 Task: Buy 2 MAP from Sensors section under best seller category for shipping address: Lindsay Hall, 536 Junior Avenue, Duluth, Georgia 30097, Cell Number 4046170247. Pay from credit card ending with 7965, CVV 549
Action: Mouse moved to (18, 83)
Screenshot: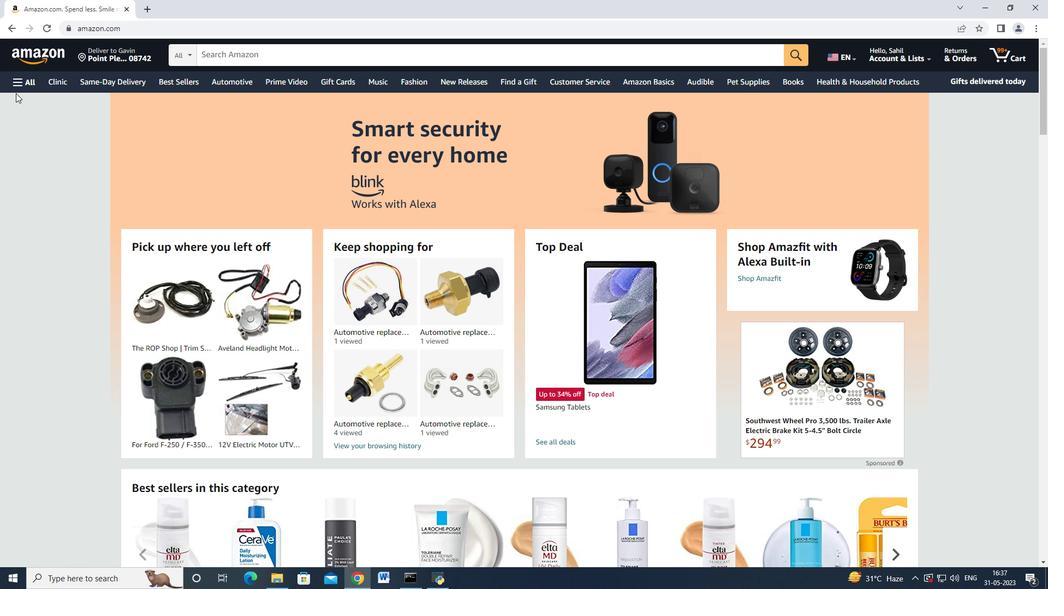 
Action: Mouse pressed left at (18, 83)
Screenshot: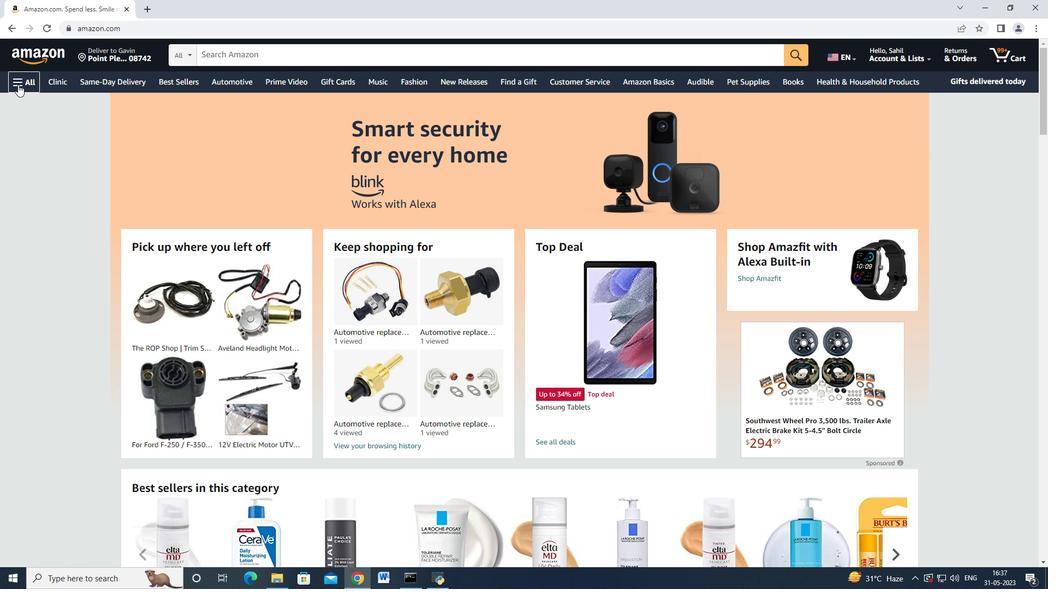 
Action: Mouse moved to (62, 218)
Screenshot: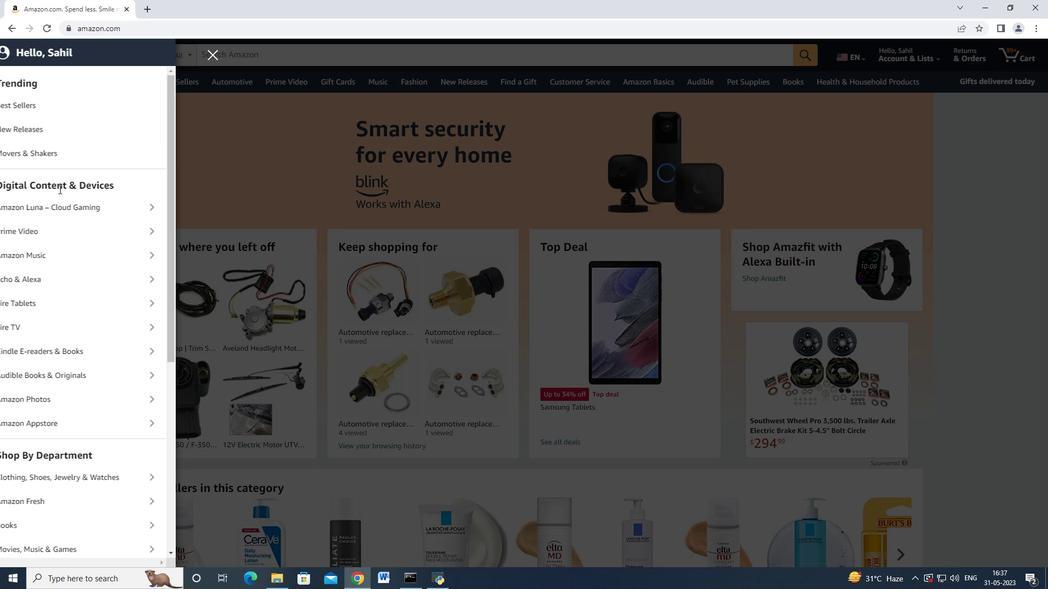 
Action: Mouse scrolled (62, 217) with delta (0, 0)
Screenshot: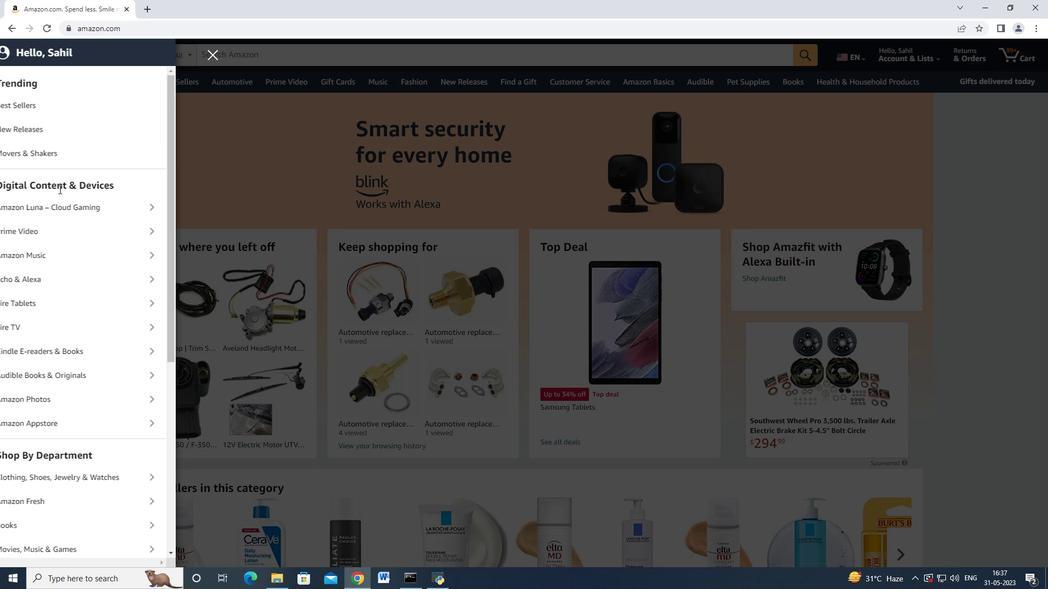 
Action: Mouse moved to (64, 222)
Screenshot: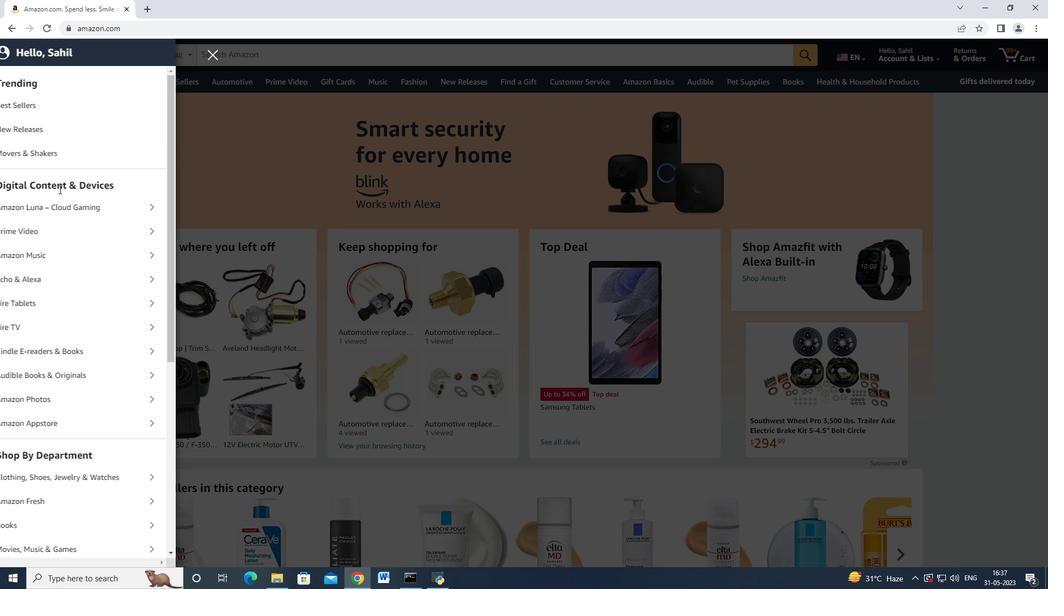 
Action: Mouse scrolled (64, 221) with delta (0, 0)
Screenshot: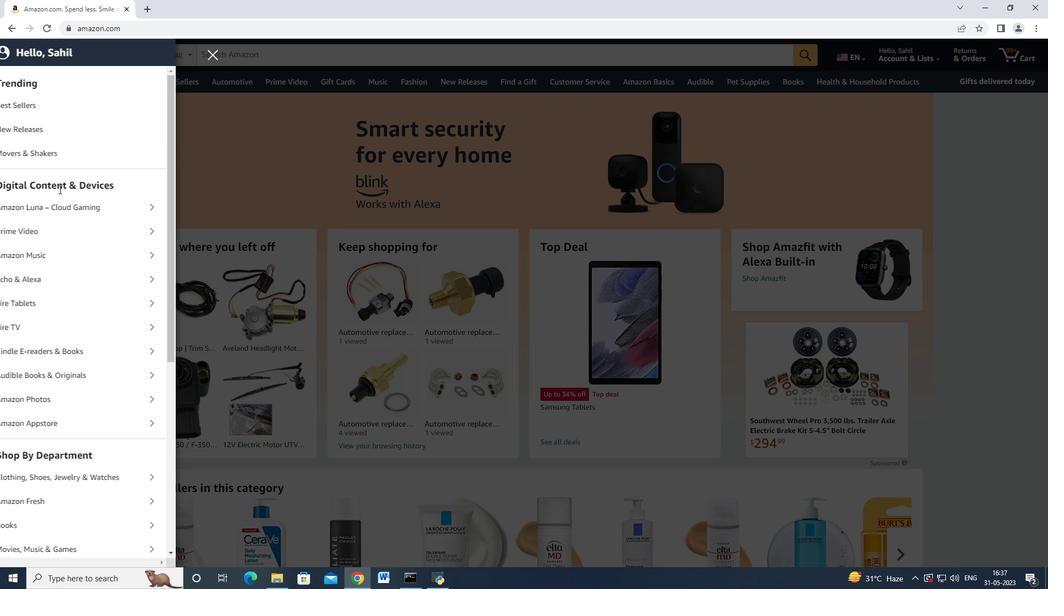 
Action: Mouse moved to (66, 225)
Screenshot: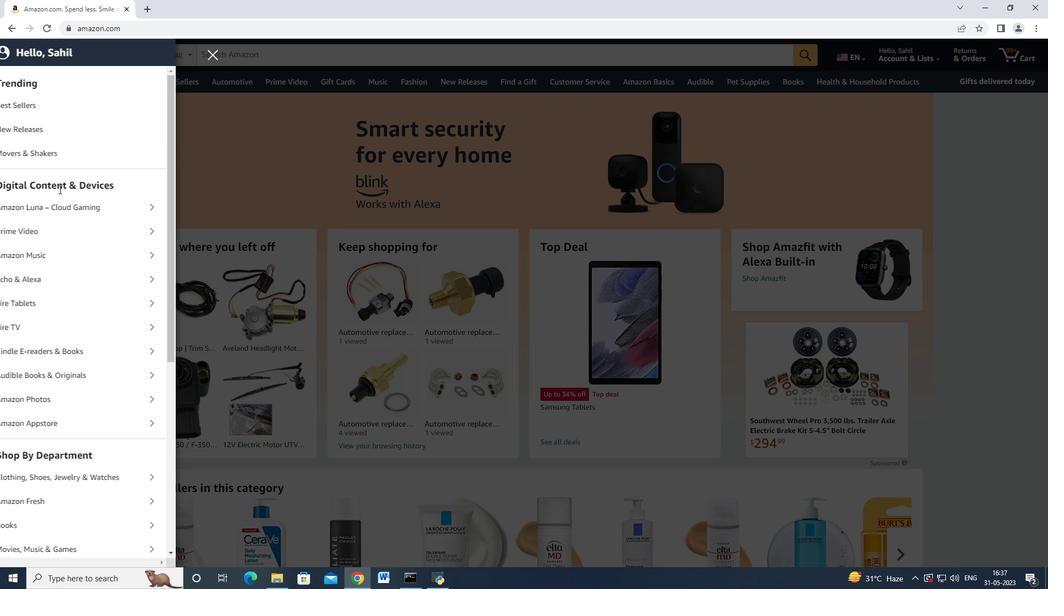 
Action: Mouse scrolled (66, 225) with delta (0, 0)
Screenshot: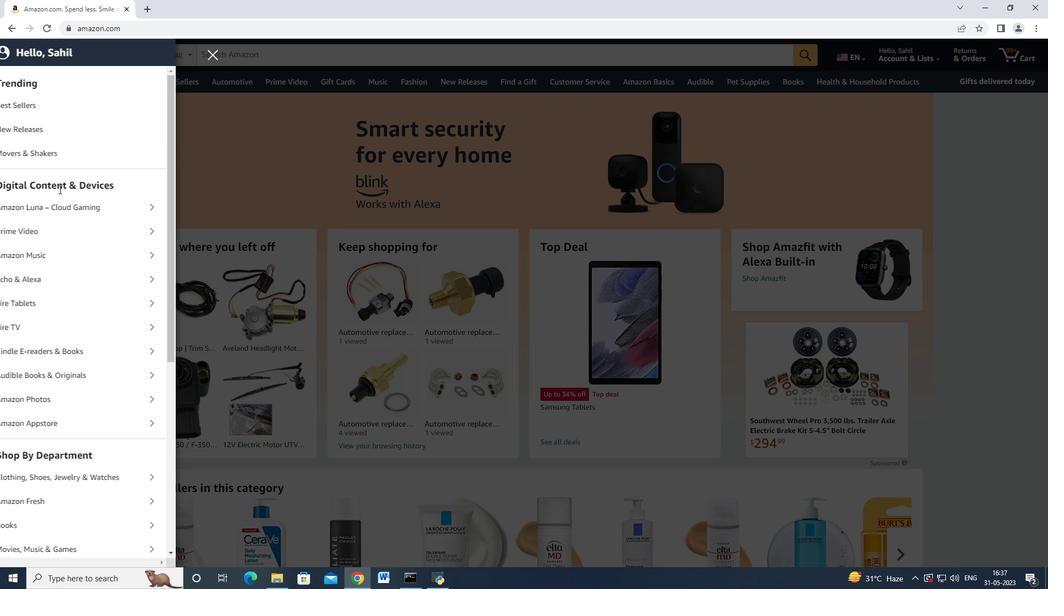 
Action: Mouse scrolled (66, 225) with delta (0, 0)
Screenshot: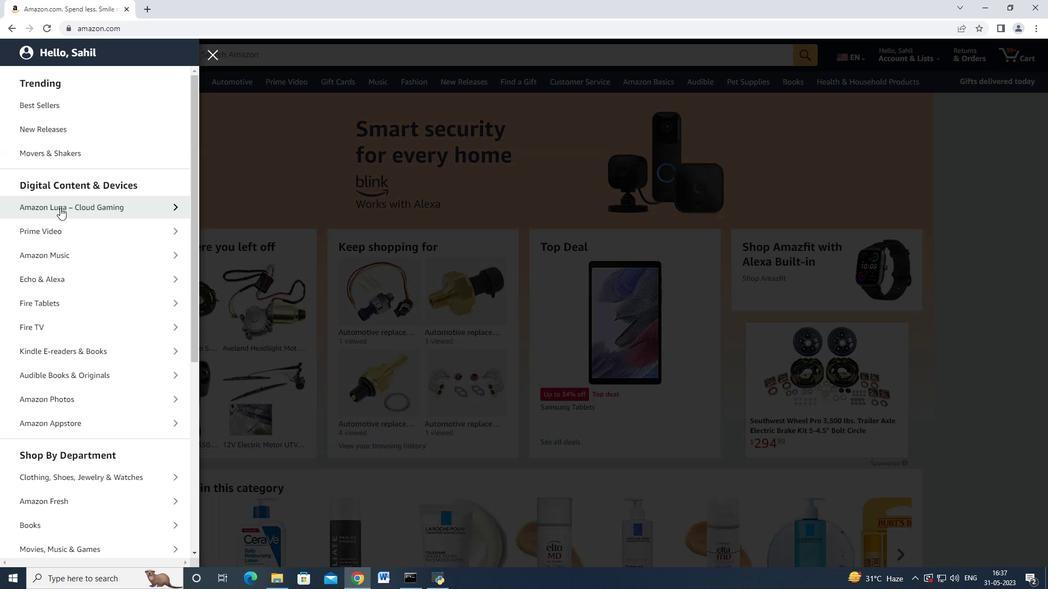 
Action: Mouse moved to (74, 349)
Screenshot: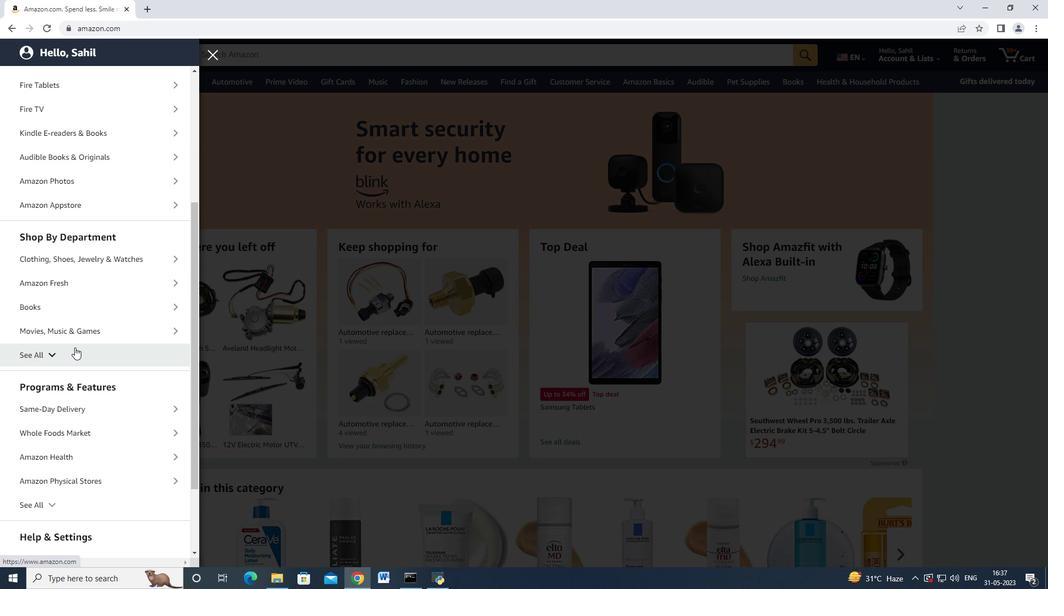 
Action: Mouse pressed left at (74, 349)
Screenshot: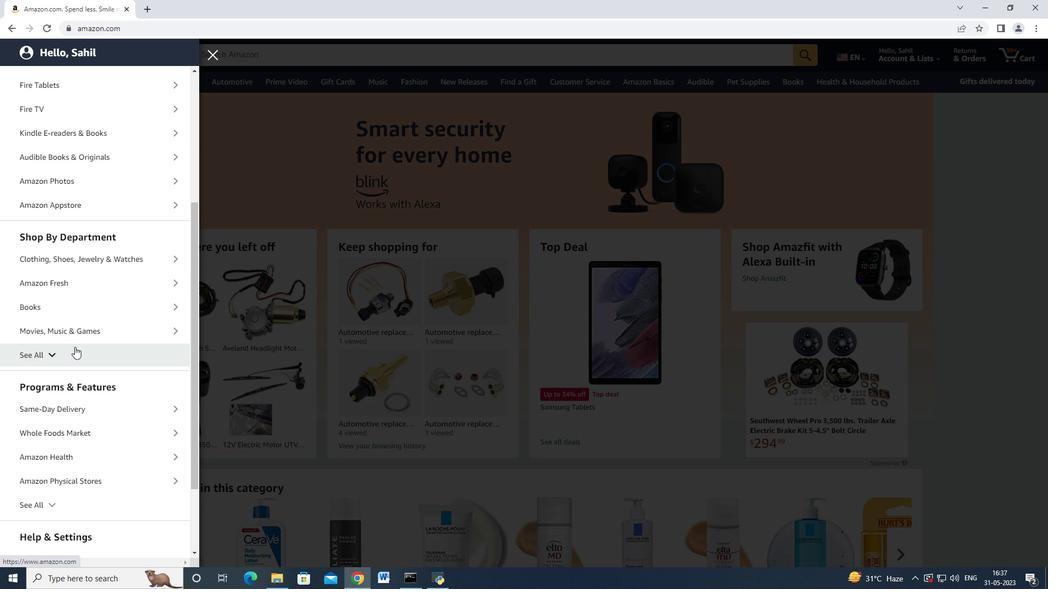 
Action: Mouse moved to (75, 347)
Screenshot: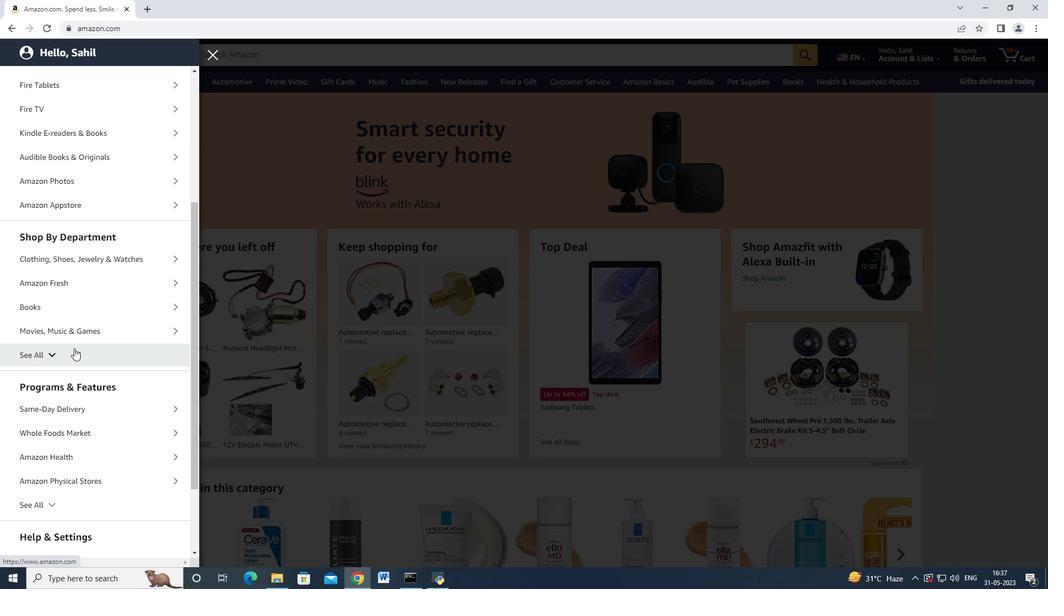 
Action: Mouse scrolled (75, 346) with delta (0, 0)
Screenshot: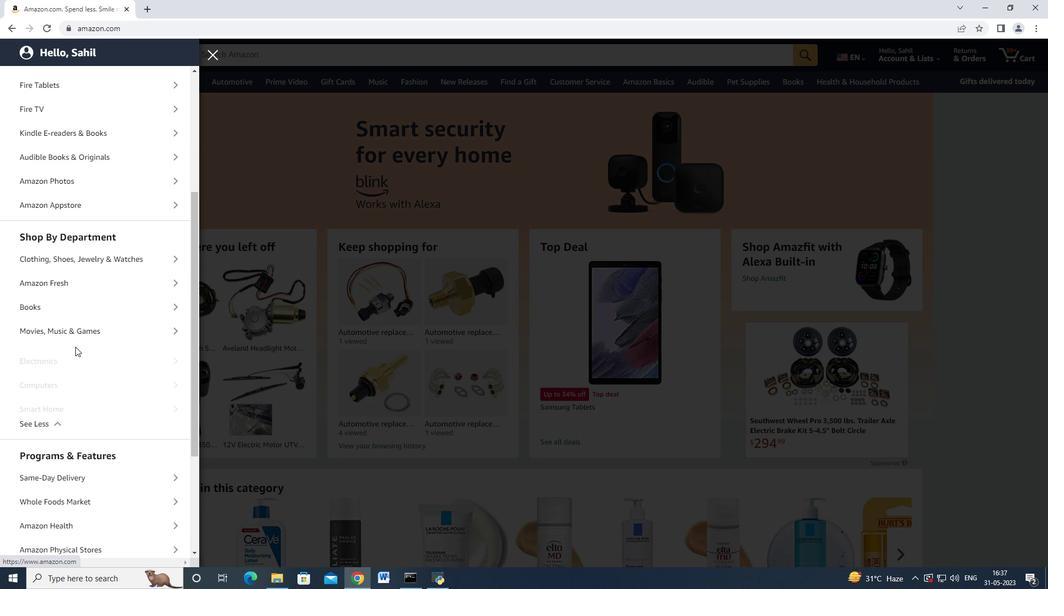 
Action: Mouse scrolled (75, 346) with delta (0, 0)
Screenshot: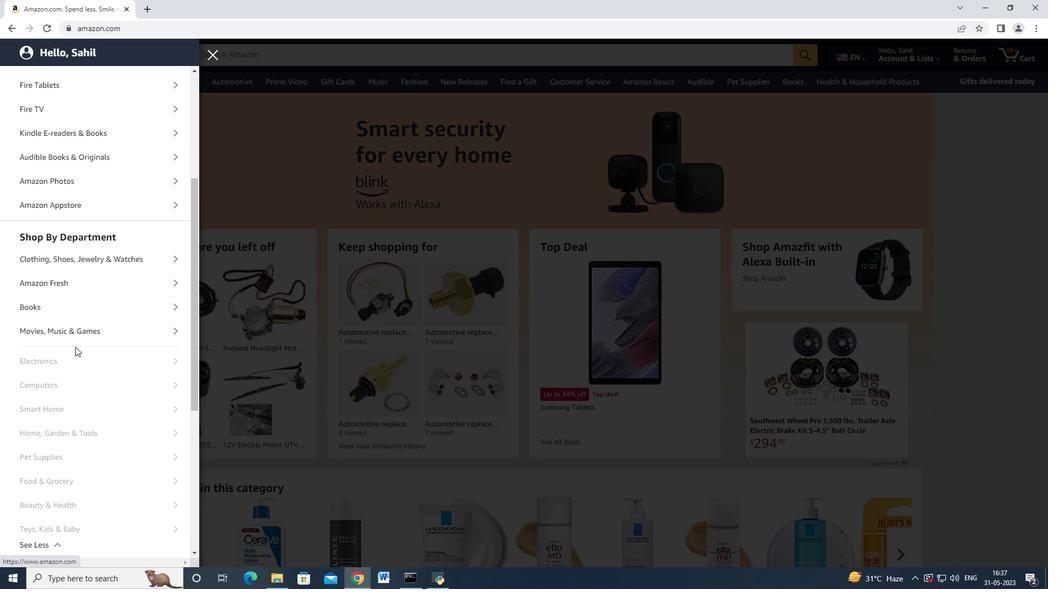 
Action: Mouse scrolled (75, 346) with delta (0, 0)
Screenshot: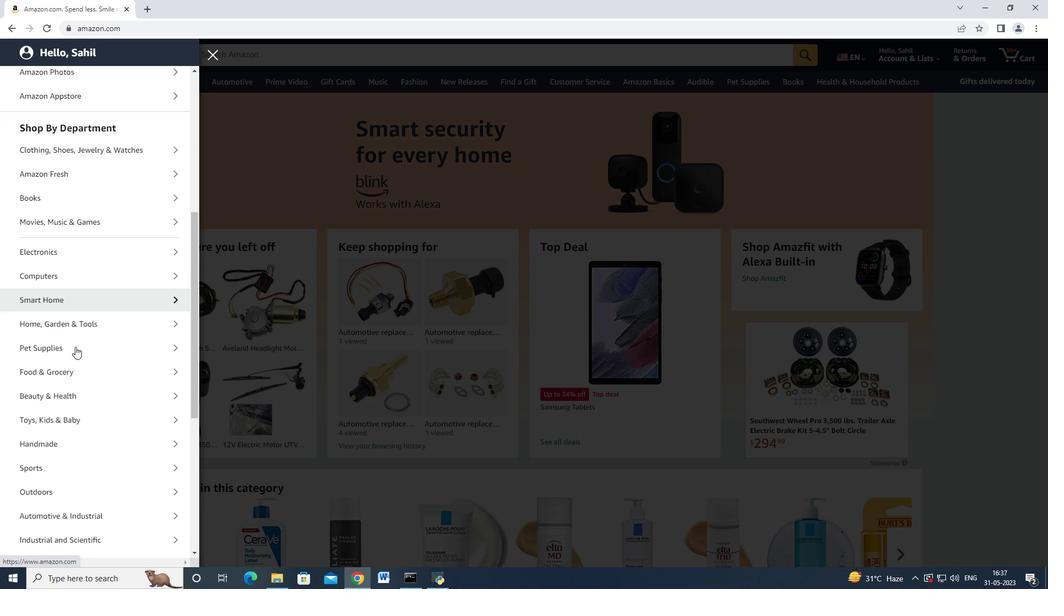 
Action: Mouse moved to (75, 347)
Screenshot: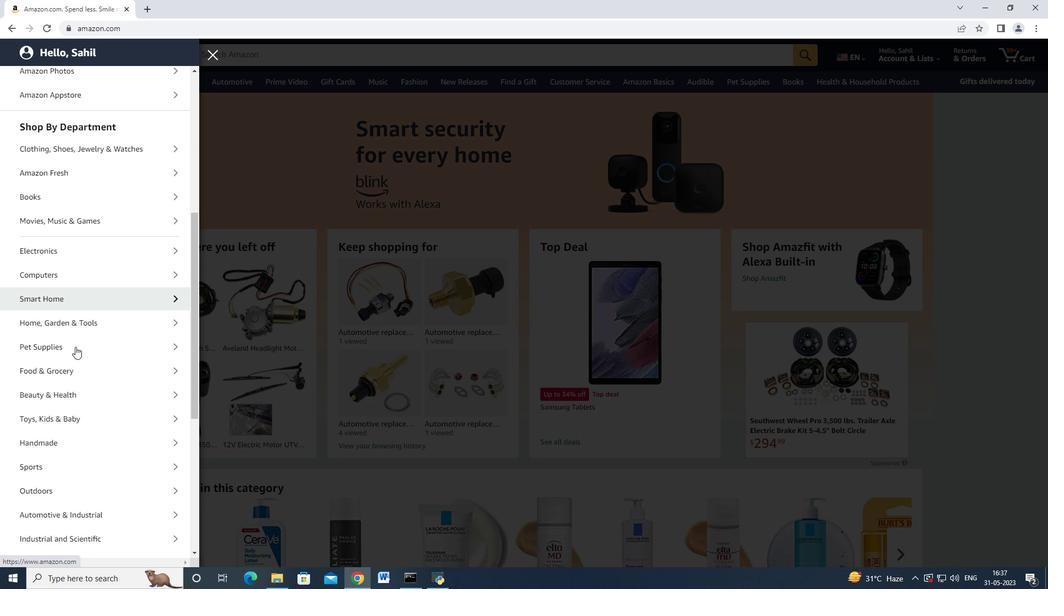 
Action: Mouse scrolled (75, 346) with delta (0, 0)
Screenshot: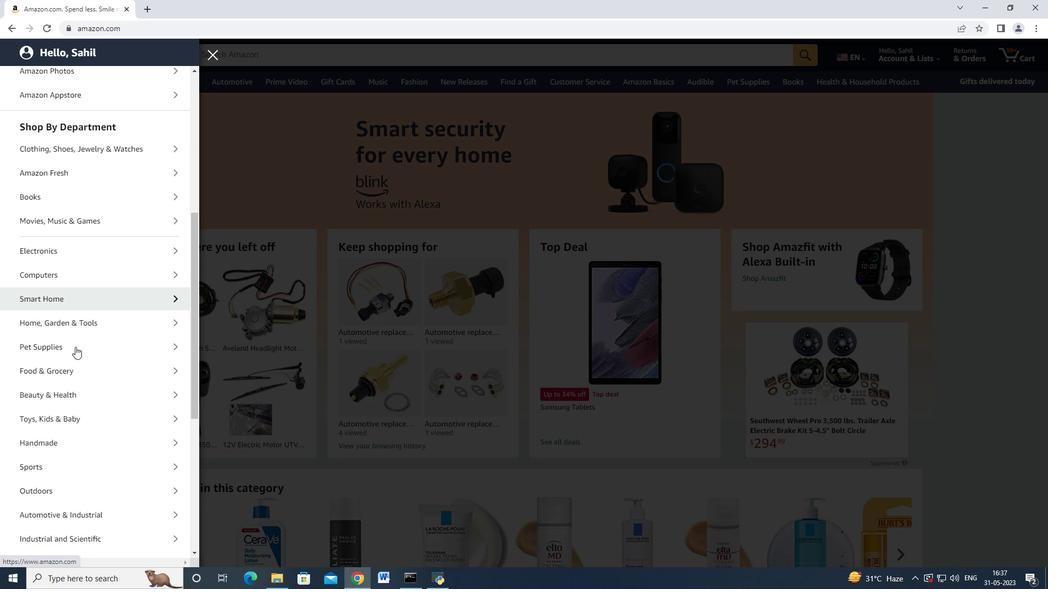 
Action: Mouse scrolled (75, 346) with delta (0, 0)
Screenshot: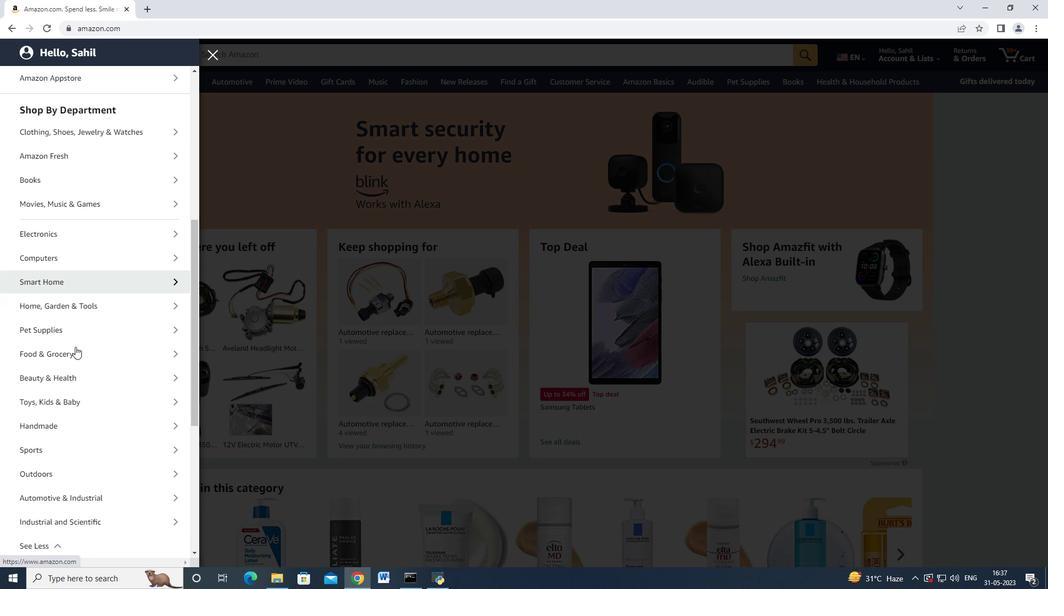 
Action: Mouse moved to (89, 348)
Screenshot: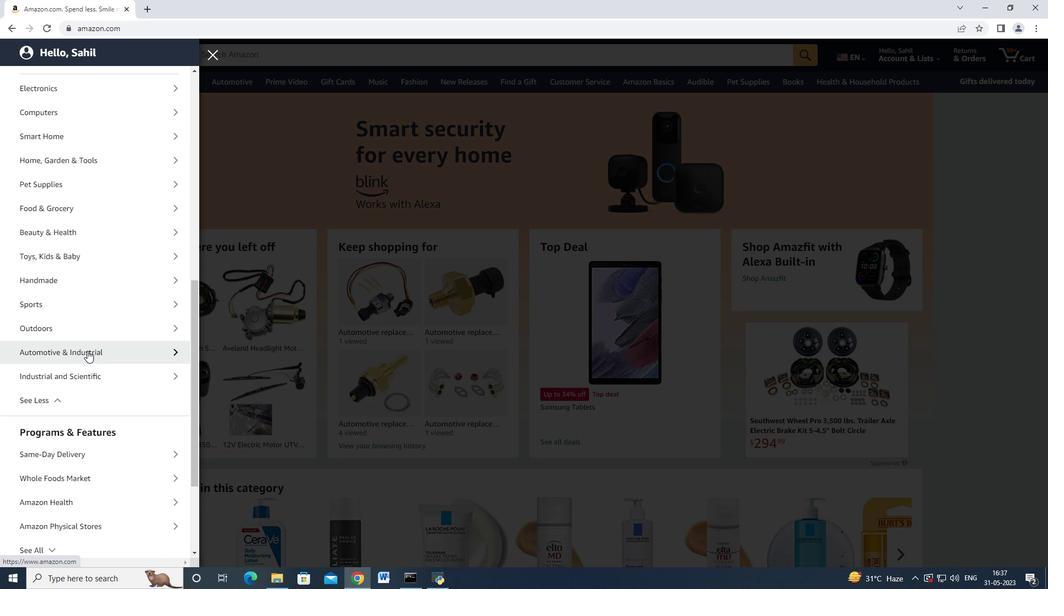 
Action: Mouse pressed left at (89, 348)
Screenshot: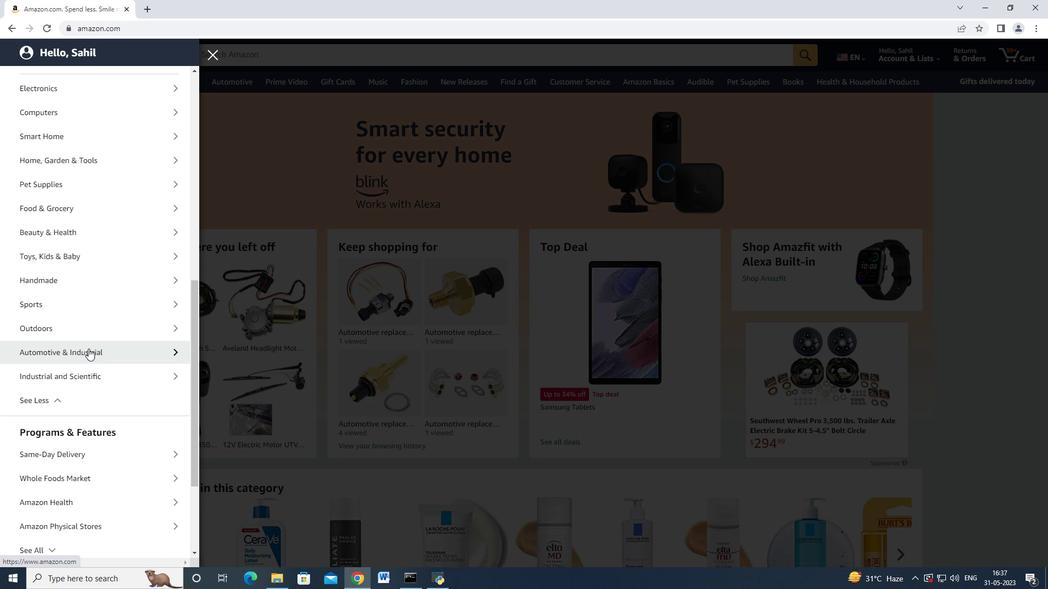 
Action: Mouse moved to (80, 123)
Screenshot: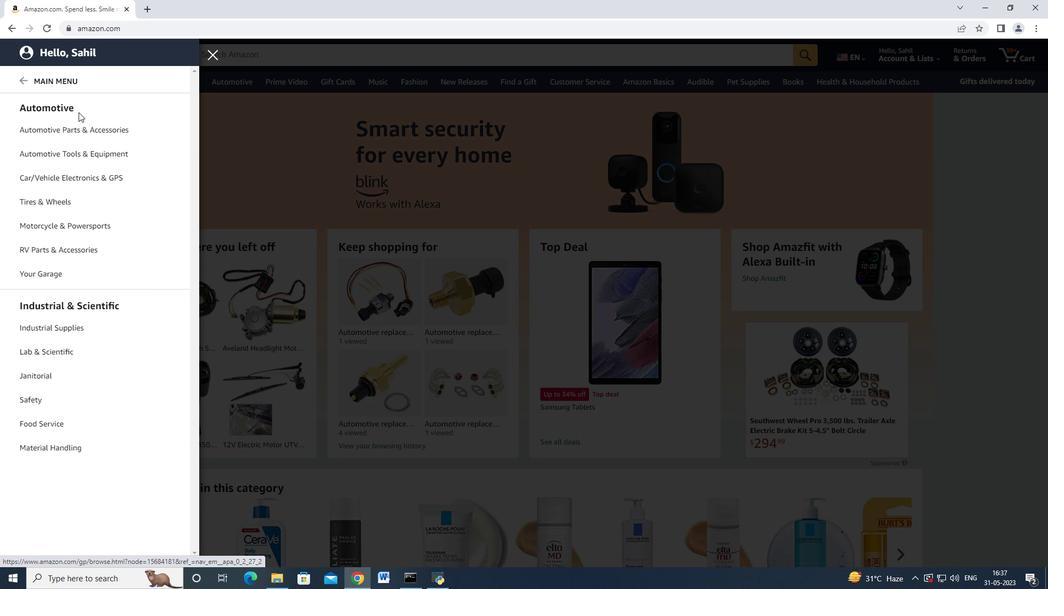 
Action: Mouse pressed left at (80, 123)
Screenshot: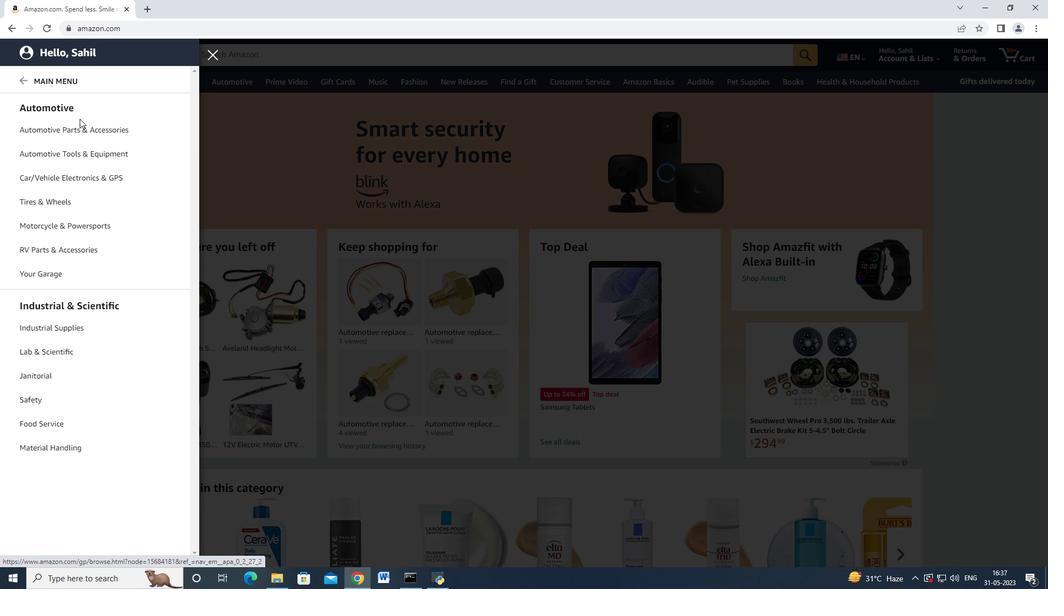 
Action: Mouse moved to (170, 103)
Screenshot: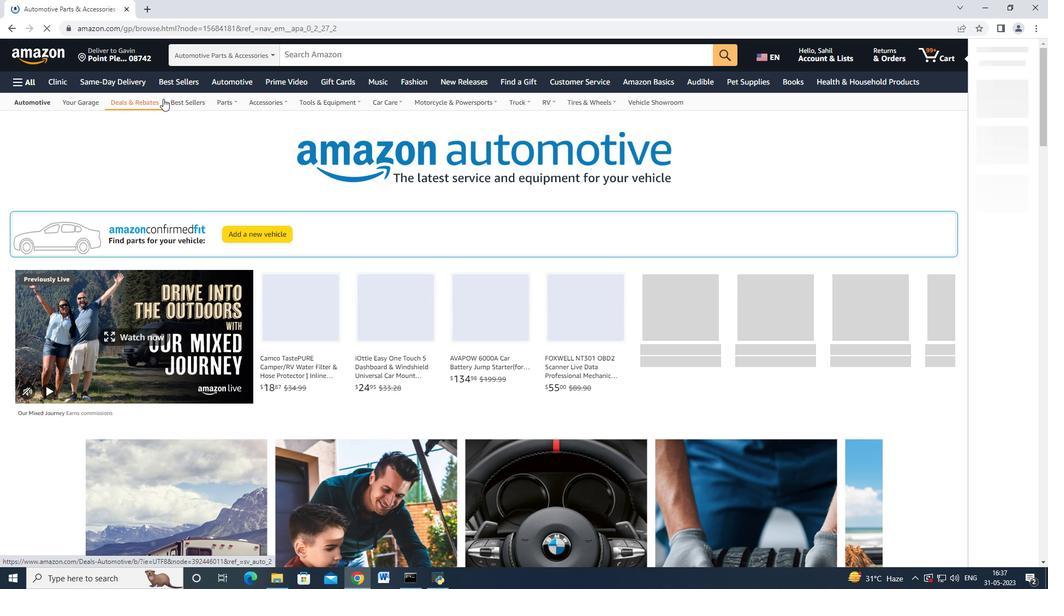 
Action: Mouse pressed left at (170, 103)
Screenshot: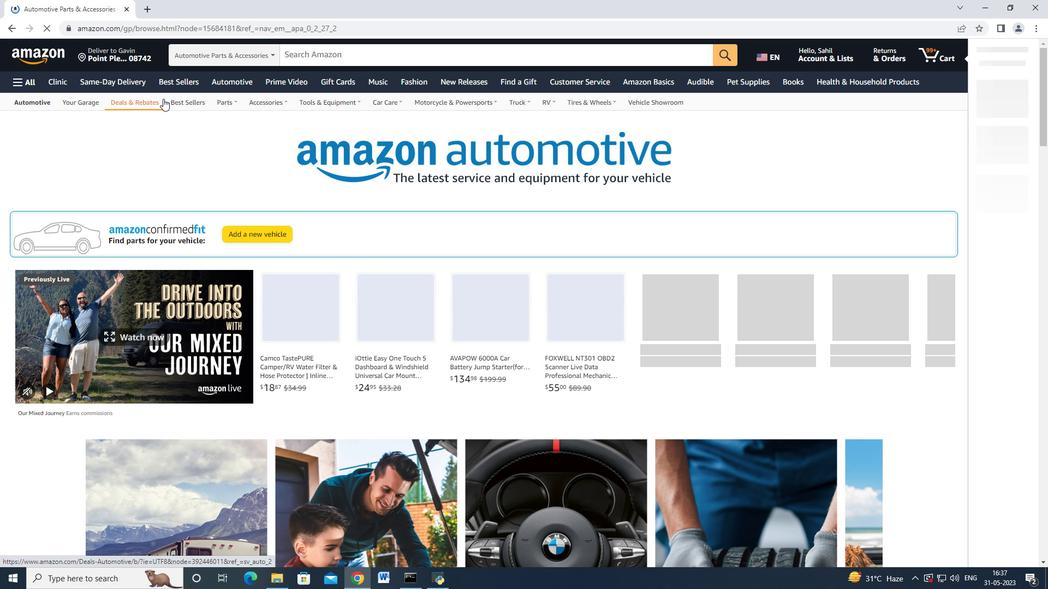 
Action: Mouse moved to (157, 148)
Screenshot: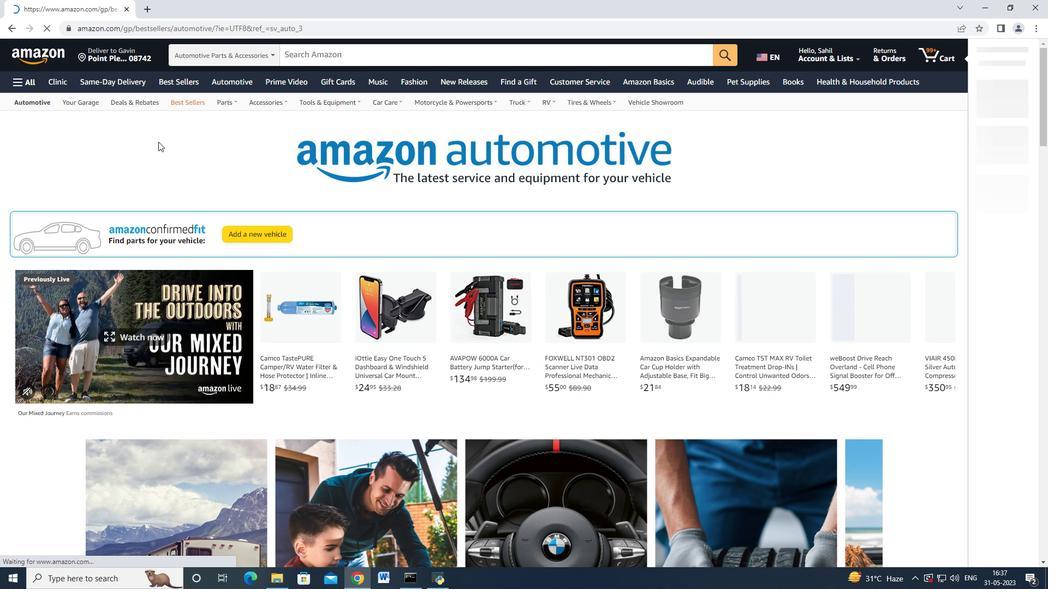 
Action: Mouse scrolled (157, 148) with delta (0, 0)
Screenshot: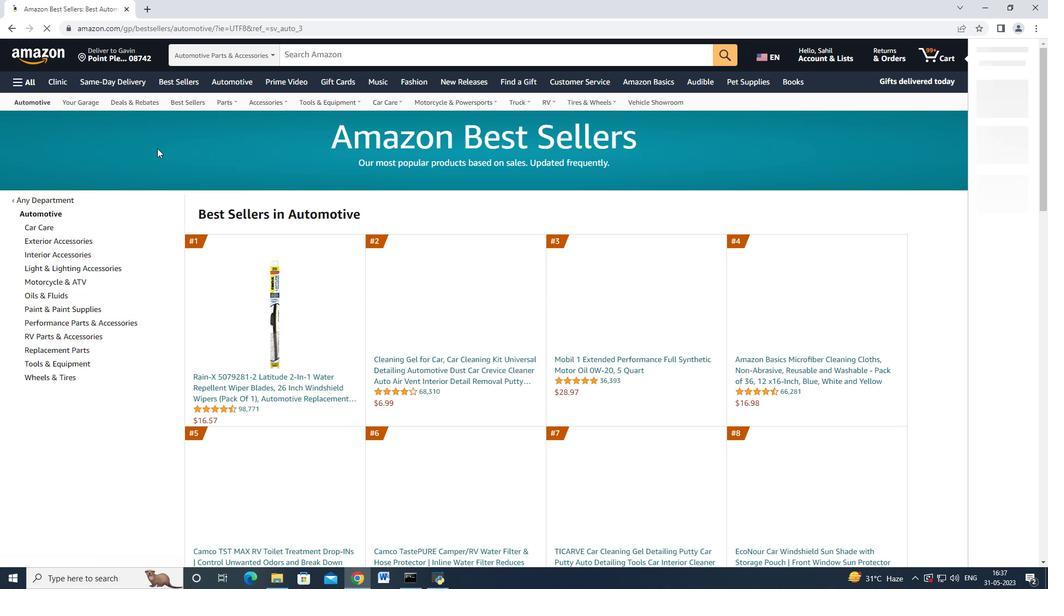 
Action: Mouse scrolled (157, 148) with delta (0, 0)
Screenshot: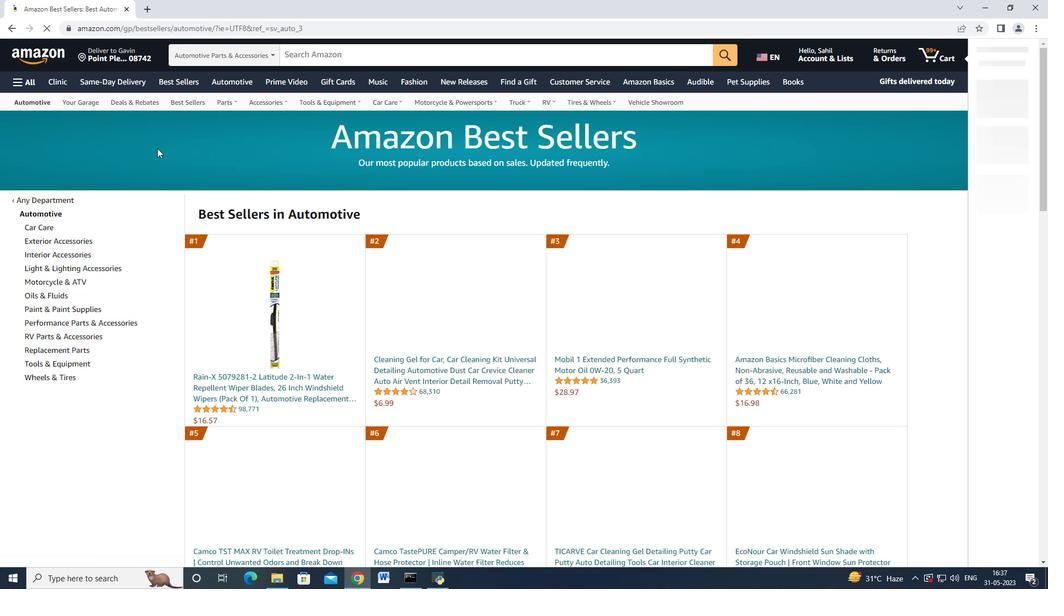
Action: Mouse scrolled (157, 148) with delta (0, 0)
Screenshot: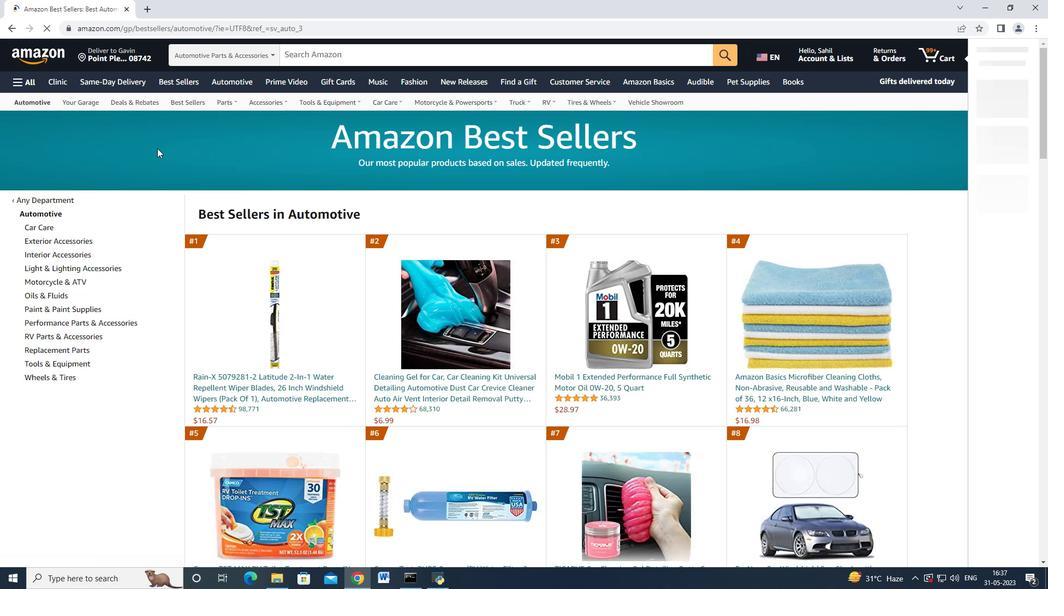 
Action: Mouse moved to (69, 184)
Screenshot: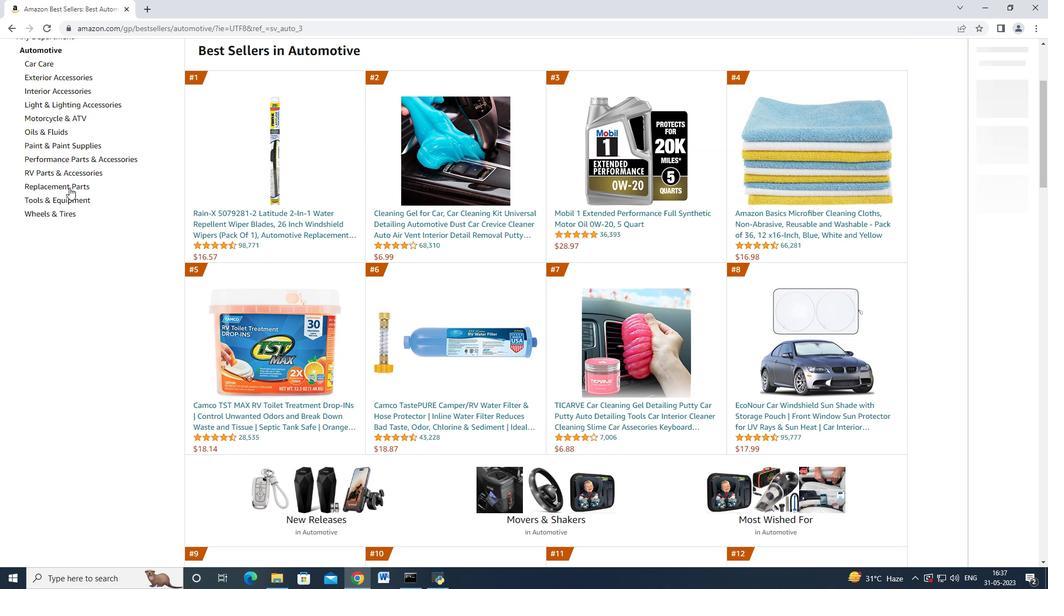 
Action: Mouse pressed left at (69, 184)
Screenshot: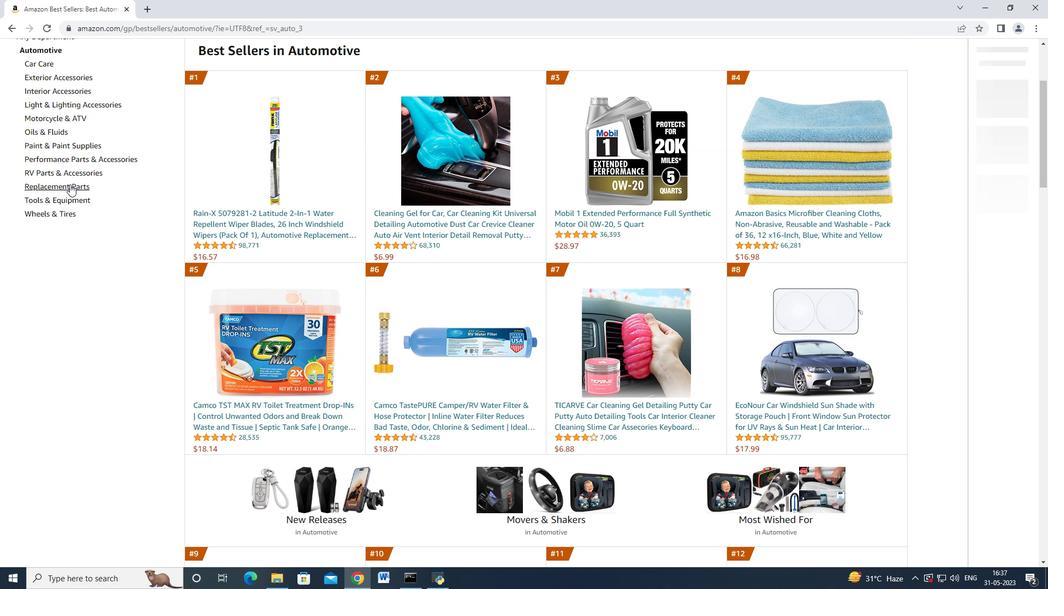
Action: Mouse moved to (96, 209)
Screenshot: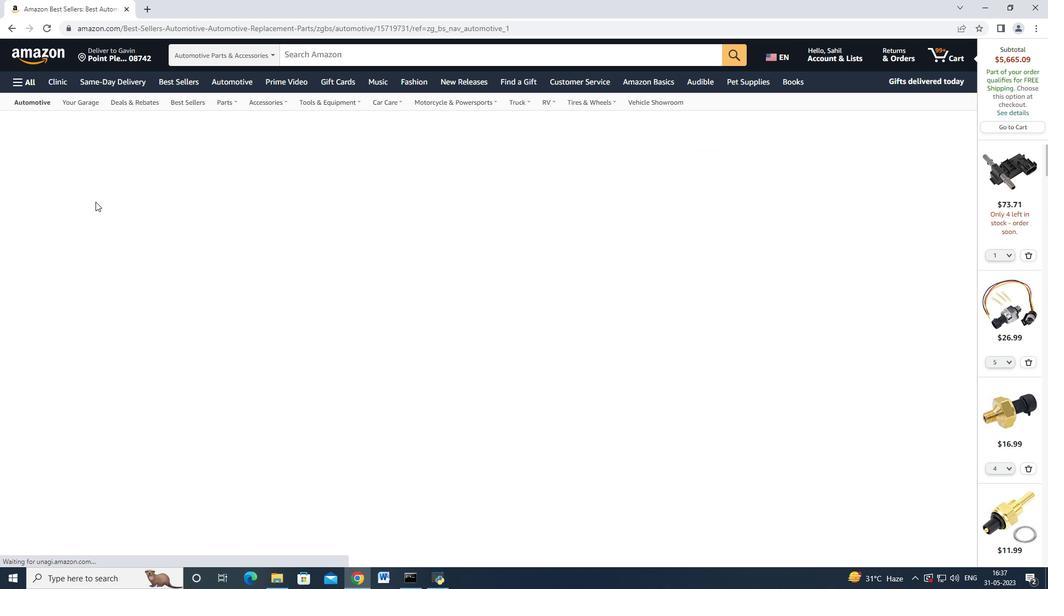 
Action: Mouse scrolled (96, 209) with delta (0, 0)
Screenshot: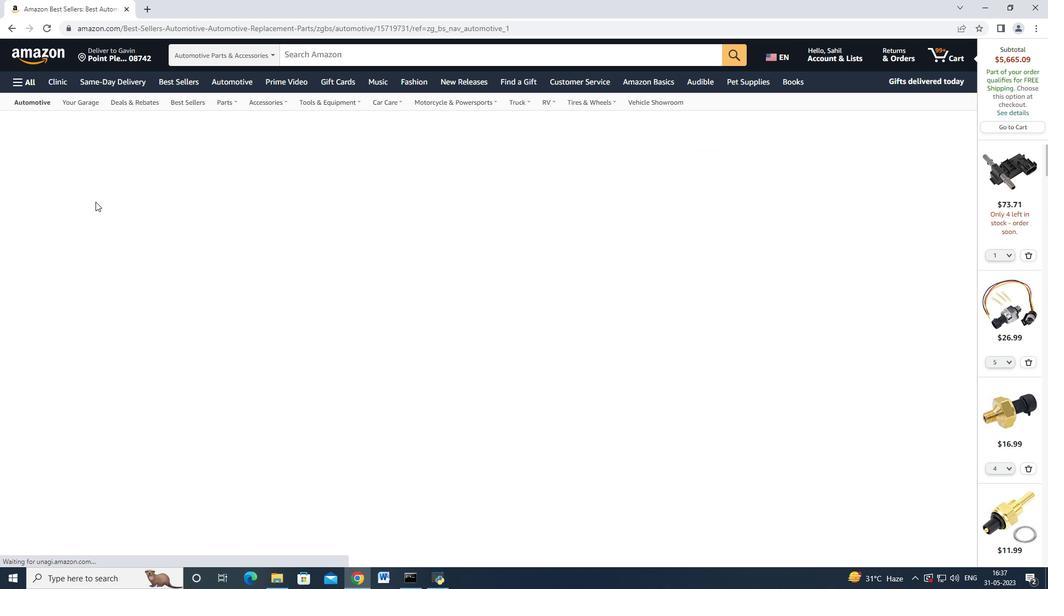 
Action: Mouse moved to (96, 211)
Screenshot: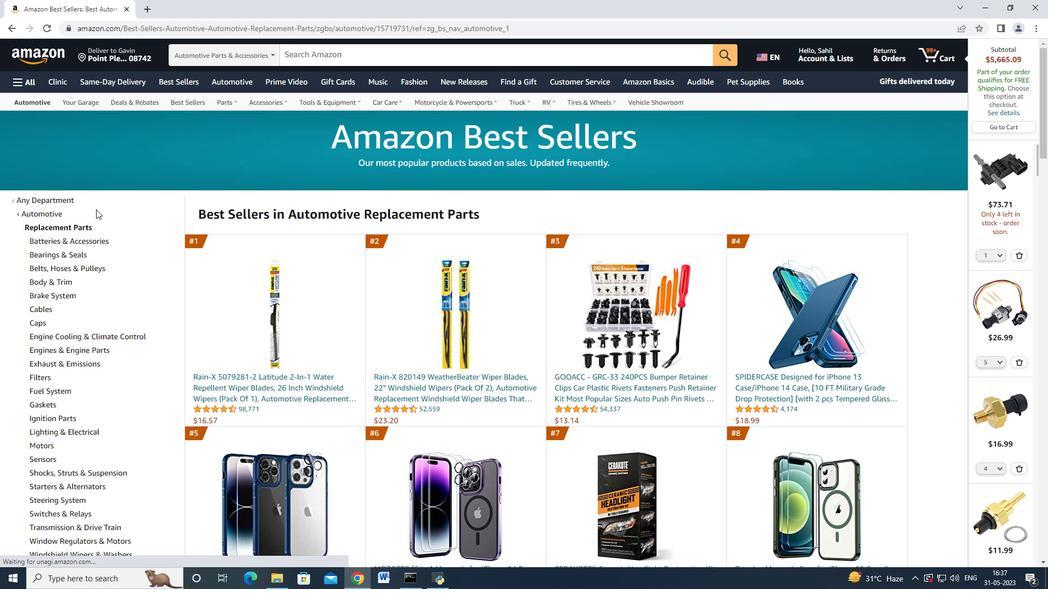 
Action: Mouse scrolled (96, 210) with delta (0, 0)
Screenshot: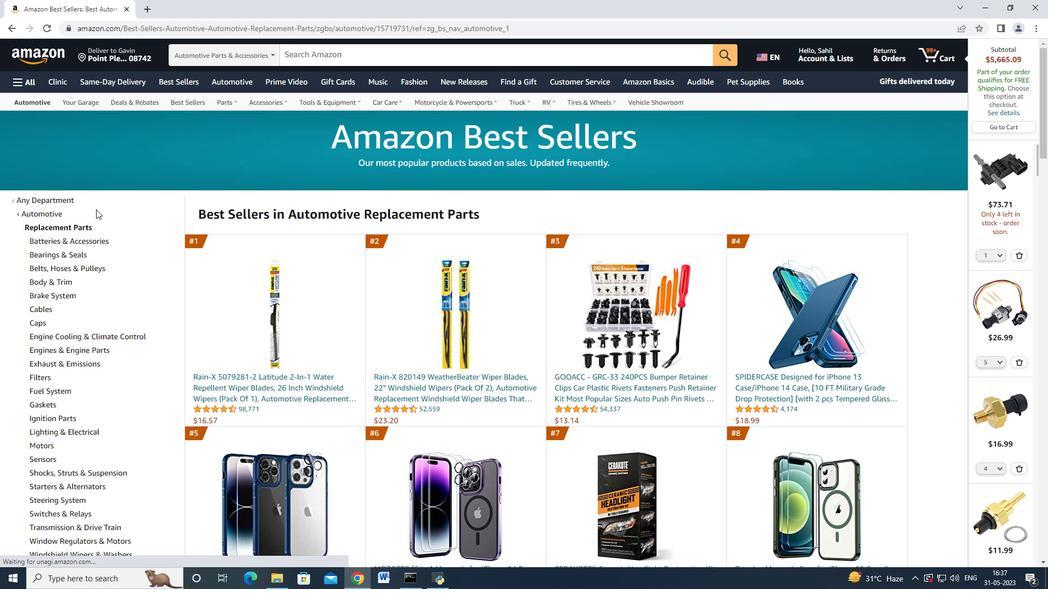 
Action: Mouse moved to (96, 212)
Screenshot: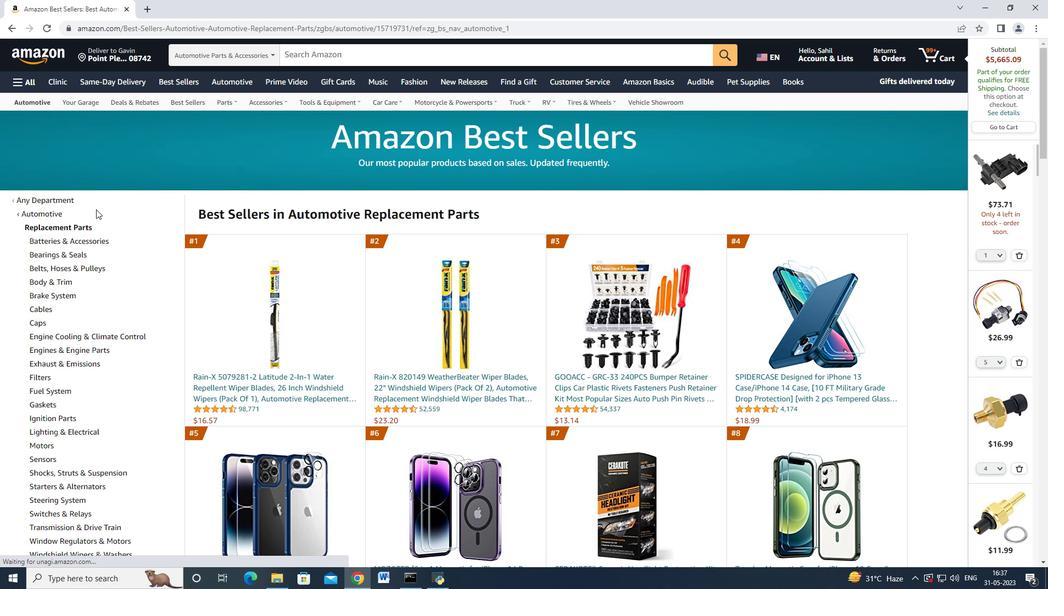 
Action: Mouse scrolled (96, 211) with delta (0, 0)
Screenshot: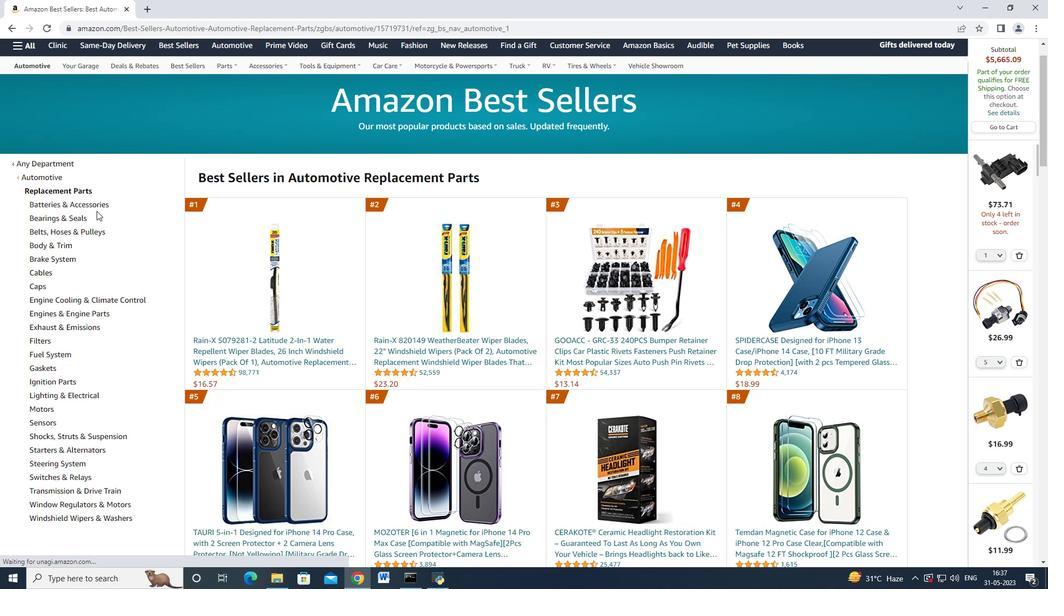 
Action: Mouse scrolled (96, 211) with delta (0, 0)
Screenshot: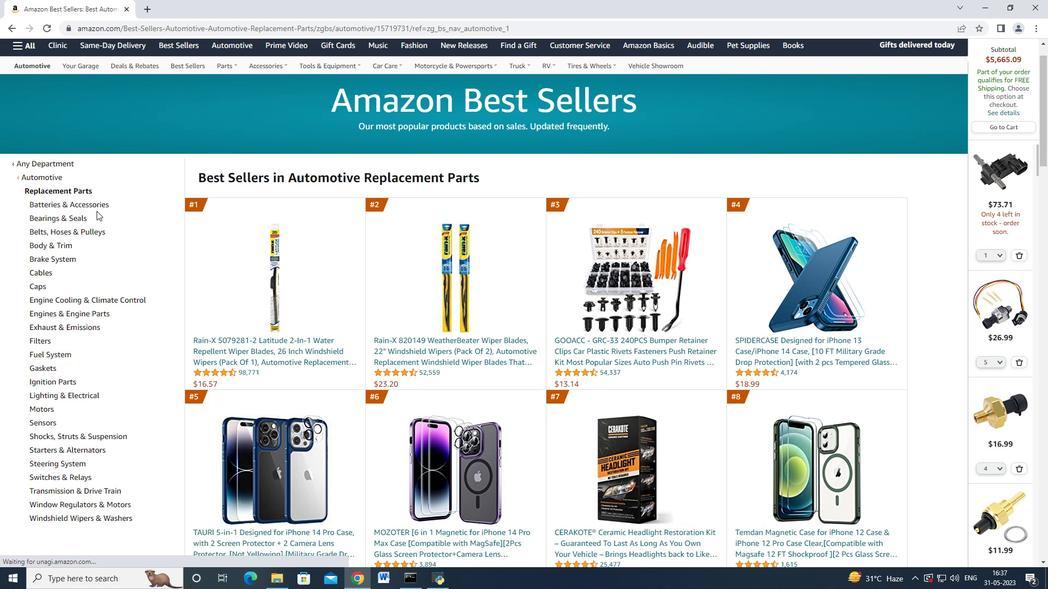 
Action: Mouse scrolled (96, 211) with delta (0, 0)
Screenshot: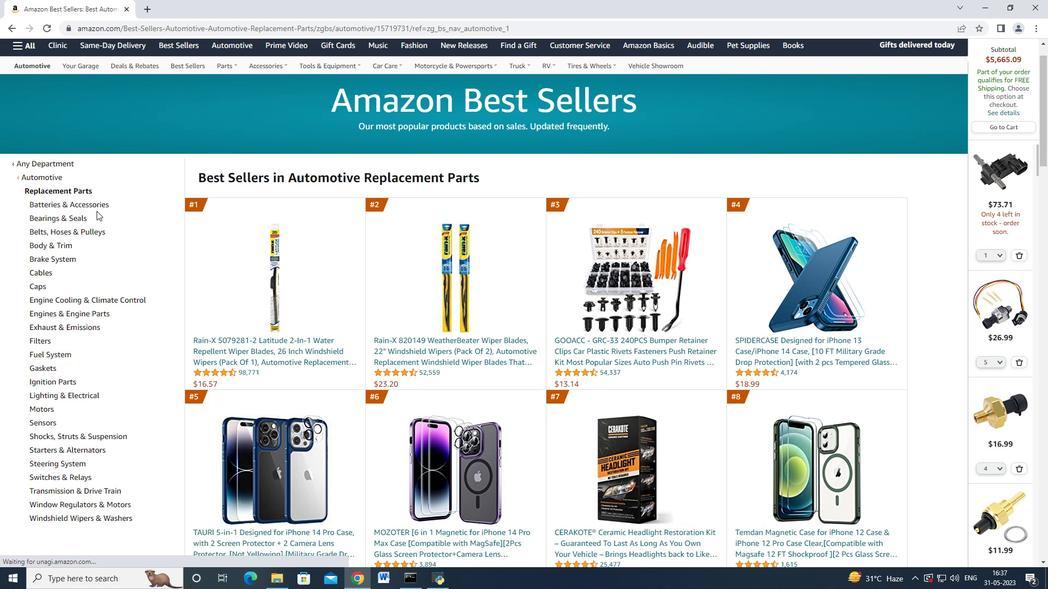 
Action: Mouse moved to (83, 255)
Screenshot: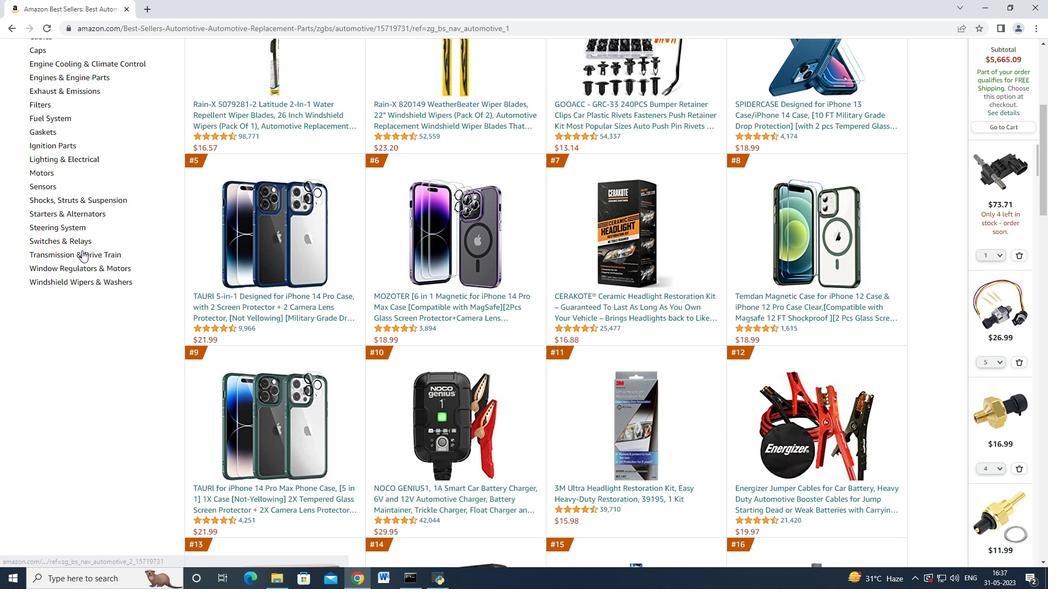
Action: Mouse scrolled (83, 256) with delta (0, 0)
Screenshot: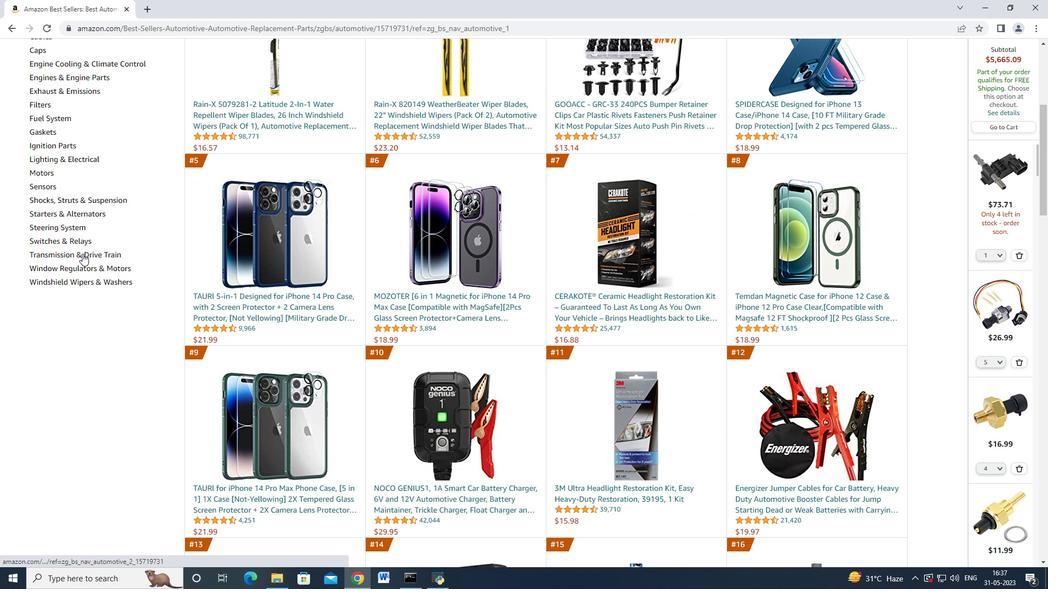 
Action: Mouse scrolled (83, 256) with delta (0, 0)
Screenshot: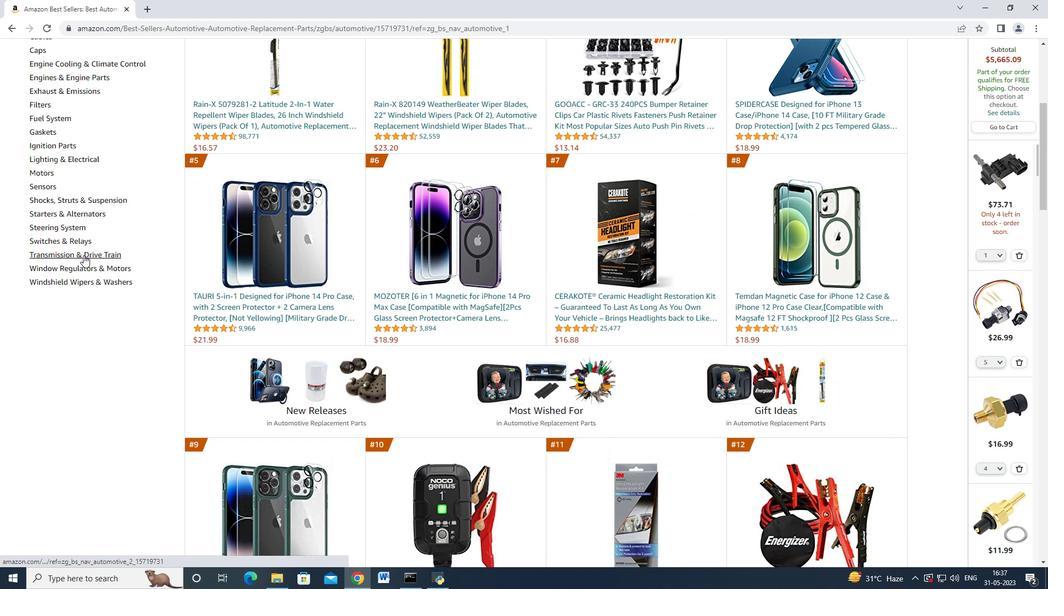 
Action: Mouse moved to (46, 298)
Screenshot: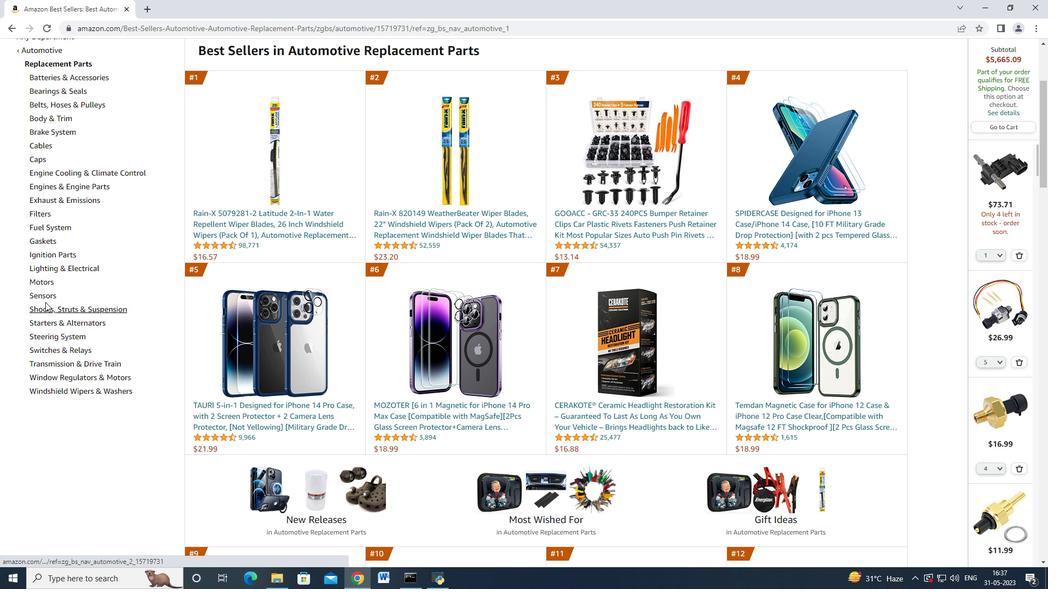 
Action: Mouse pressed left at (46, 298)
Screenshot: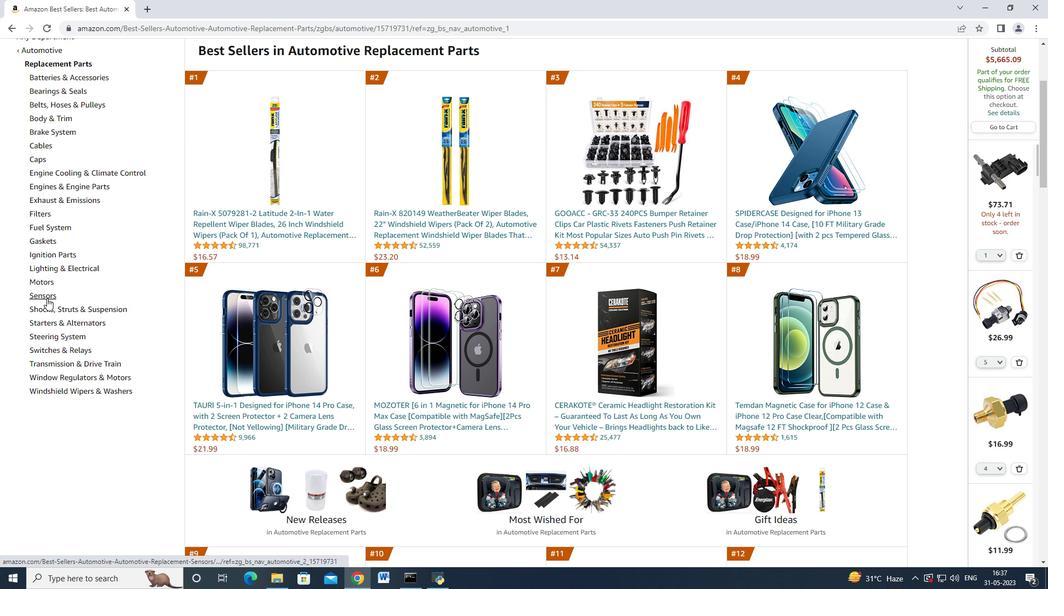 
Action: Mouse moved to (92, 265)
Screenshot: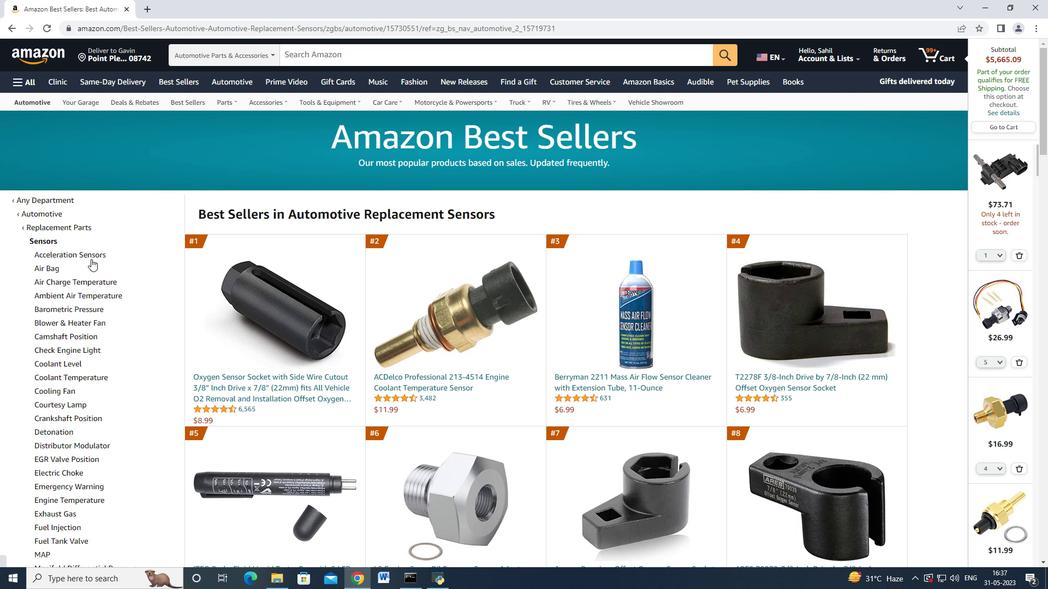 
Action: Mouse scrolled (92, 265) with delta (0, 0)
Screenshot: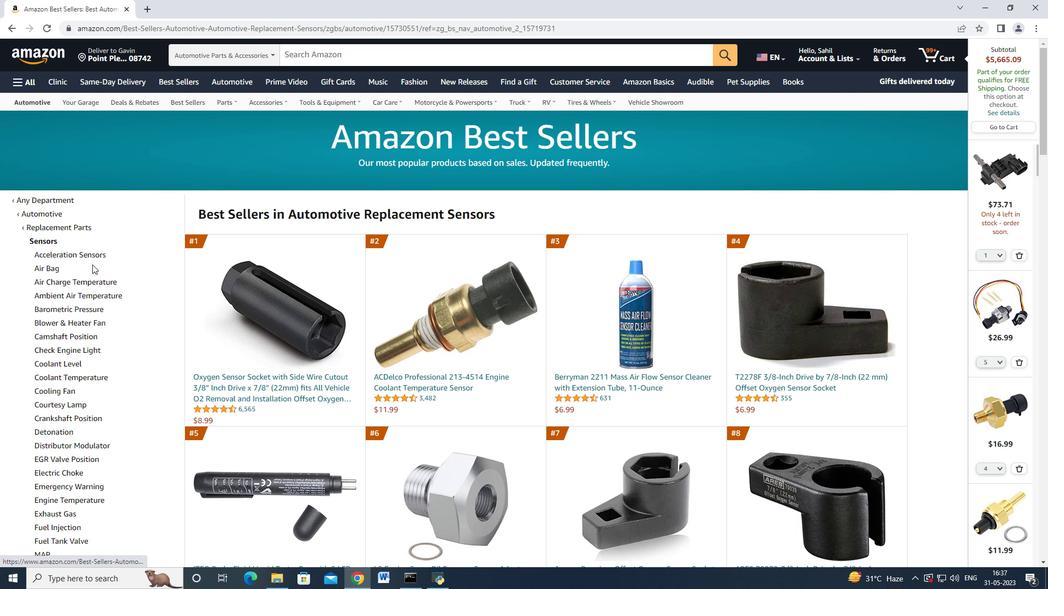 
Action: Mouse scrolled (92, 265) with delta (0, 0)
Screenshot: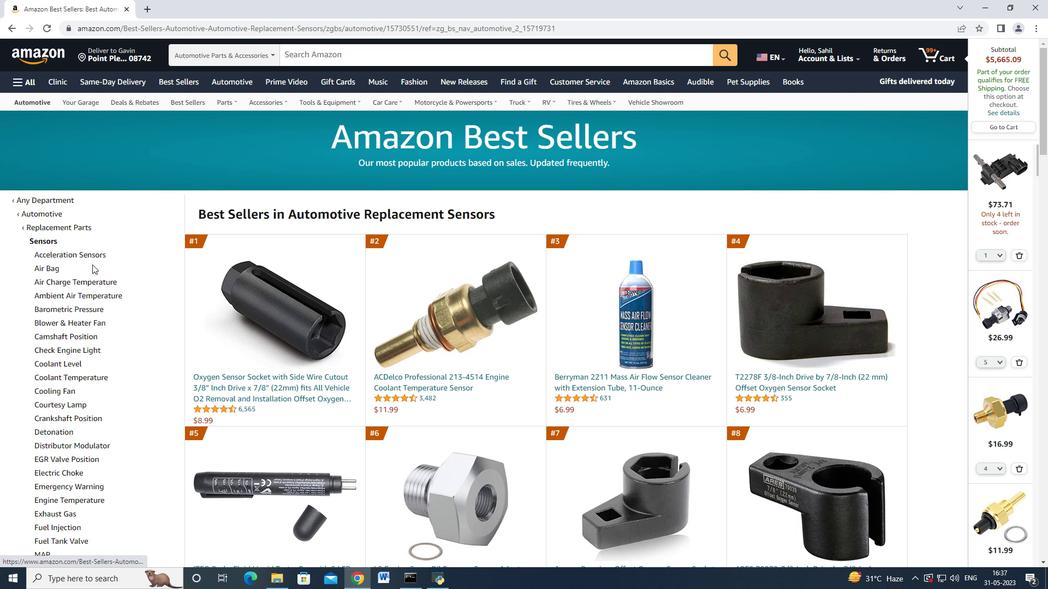 
Action: Mouse scrolled (92, 265) with delta (0, 0)
Screenshot: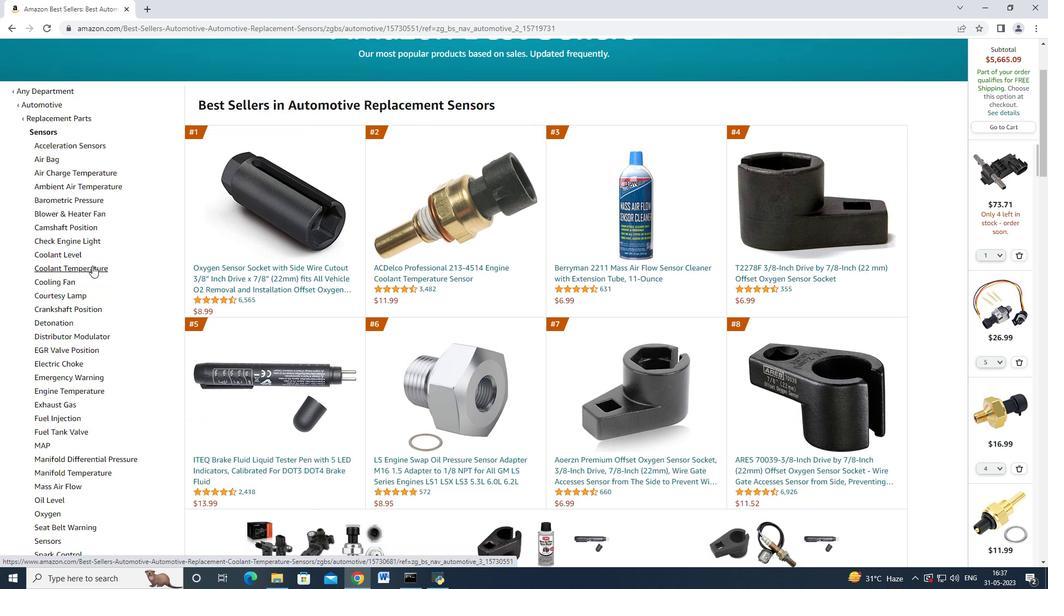 
Action: Mouse moved to (91, 273)
Screenshot: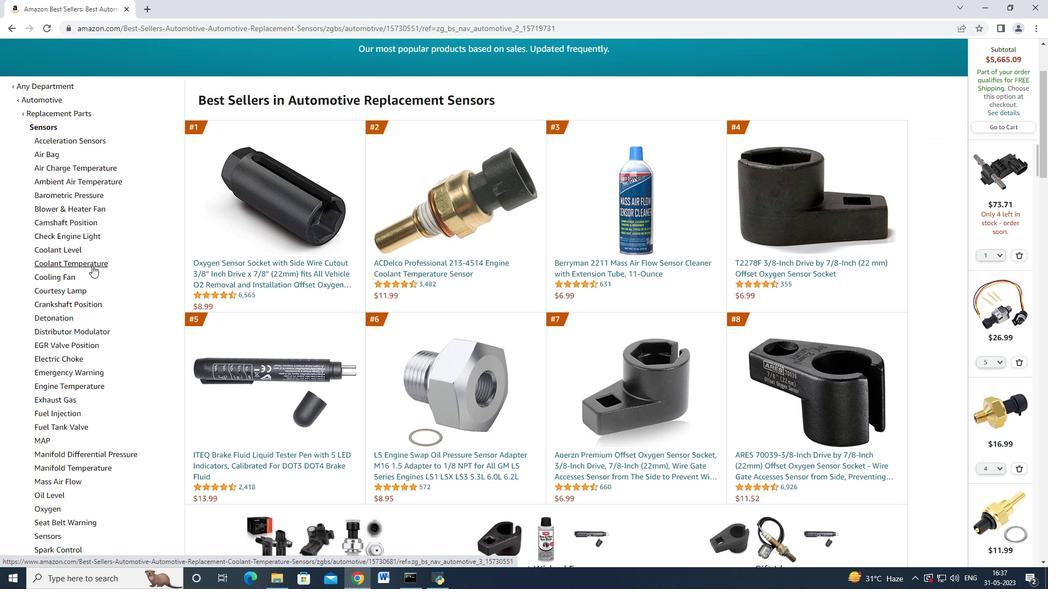 
Action: Mouse scrolled (91, 270) with delta (0, 0)
Screenshot: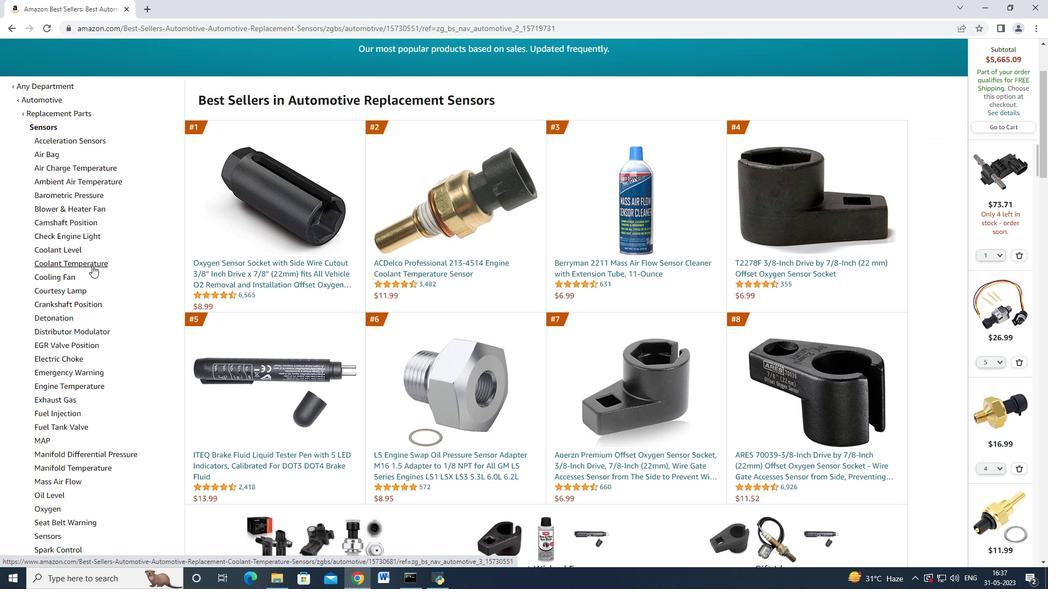 
Action: Mouse moved to (44, 338)
Screenshot: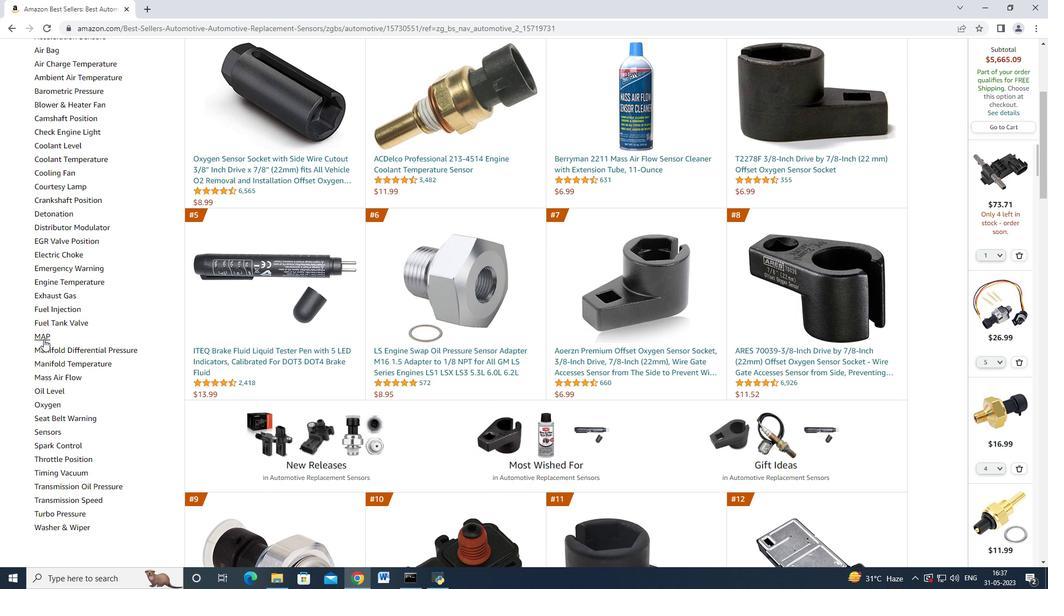 
Action: Mouse pressed left at (44, 338)
Screenshot: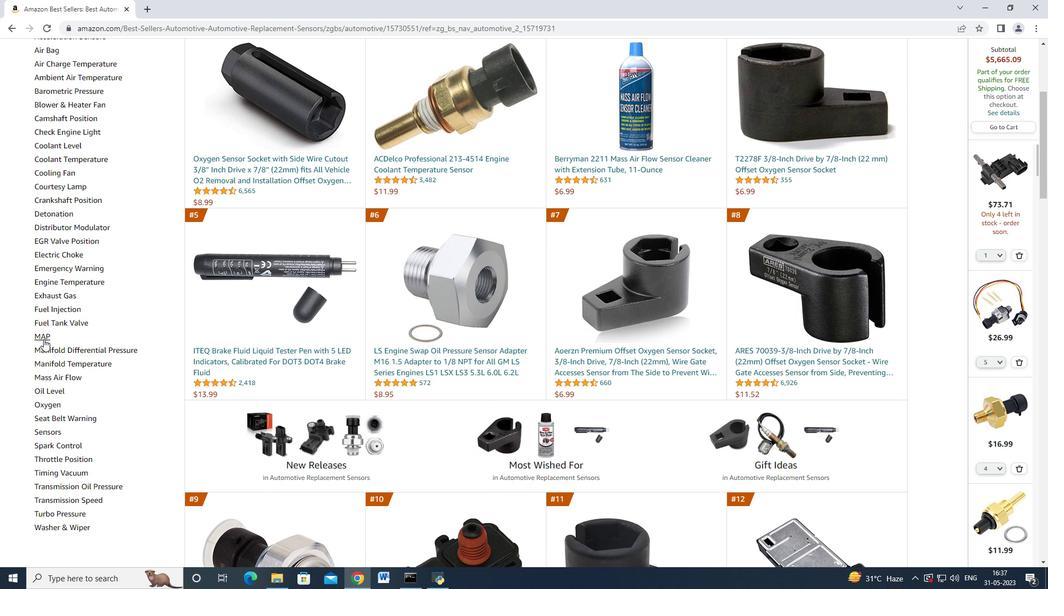 
Action: Mouse moved to (174, 335)
Screenshot: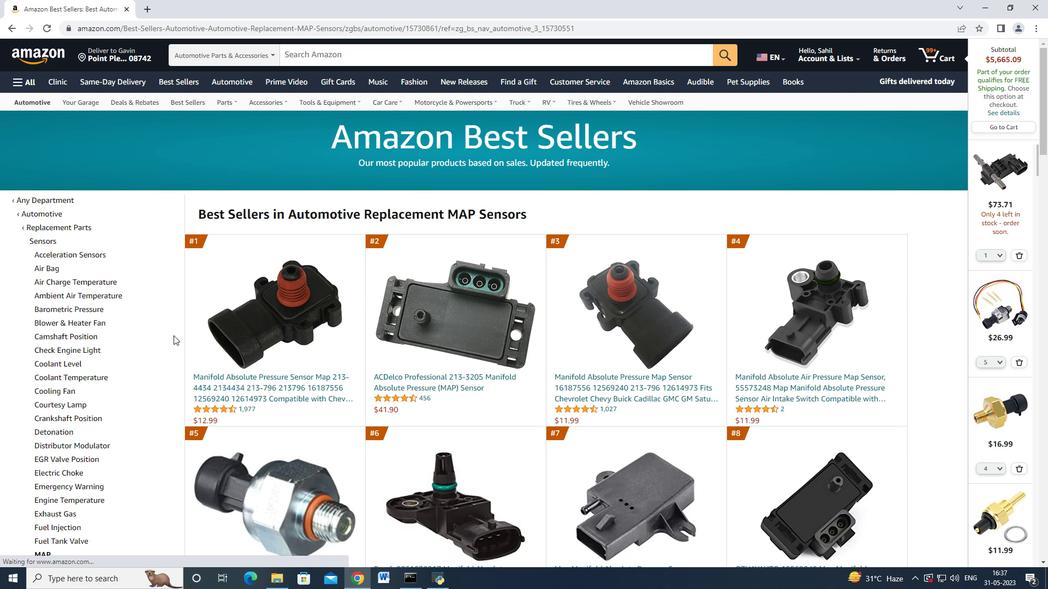 
Action: Mouse scrolled (174, 335) with delta (0, 0)
Screenshot: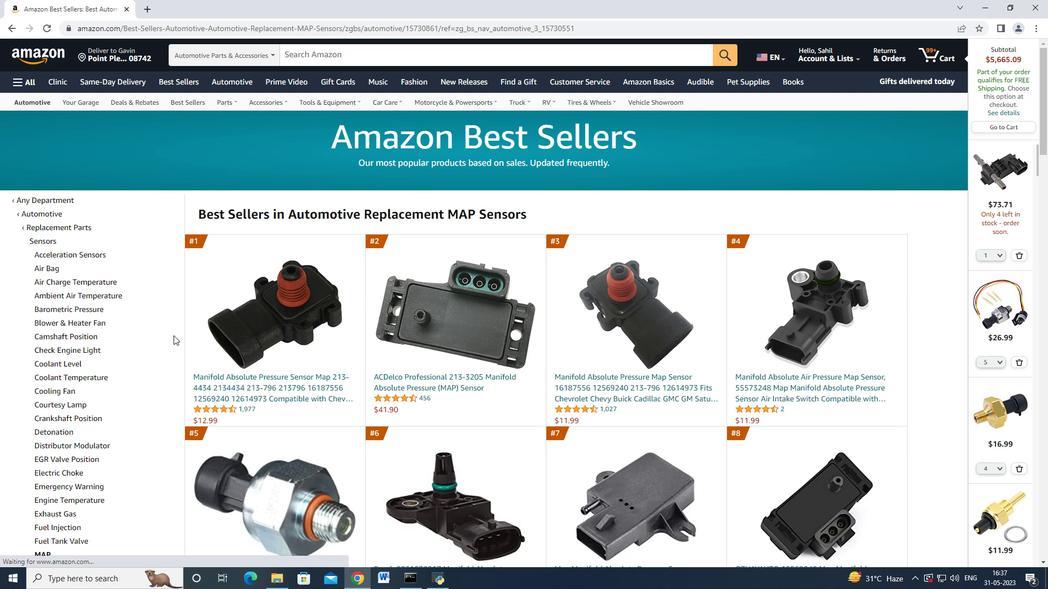 
Action: Mouse moved to (264, 332)
Screenshot: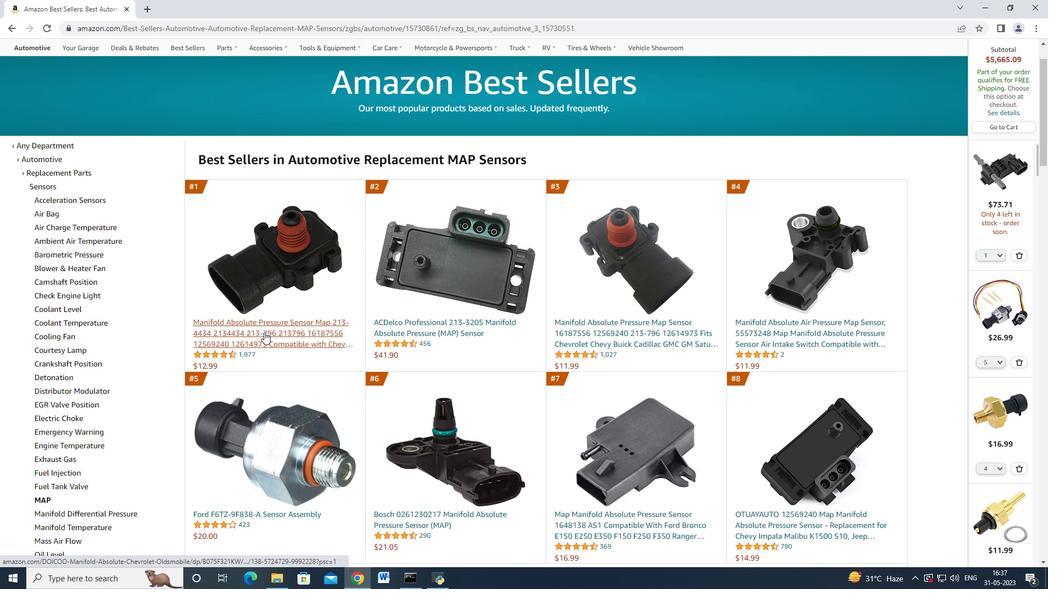 
Action: Mouse pressed left at (264, 332)
Screenshot: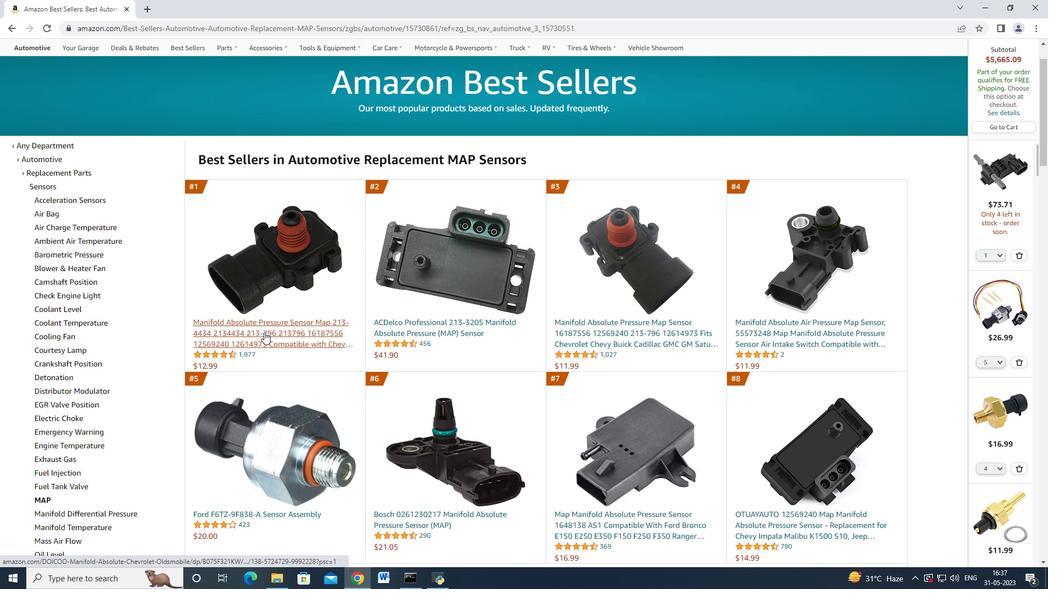 
Action: Mouse moved to (785, 402)
Screenshot: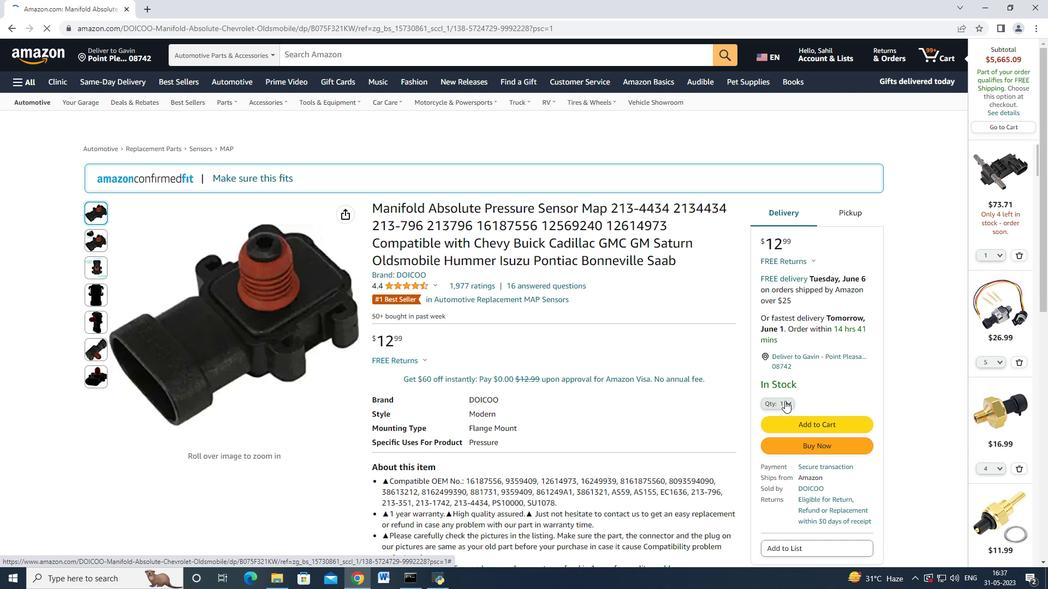 
Action: Mouse pressed left at (785, 402)
Screenshot: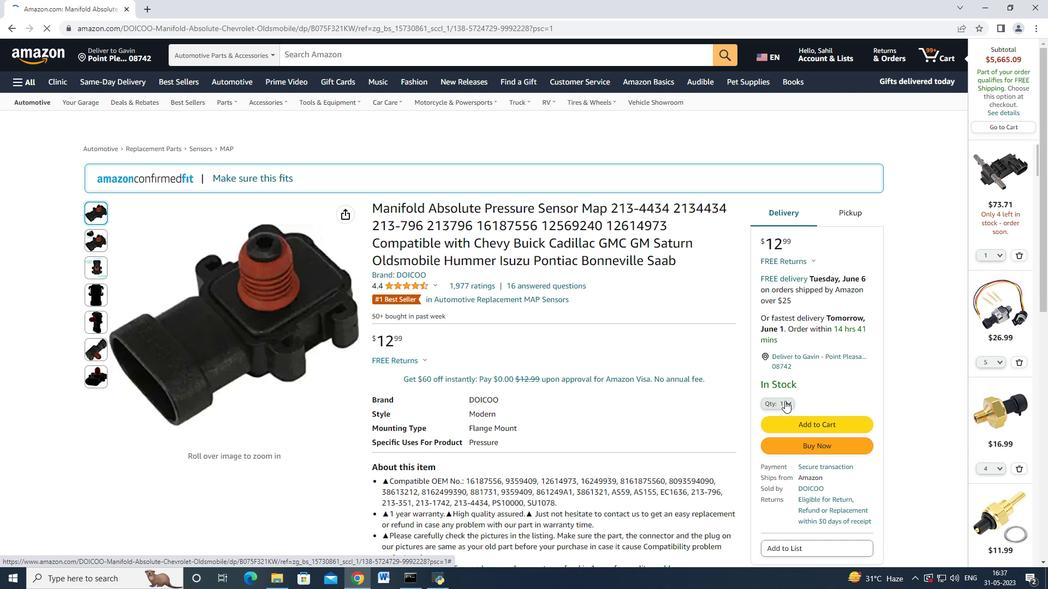 
Action: Mouse moved to (787, 76)
Screenshot: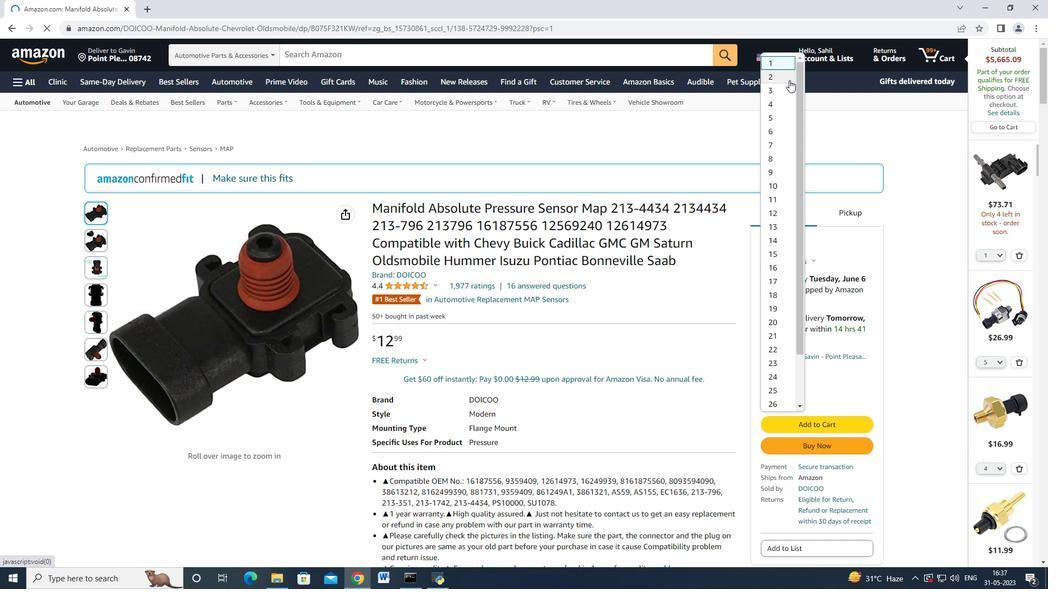 
Action: Mouse pressed left at (787, 76)
Screenshot: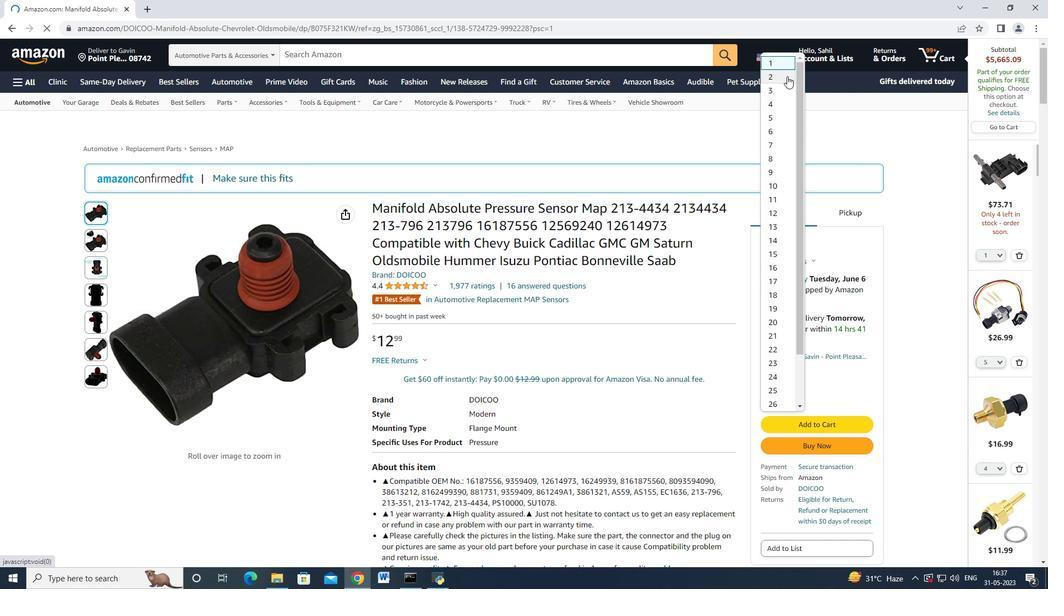 
Action: Mouse moved to (808, 427)
Screenshot: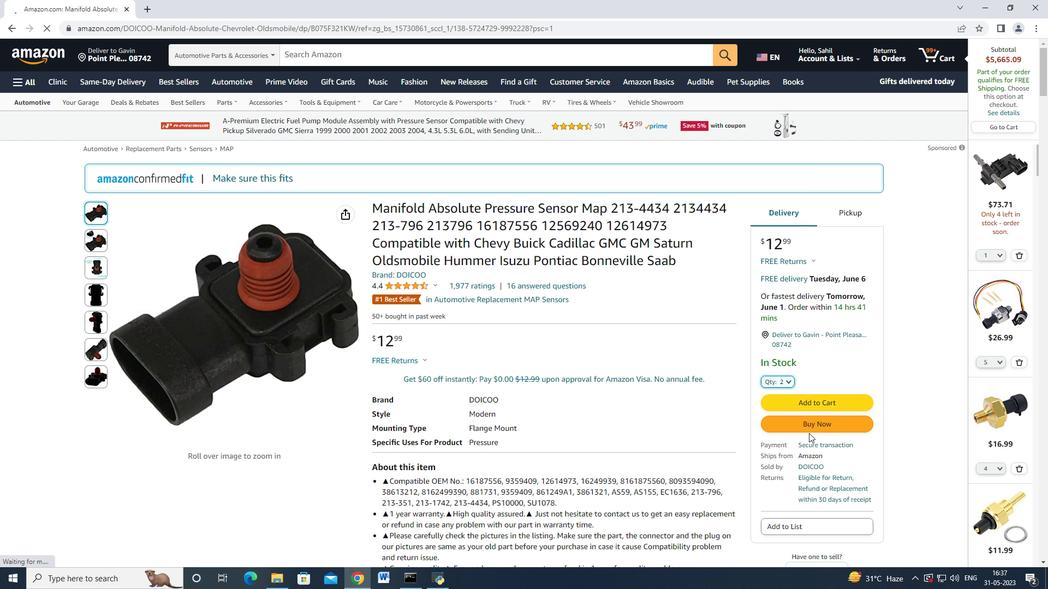 
Action: Mouse pressed left at (808, 427)
Screenshot: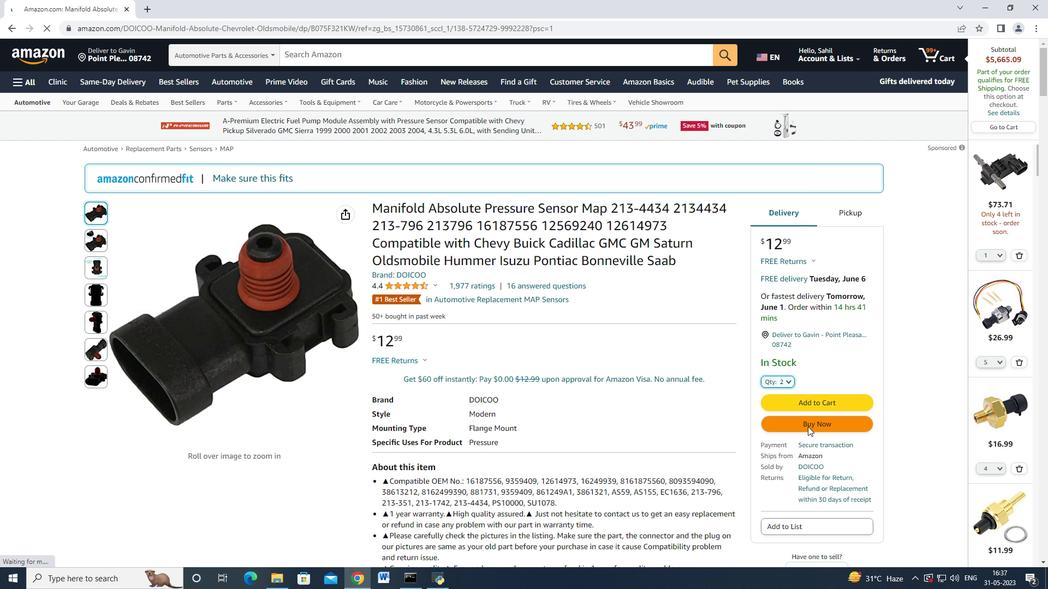 
Action: Mouse moved to (622, 90)
Screenshot: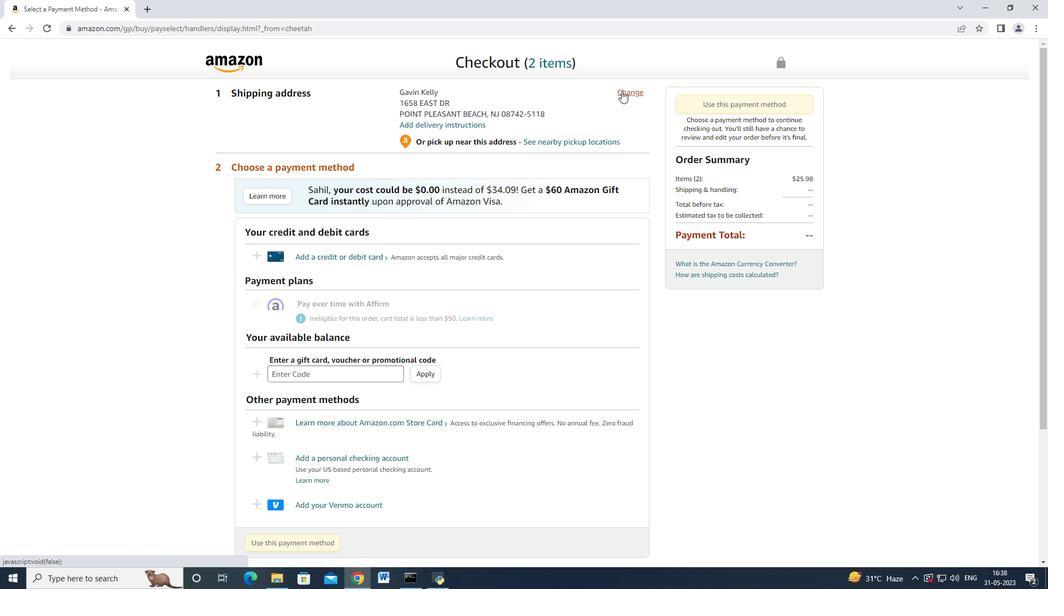 
Action: Mouse pressed left at (622, 90)
Screenshot: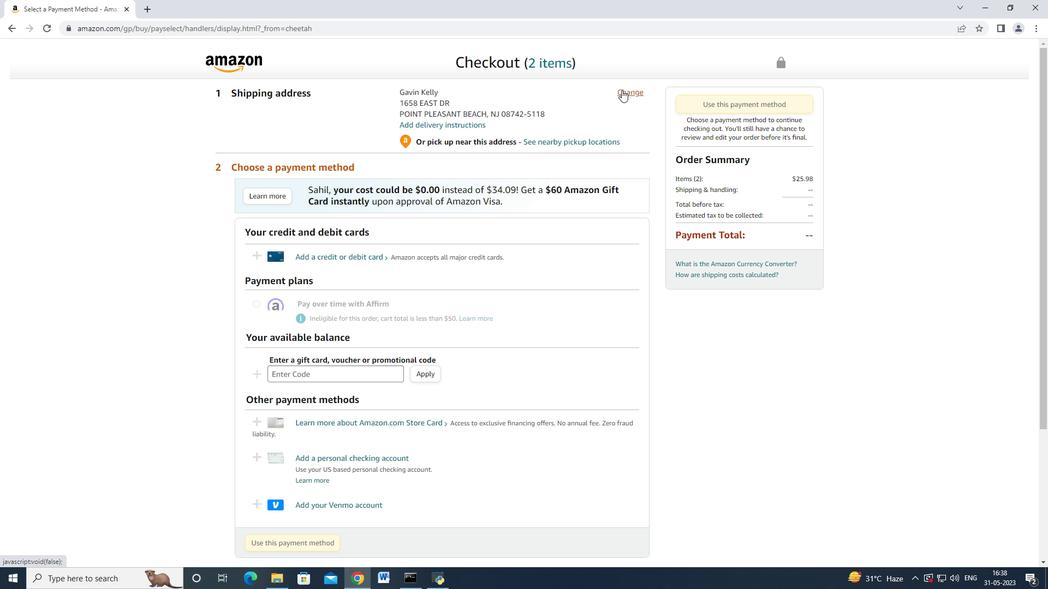 
Action: Mouse moved to (433, 180)
Screenshot: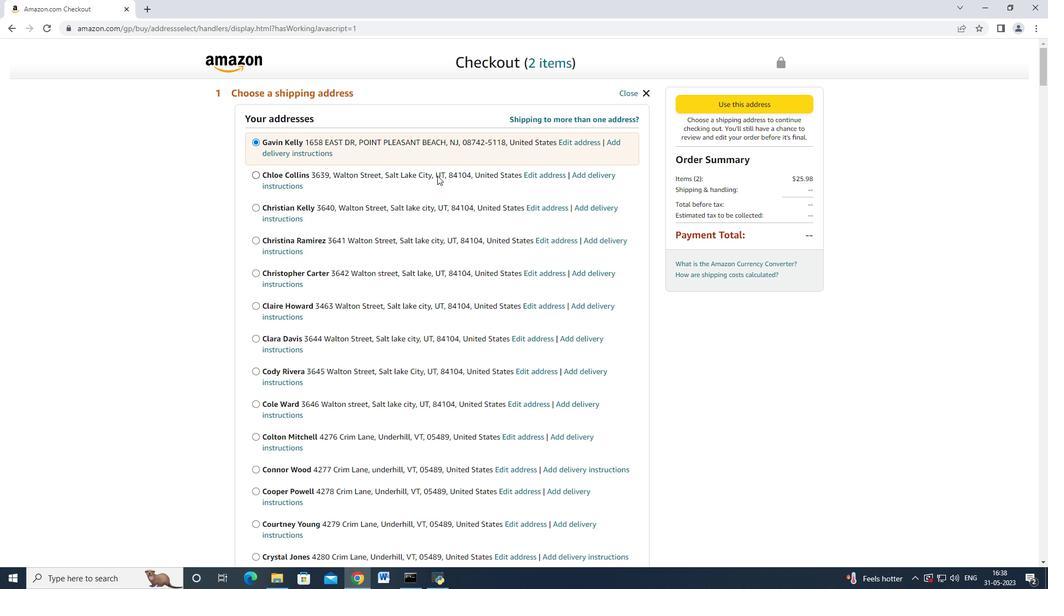 
Action: Mouse scrolled (433, 179) with delta (0, 0)
Screenshot: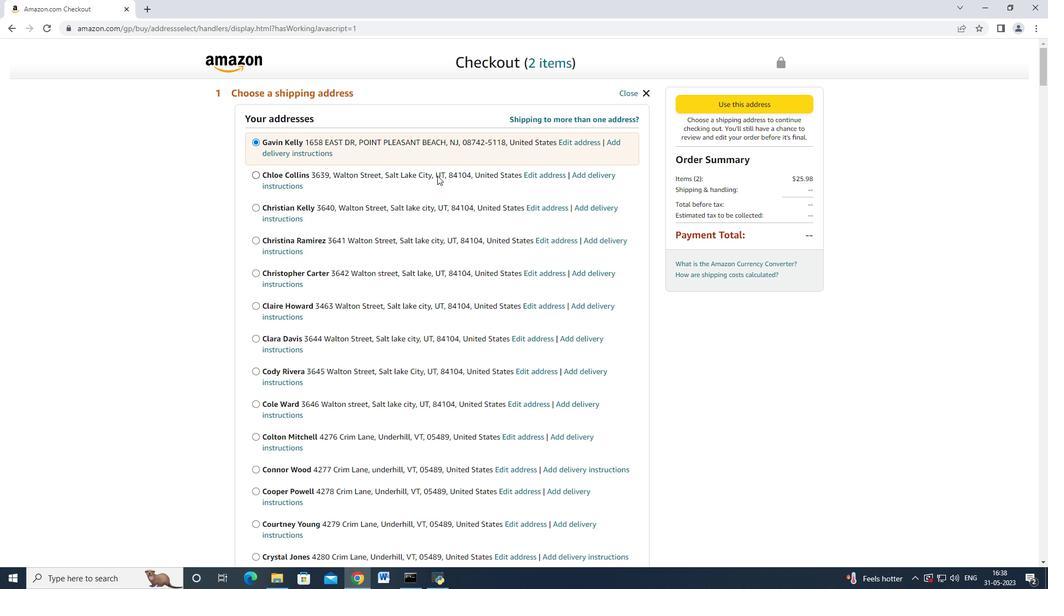 
Action: Mouse moved to (433, 180)
Screenshot: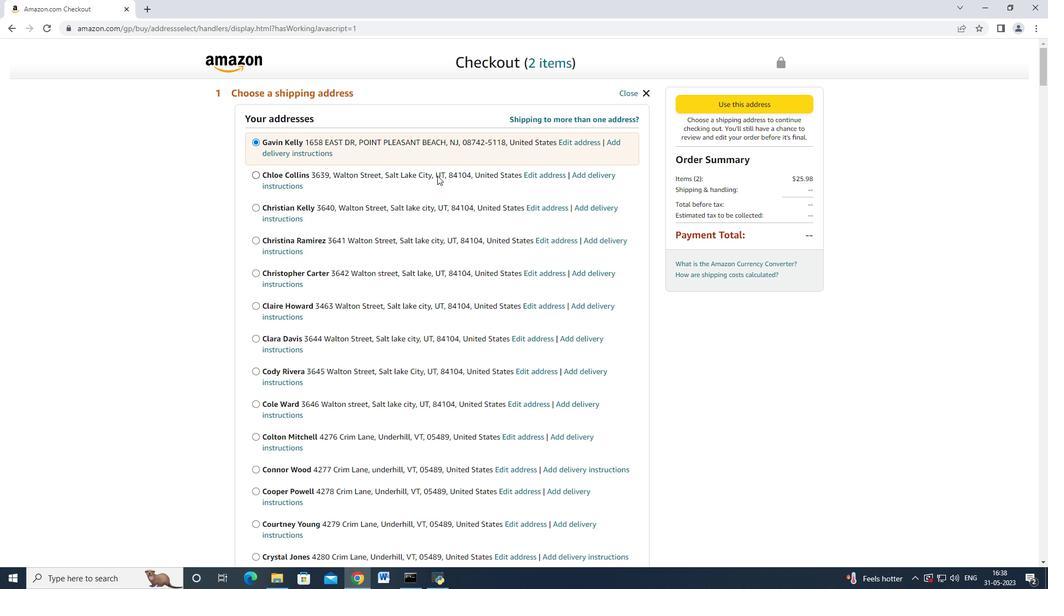 
Action: Mouse scrolled (433, 179) with delta (0, 0)
Screenshot: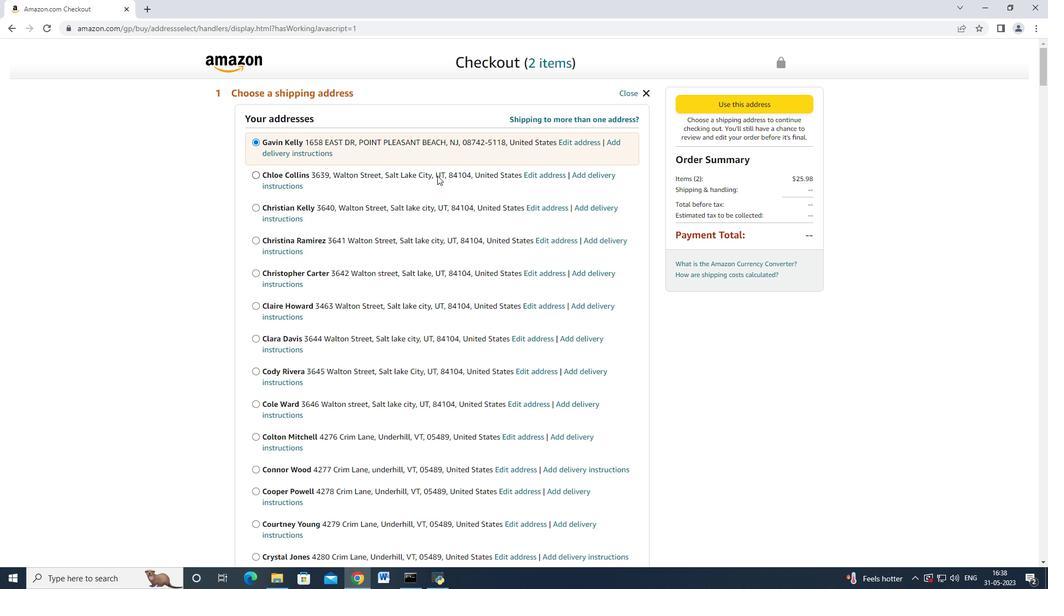 
Action: Mouse moved to (433, 180)
Screenshot: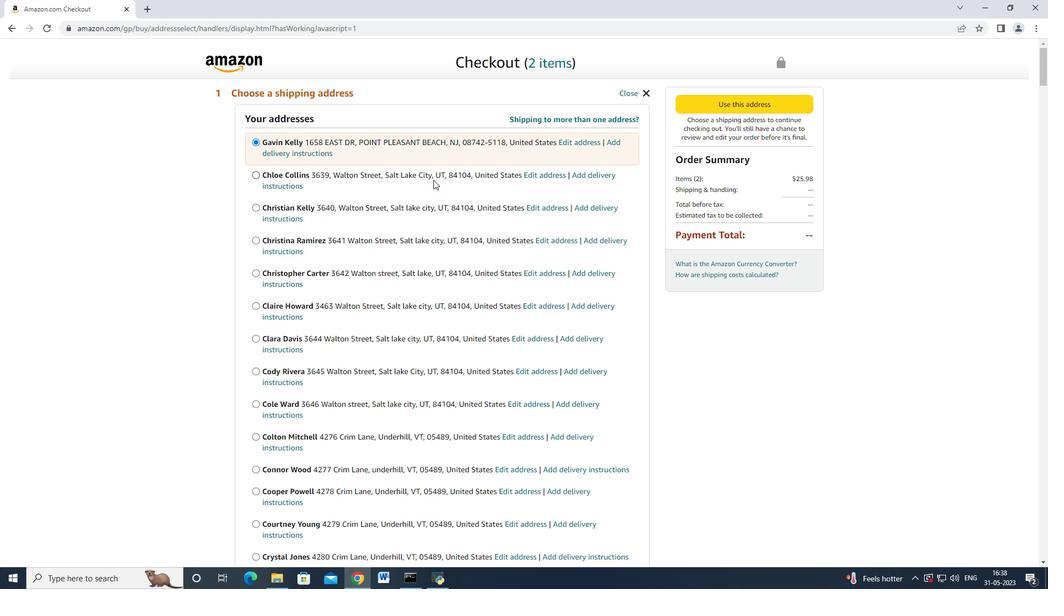 
Action: Mouse scrolled (433, 180) with delta (0, 0)
Screenshot: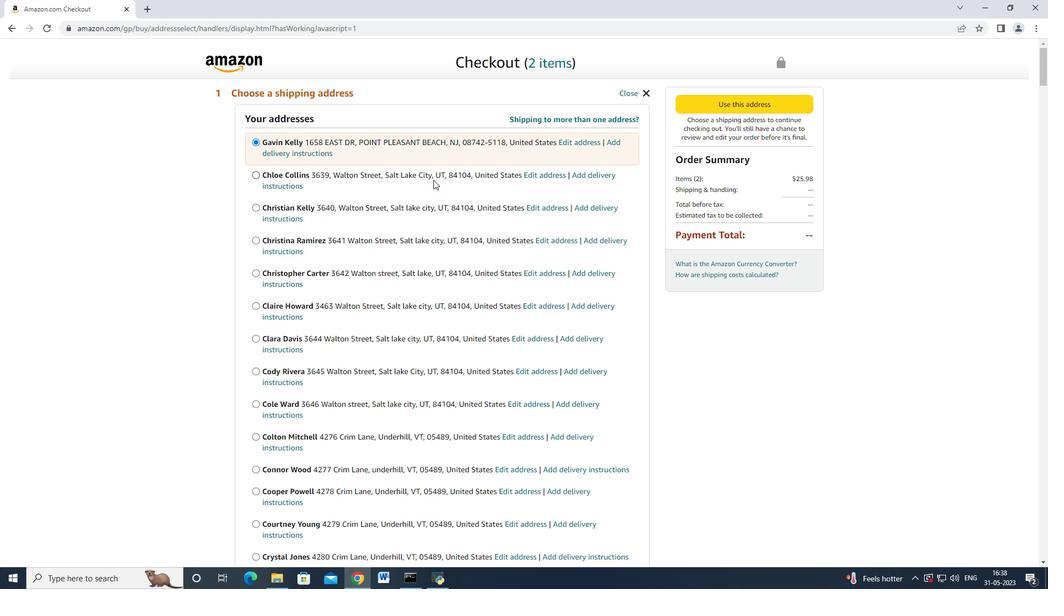 
Action: Mouse moved to (433, 180)
Screenshot: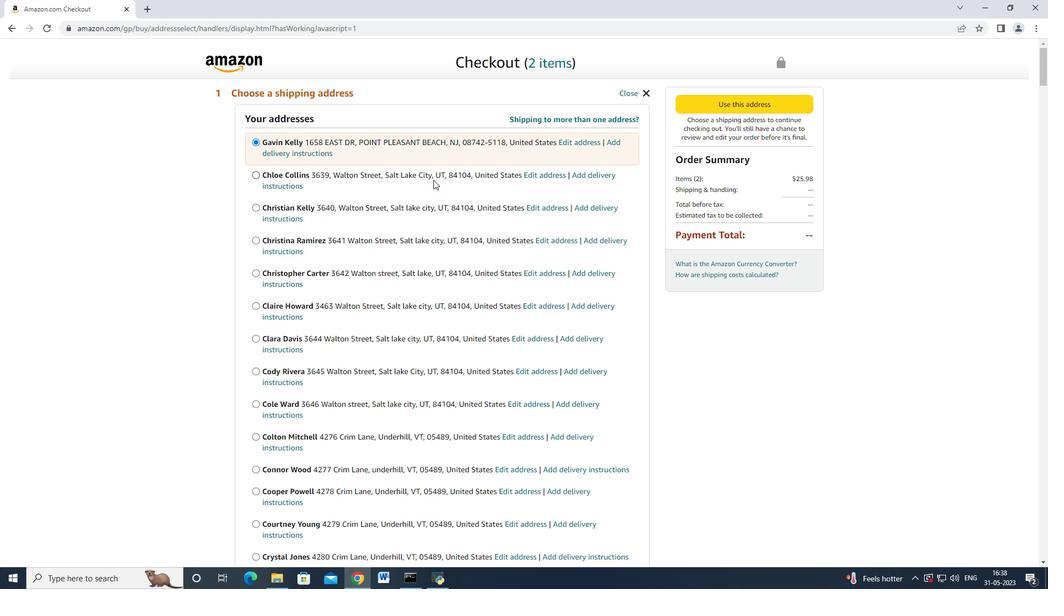 
Action: Mouse scrolled (433, 180) with delta (0, 0)
Screenshot: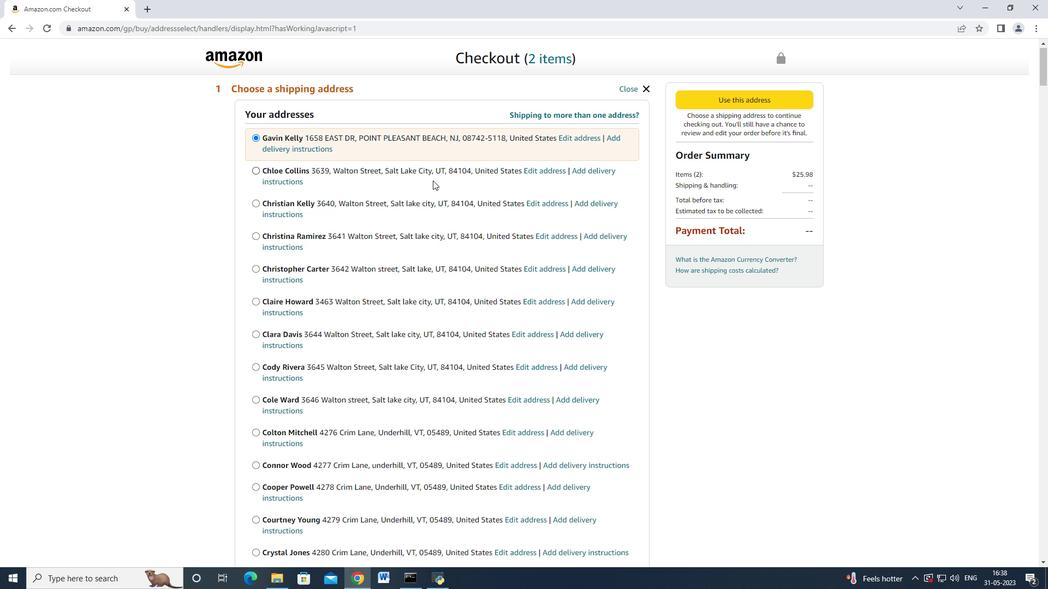 
Action: Mouse scrolled (433, 180) with delta (0, 0)
Screenshot: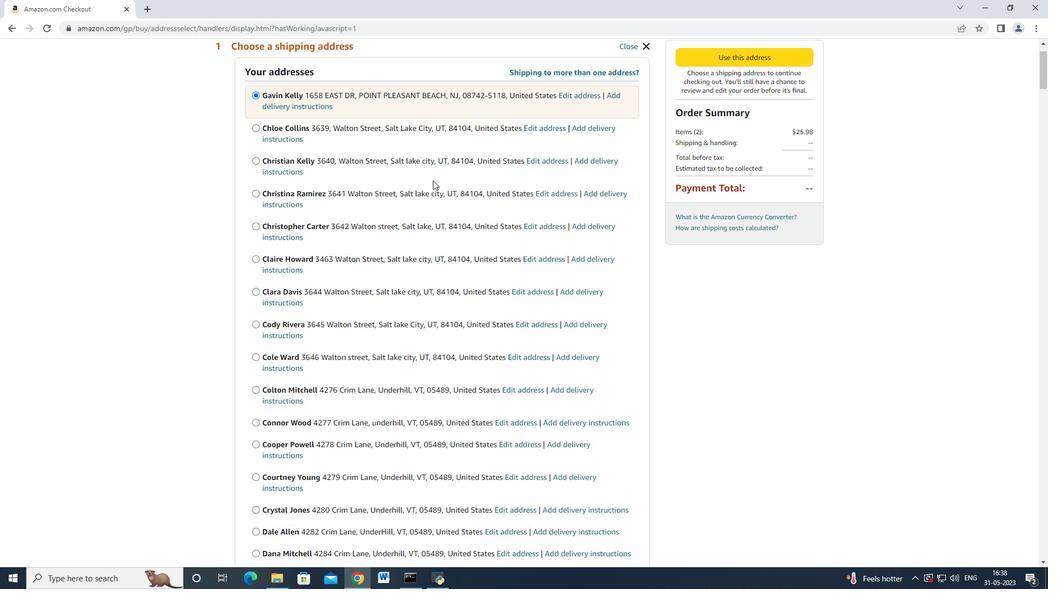 
Action: Mouse moved to (429, 185)
Screenshot: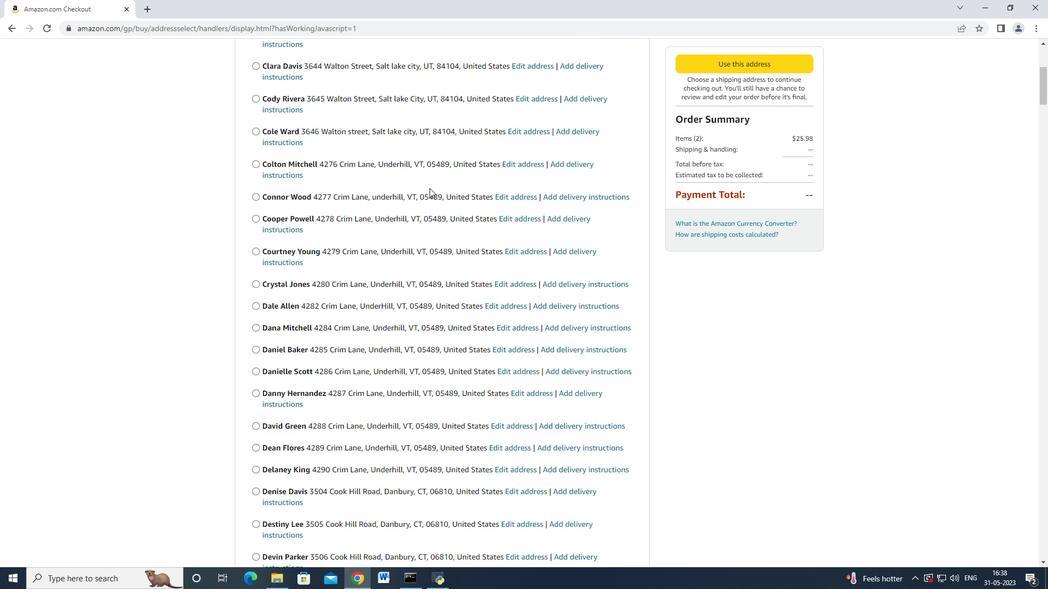 
Action: Mouse scrolled (429, 184) with delta (0, 0)
Screenshot: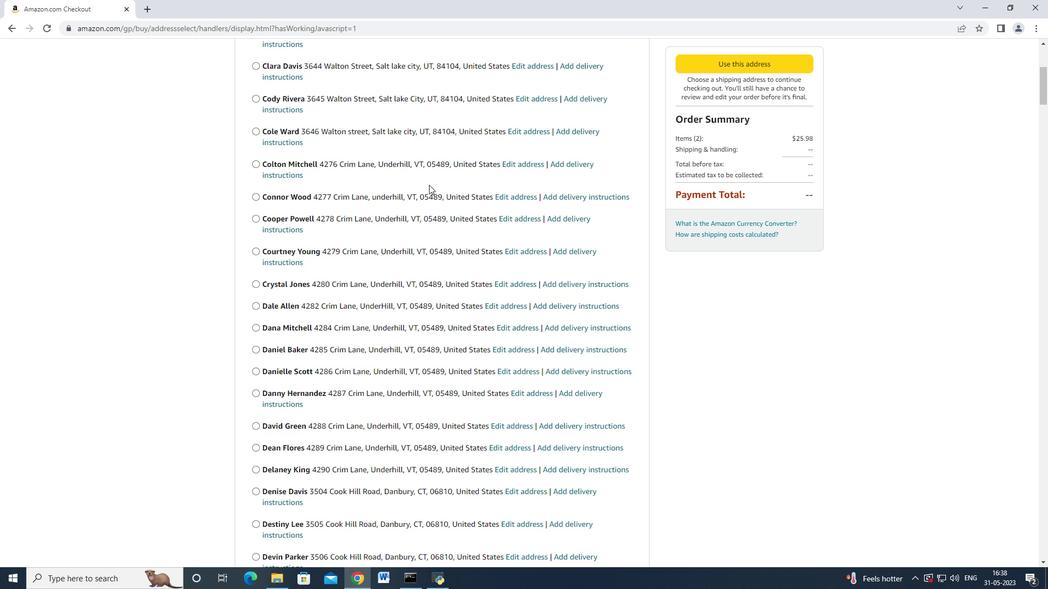 
Action: Mouse moved to (429, 185)
Screenshot: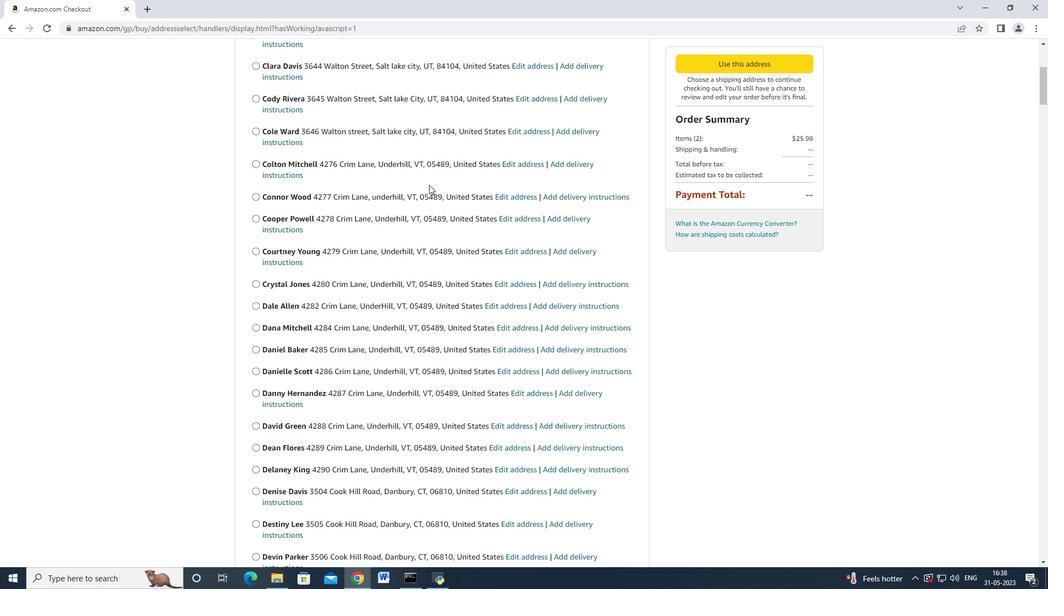 
Action: Mouse scrolled (429, 185) with delta (0, 0)
Screenshot: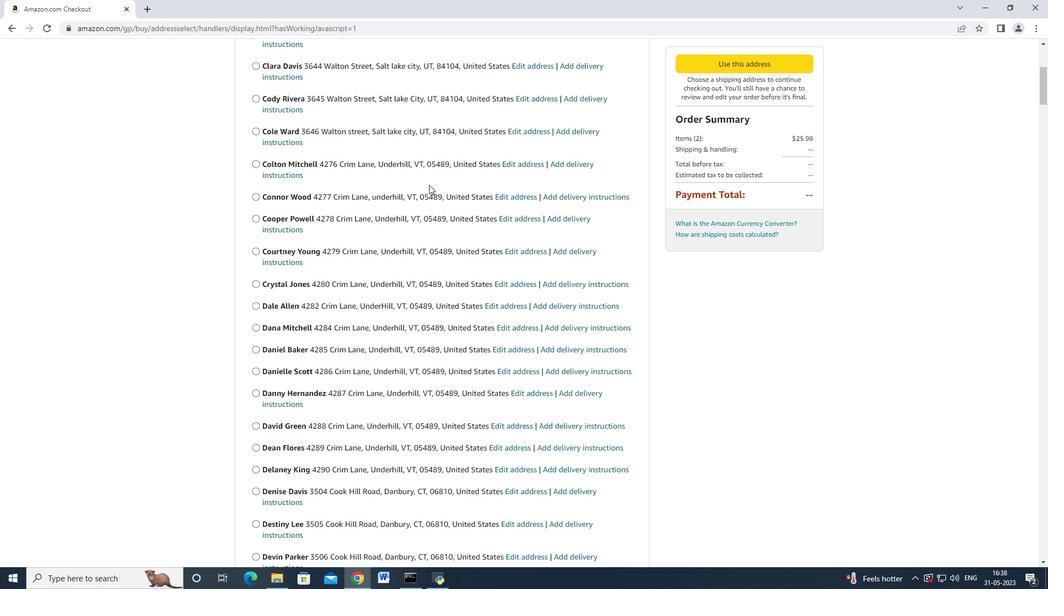 
Action: Mouse scrolled (429, 185) with delta (0, 0)
Screenshot: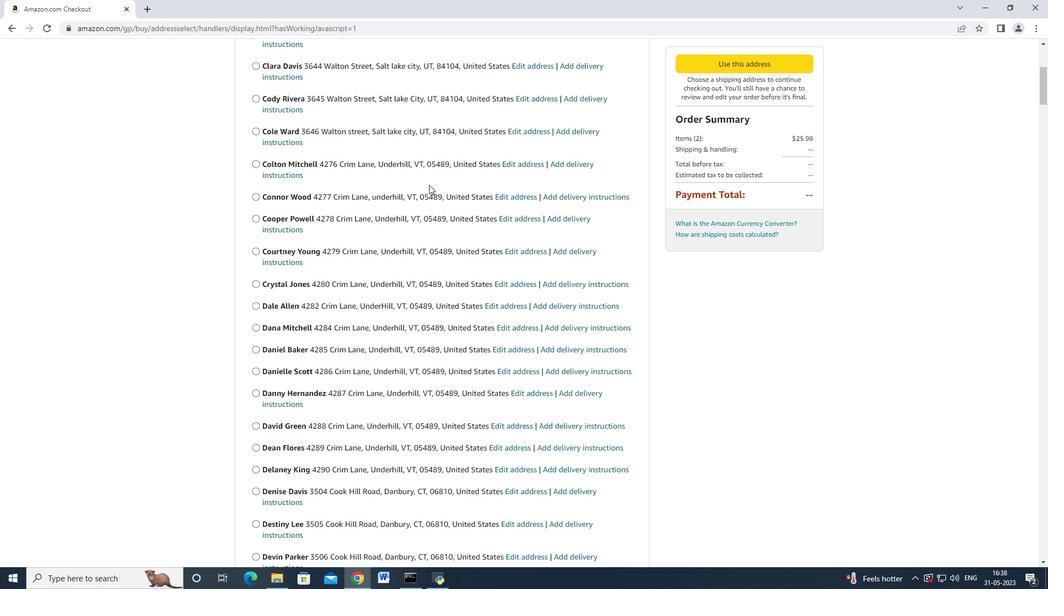 
Action: Mouse scrolled (429, 185) with delta (0, 0)
Screenshot: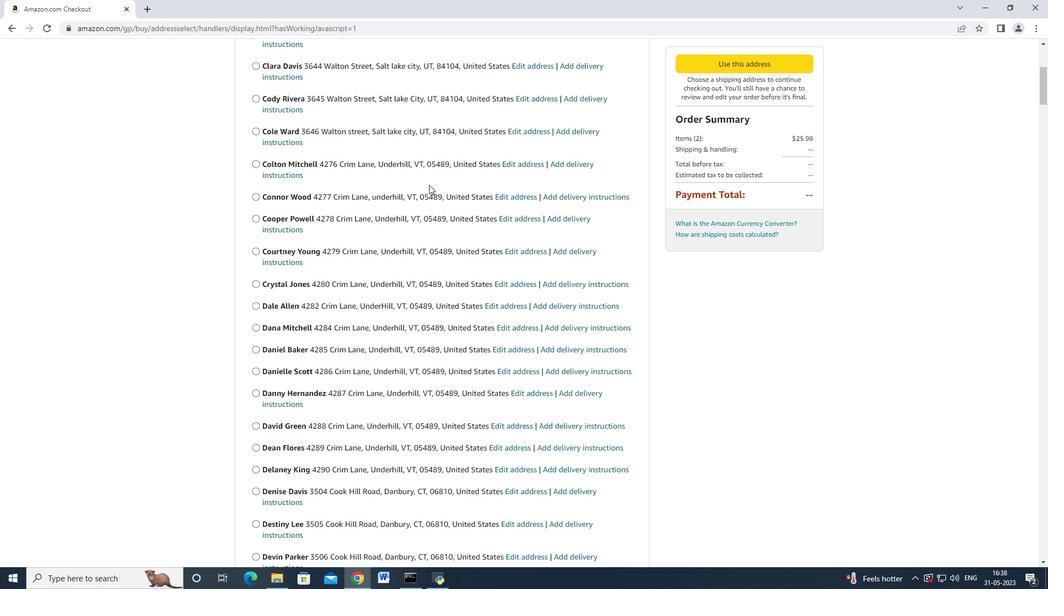 
Action: Mouse moved to (405, 154)
Screenshot: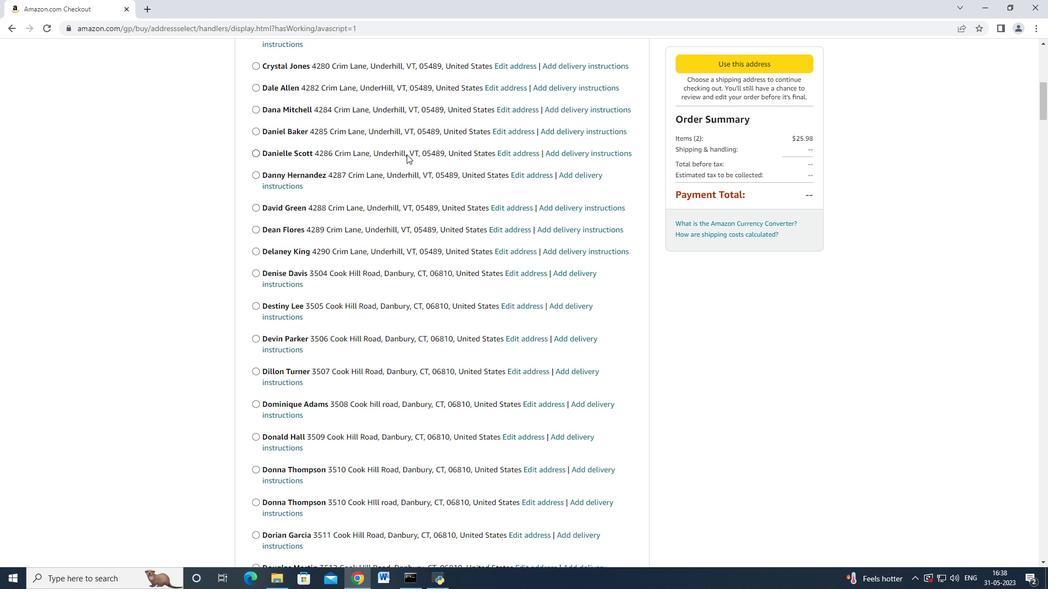 
Action: Mouse scrolled (405, 154) with delta (0, 0)
Screenshot: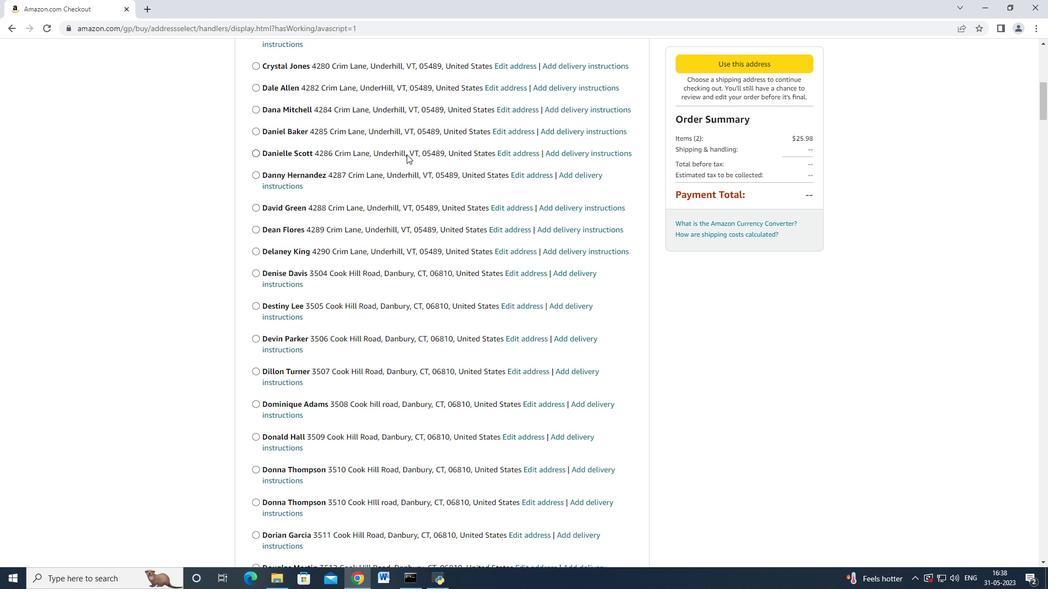 
Action: Mouse moved to (386, 198)
Screenshot: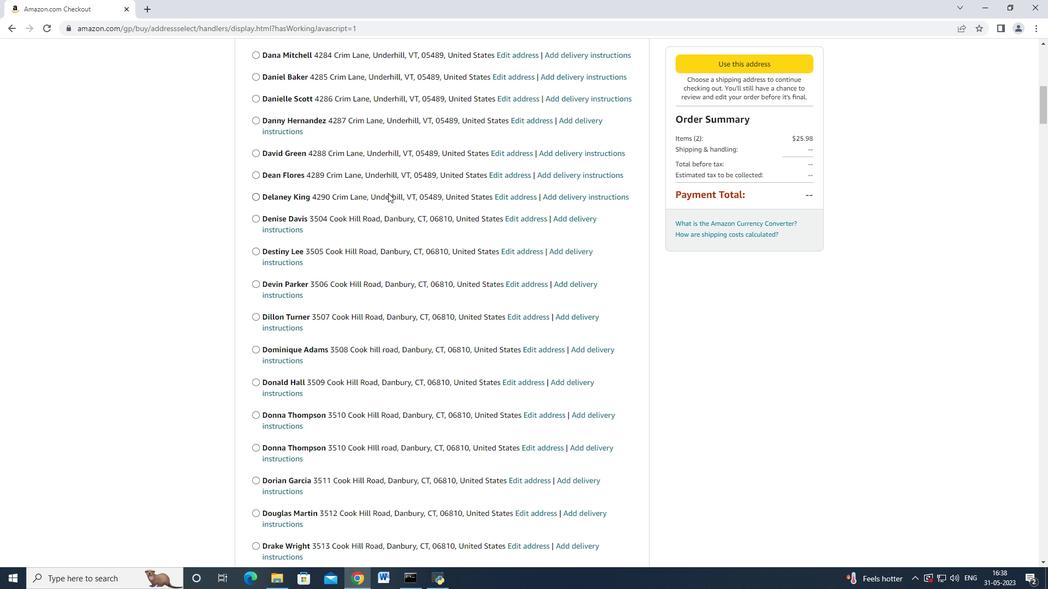 
Action: Mouse scrolled (386, 197) with delta (0, 0)
Screenshot: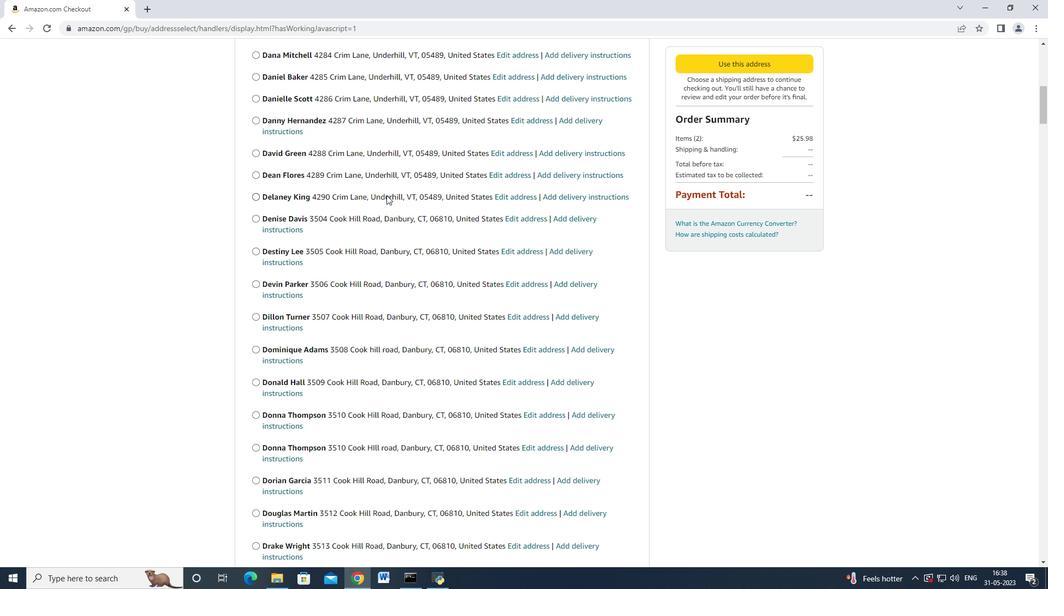 
Action: Mouse moved to (386, 206)
Screenshot: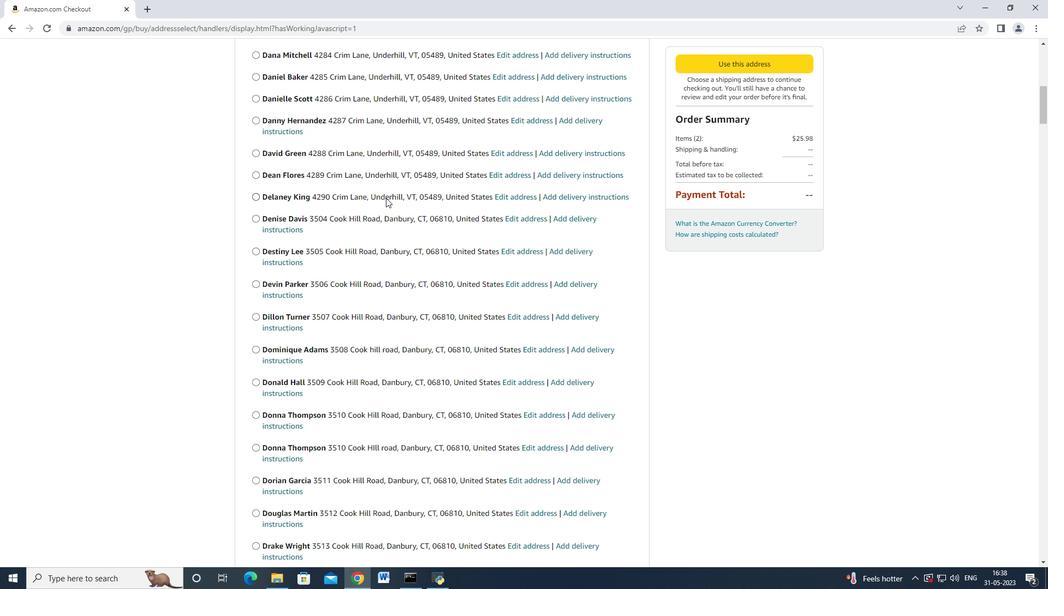 
Action: Mouse scrolled (386, 205) with delta (0, 0)
Screenshot: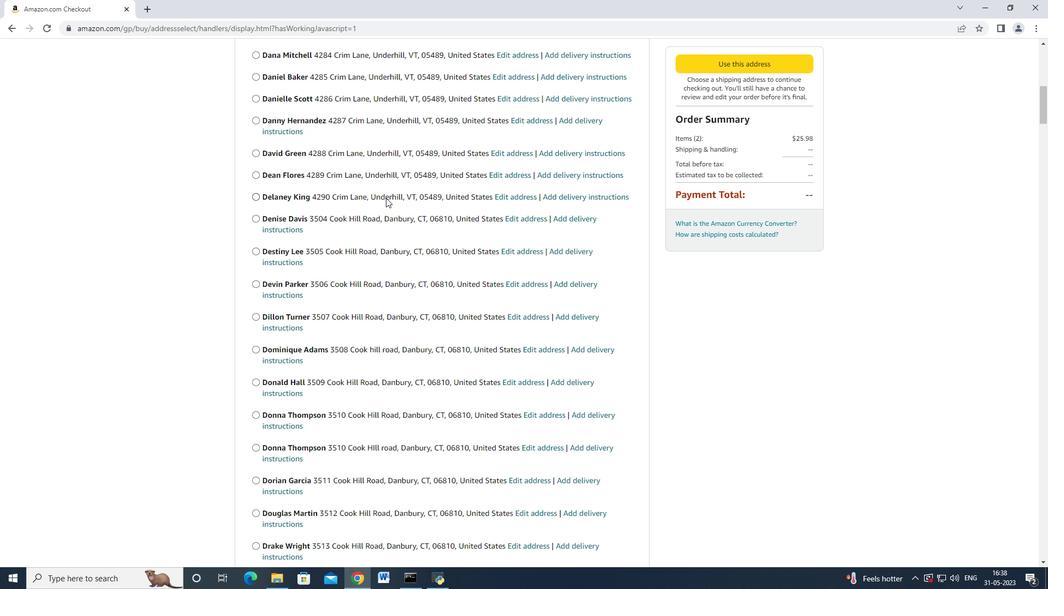 
Action: Mouse moved to (387, 215)
Screenshot: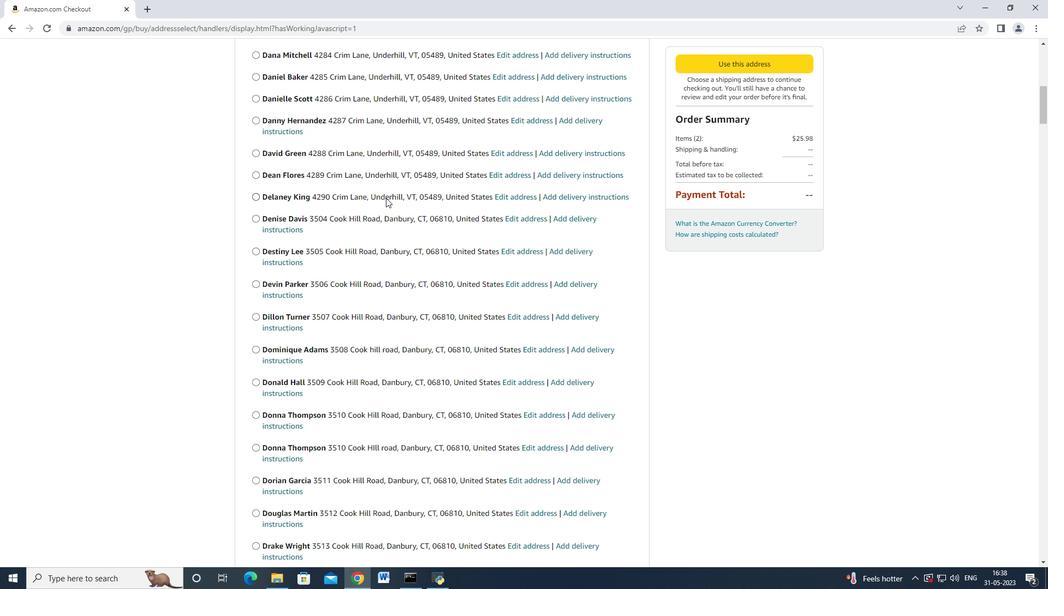 
Action: Mouse scrolled (387, 214) with delta (0, 0)
Screenshot: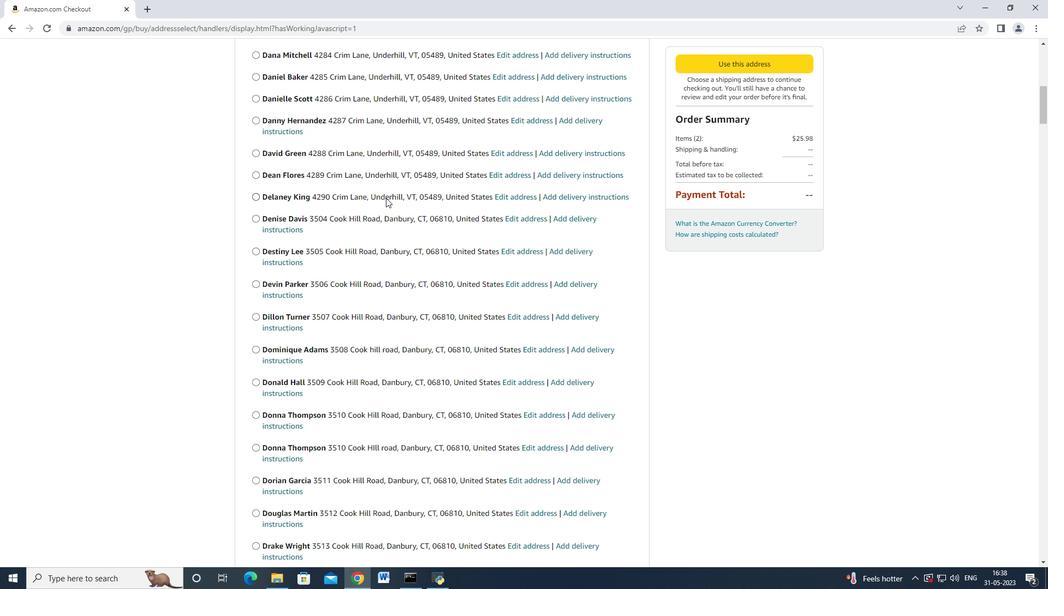 
Action: Mouse moved to (388, 219)
Screenshot: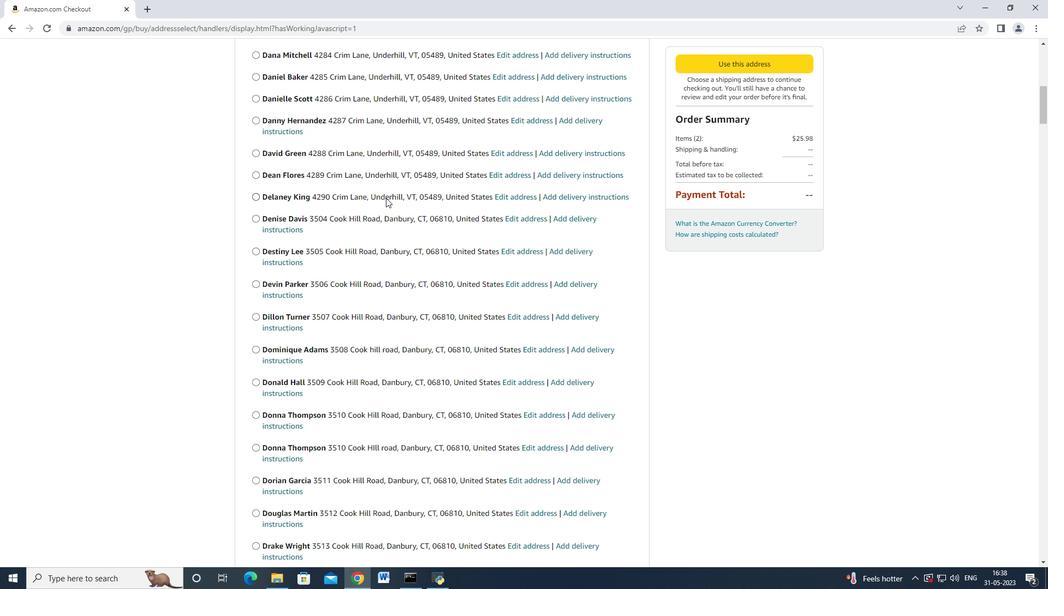 
Action: Mouse scrolled (388, 219) with delta (0, 0)
Screenshot: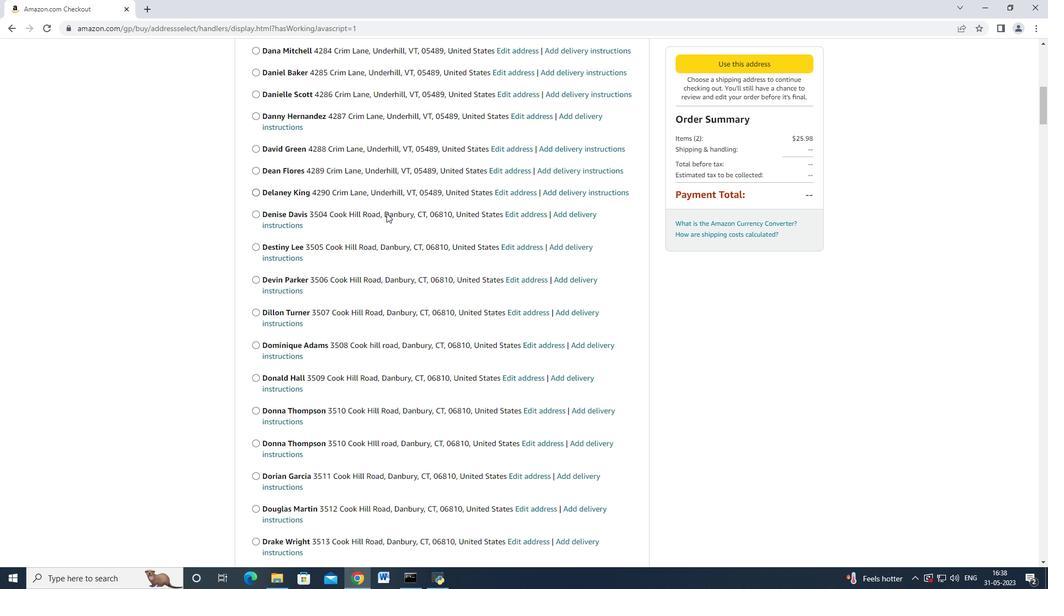 
Action: Mouse moved to (397, 226)
Screenshot: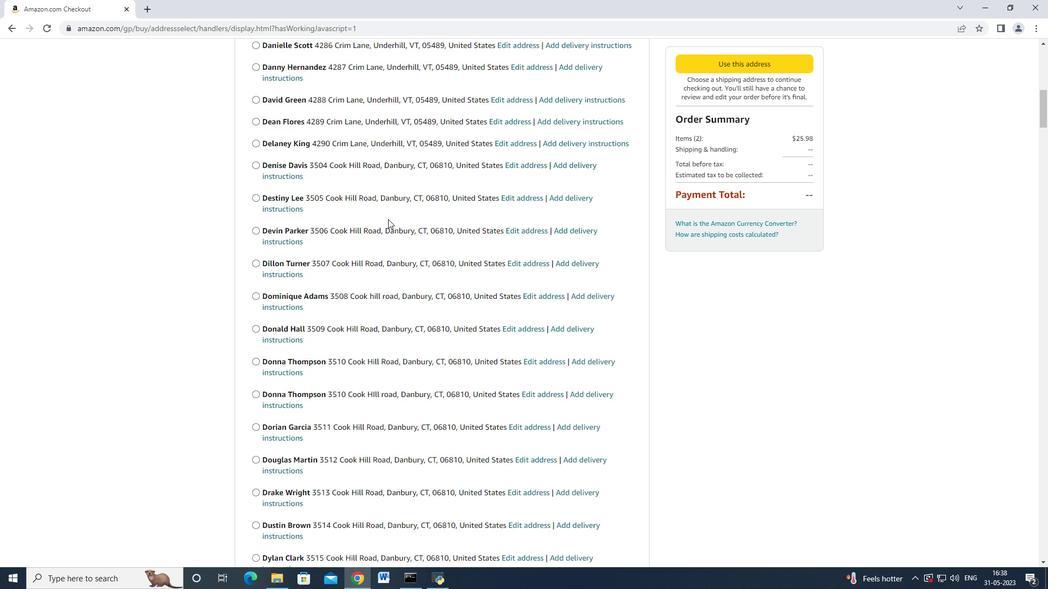 
Action: Mouse scrolled (397, 226) with delta (0, 0)
Screenshot: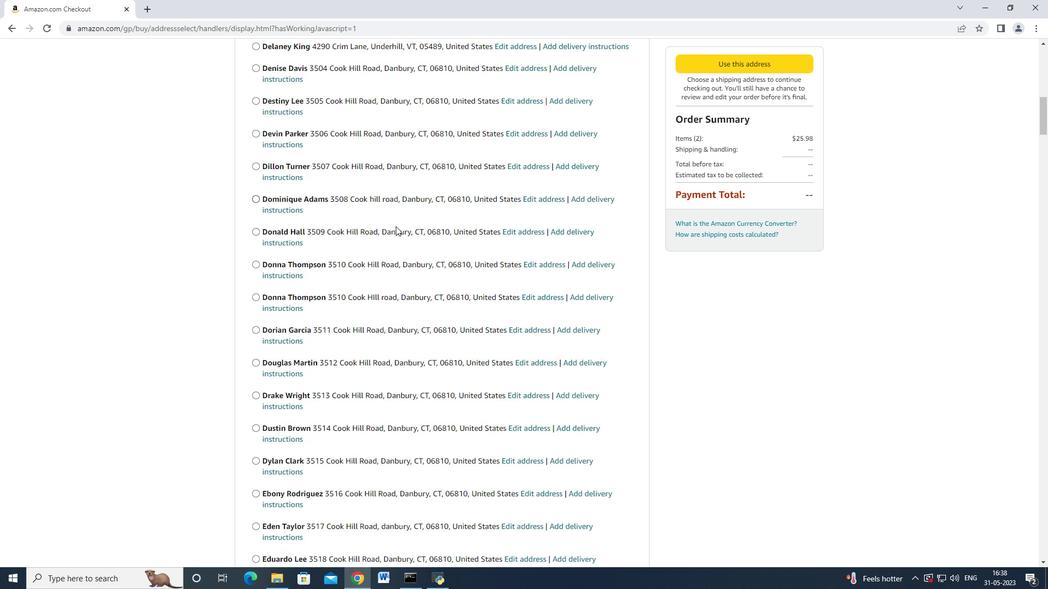 
Action: Mouse scrolled (397, 226) with delta (0, 0)
Screenshot: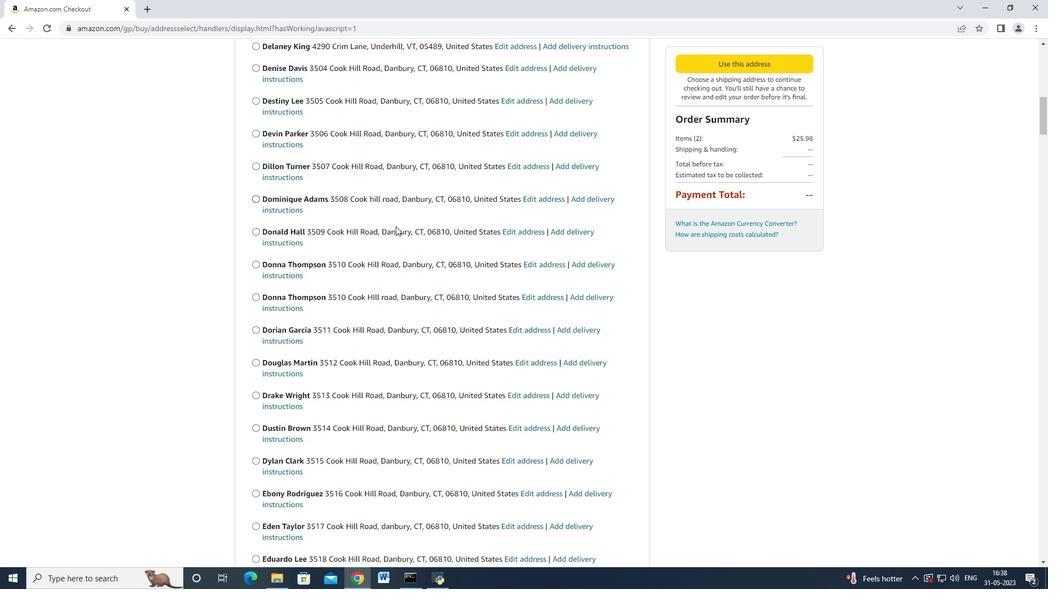 
Action: Mouse scrolled (397, 226) with delta (0, 0)
Screenshot: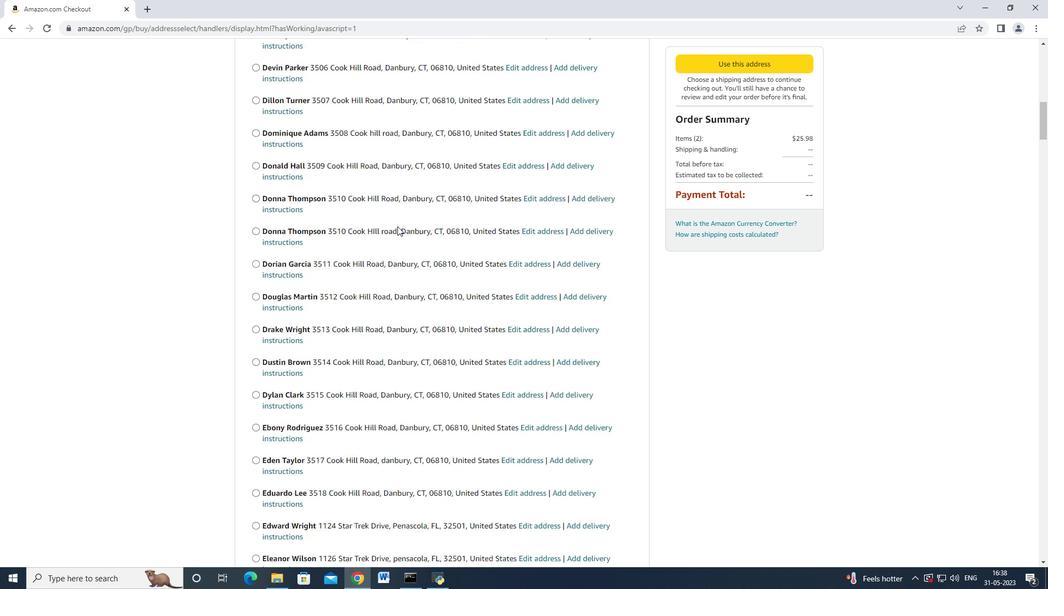 
Action: Mouse scrolled (397, 226) with delta (0, 0)
Screenshot: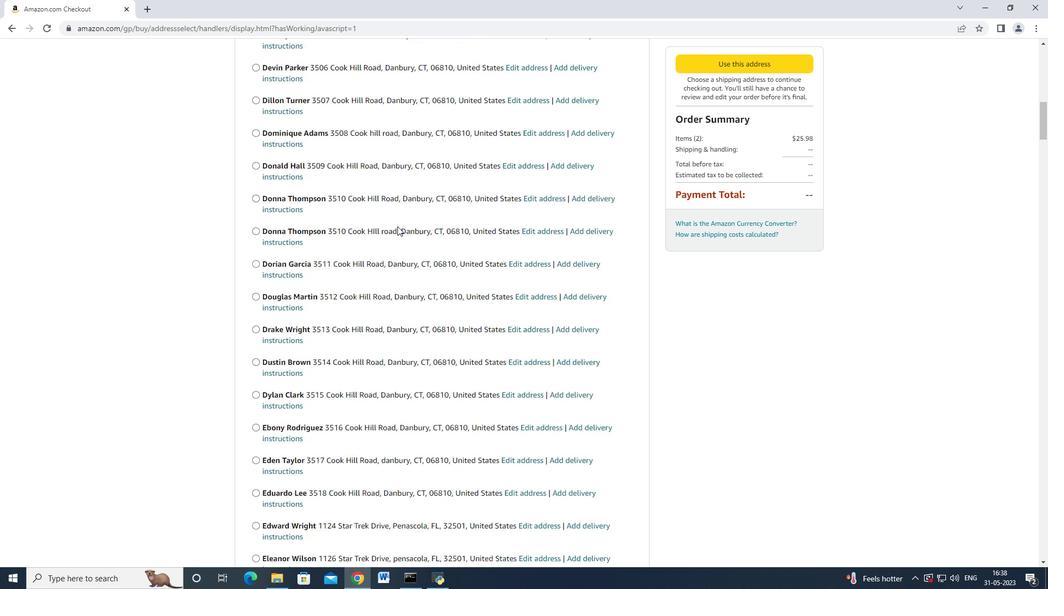 
Action: Mouse scrolled (397, 226) with delta (0, 0)
Screenshot: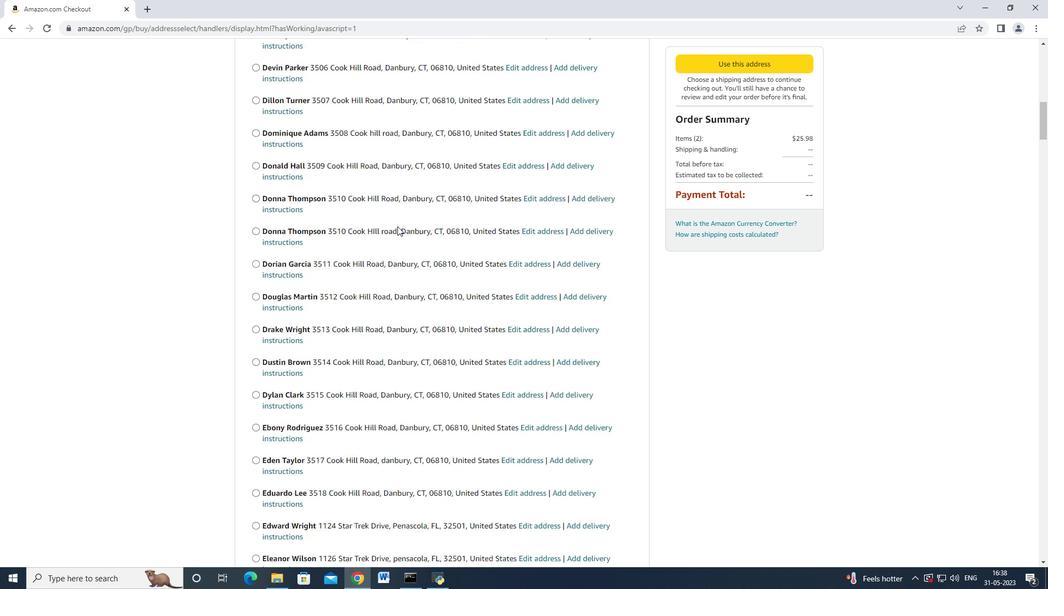 
Action: Mouse scrolled (397, 226) with delta (0, 0)
Screenshot: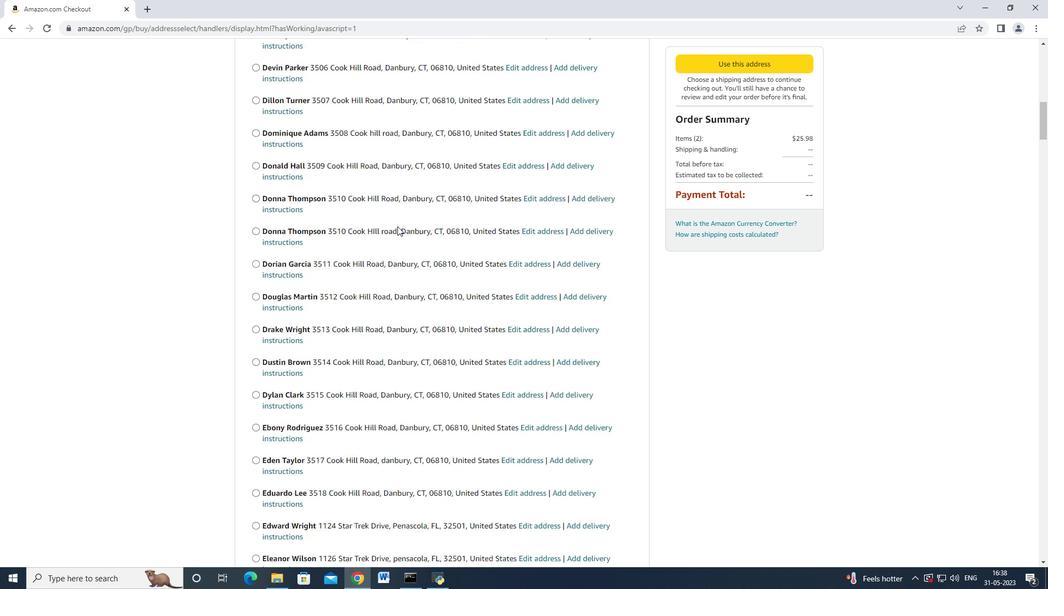 
Action: Mouse scrolled (397, 226) with delta (0, 0)
Screenshot: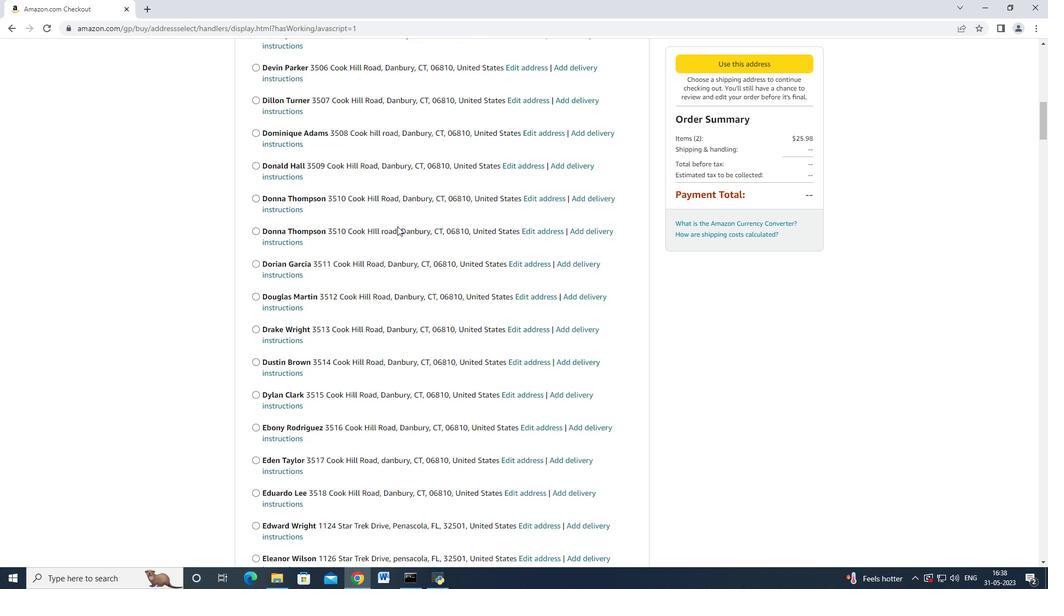 
Action: Mouse moved to (400, 231)
Screenshot: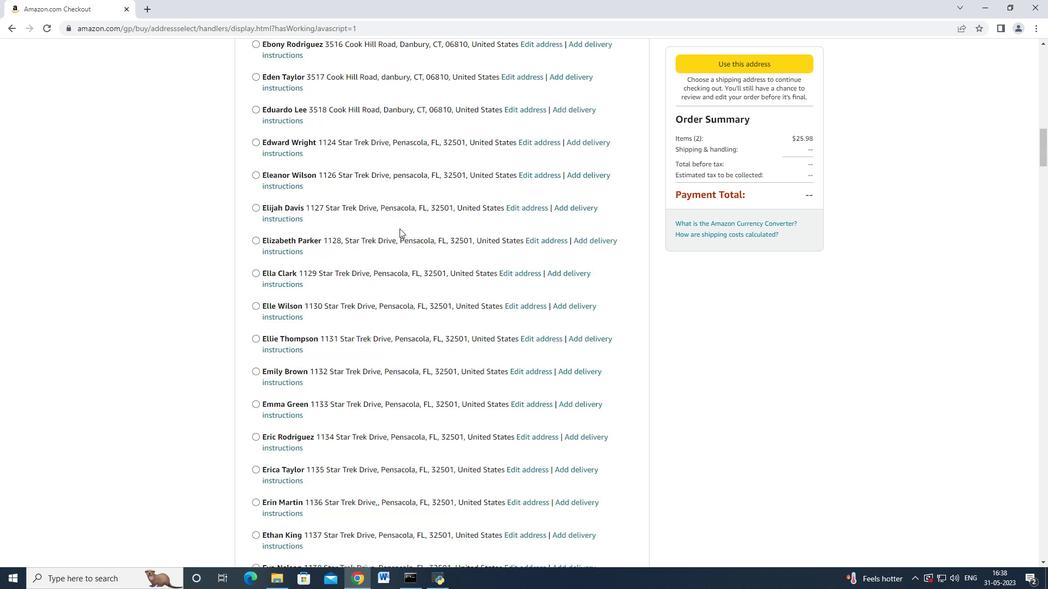 
Action: Mouse scrolled (400, 230) with delta (0, 0)
Screenshot: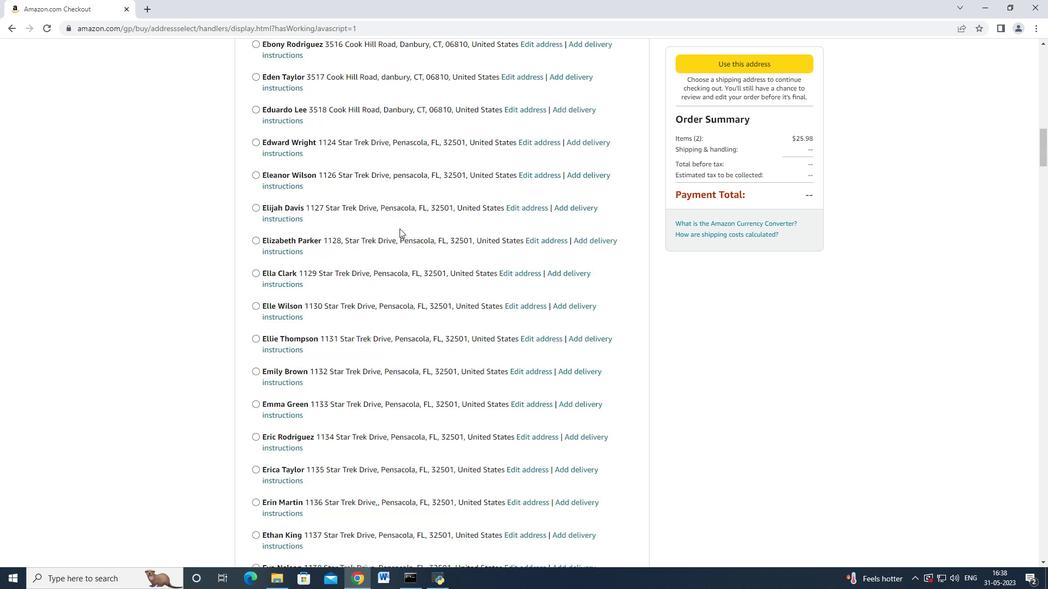 
Action: Mouse moved to (400, 231)
Screenshot: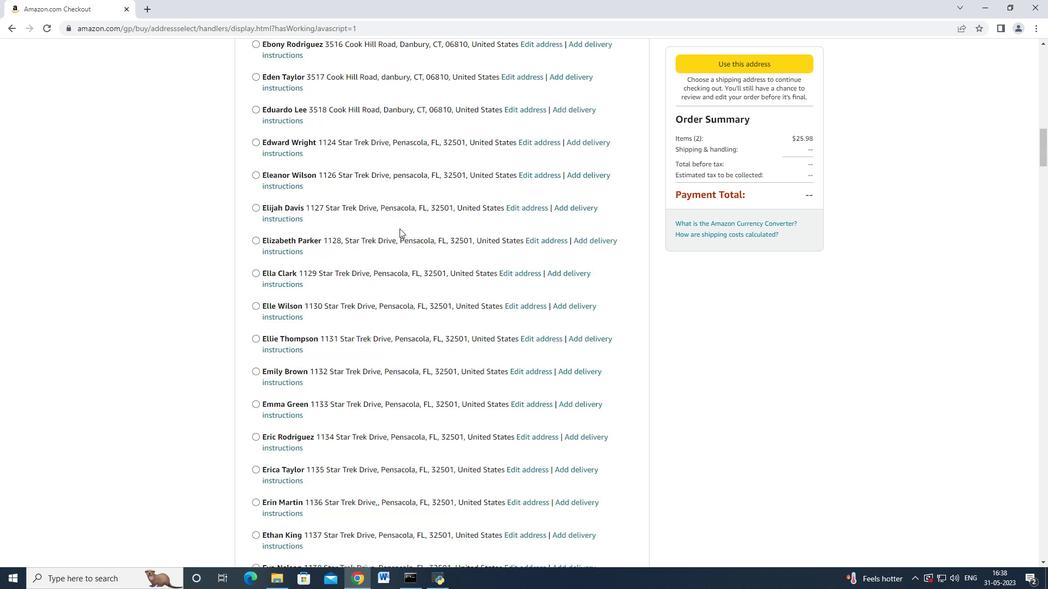 
Action: Mouse scrolled (400, 231) with delta (0, 0)
Screenshot: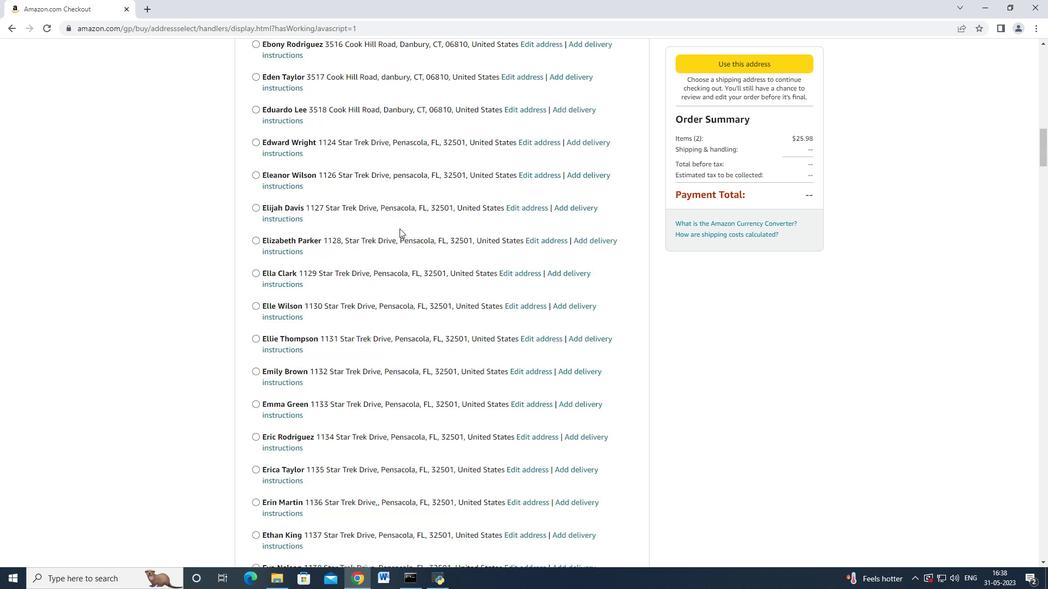 
Action: Mouse moved to (399, 232)
Screenshot: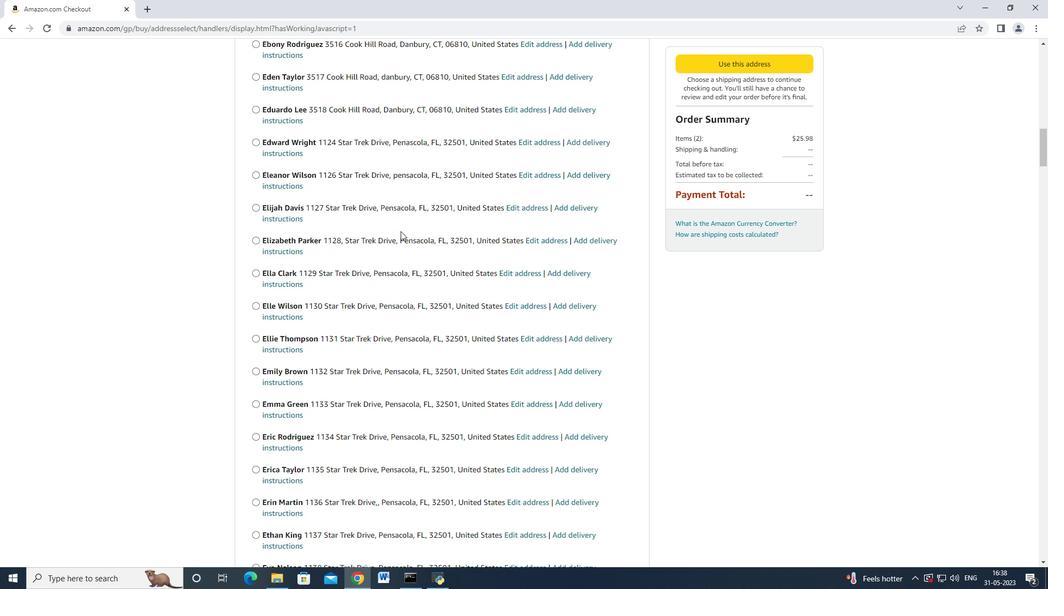 
Action: Mouse scrolled (400, 231) with delta (0, 0)
Screenshot: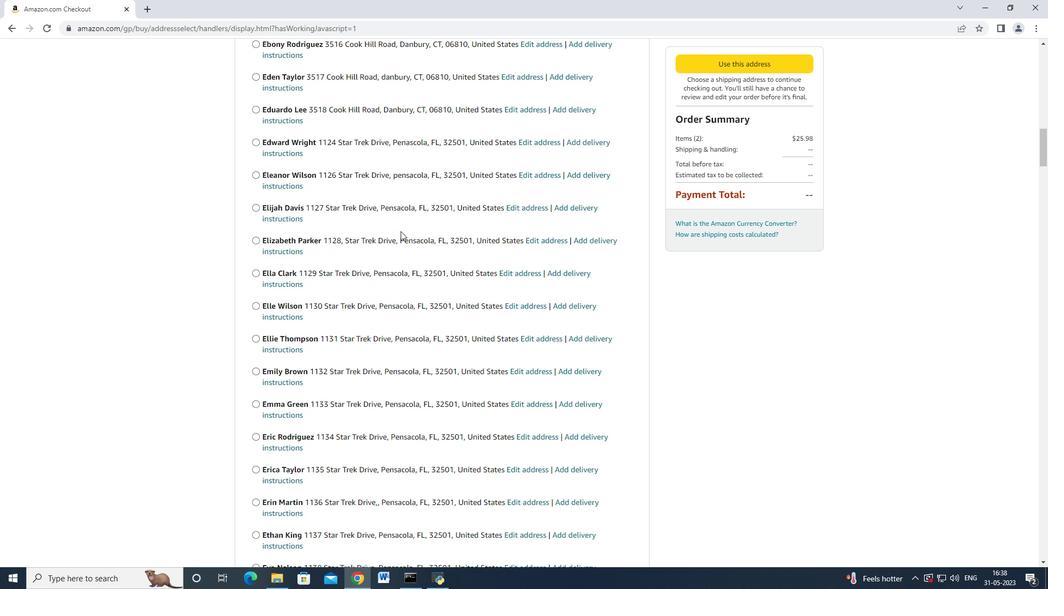 
Action: Mouse scrolled (400, 231) with delta (0, 0)
Screenshot: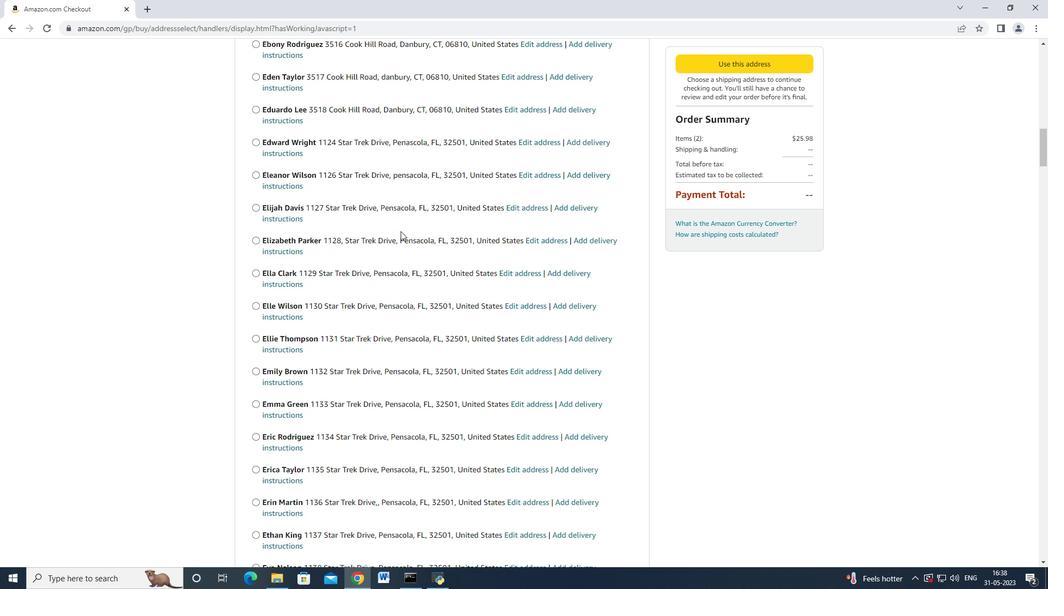 
Action: Mouse scrolled (400, 231) with delta (0, 0)
Screenshot: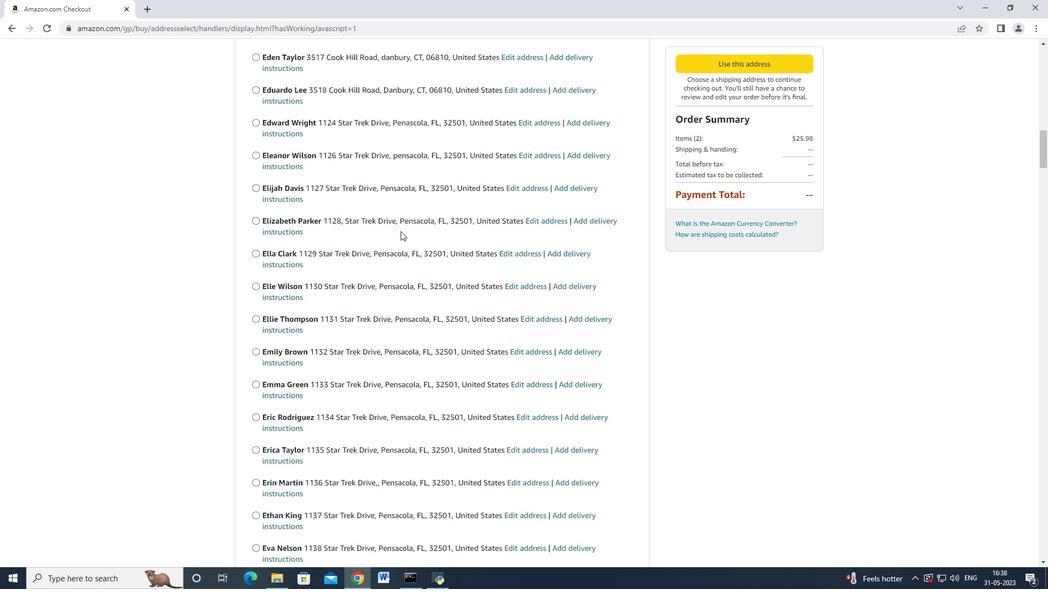 
Action: Mouse scrolled (400, 231) with delta (0, 0)
Screenshot: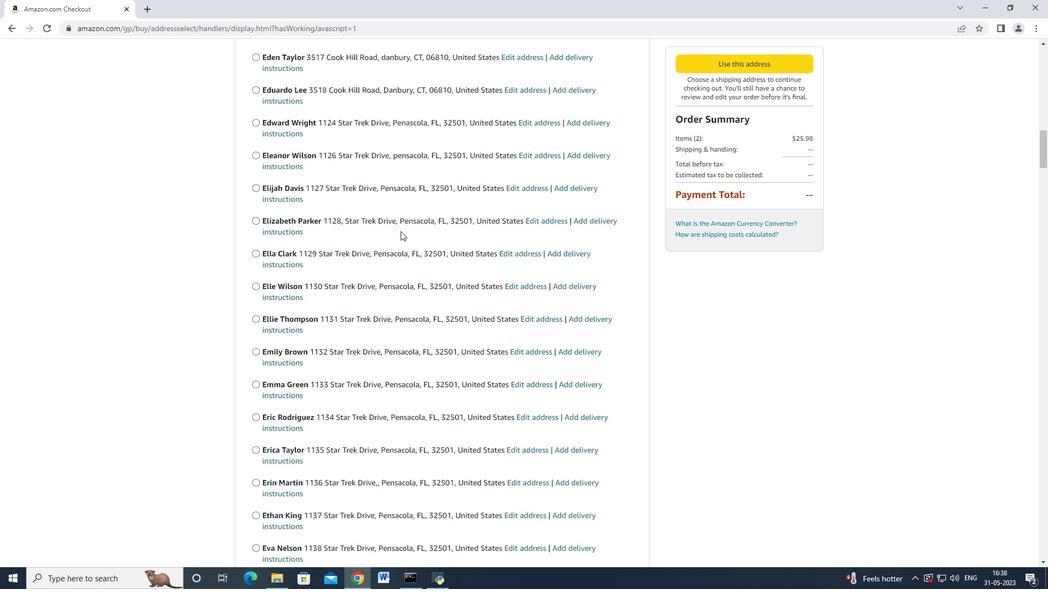 
Action: Mouse moved to (400, 232)
Screenshot: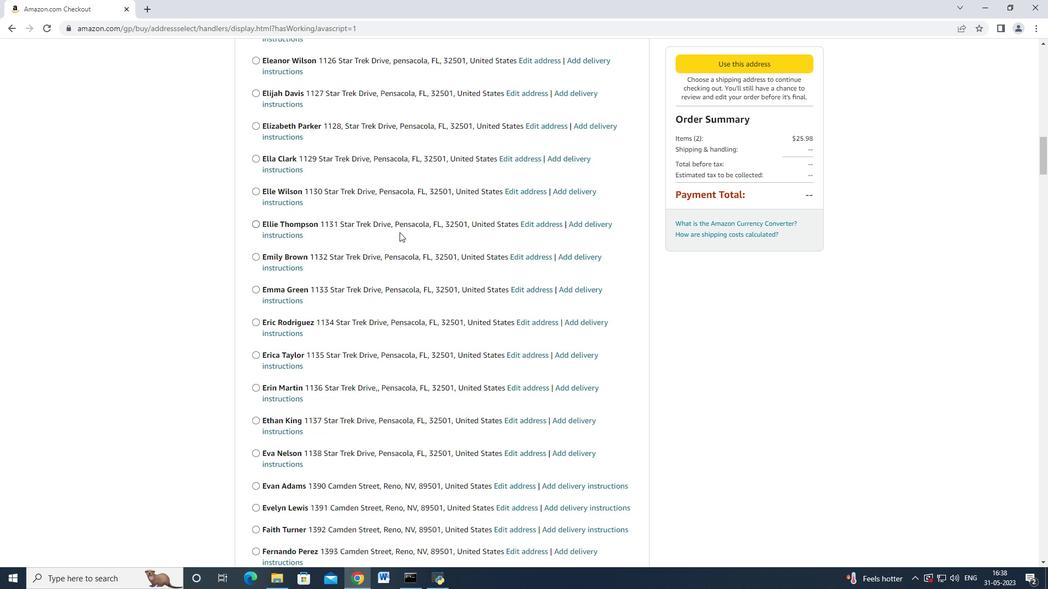 
Action: Mouse scrolled (400, 232) with delta (0, 0)
Screenshot: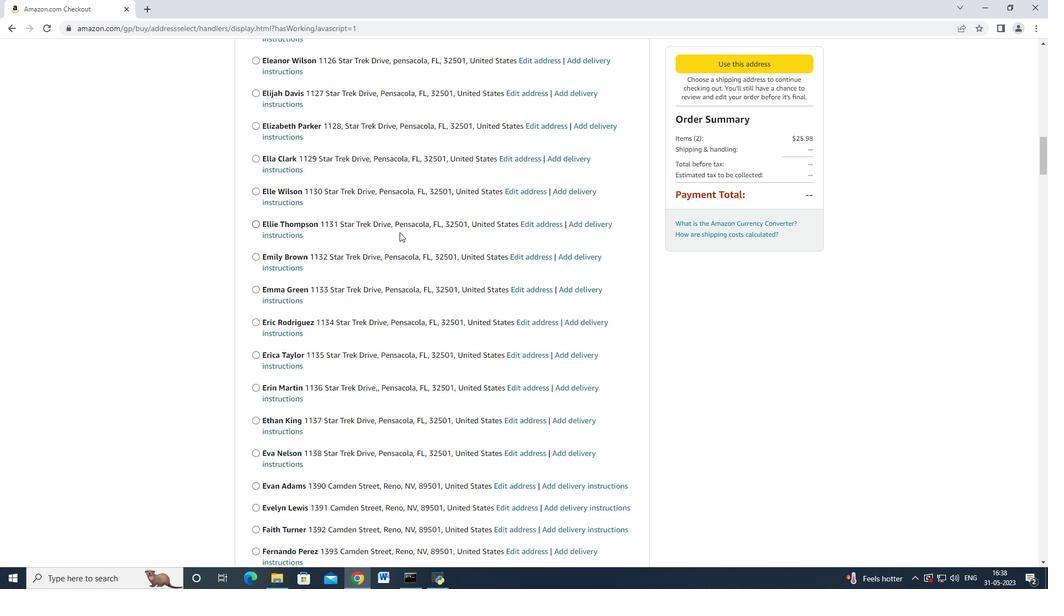 
Action: Mouse moved to (400, 232)
Screenshot: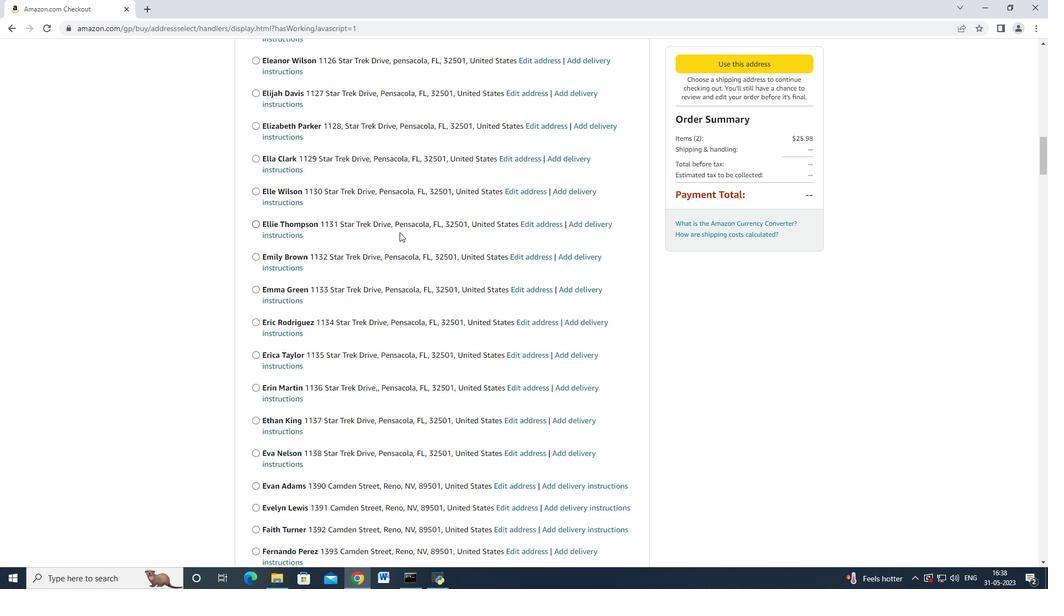 
Action: Mouse scrolled (400, 232) with delta (0, 0)
Screenshot: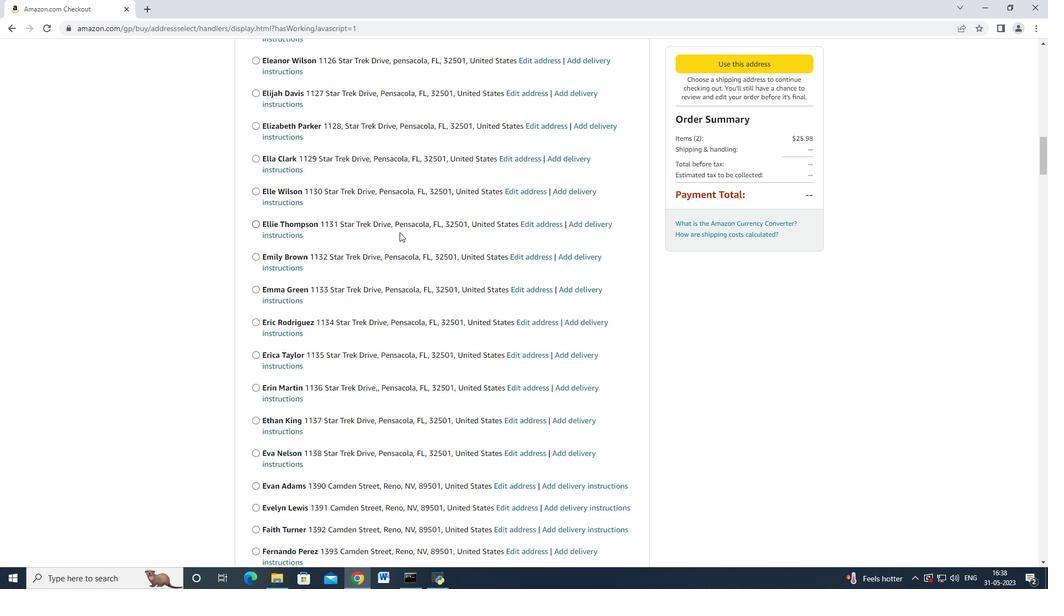 
Action: Mouse moved to (400, 232)
Screenshot: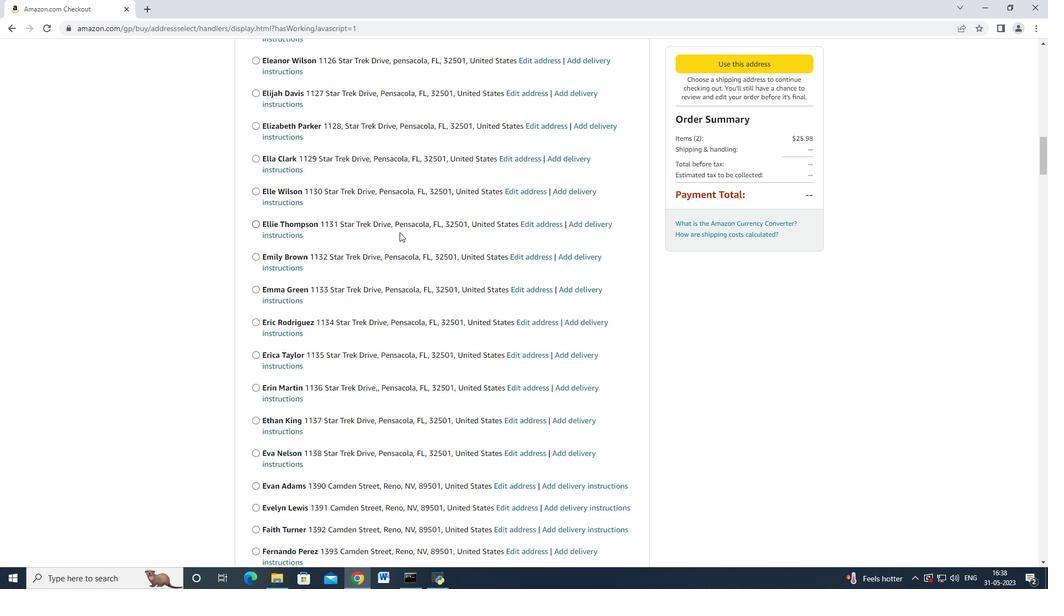 
Action: Mouse scrolled (400, 232) with delta (0, 0)
Screenshot: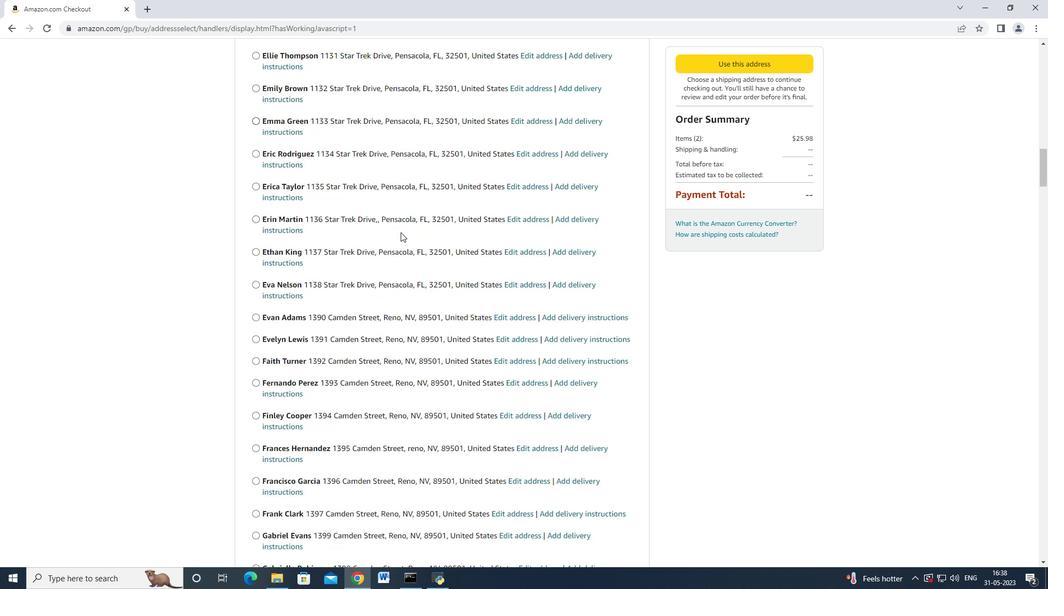
Action: Mouse scrolled (400, 232) with delta (0, 0)
Screenshot: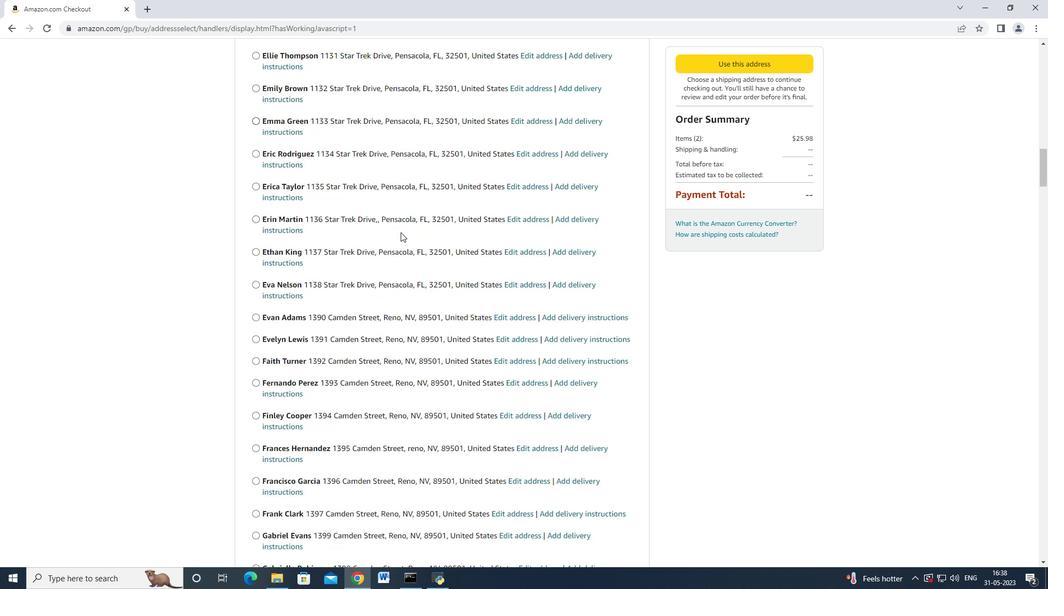 
Action: Mouse moved to (400, 233)
Screenshot: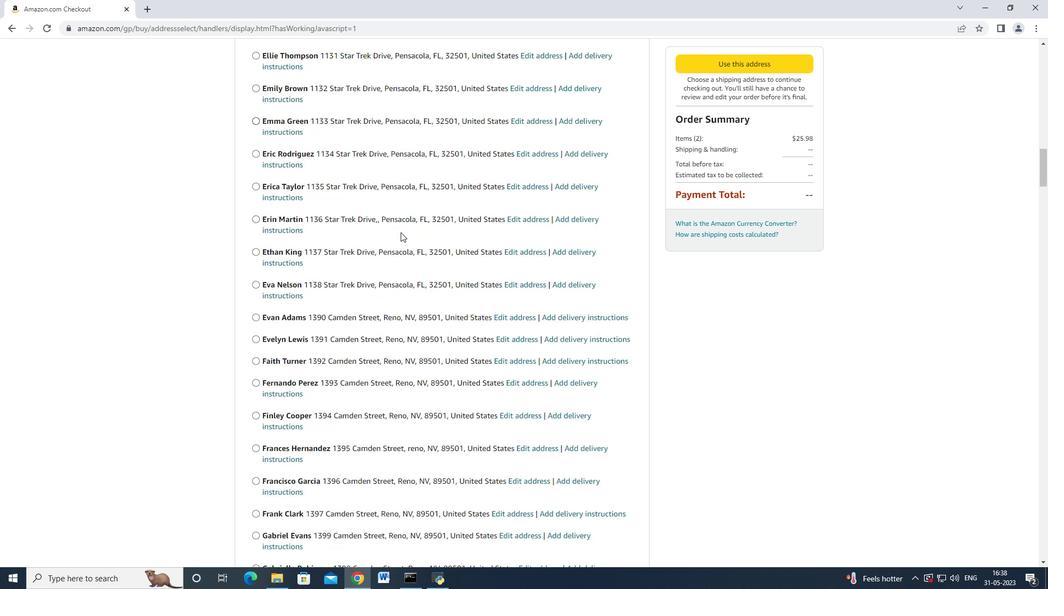 
Action: Mouse scrolled (400, 232) with delta (0, 0)
Screenshot: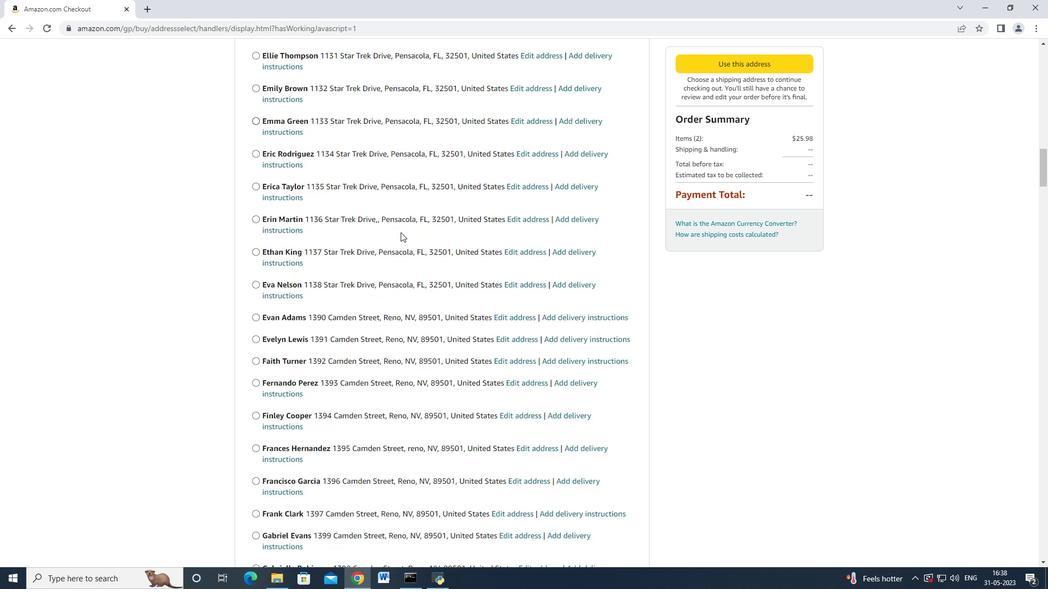 
Action: Mouse moved to (400, 233)
Screenshot: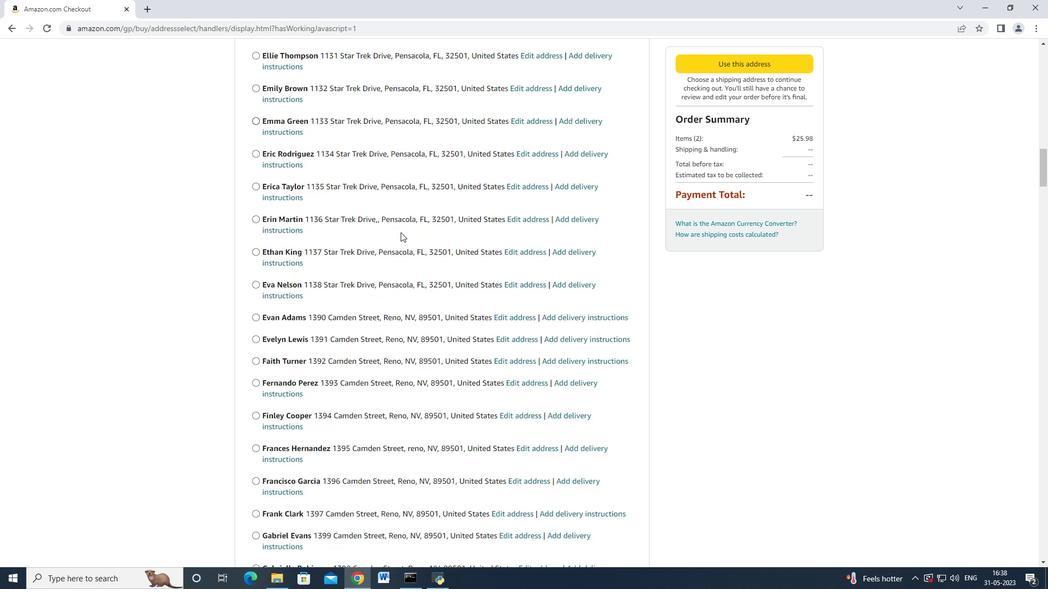 
Action: Mouse scrolled (400, 232) with delta (0, 0)
Screenshot: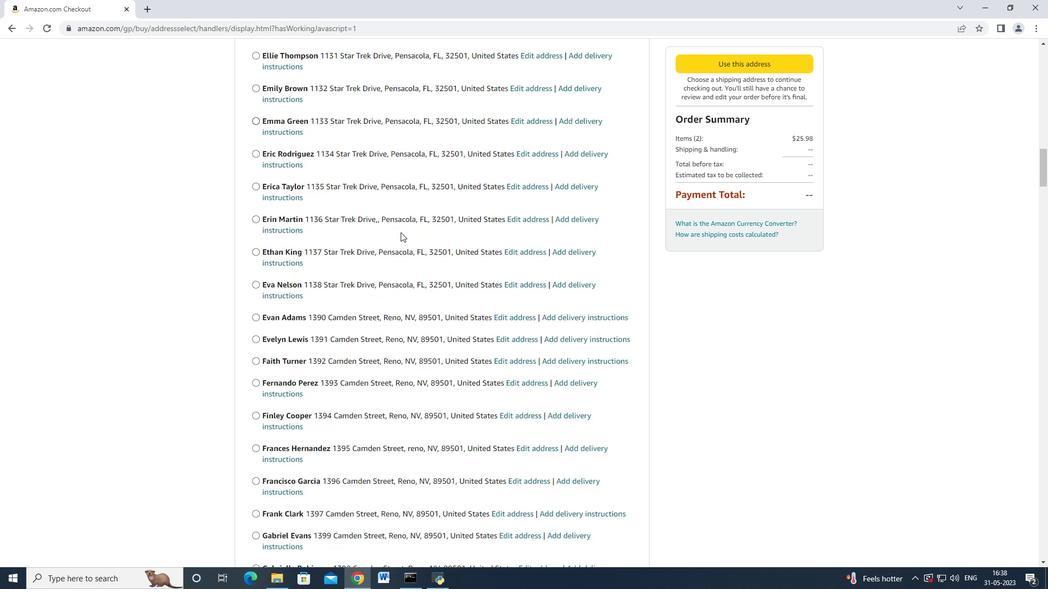 
Action: Mouse scrolled (400, 232) with delta (0, 0)
Screenshot: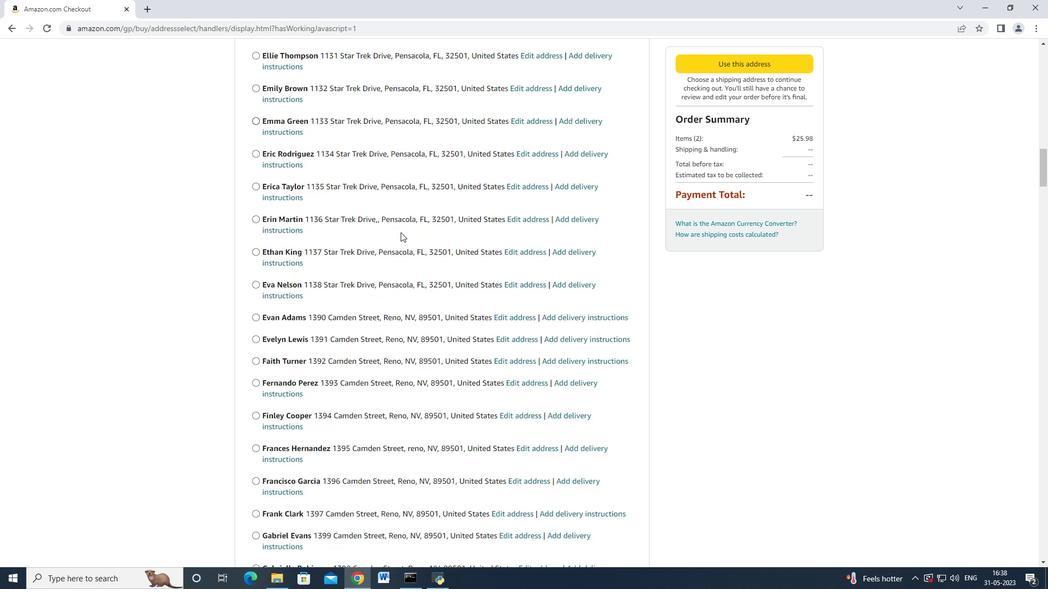 
Action: Mouse moved to (400, 233)
Screenshot: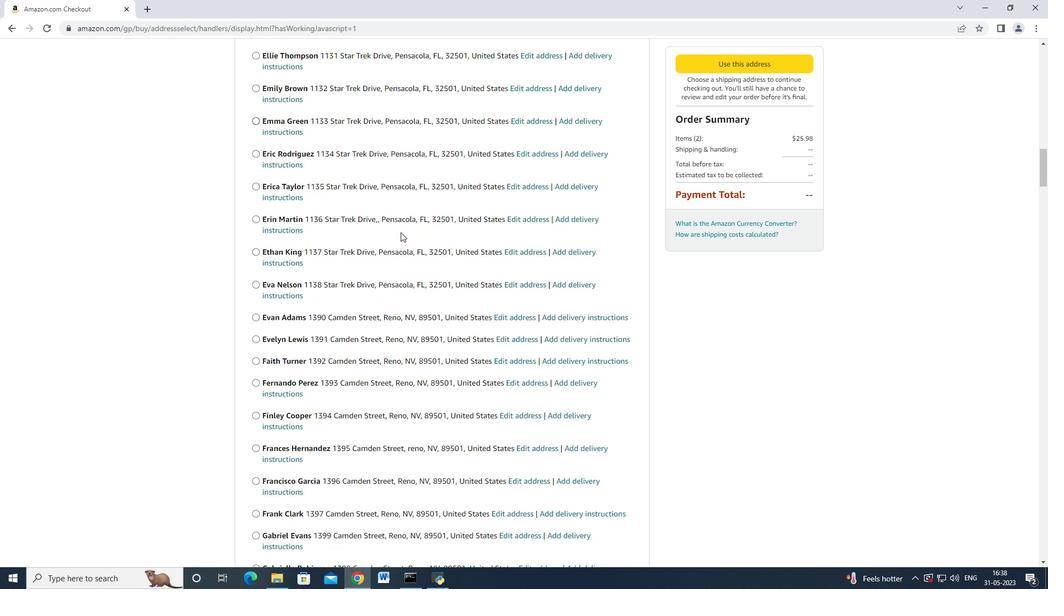 
Action: Mouse scrolled (400, 232) with delta (0, 0)
Screenshot: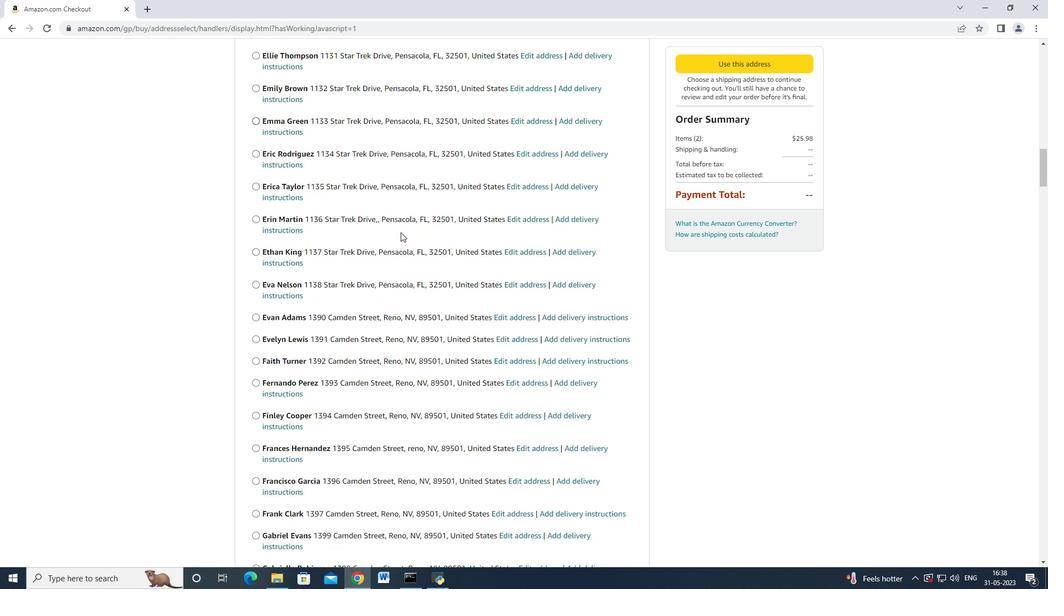 
Action: Mouse moved to (402, 234)
Screenshot: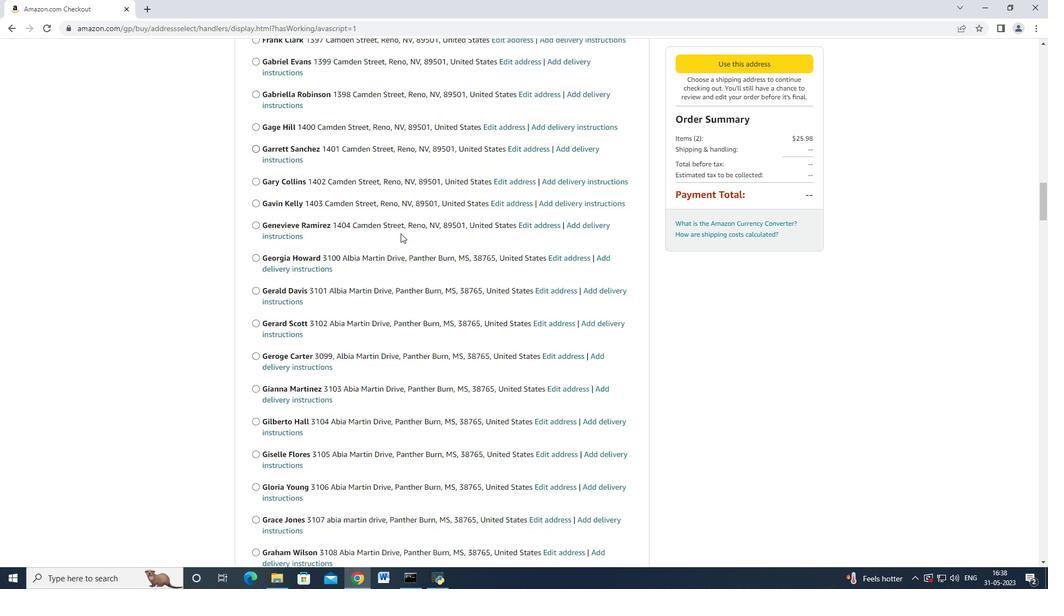 
Action: Mouse scrolled (402, 233) with delta (0, 0)
Screenshot: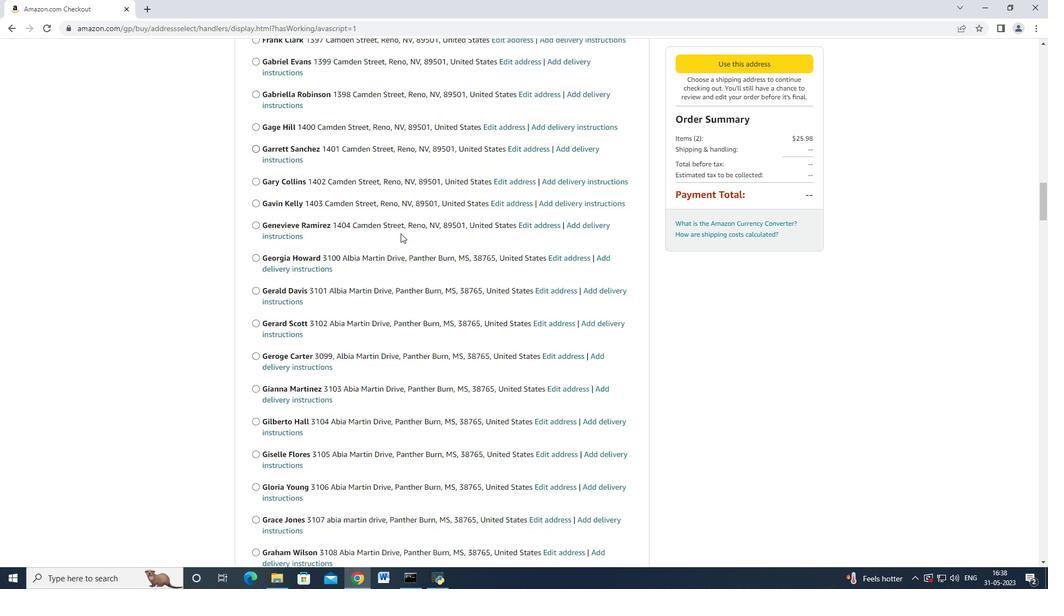 
Action: Mouse moved to (402, 234)
Screenshot: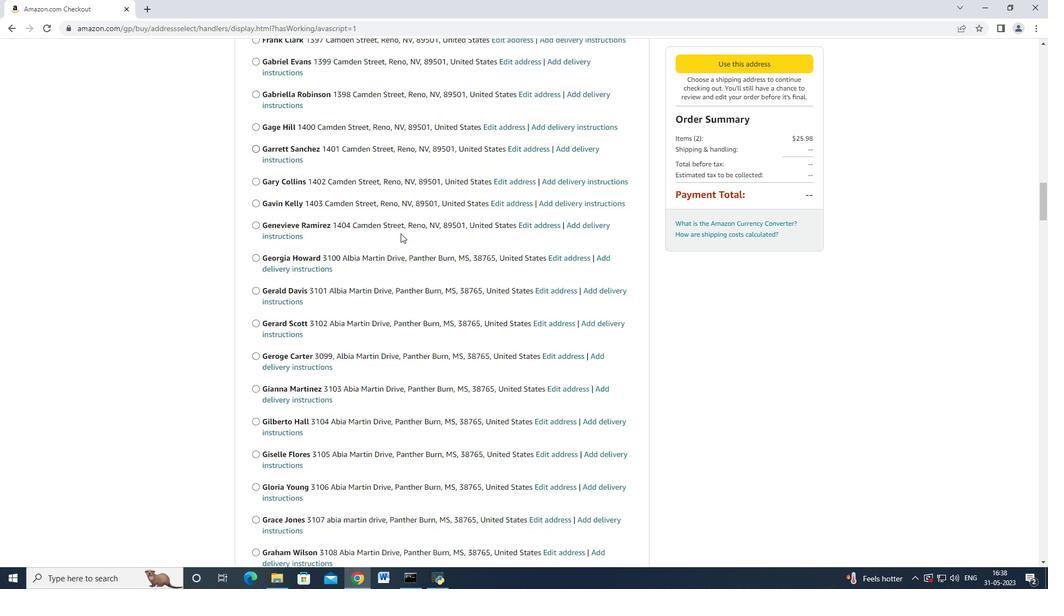 
Action: Mouse scrolled (402, 233) with delta (0, 0)
Screenshot: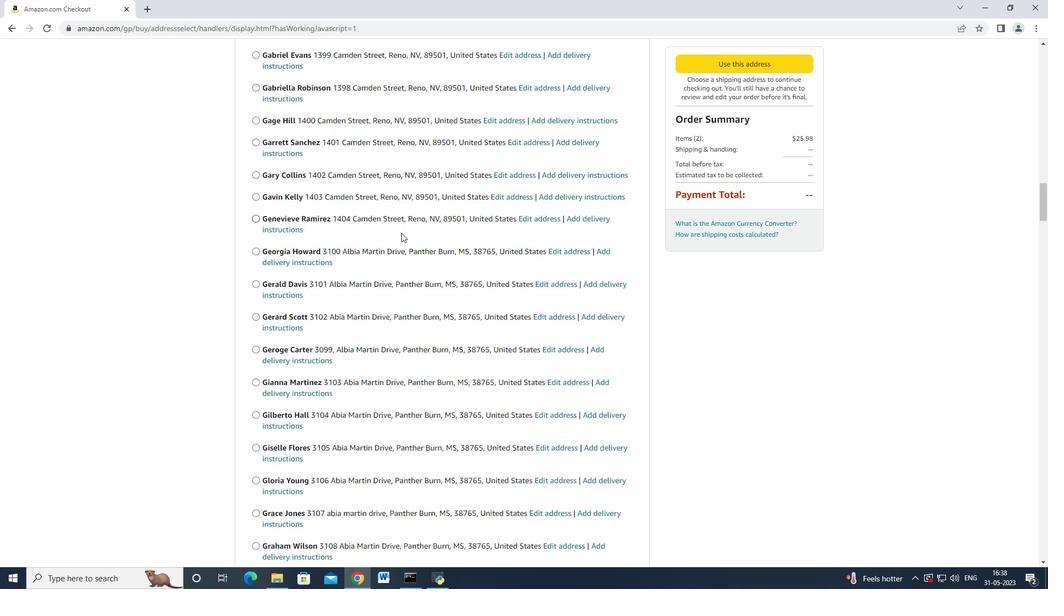 
Action: Mouse scrolled (402, 233) with delta (0, 0)
Screenshot: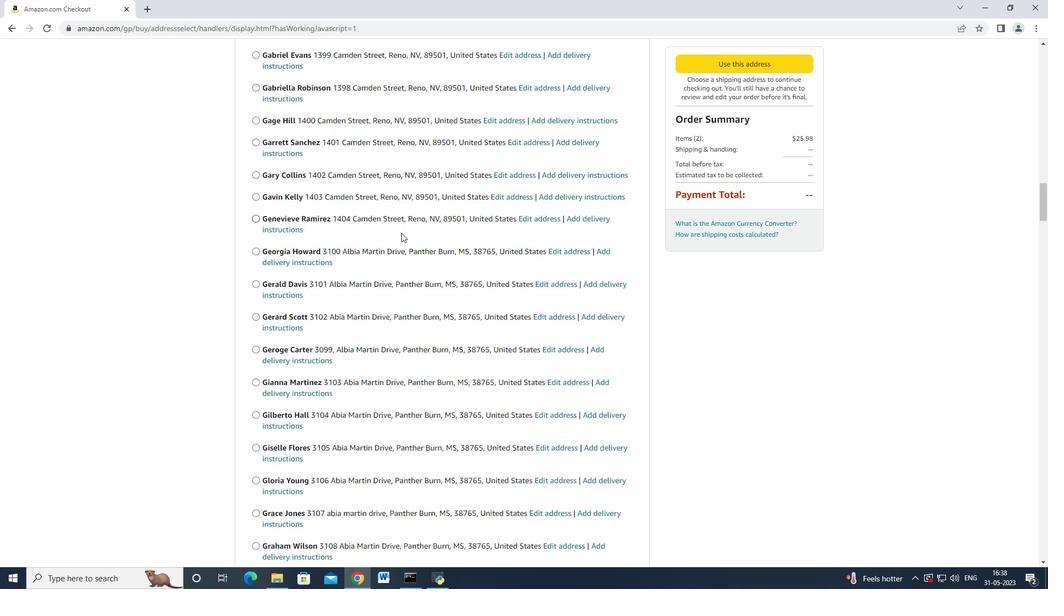 
Action: Mouse scrolled (402, 233) with delta (0, 0)
Screenshot: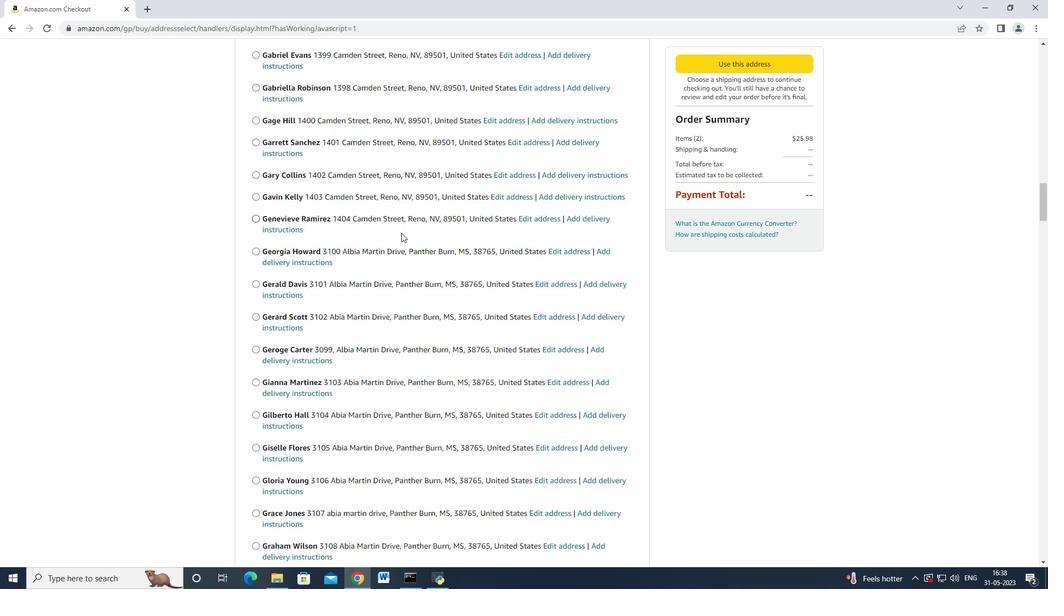 
Action: Mouse moved to (402, 234)
Screenshot: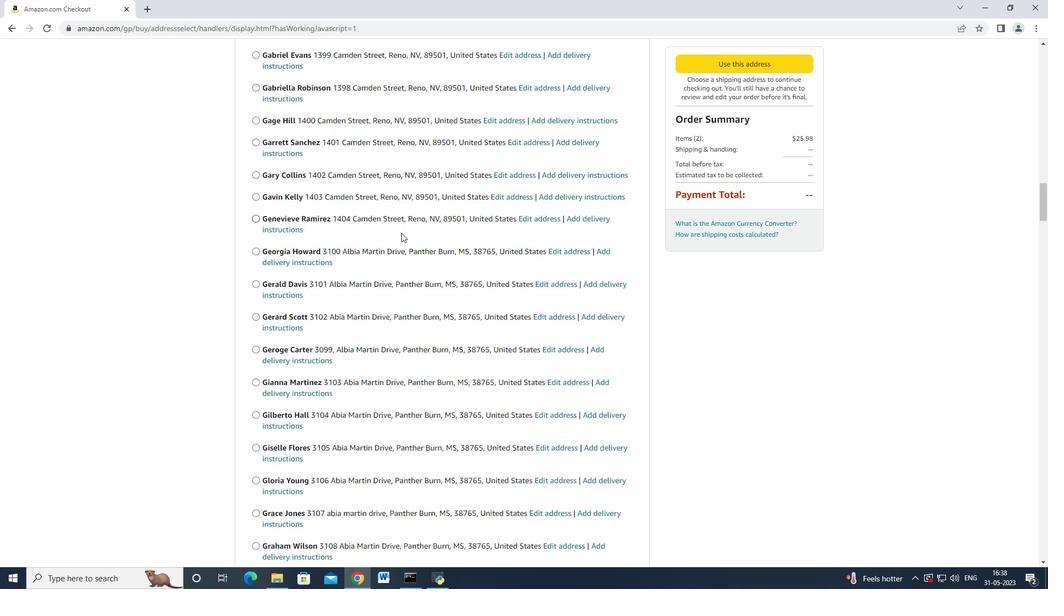 
Action: Mouse scrolled (402, 233) with delta (0, 0)
Screenshot: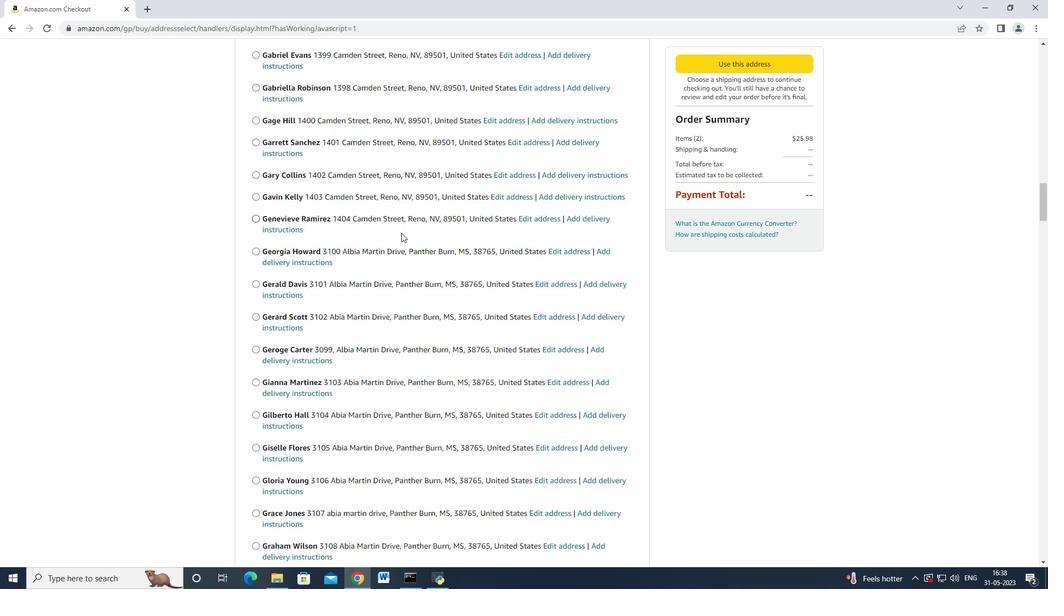 
Action: Mouse moved to (401, 234)
Screenshot: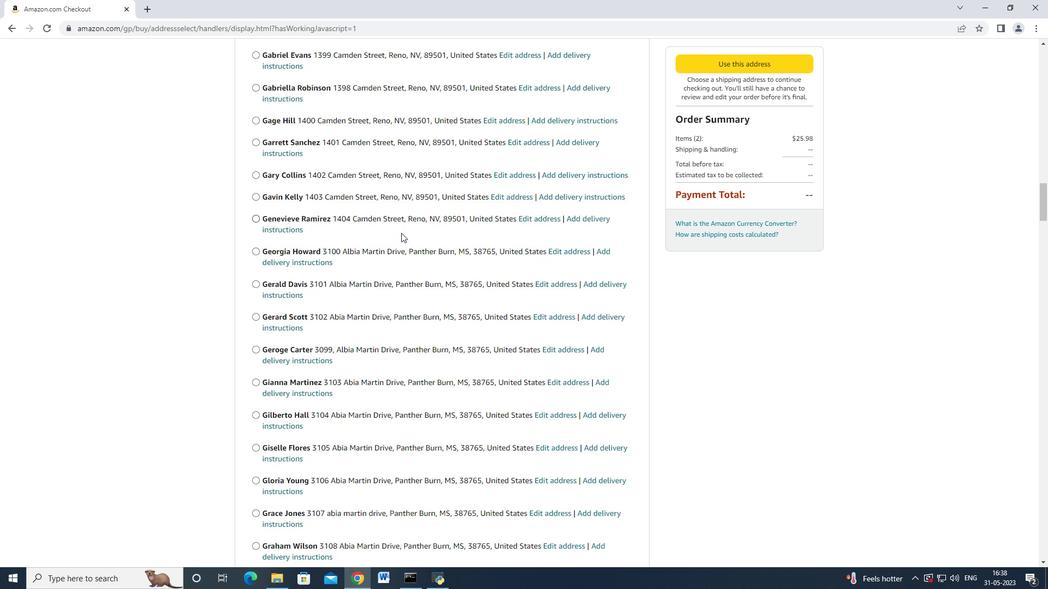 
Action: Mouse scrolled (401, 233) with delta (0, 0)
Screenshot: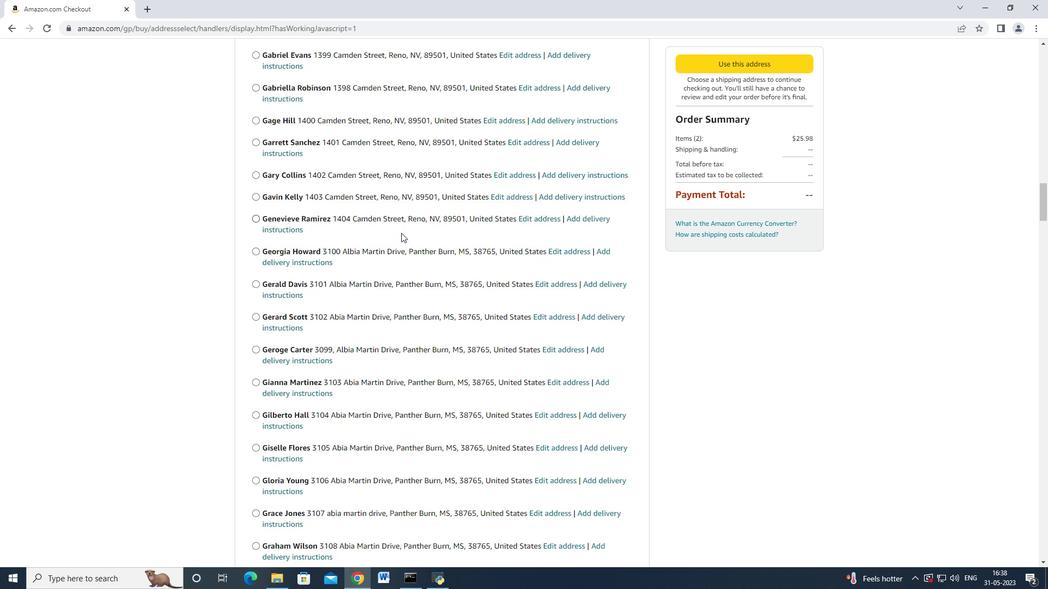 
Action: Mouse moved to (401, 234)
Screenshot: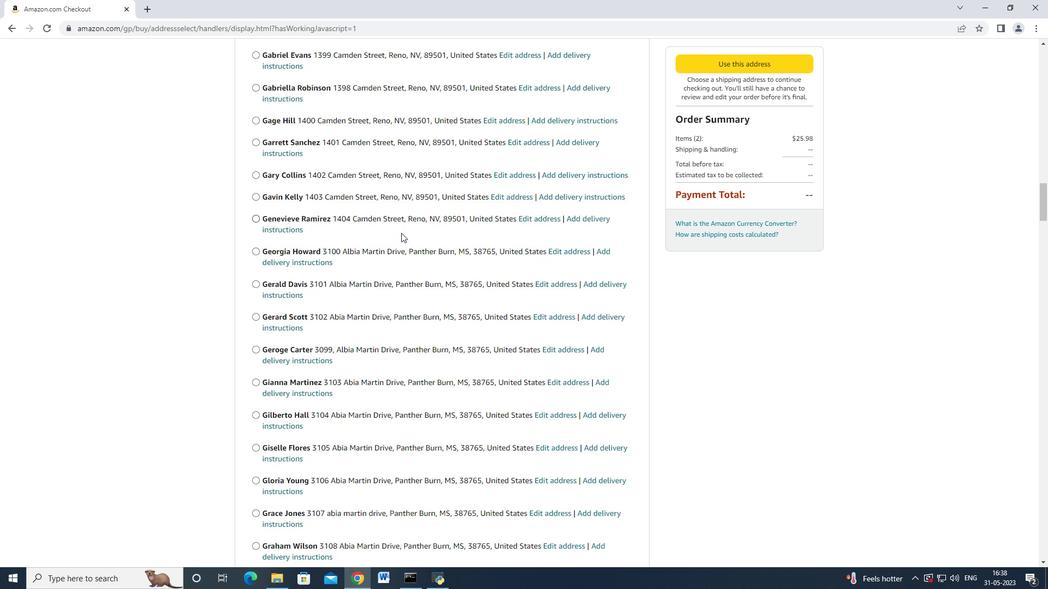 
Action: Mouse scrolled (401, 233) with delta (0, 0)
Screenshot: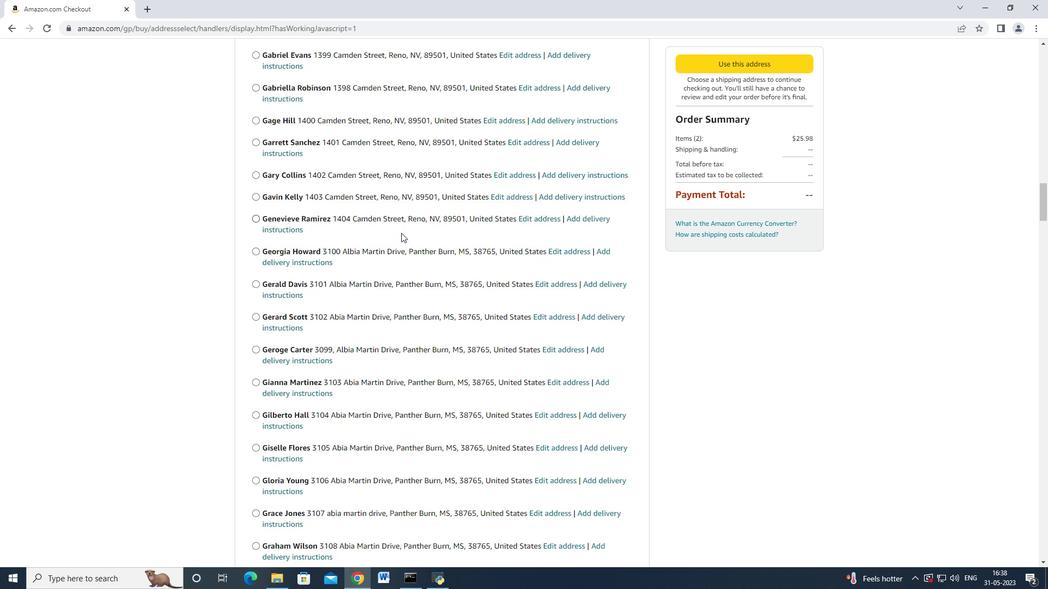 
Action: Mouse moved to (400, 232)
Screenshot: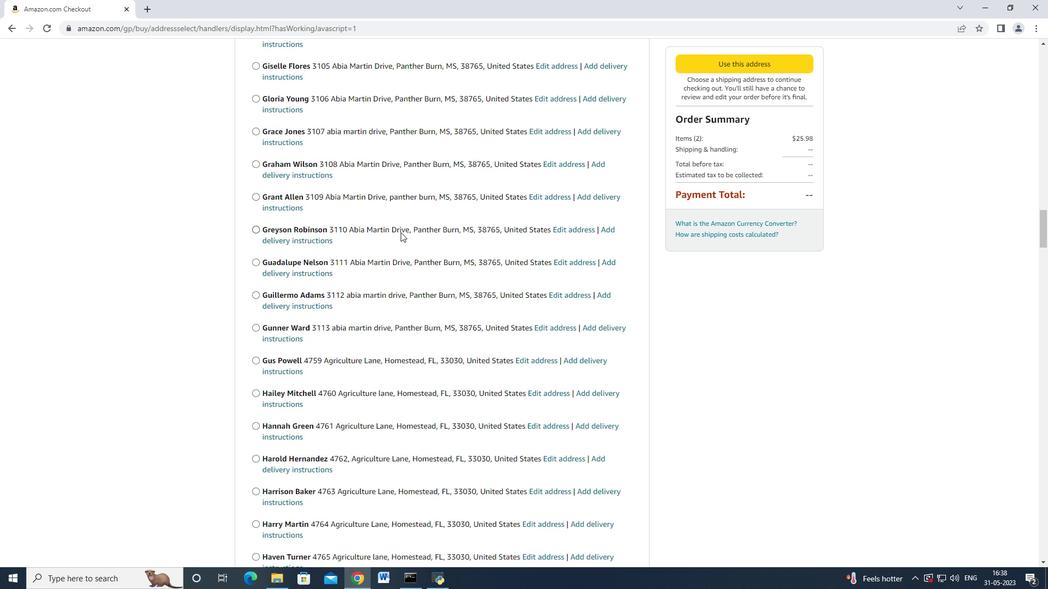 
Action: Mouse scrolled (400, 231) with delta (0, 0)
Screenshot: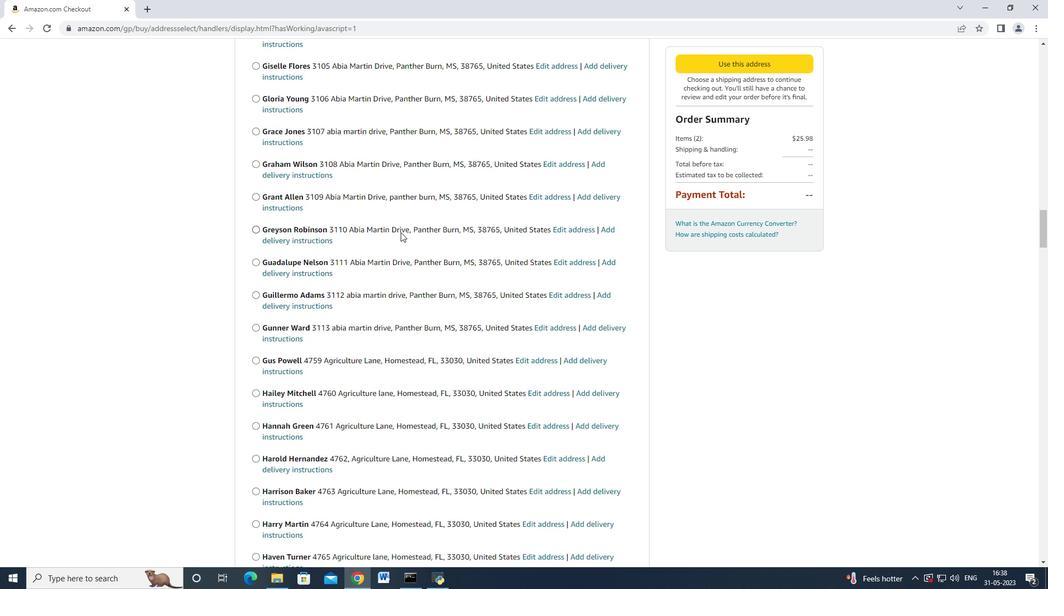 
Action: Mouse scrolled (400, 231) with delta (0, 0)
Screenshot: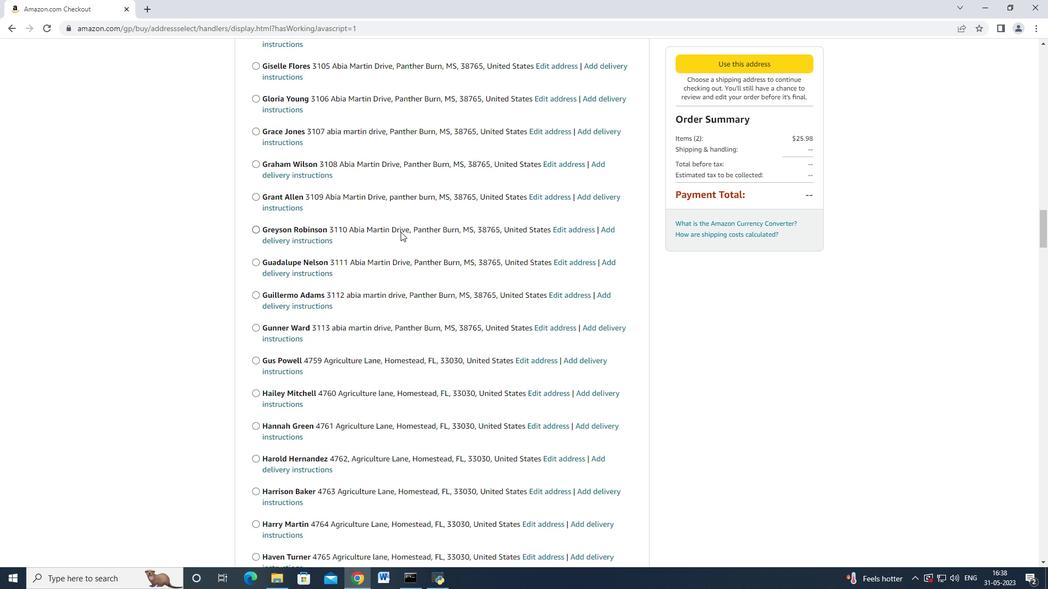 
Action: Mouse moved to (400, 232)
Screenshot: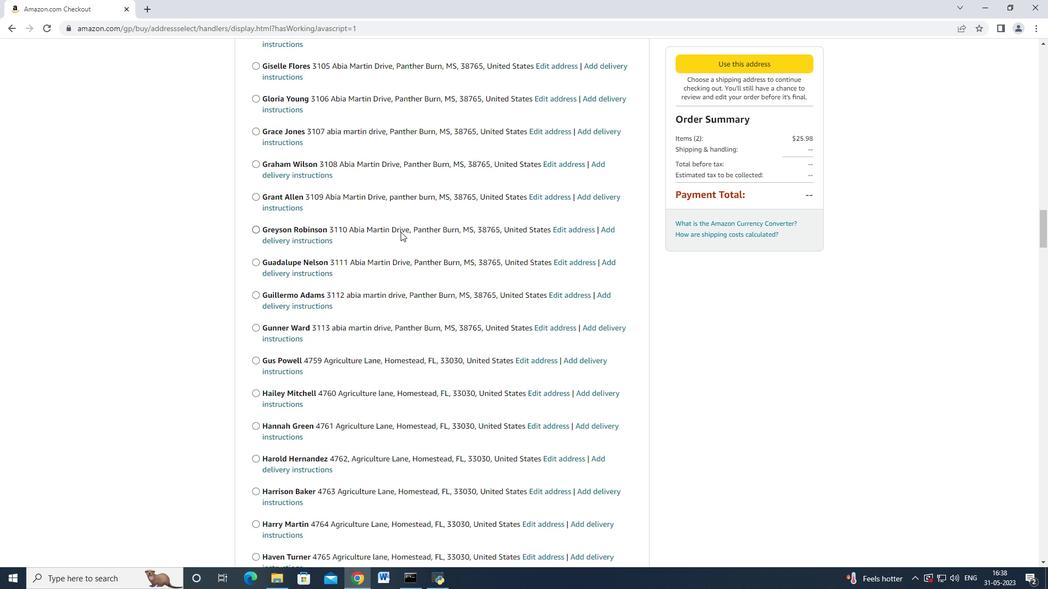 
Action: Mouse scrolled (400, 231) with delta (0, 0)
Screenshot: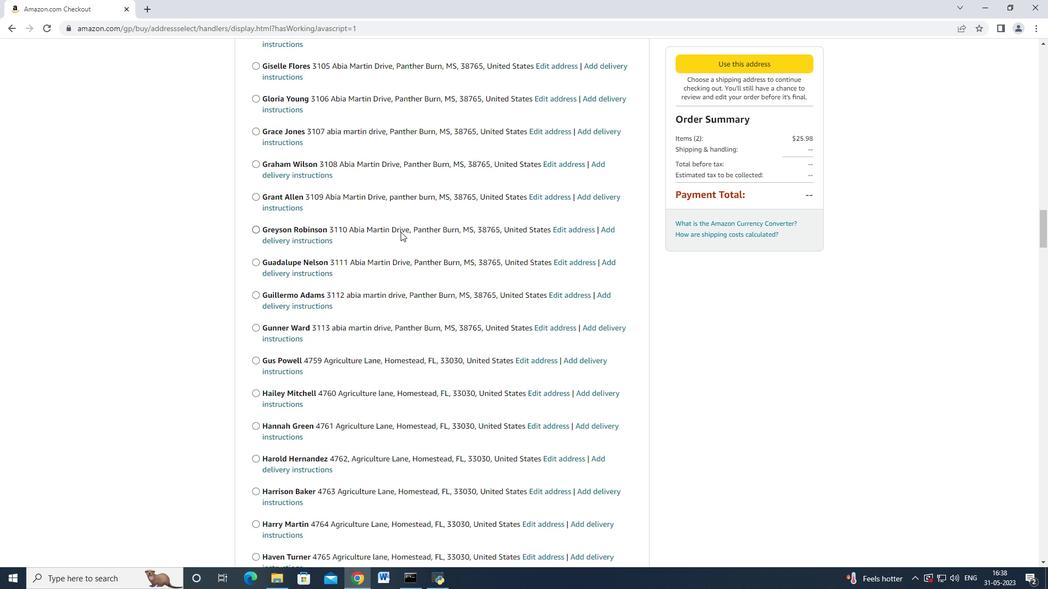 
Action: Mouse scrolled (400, 231) with delta (0, 0)
Screenshot: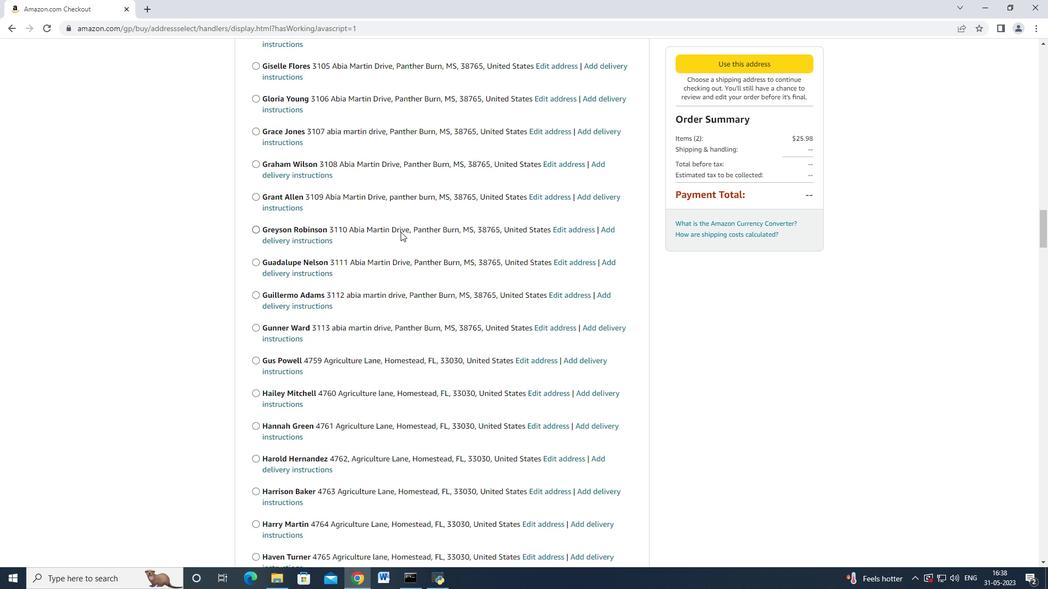 
Action: Mouse scrolled (400, 231) with delta (0, 0)
Screenshot: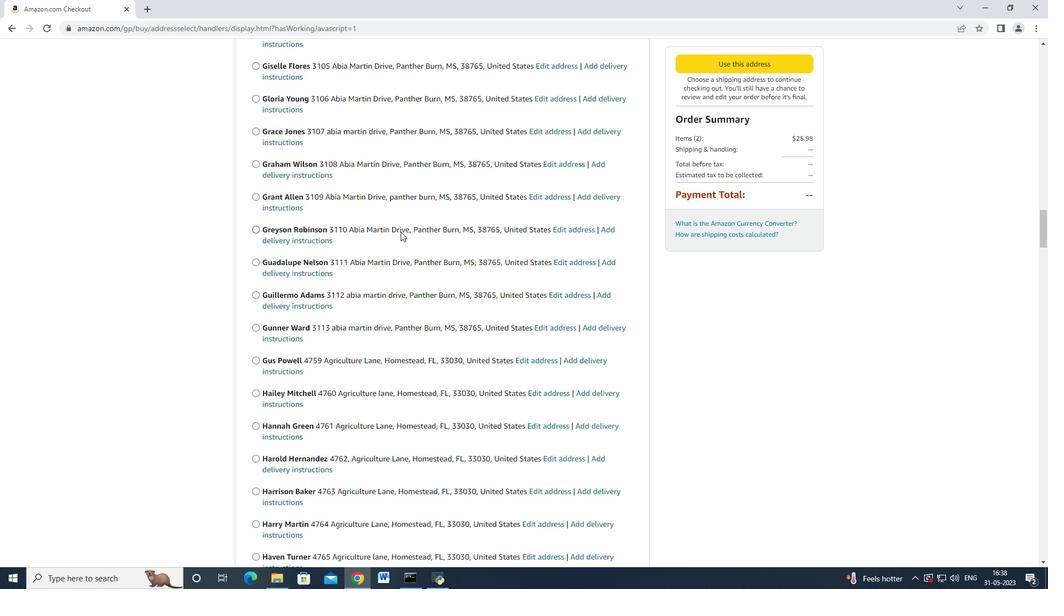 
Action: Mouse scrolled (400, 231) with delta (0, 0)
Screenshot: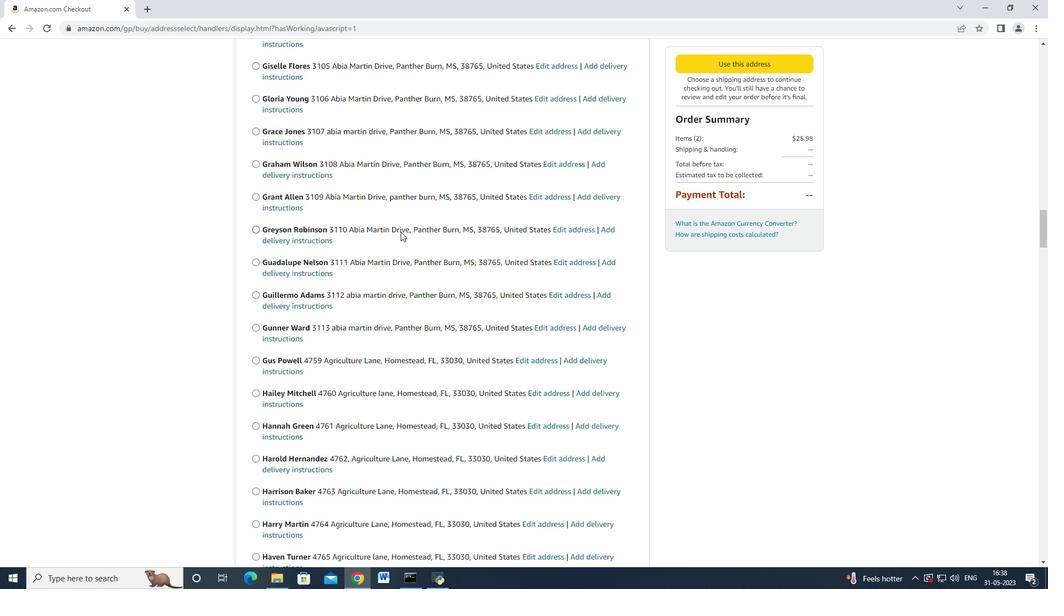 
Action: Mouse scrolled (400, 231) with delta (0, 0)
Screenshot: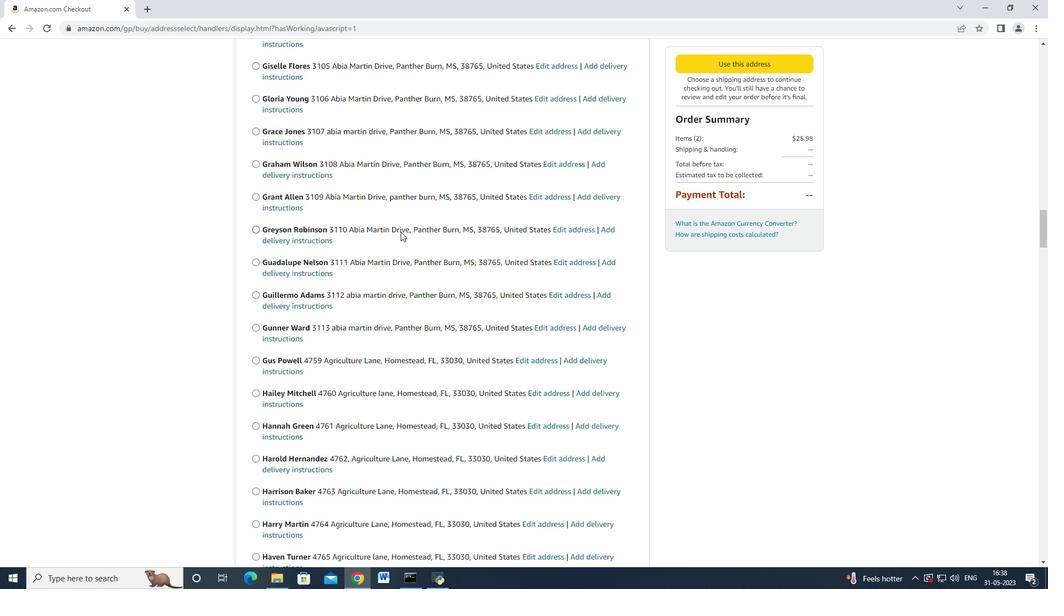
Action: Mouse moved to (400, 232)
Screenshot: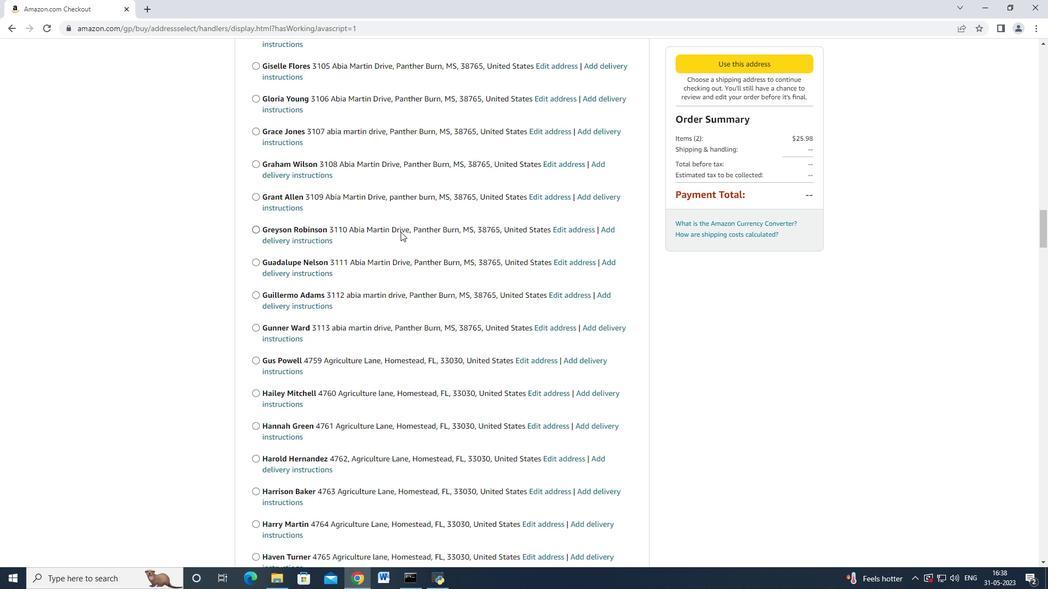 
Action: Mouse scrolled (400, 231) with delta (0, 0)
Screenshot: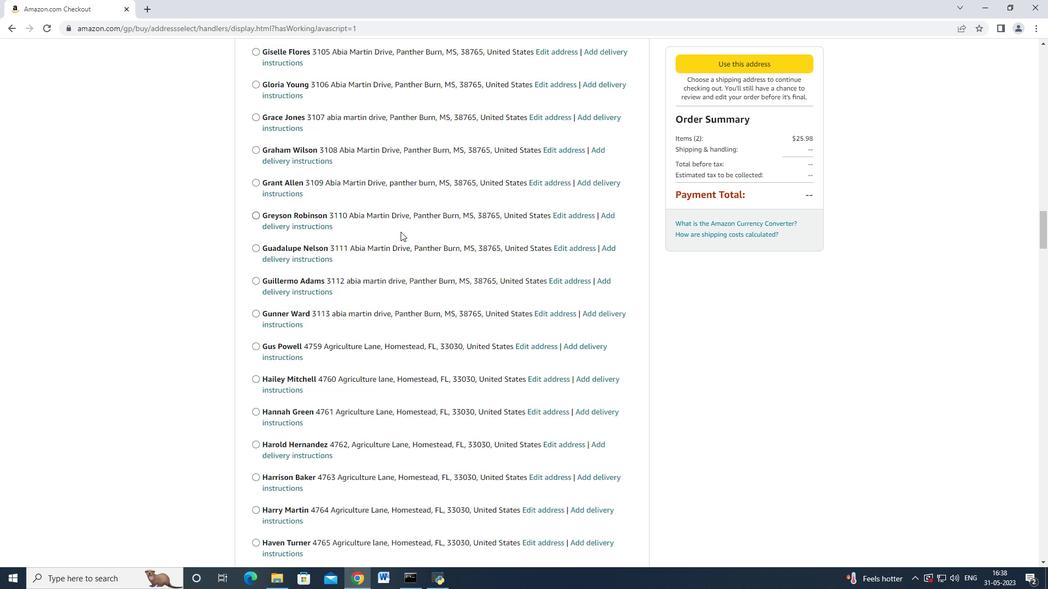 
Action: Mouse moved to (400, 232)
Screenshot: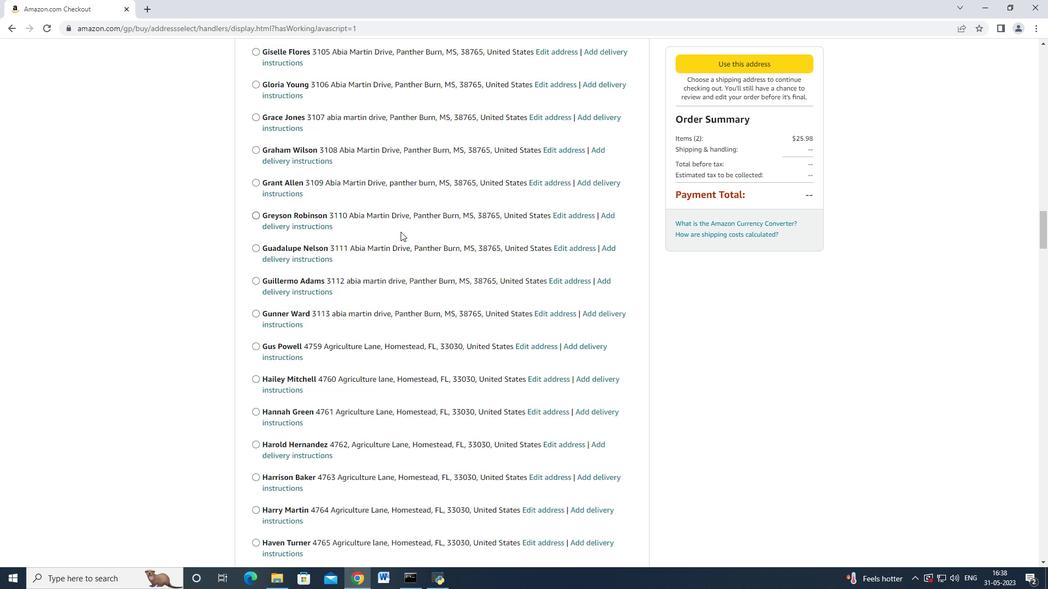
Action: Mouse scrolled (400, 231) with delta (0, 0)
Screenshot: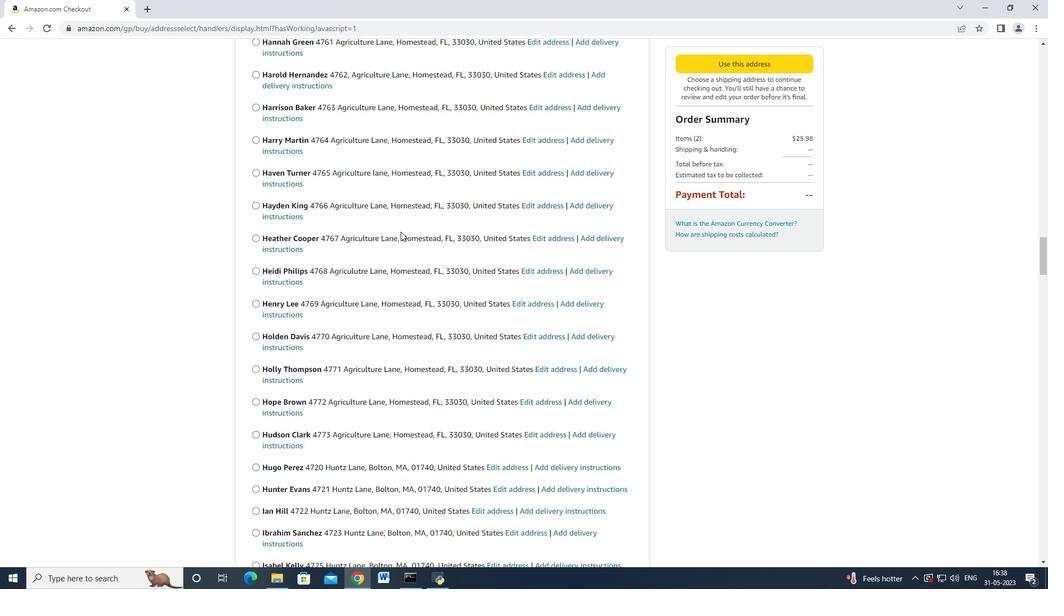 
Action: Mouse scrolled (400, 231) with delta (0, 0)
Screenshot: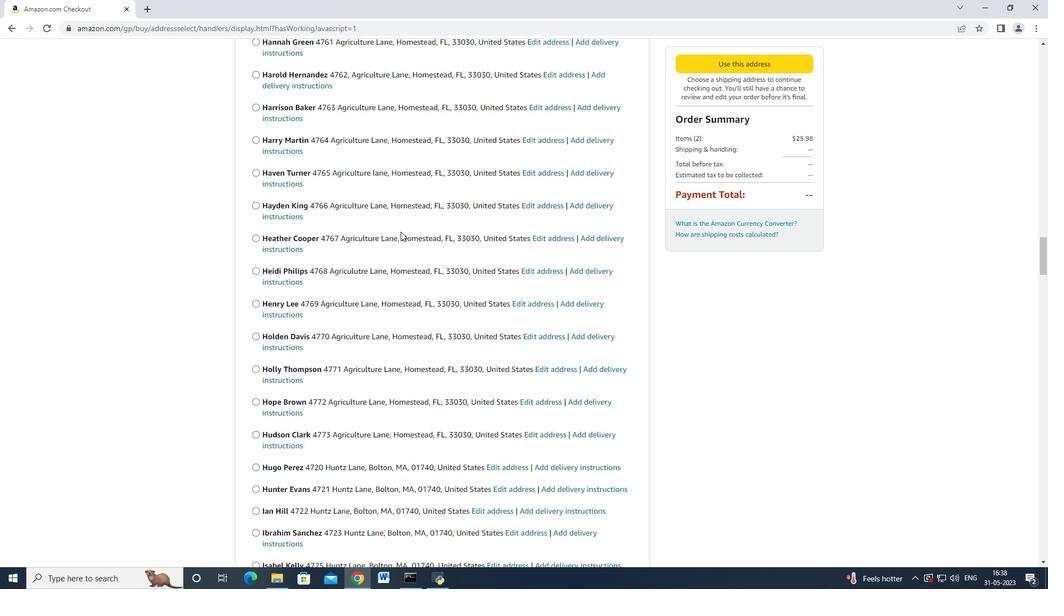 
Action: Mouse scrolled (400, 231) with delta (0, 0)
Screenshot: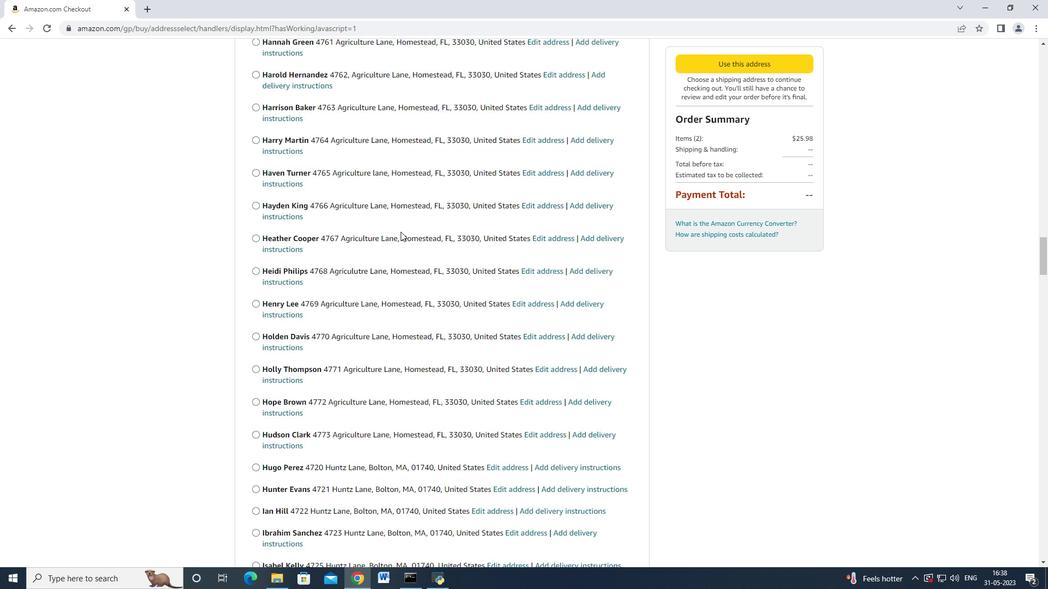 
Action: Mouse scrolled (400, 231) with delta (0, -1)
Screenshot: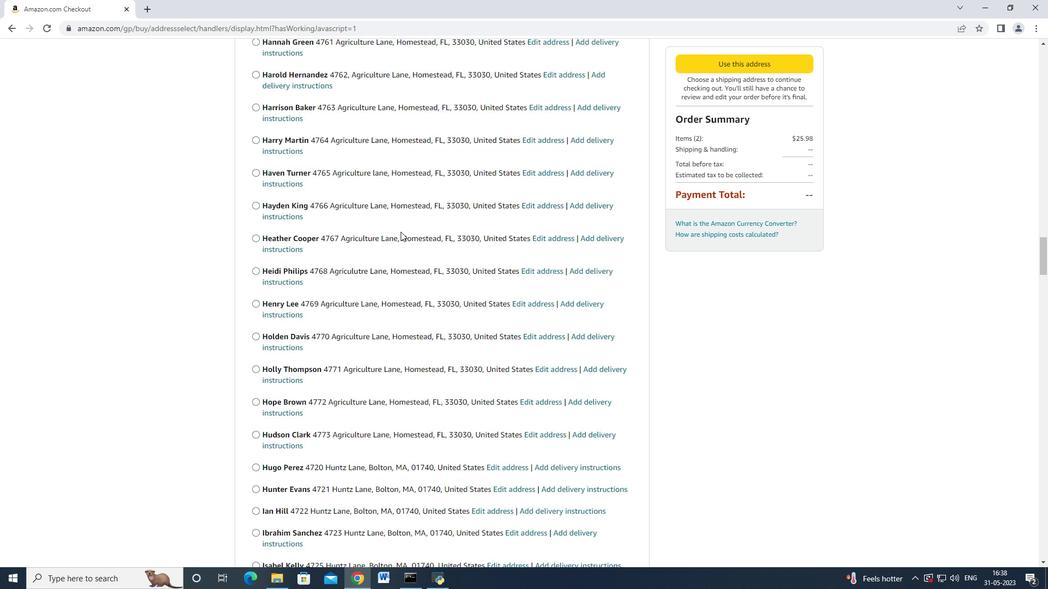 
Action: Mouse scrolled (400, 231) with delta (0, 0)
Screenshot: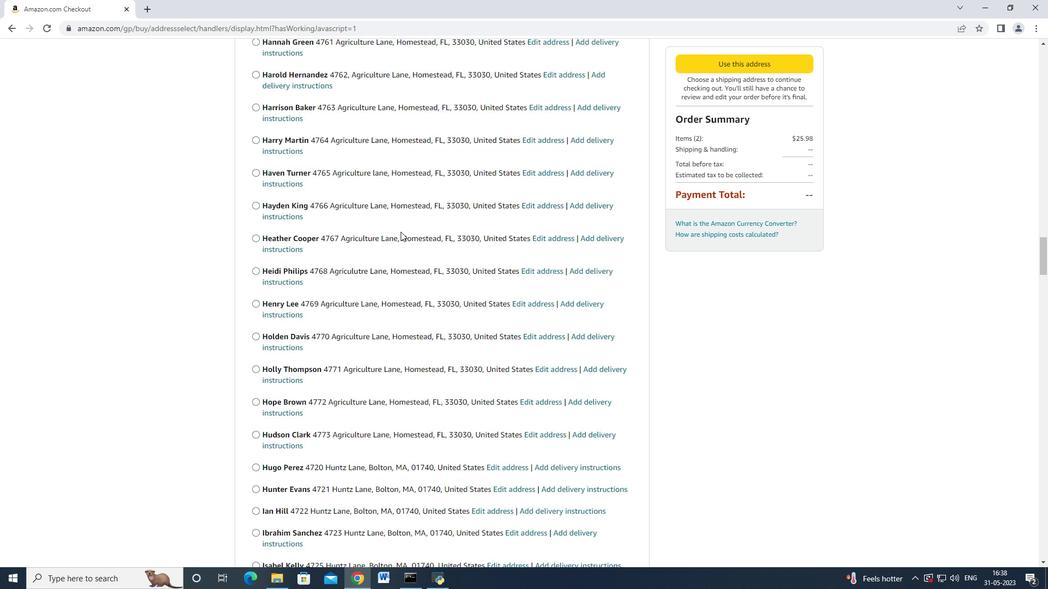 
Action: Mouse scrolled (400, 231) with delta (0, 0)
Screenshot: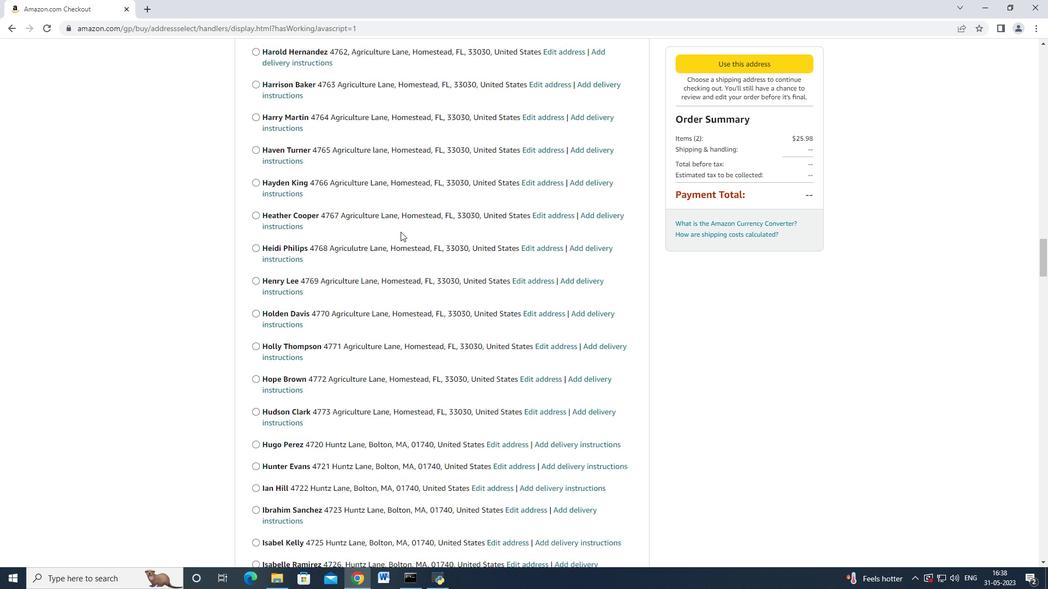 
Action: Mouse scrolled (400, 231) with delta (0, 0)
Screenshot: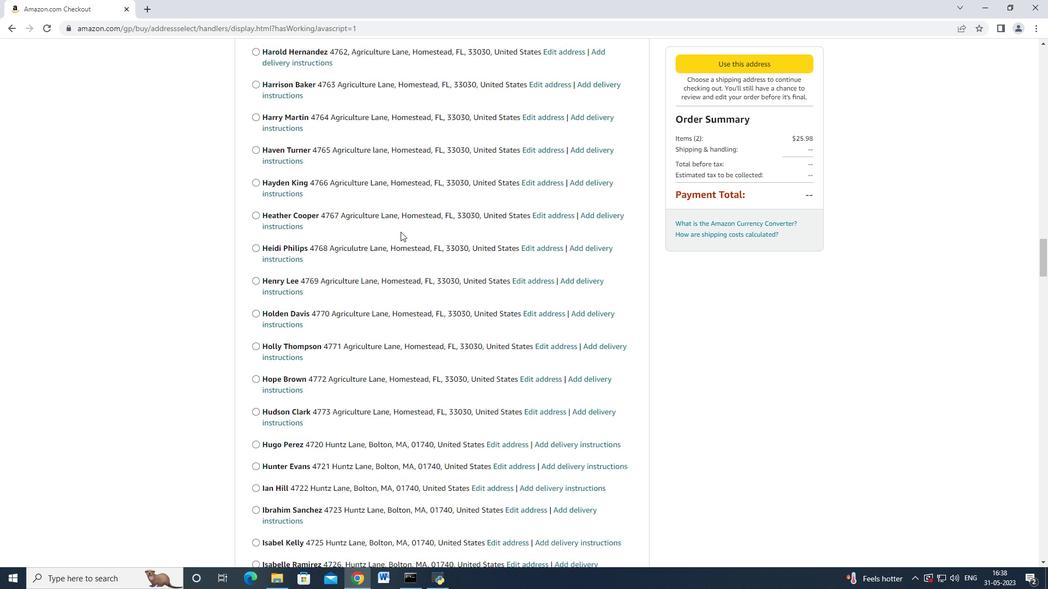 
Action: Mouse moved to (400, 231)
Screenshot: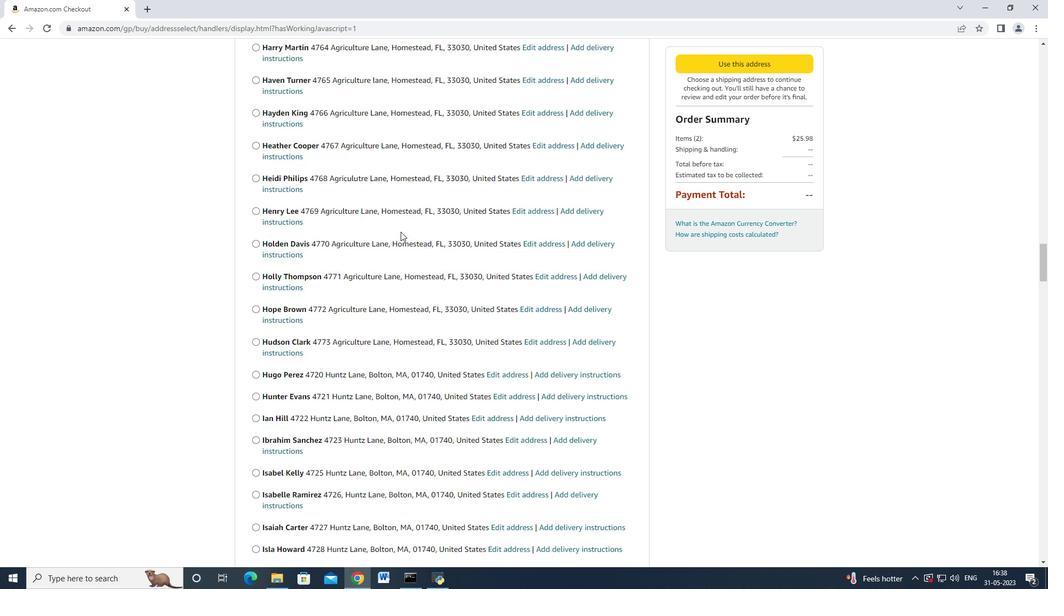 
Action: Mouse scrolled (400, 231) with delta (0, 0)
Screenshot: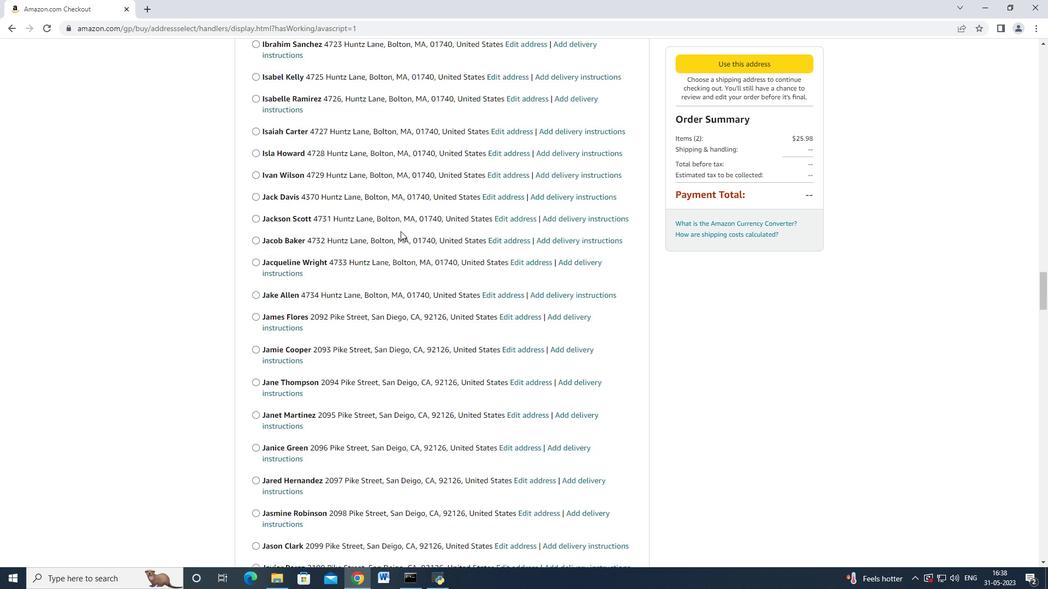 
Action: Mouse moved to (400, 231)
Screenshot: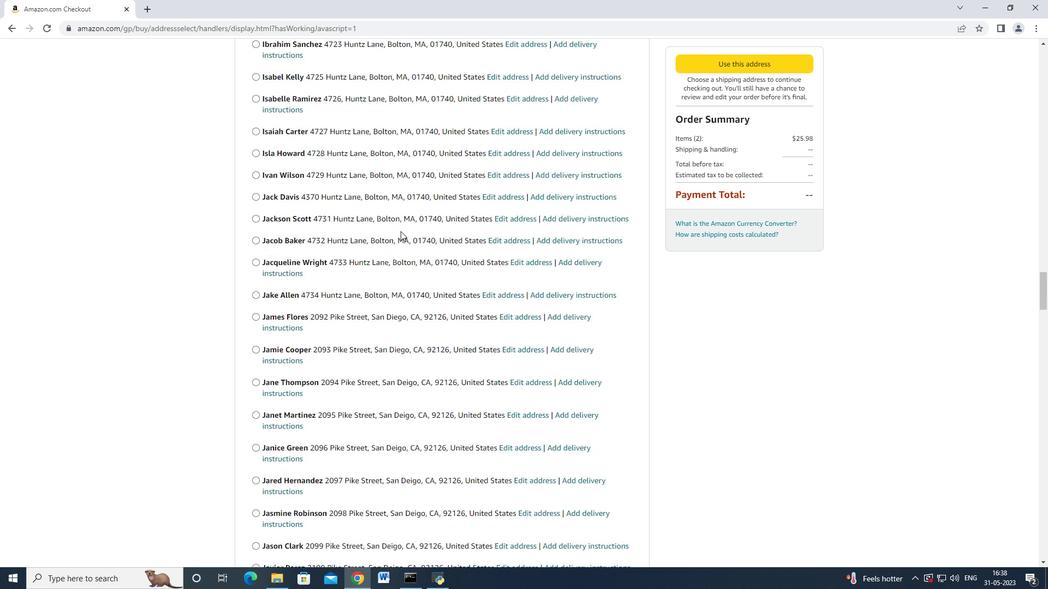 
Action: Mouse scrolled (400, 230) with delta (0, -1)
Screenshot: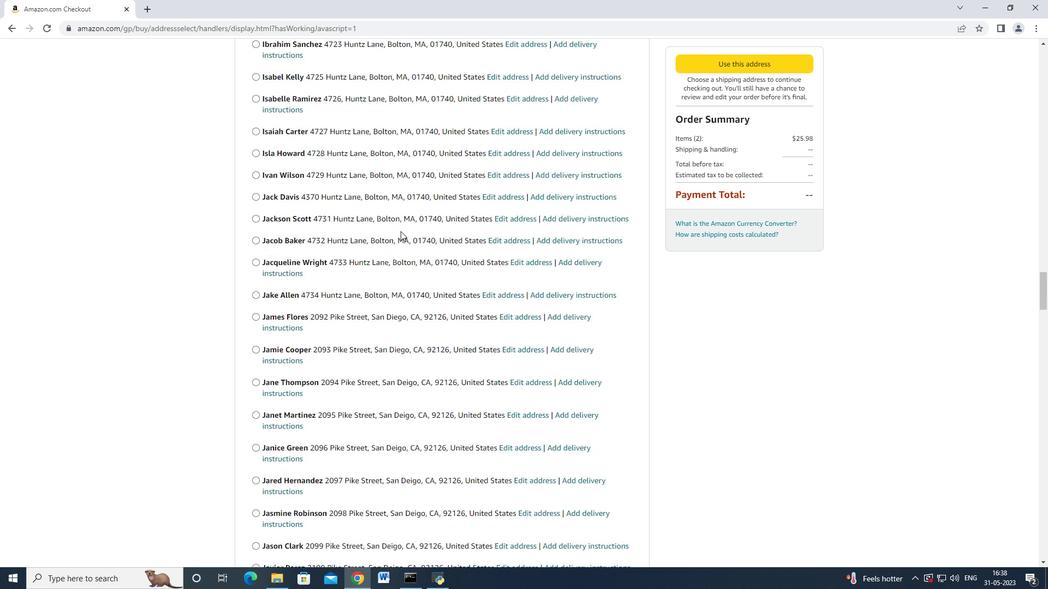 
Action: Mouse scrolled (400, 231) with delta (0, 0)
Screenshot: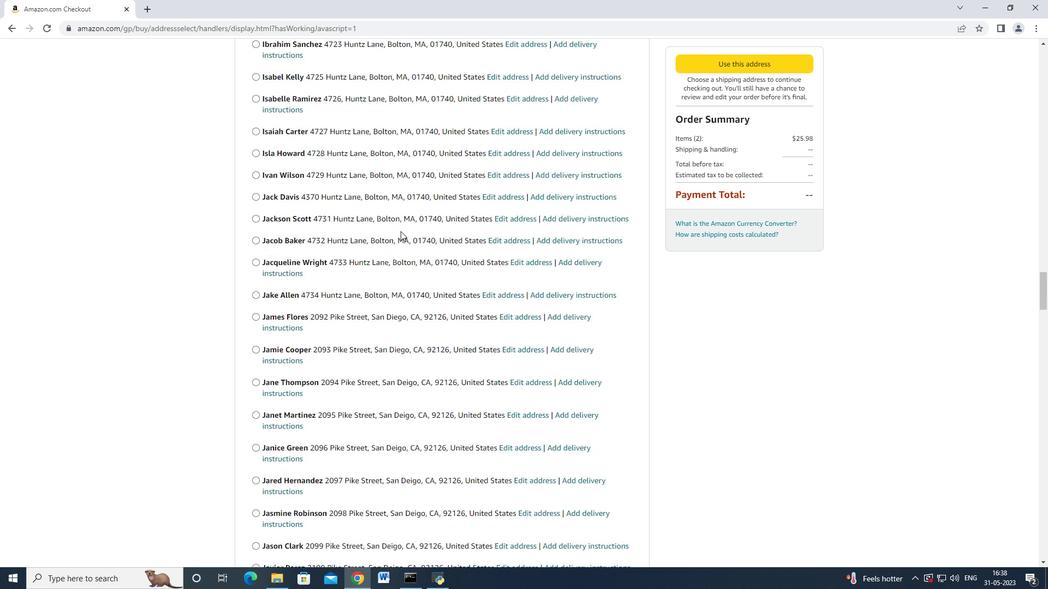 
Action: Mouse moved to (400, 231)
Screenshot: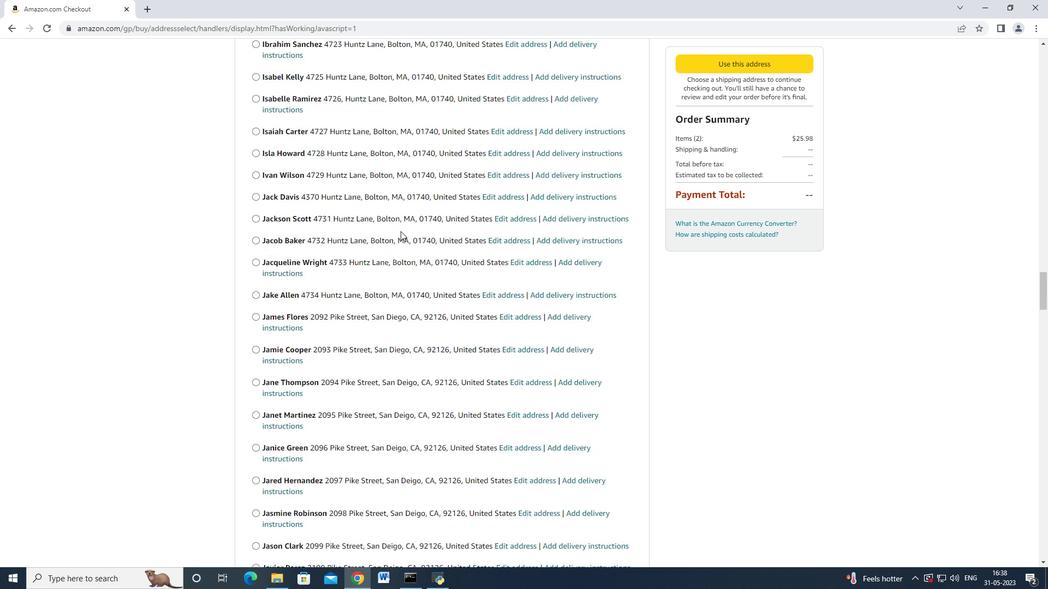 
Action: Mouse scrolled (400, 230) with delta (0, -1)
Screenshot: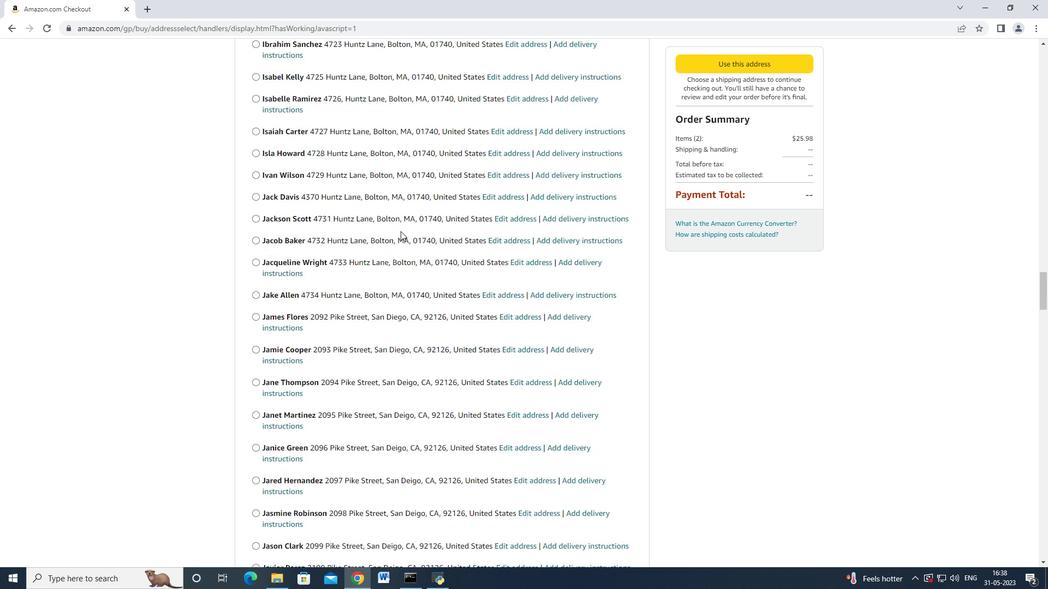 
Action: Mouse scrolled (400, 231) with delta (0, 0)
Screenshot: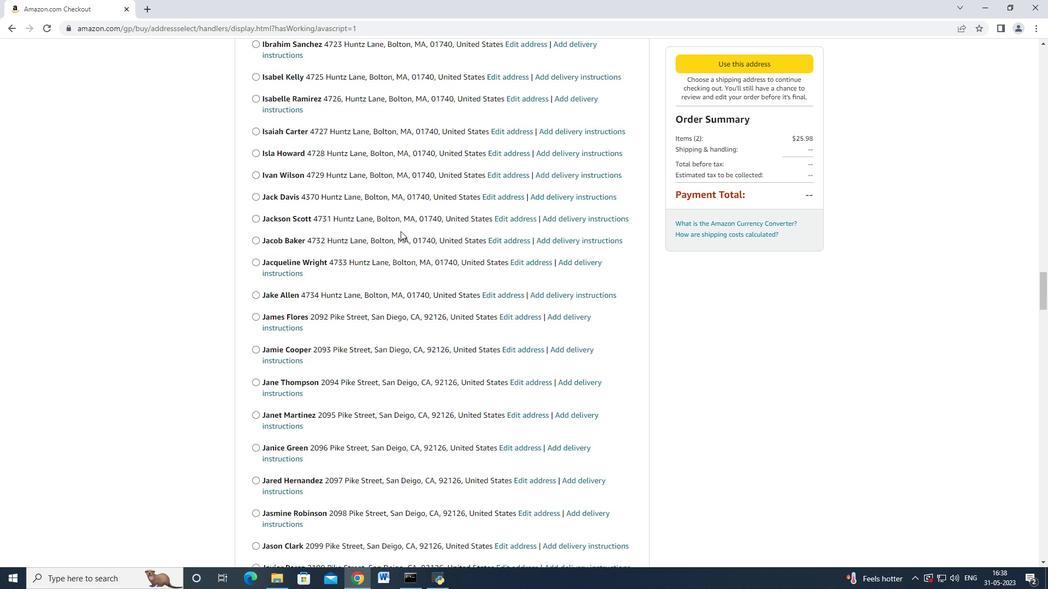 
Action: Mouse scrolled (400, 231) with delta (0, 0)
Screenshot: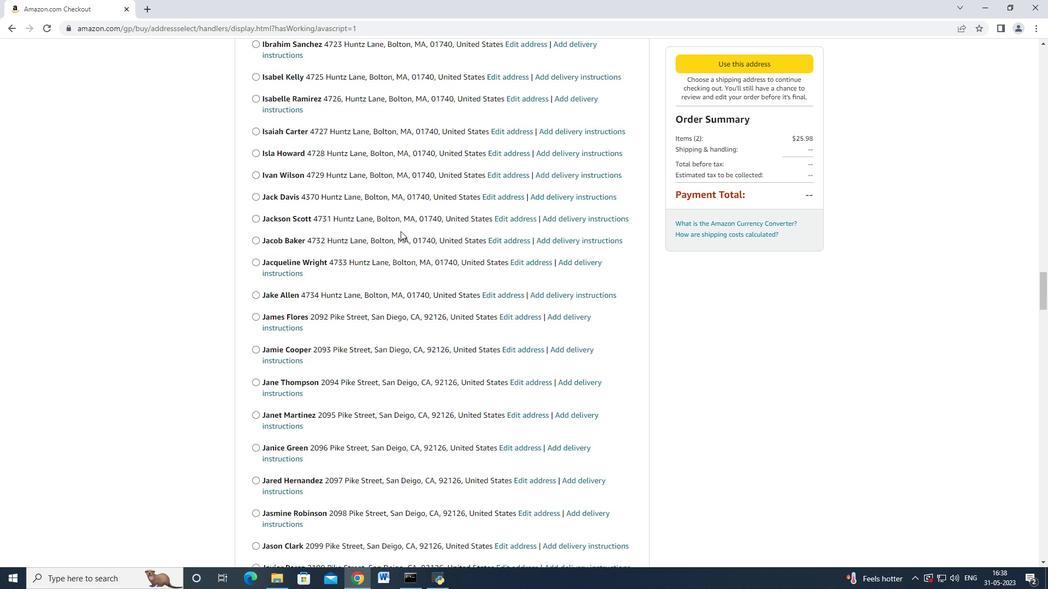 
Action: Mouse moved to (400, 231)
Screenshot: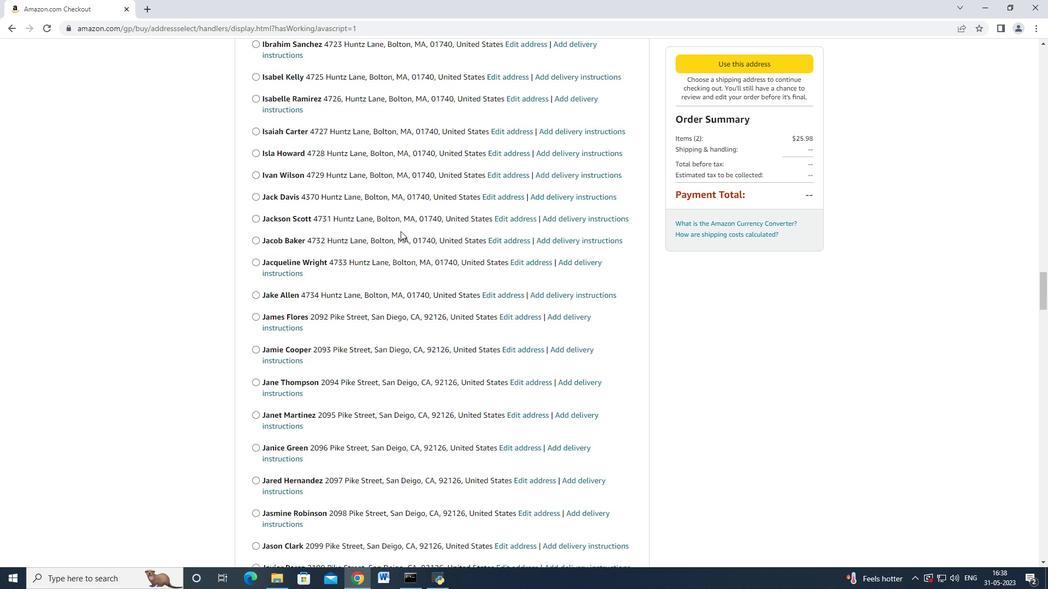 
Action: Mouse scrolled (400, 231) with delta (0, 0)
Screenshot: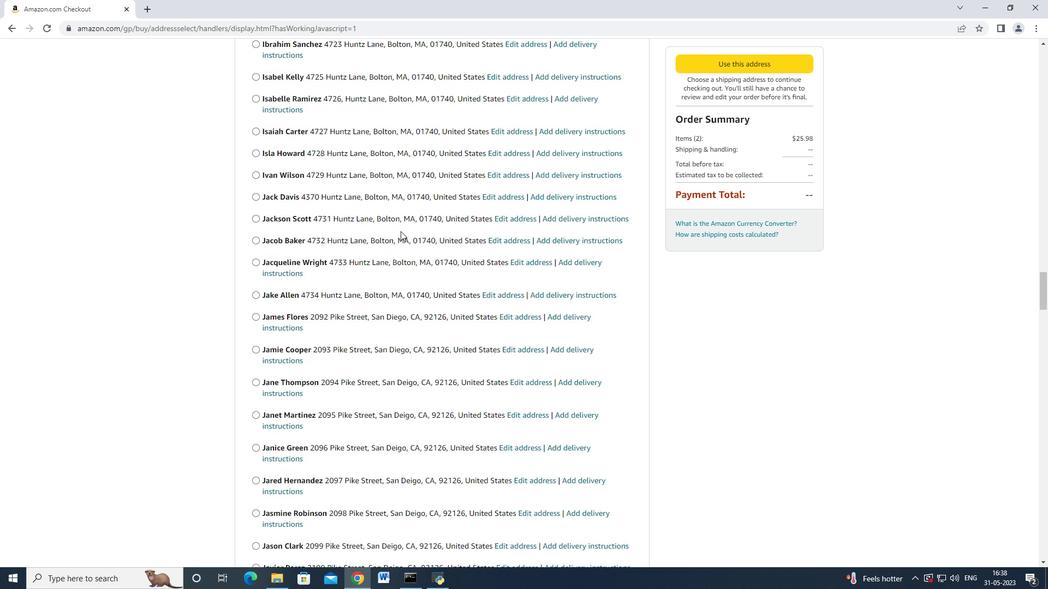 
Action: Mouse moved to (399, 228)
Screenshot: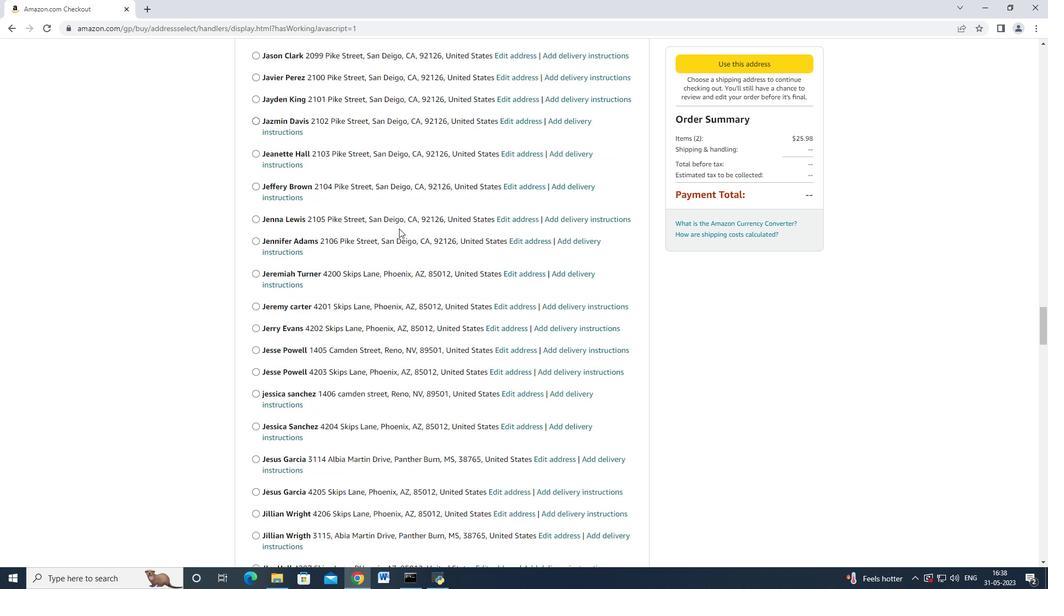 
Action: Mouse scrolled (399, 227) with delta (0, 0)
Screenshot: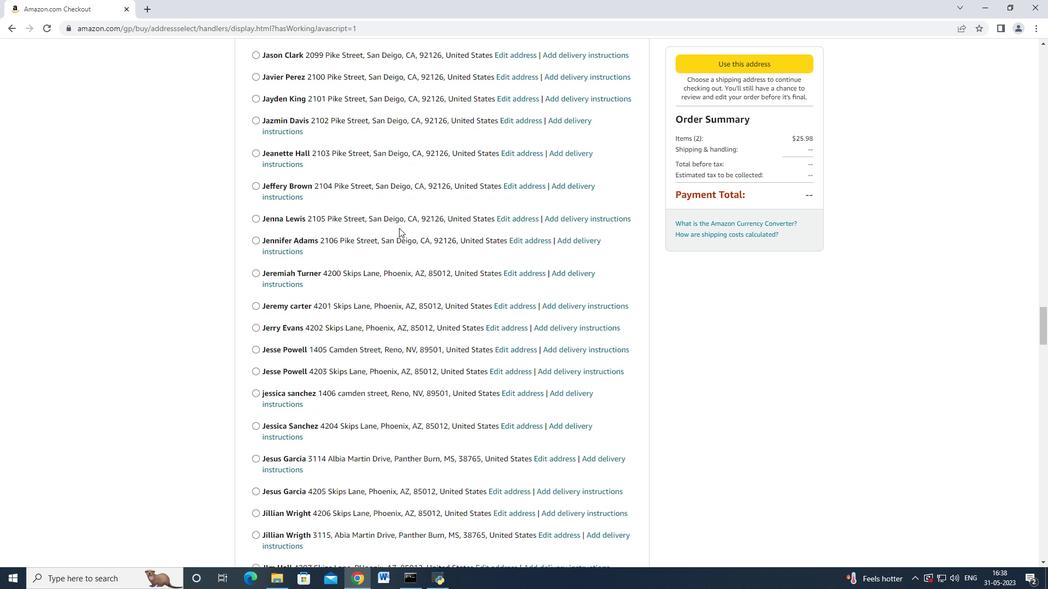 
Action: Mouse scrolled (399, 227) with delta (0, 0)
Screenshot: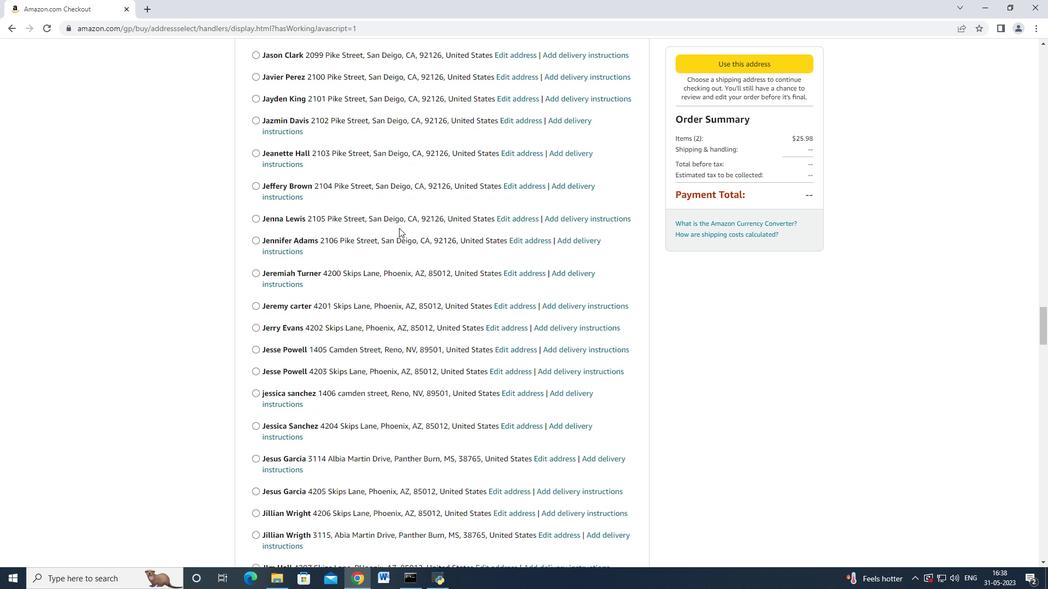 
Action: Mouse scrolled (399, 227) with delta (0, 0)
Screenshot: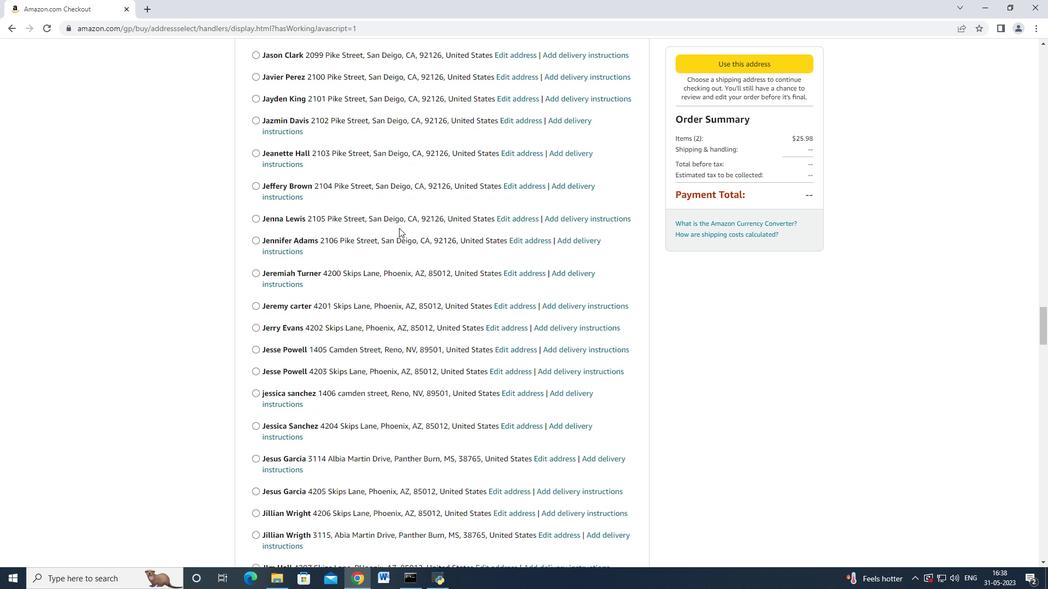 
Action: Mouse moved to (399, 228)
Screenshot: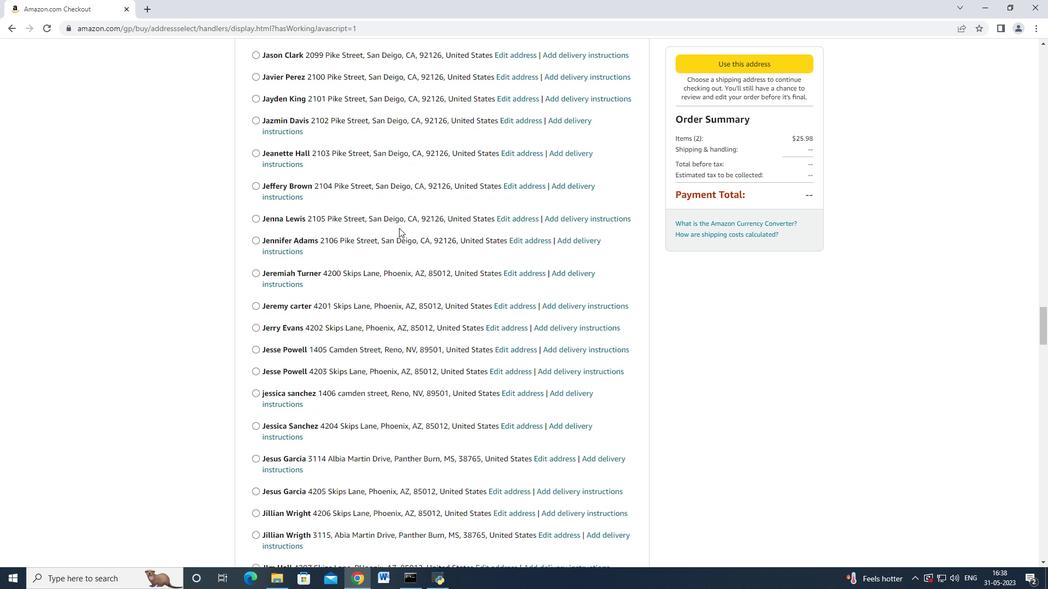 
Action: Mouse scrolled (399, 227) with delta (0, -1)
Screenshot: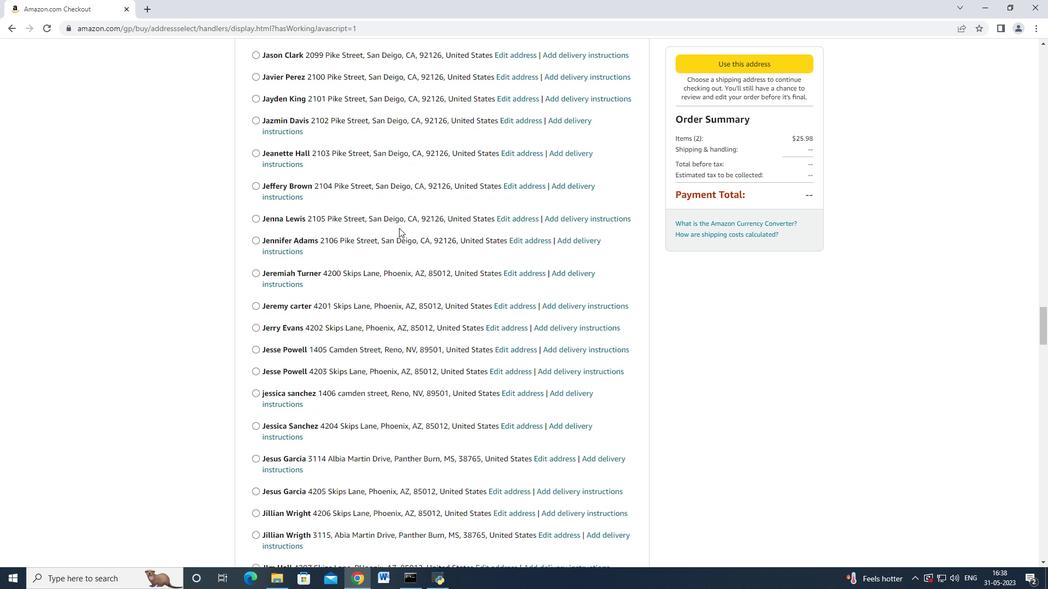 
Action: Mouse scrolled (399, 227) with delta (0, -1)
Screenshot: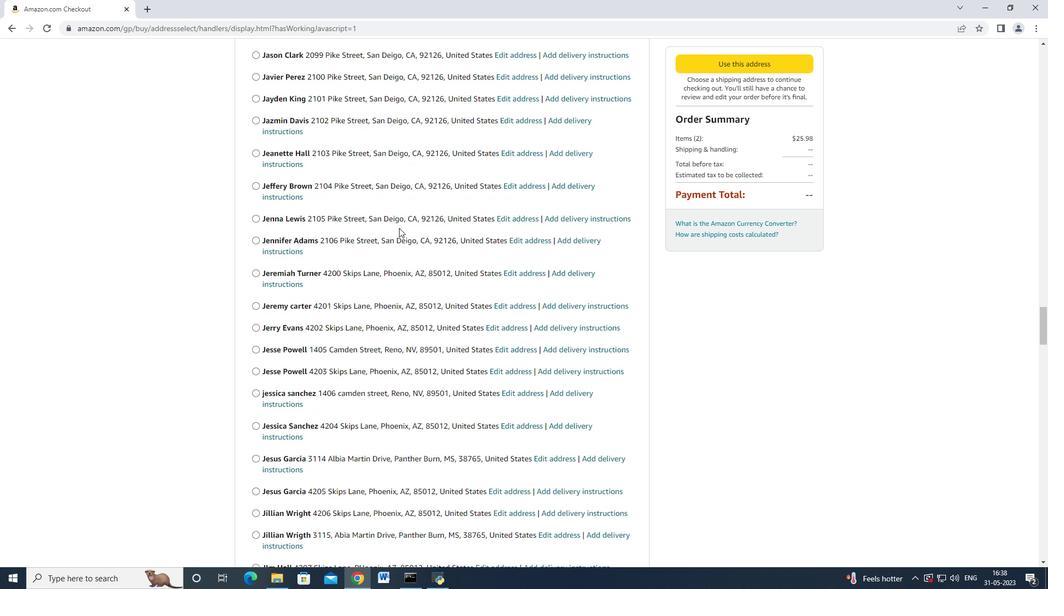 
Action: Mouse scrolled (399, 227) with delta (0, 0)
Screenshot: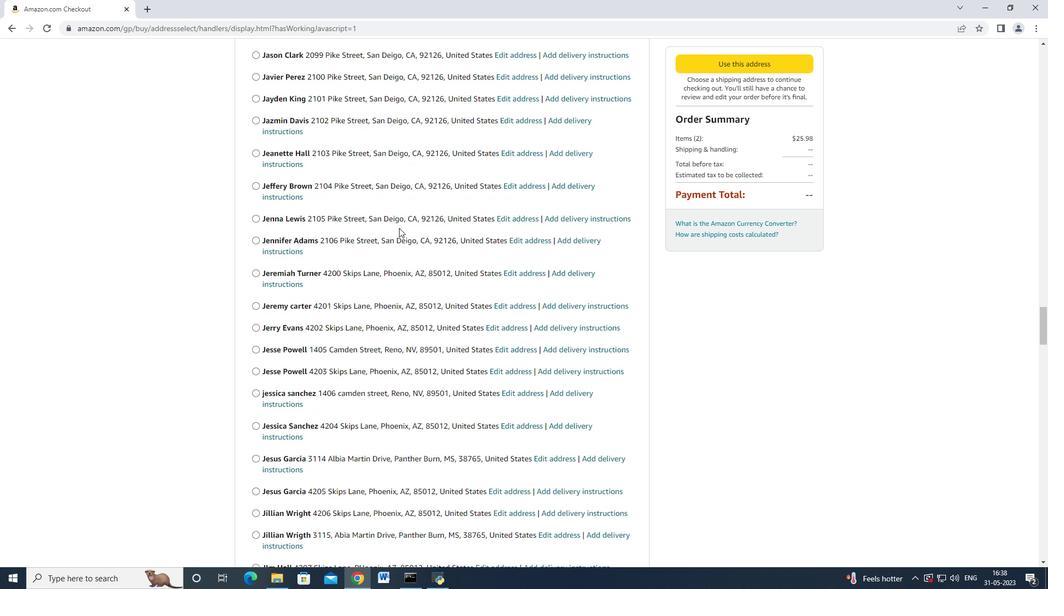 
Action: Mouse moved to (399, 228)
Screenshot: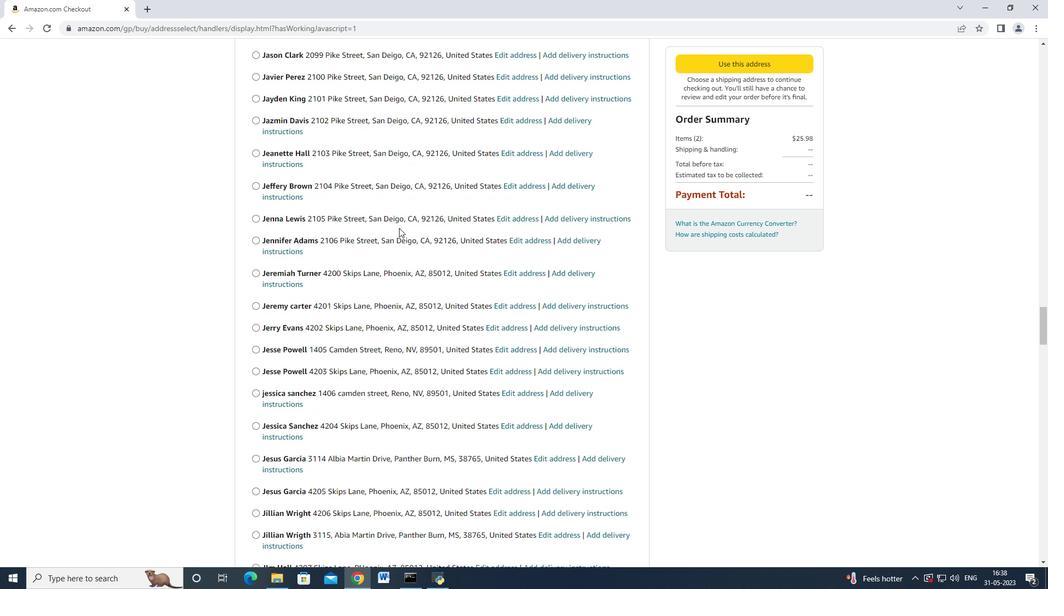 
Action: Mouse scrolled (399, 227) with delta (0, 0)
Screenshot: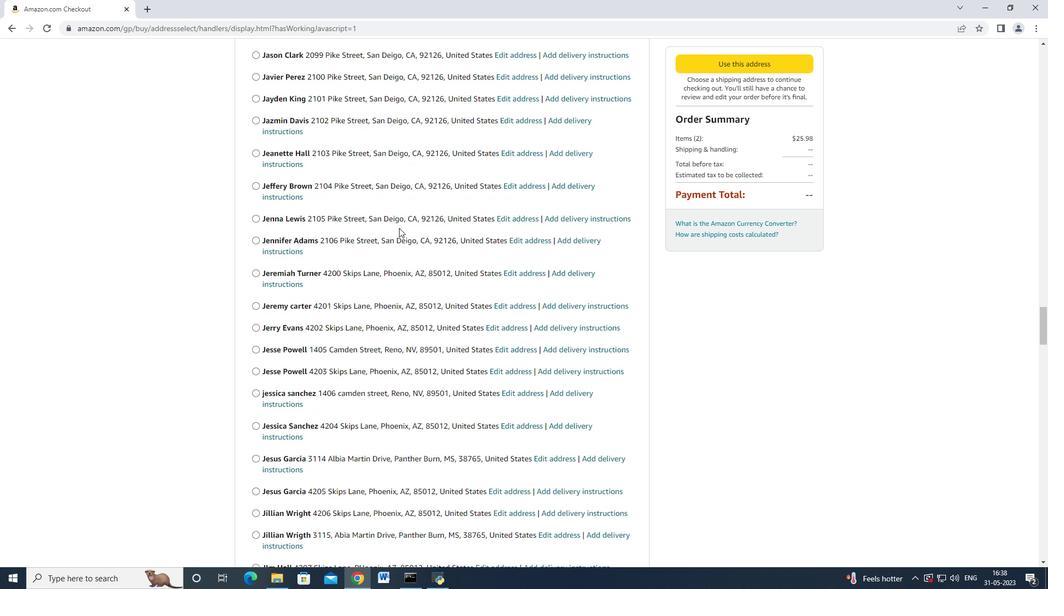 
Action: Mouse moved to (428, 233)
Screenshot: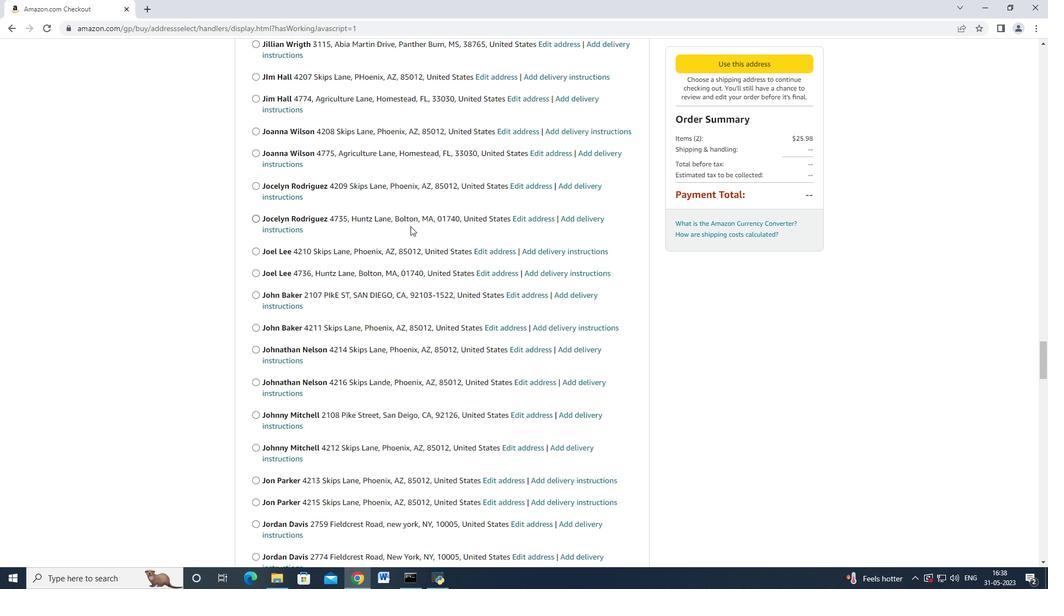 
Action: Mouse scrolled (427, 233) with delta (0, 0)
Screenshot: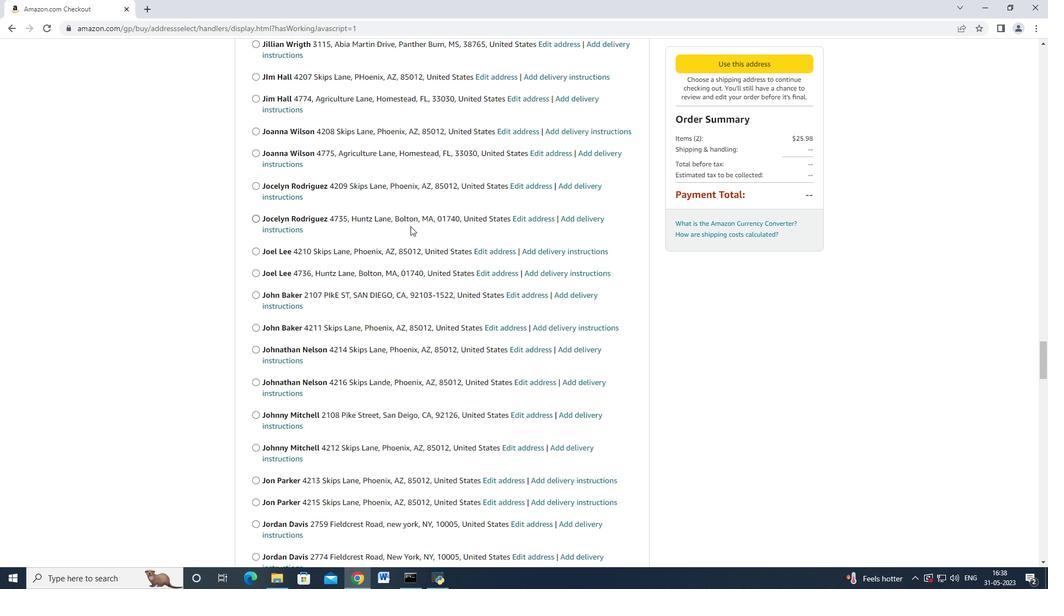 
Action: Mouse moved to (432, 233)
Screenshot: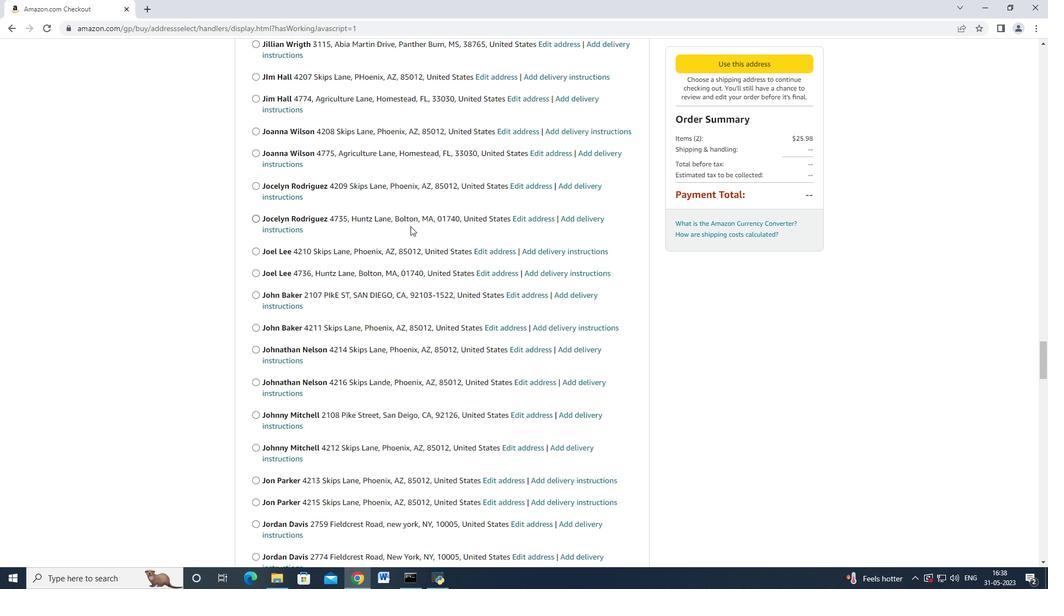 
Action: Mouse scrolled (427, 233) with delta (0, 0)
Screenshot: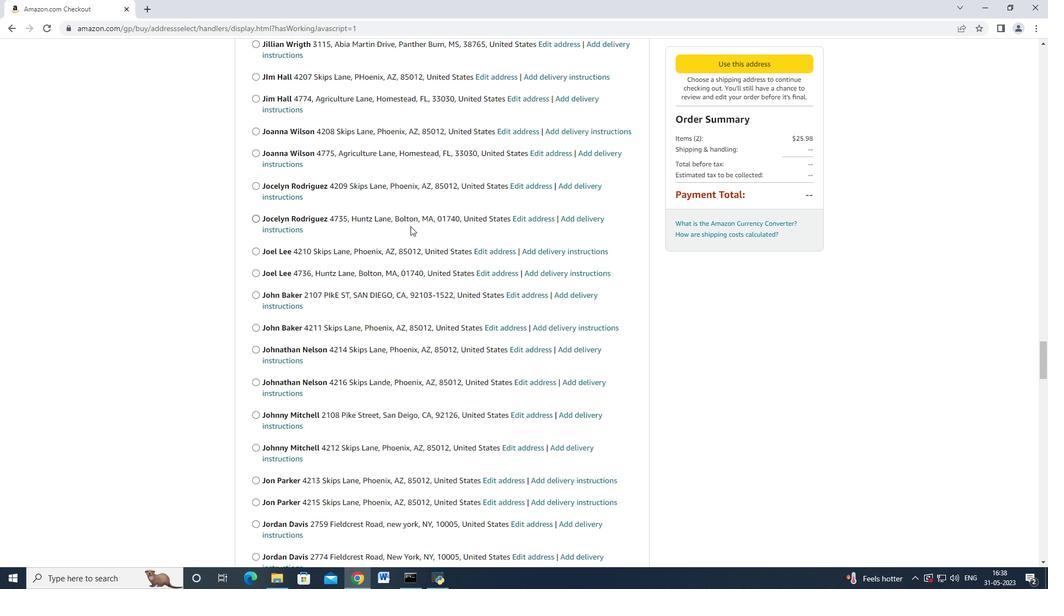 
Action: Mouse moved to (524, 186)
Screenshot: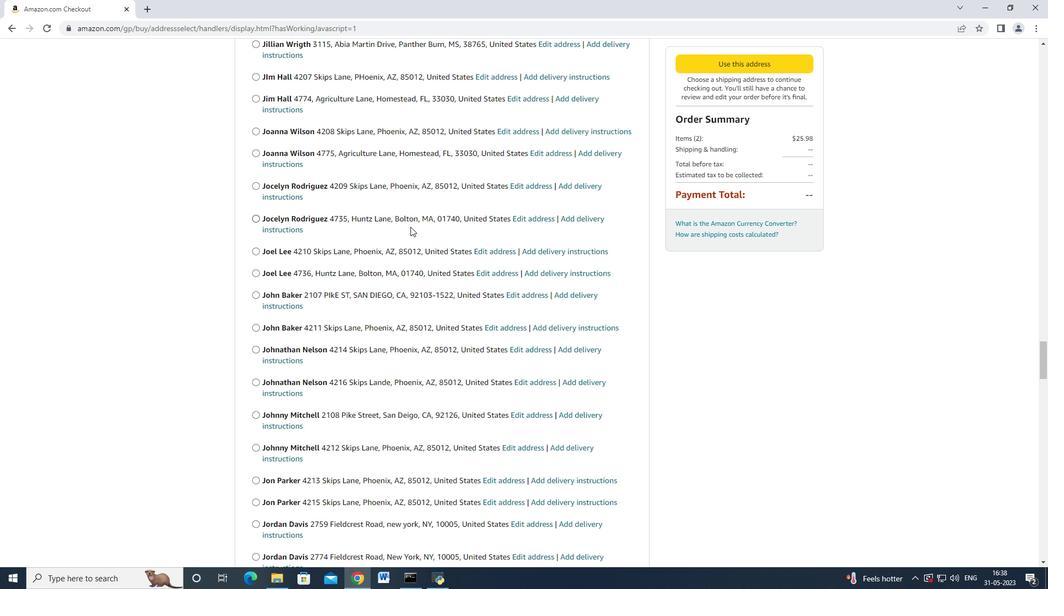 
Action: Mouse scrolled (524, 186) with delta (0, 0)
Screenshot: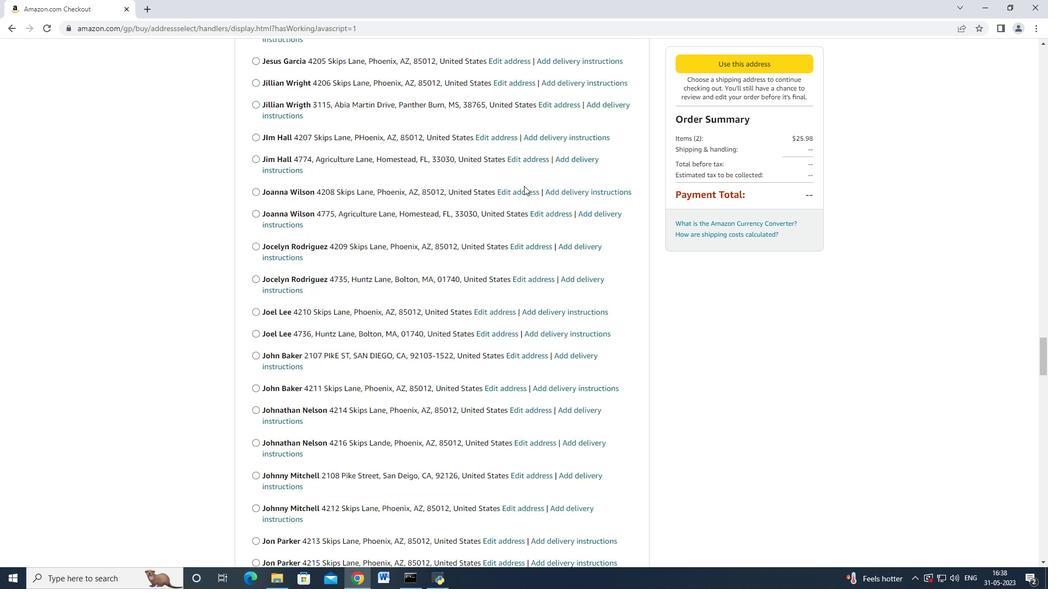 
Action: Mouse scrolled (524, 186) with delta (0, 0)
Screenshot: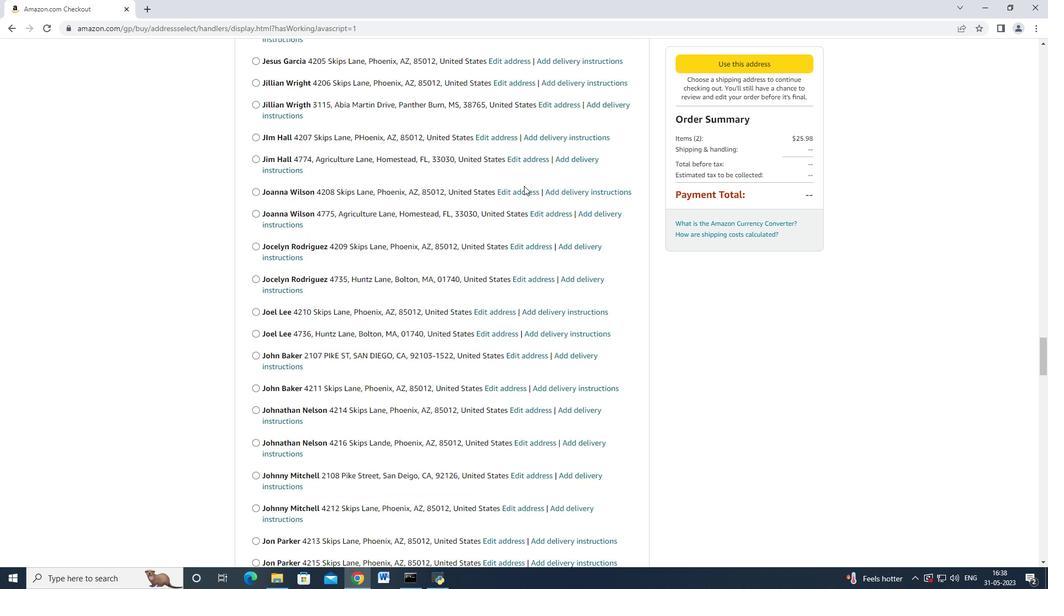 
Action: Mouse scrolled (524, 186) with delta (0, 0)
Screenshot: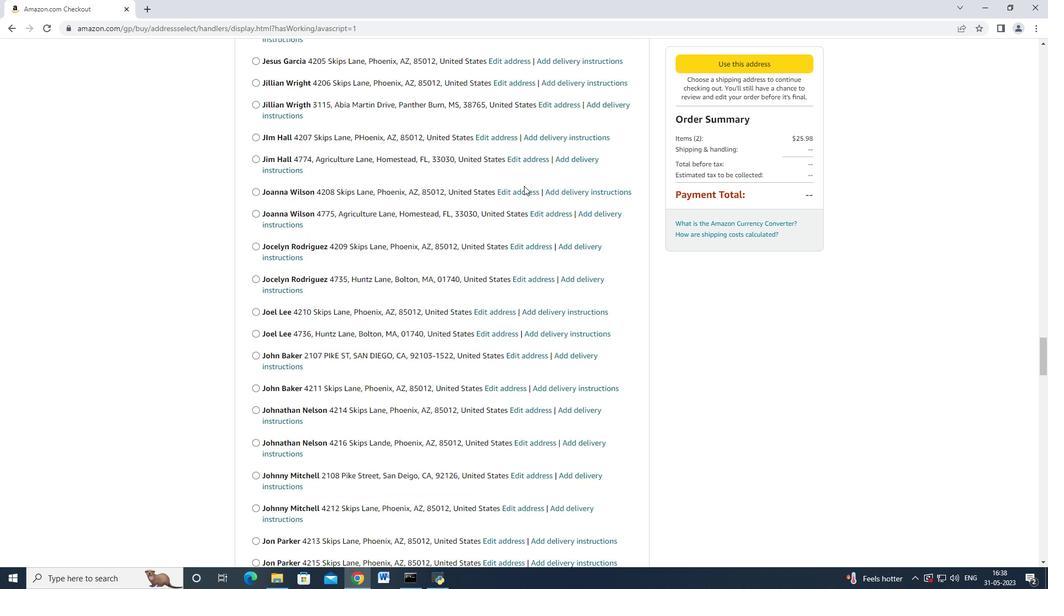 
Action: Mouse scrolled (524, 186) with delta (0, 0)
Screenshot: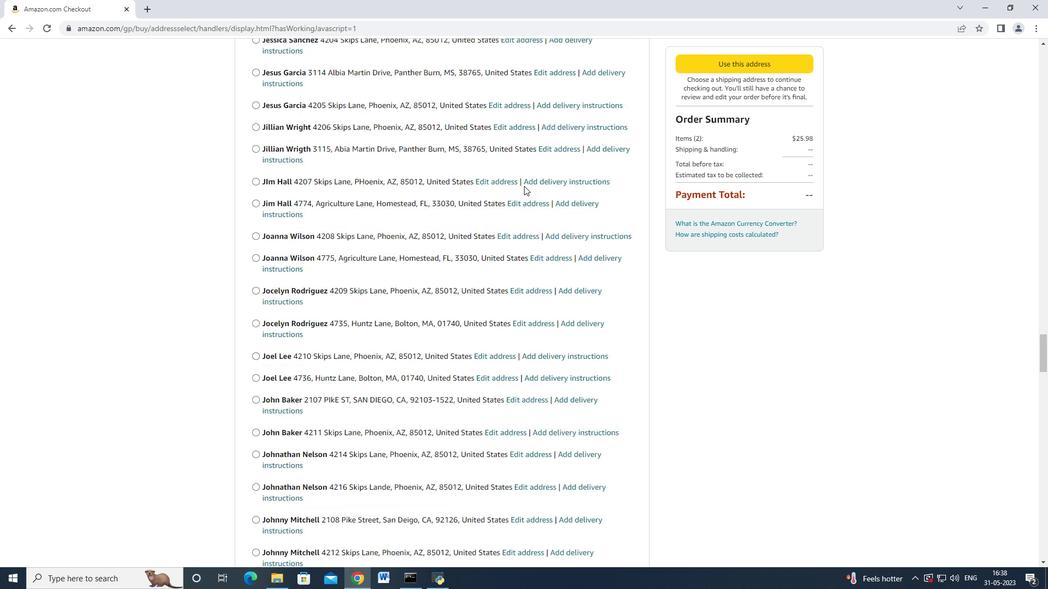 
Action: Mouse scrolled (524, 186) with delta (0, 0)
Screenshot: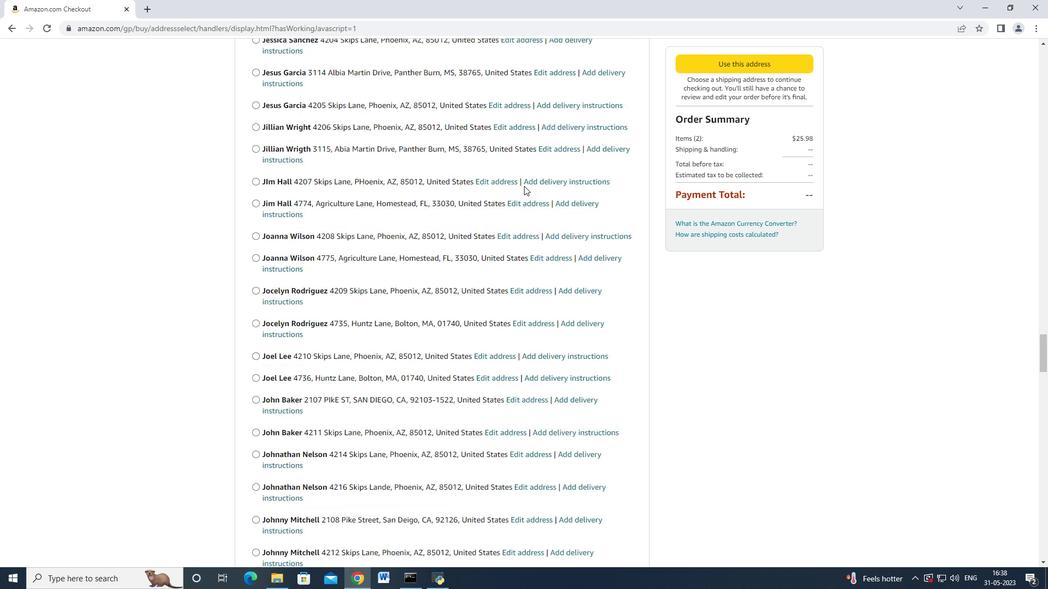 
Action: Mouse scrolled (524, 186) with delta (0, 0)
Screenshot: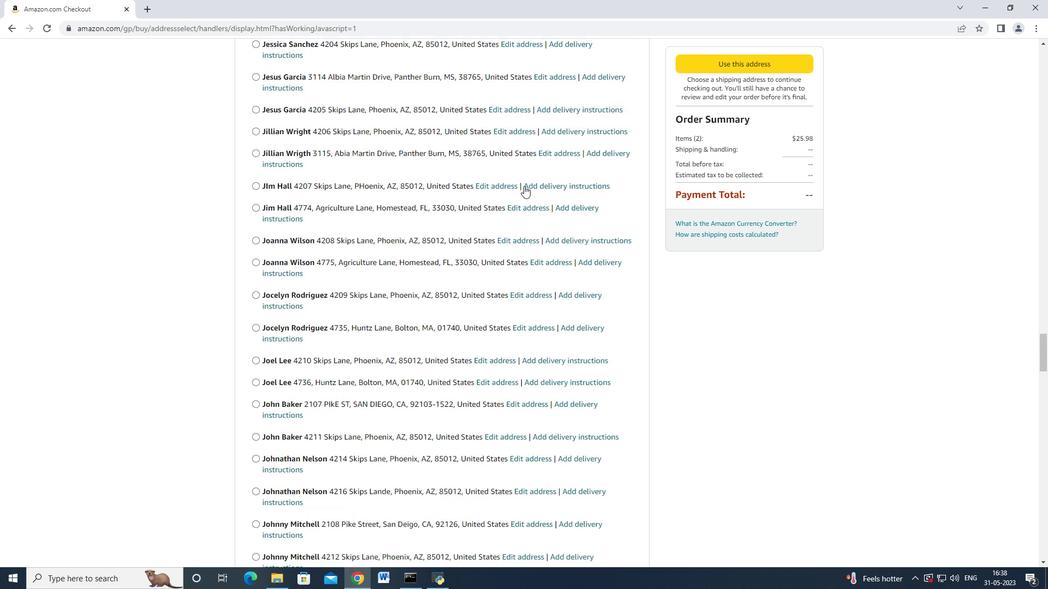 
Action: Mouse scrolled (524, 186) with delta (0, 0)
Screenshot: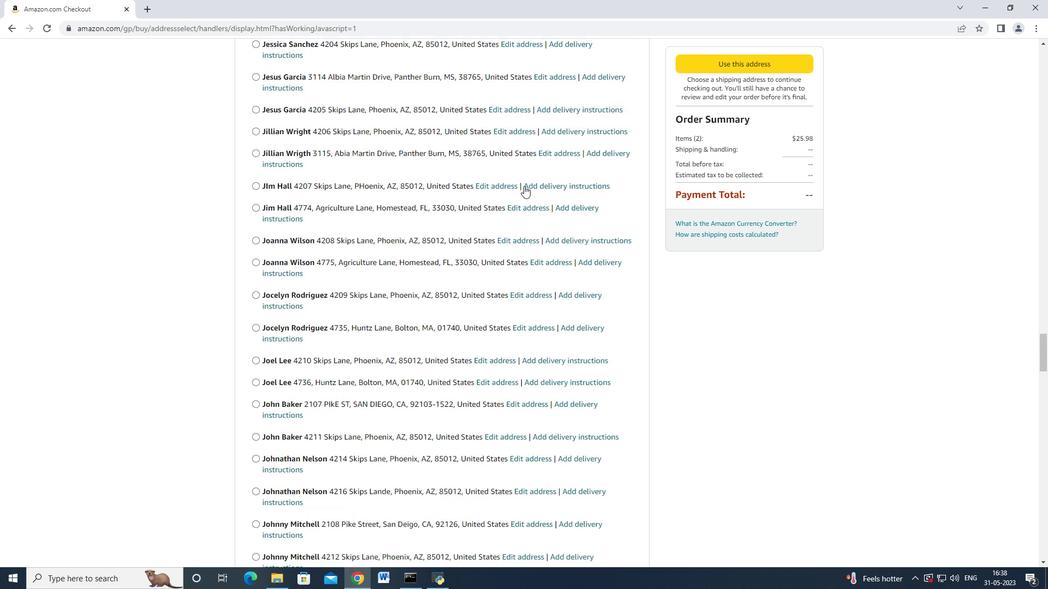 
Action: Mouse moved to (520, 189)
Screenshot: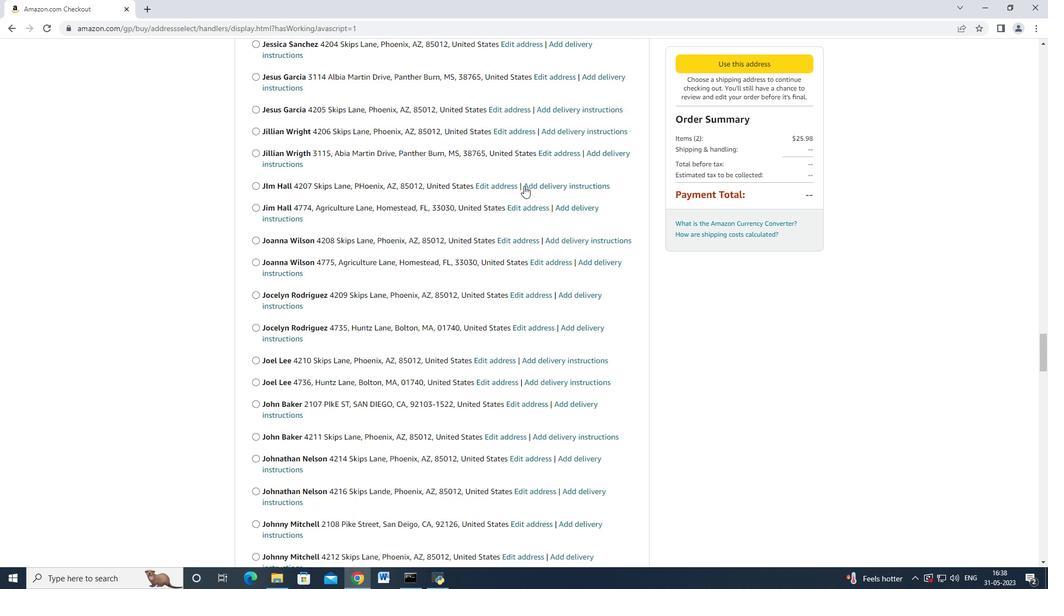 
Action: Mouse scrolled (520, 190) with delta (0, 0)
Screenshot: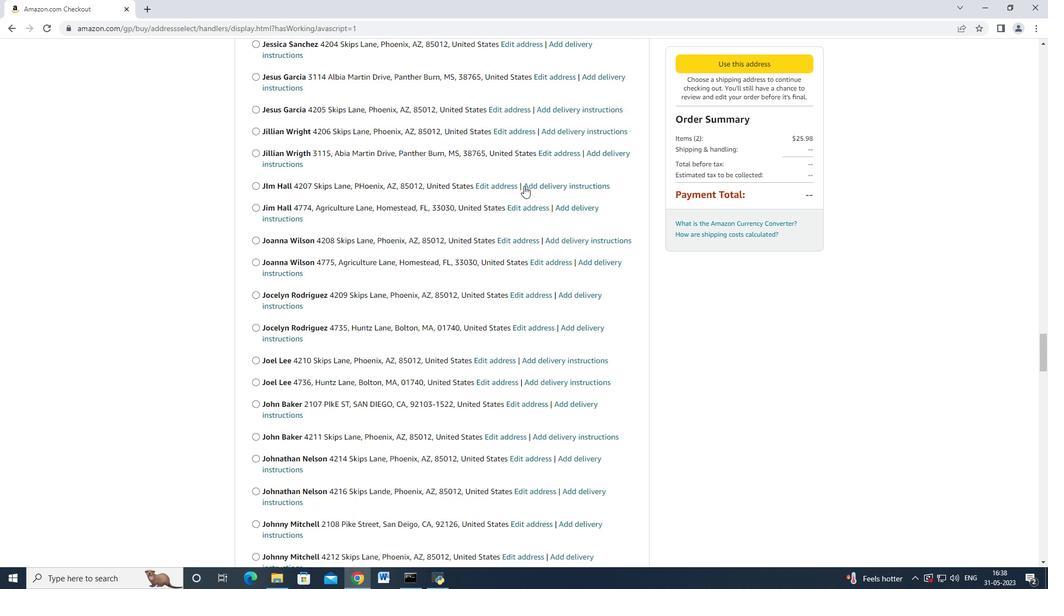 
Action: Mouse moved to (517, 191)
Screenshot: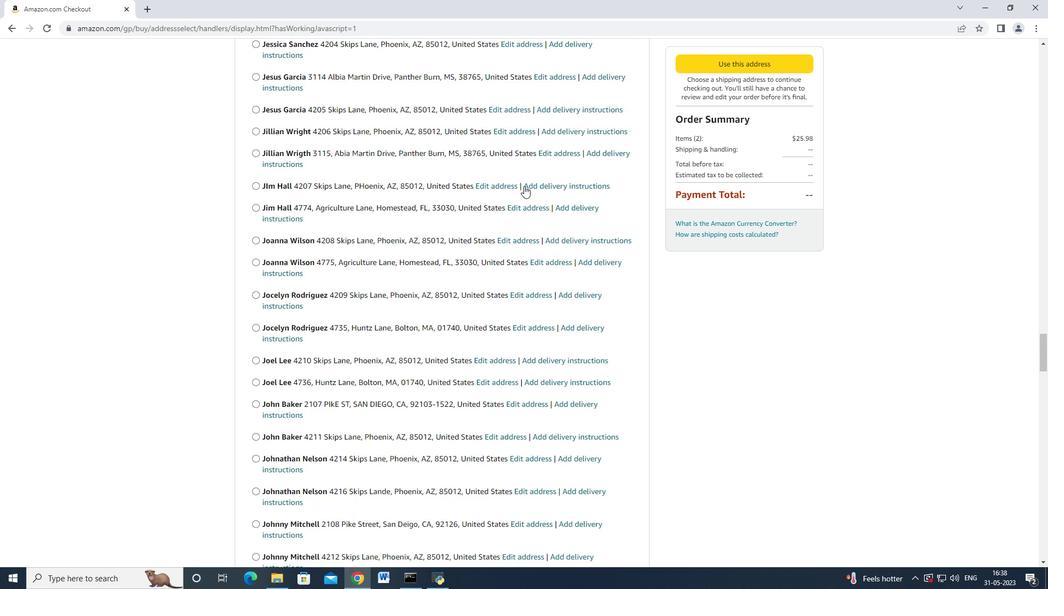 
Action: Mouse scrolled (517, 191) with delta (0, 0)
Screenshot: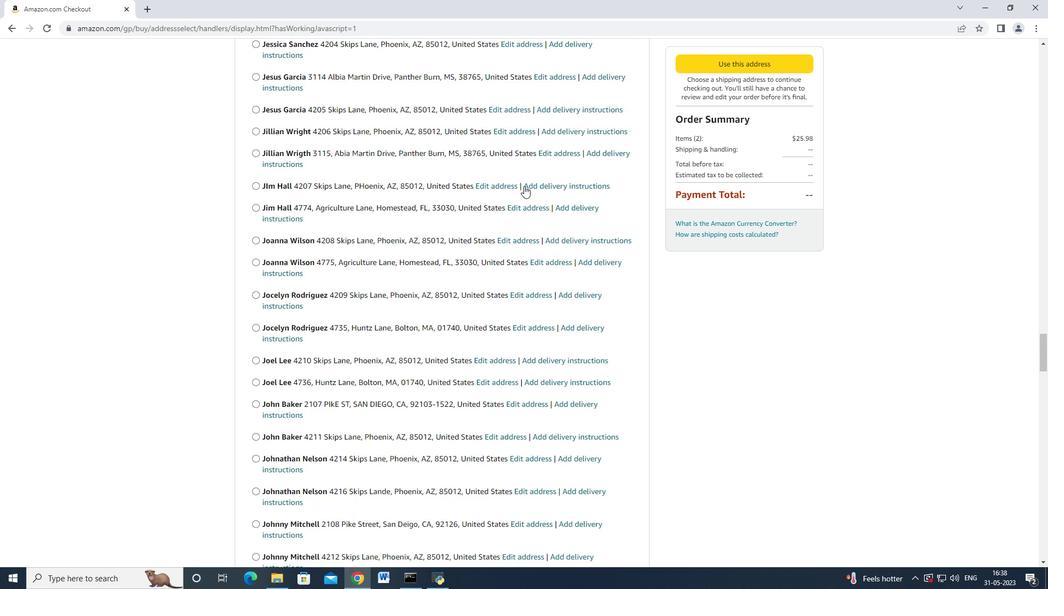 
Action: Mouse moved to (465, 251)
Screenshot: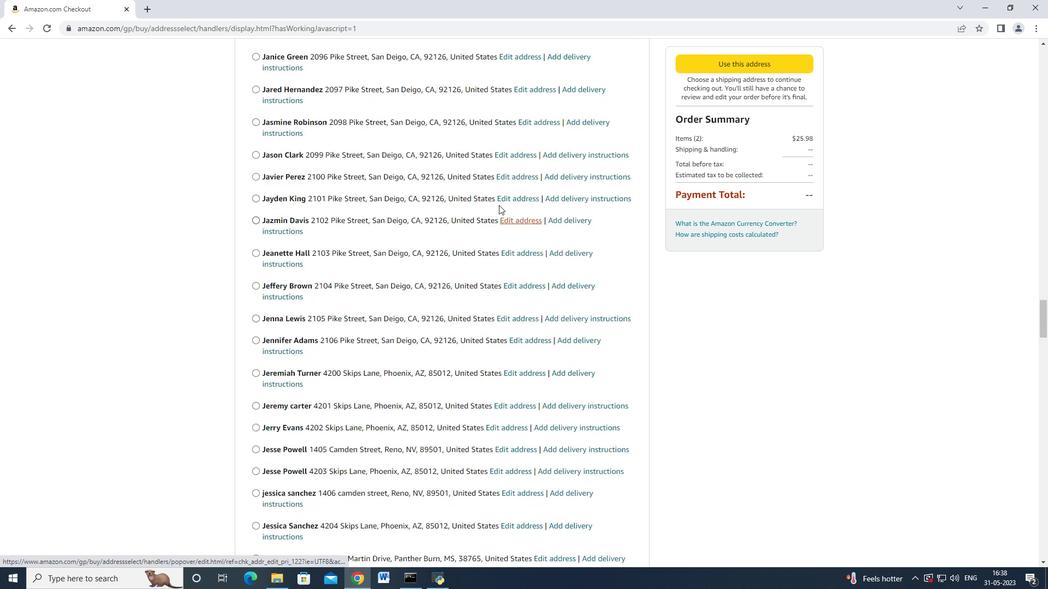 
Action: Mouse scrolled (465, 251) with delta (0, 0)
Screenshot: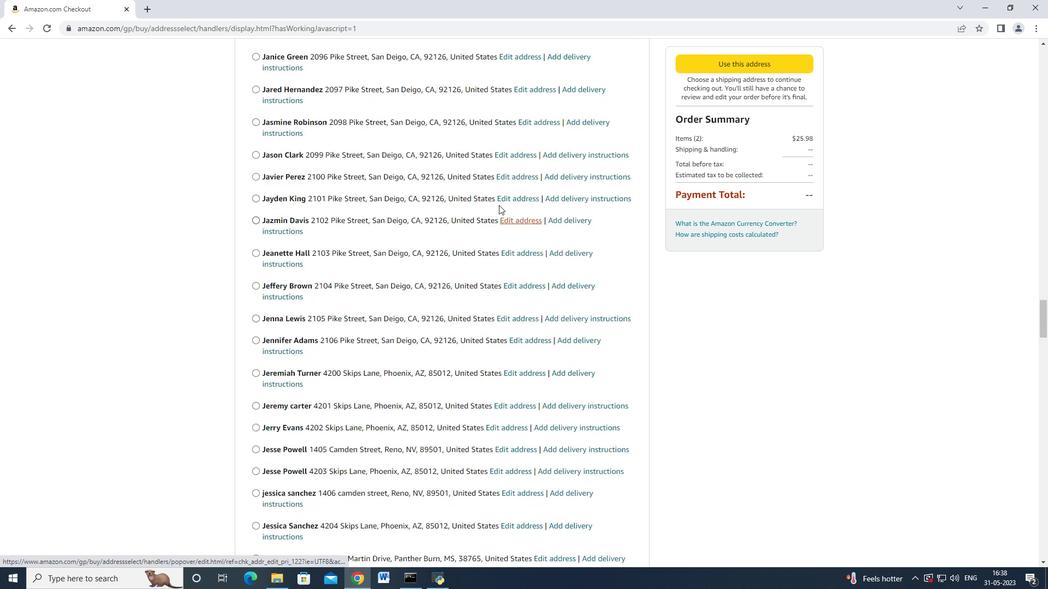 
Action: Mouse moved to (463, 260)
Screenshot: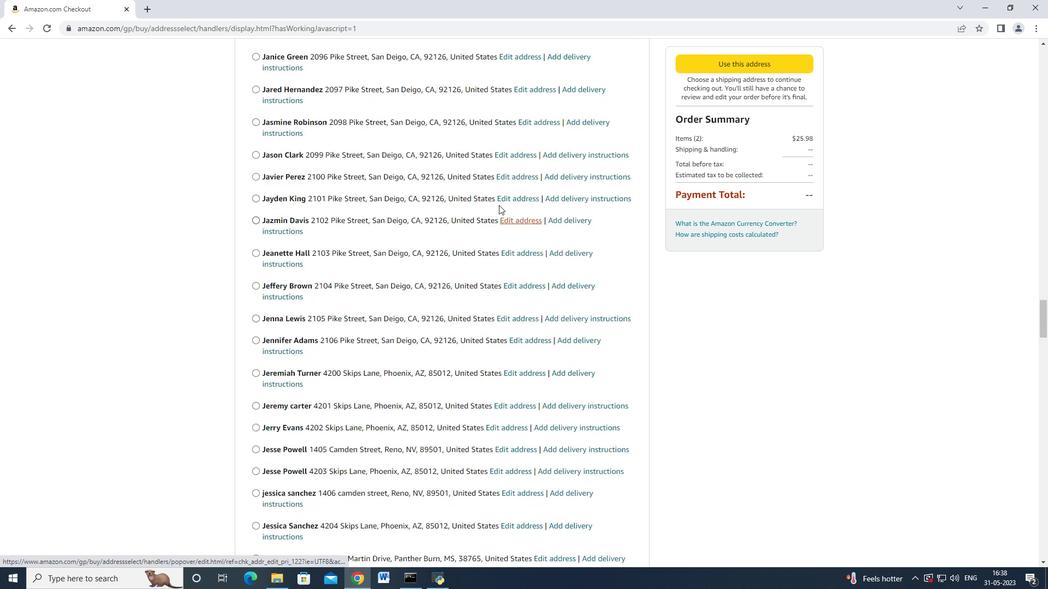 
Action: Mouse scrolled (463, 259) with delta (0, 0)
Screenshot: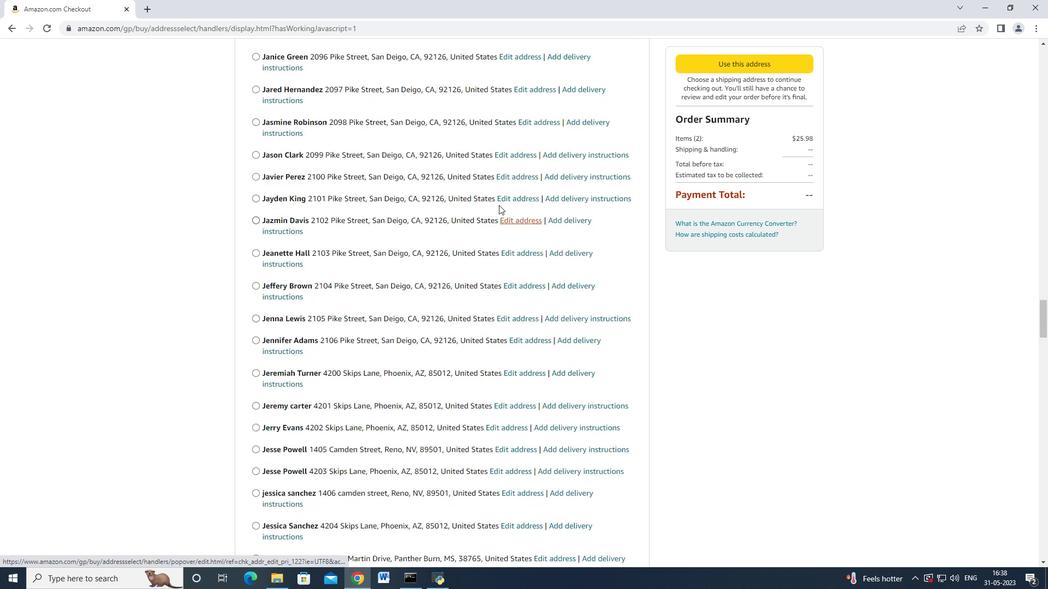 
Action: Mouse moved to (462, 265)
Screenshot: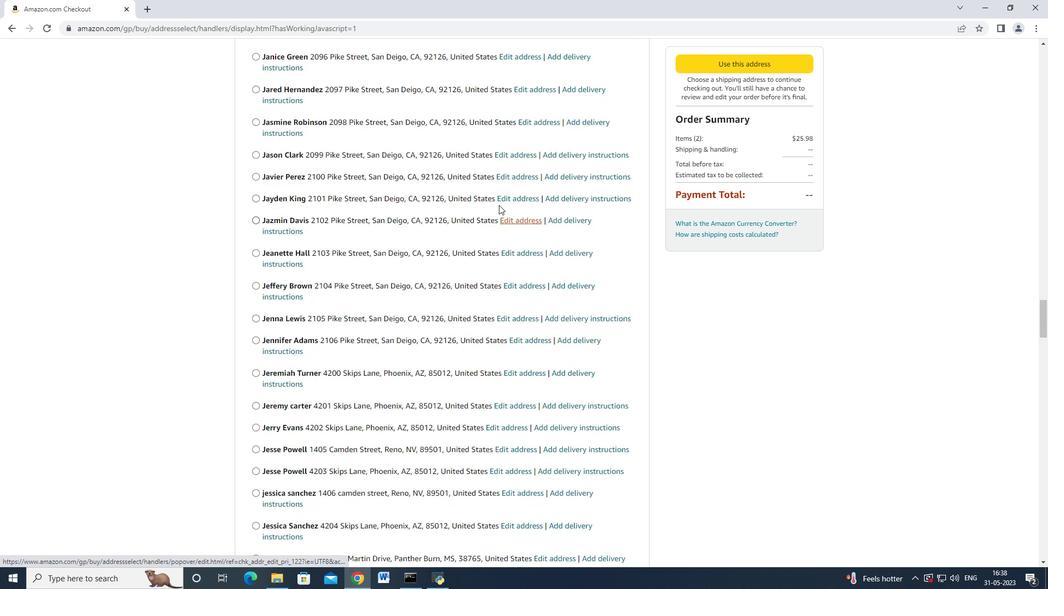 
Action: Mouse scrolled (462, 263) with delta (0, 0)
Screenshot: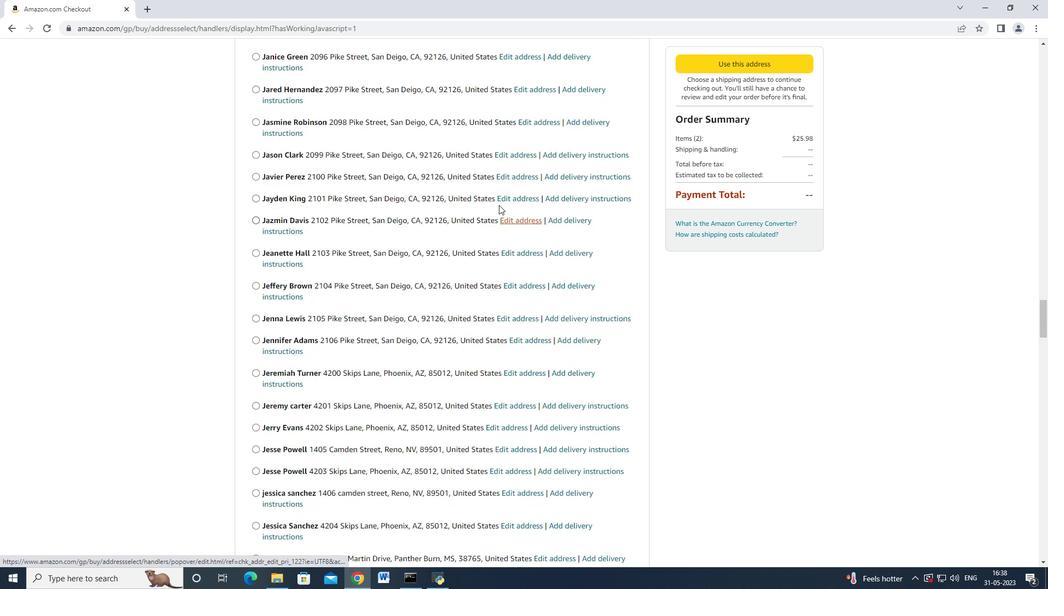 
Action: Mouse moved to (461, 266)
Screenshot: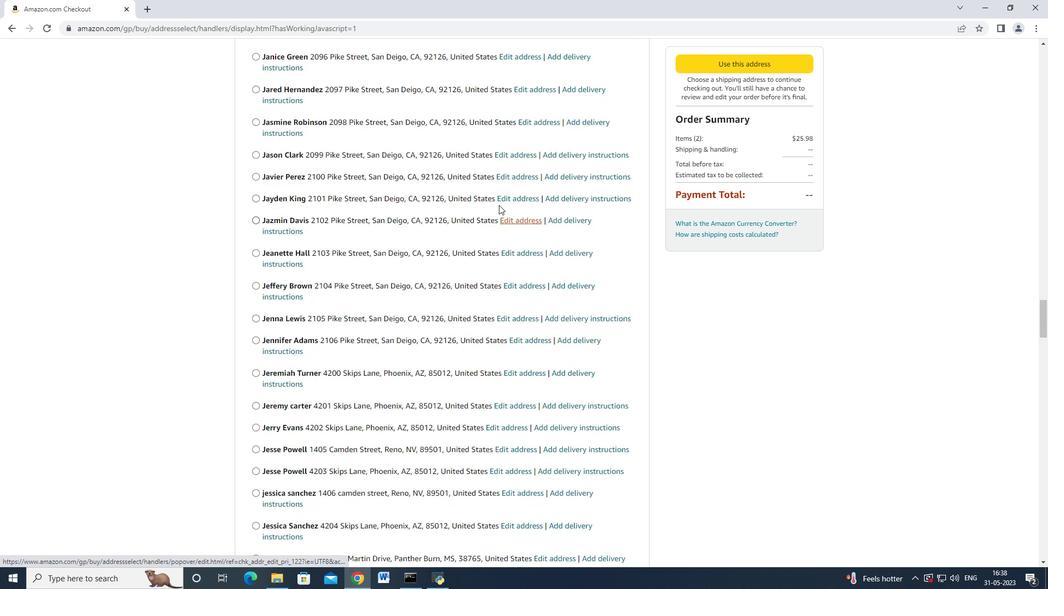 
Action: Mouse scrolled (462, 264) with delta (0, -1)
Screenshot: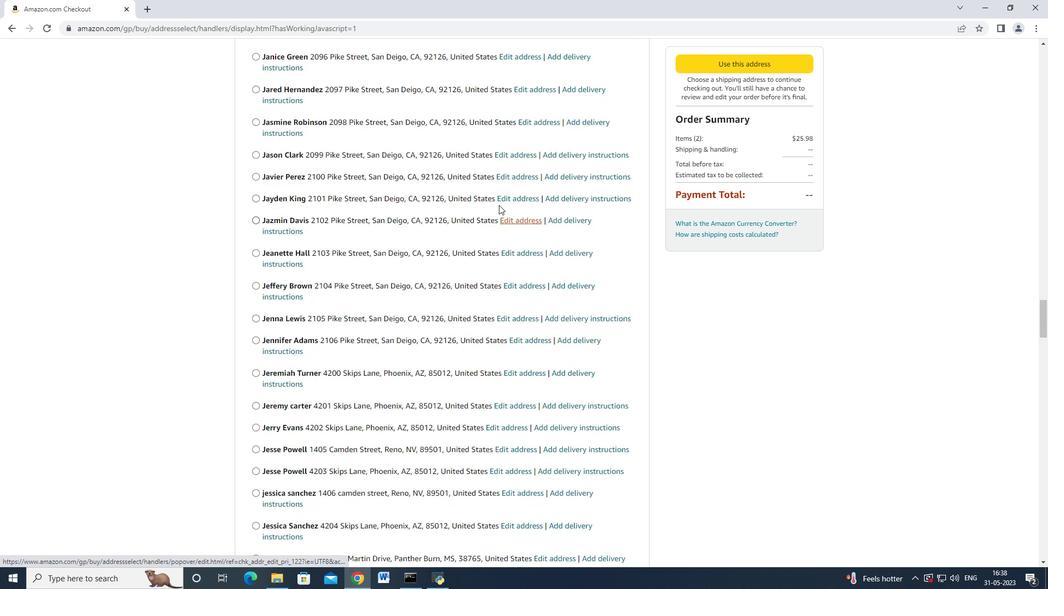
Action: Mouse moved to (461, 266)
Screenshot: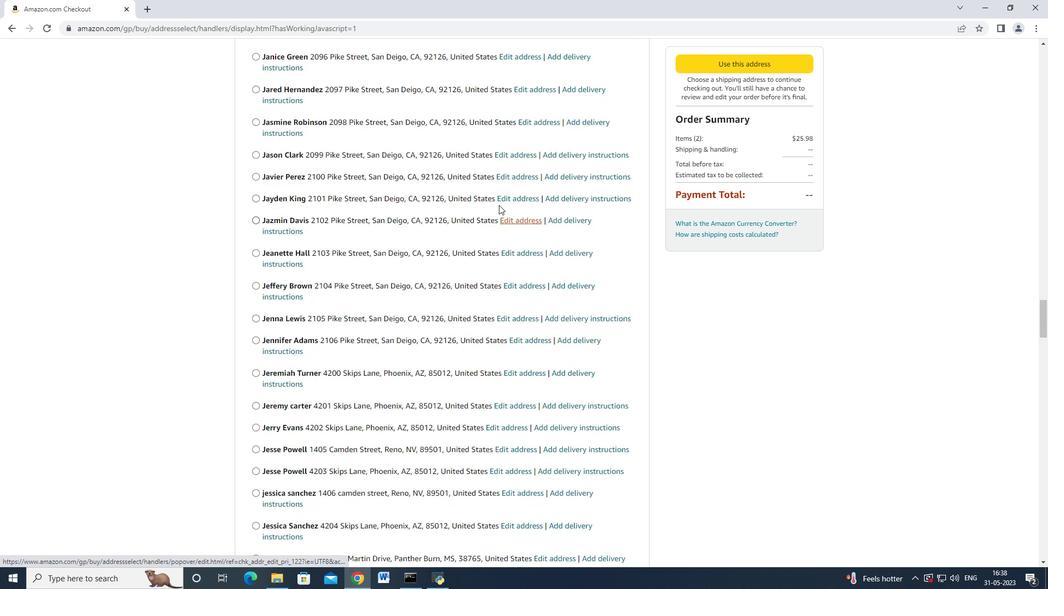 
Action: Mouse scrolled (461, 265) with delta (0, 0)
Screenshot: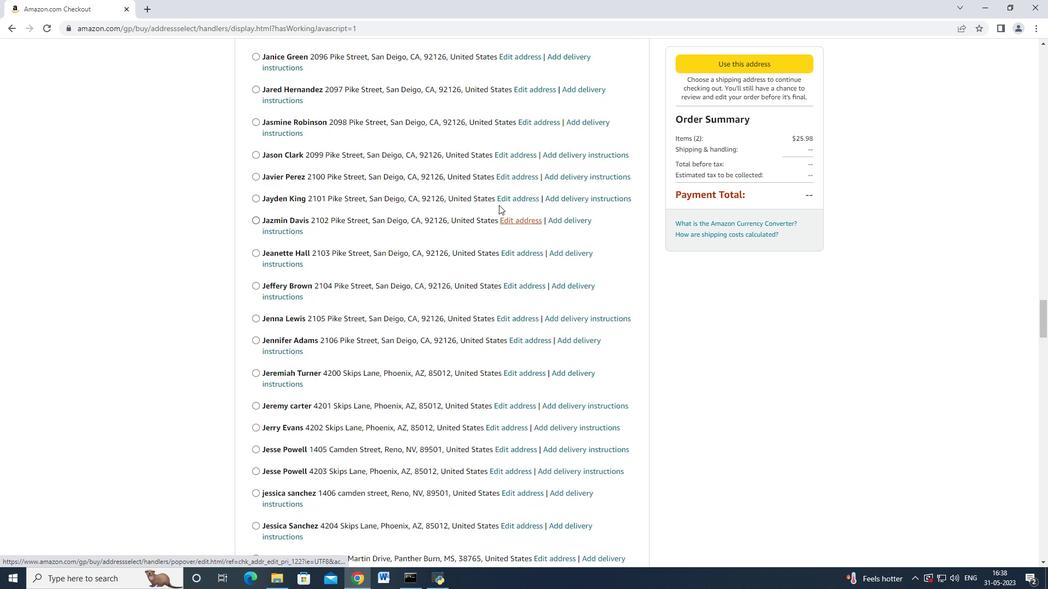 
Action: Mouse moved to (461, 267)
Screenshot: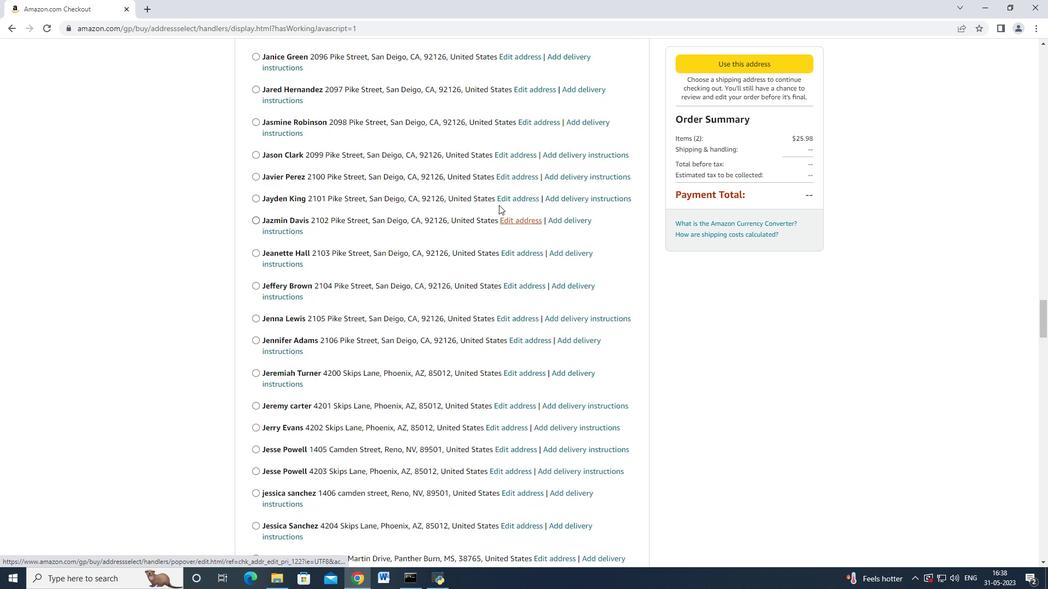 
Action: Mouse scrolled (461, 265) with delta (0, 0)
Screenshot: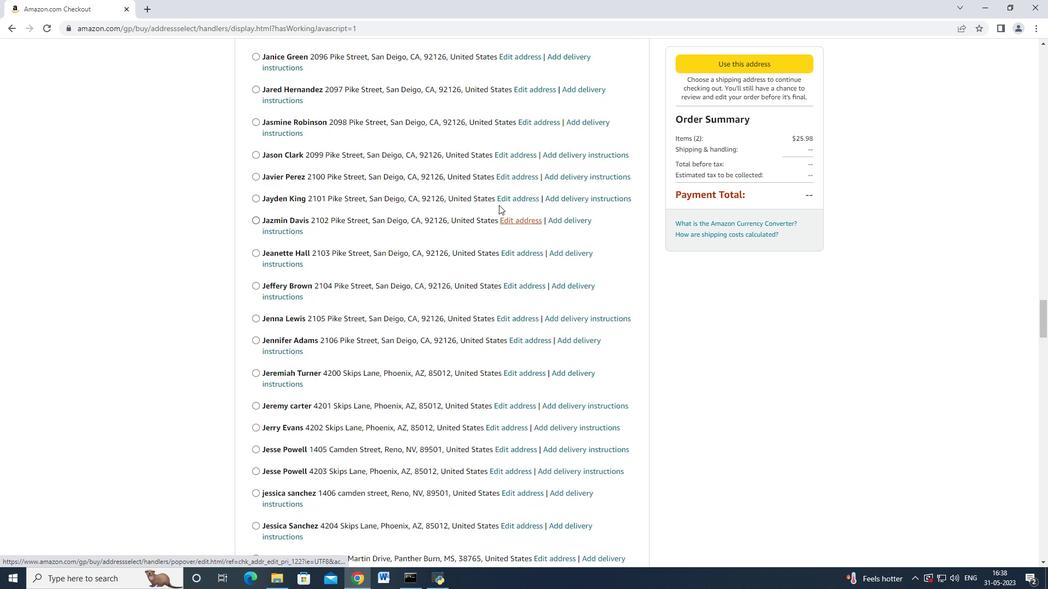 
Action: Mouse moved to (461, 268)
Screenshot: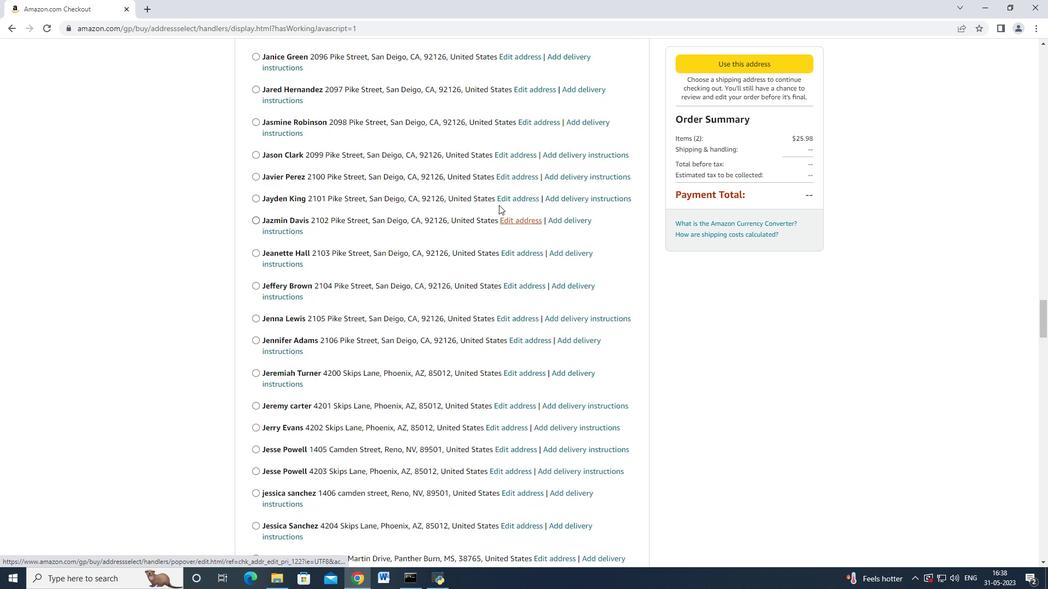 
Action: Mouse scrolled (461, 266) with delta (0, 0)
Screenshot: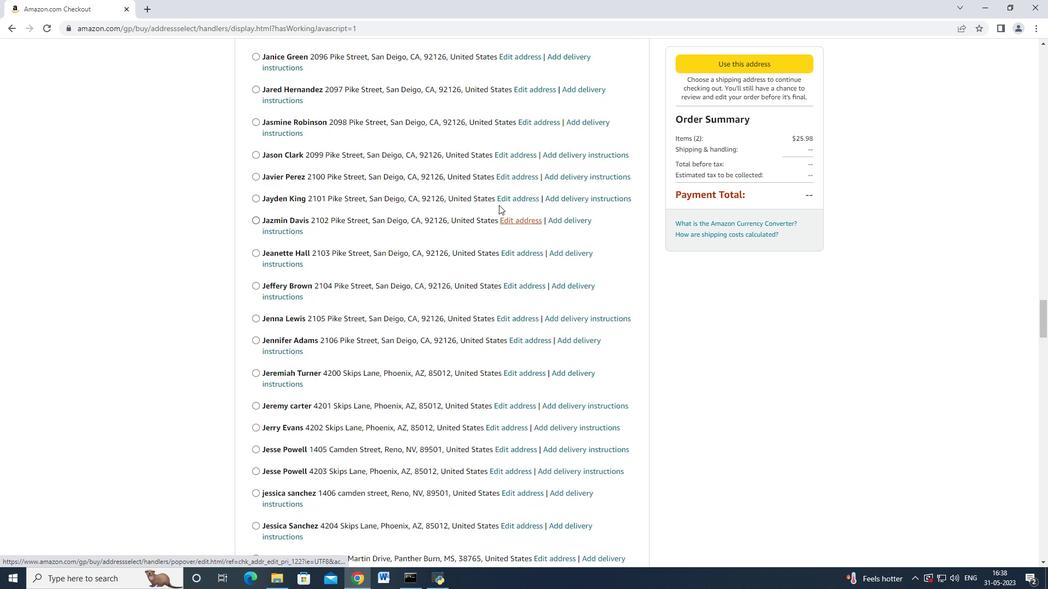 
Action: Mouse moved to (462, 273)
Screenshot: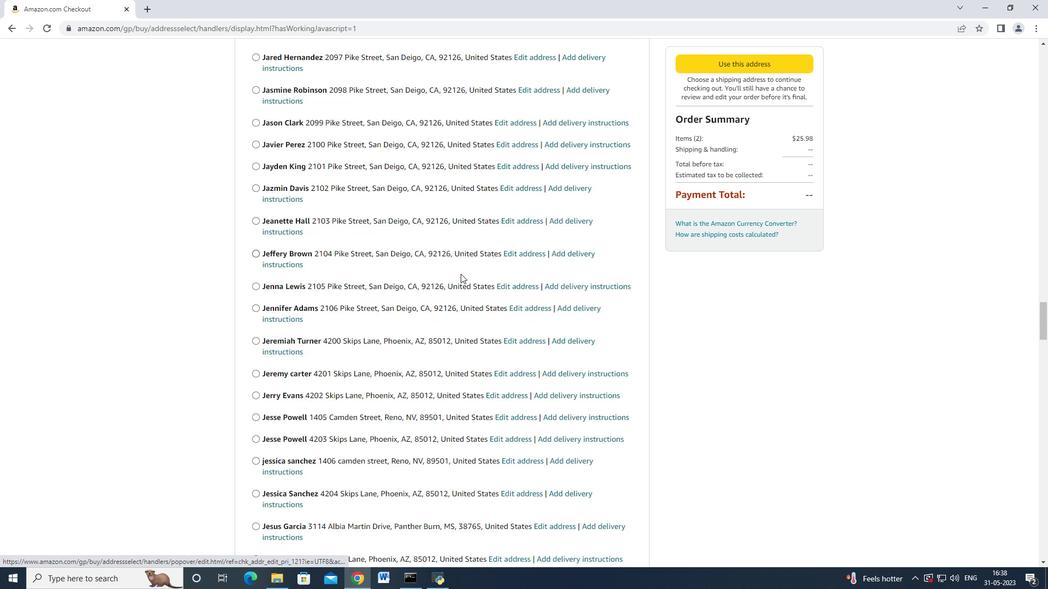 
Action: Mouse scrolled (462, 273) with delta (0, 0)
Screenshot: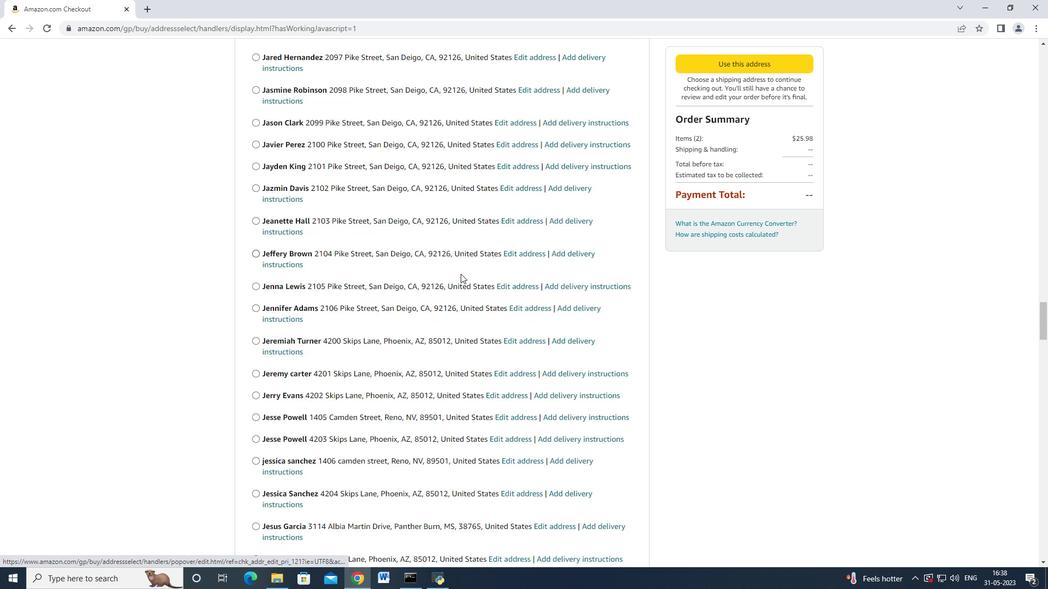
Action: Mouse moved to (462, 273)
Screenshot: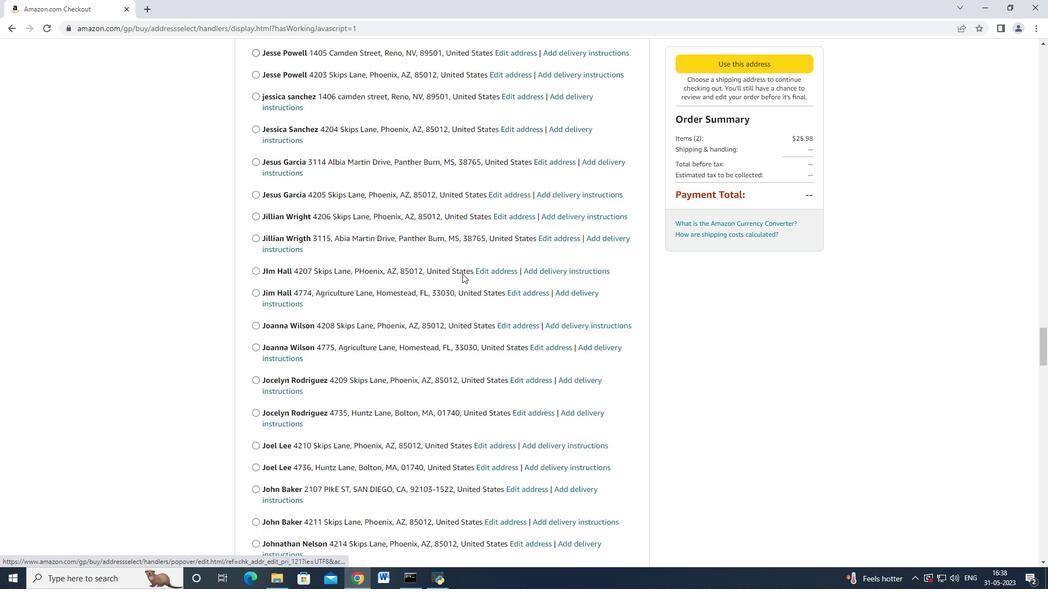 
Action: Mouse scrolled (462, 273) with delta (0, 0)
Screenshot: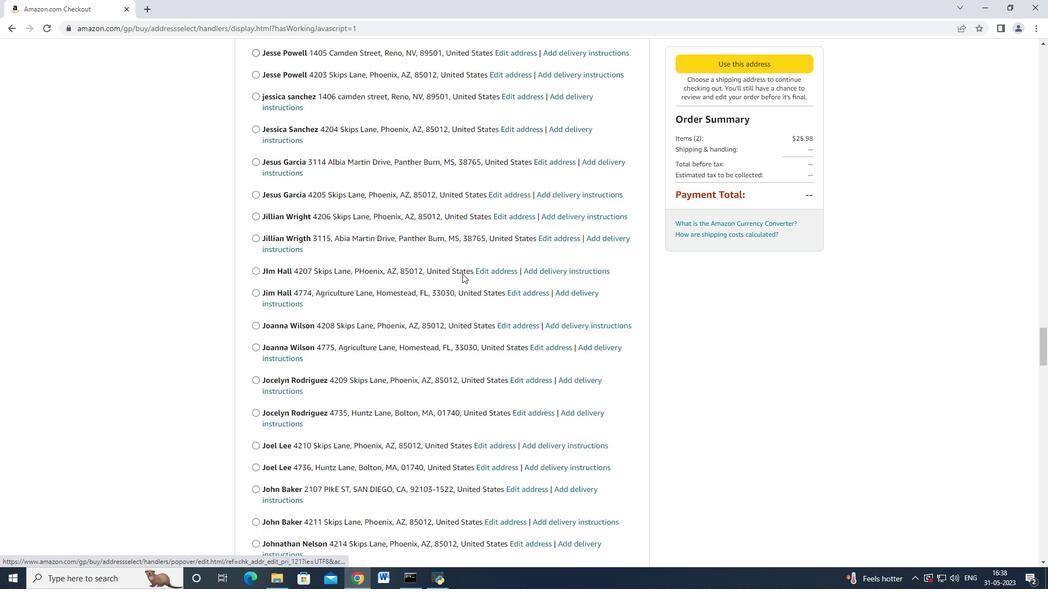 
Action: Mouse moved to (462, 273)
Screenshot: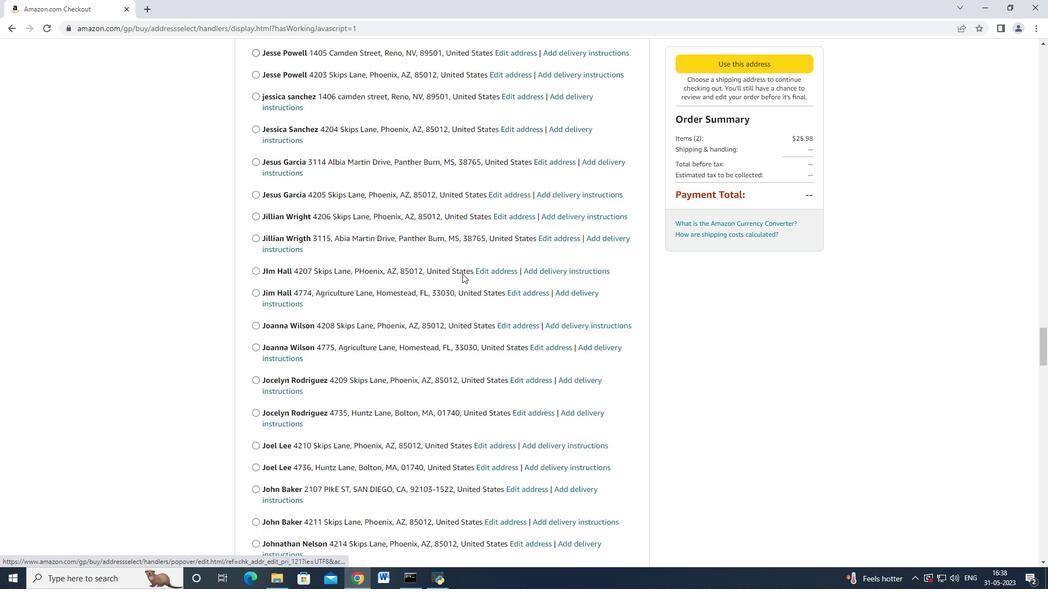 
Action: Mouse scrolled (462, 273) with delta (0, 0)
Screenshot: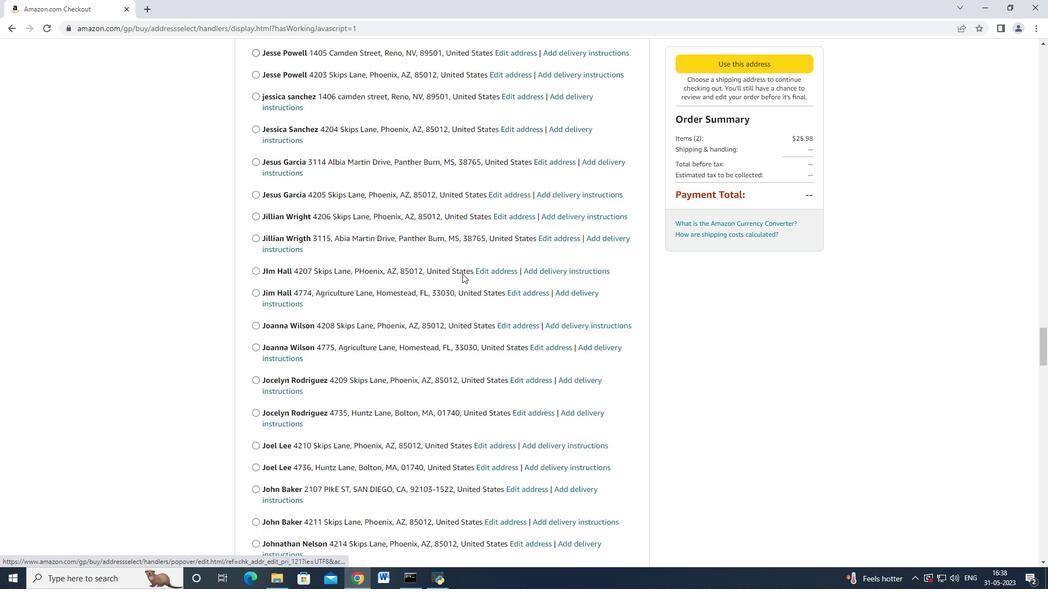 
Action: Mouse moved to (462, 273)
Screenshot: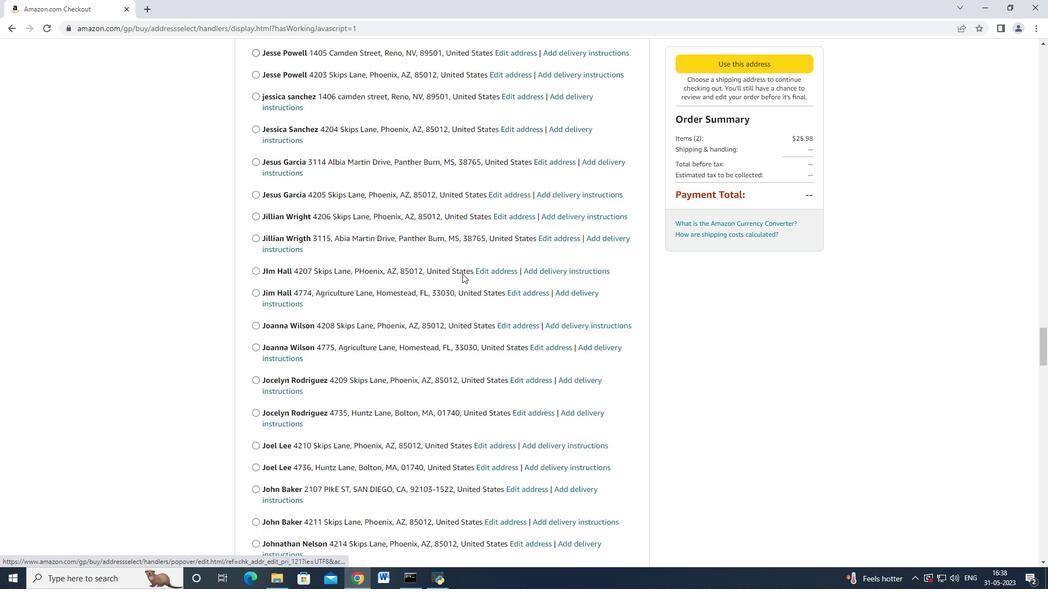 
Action: Mouse scrolled (462, 273) with delta (0, 0)
Screenshot: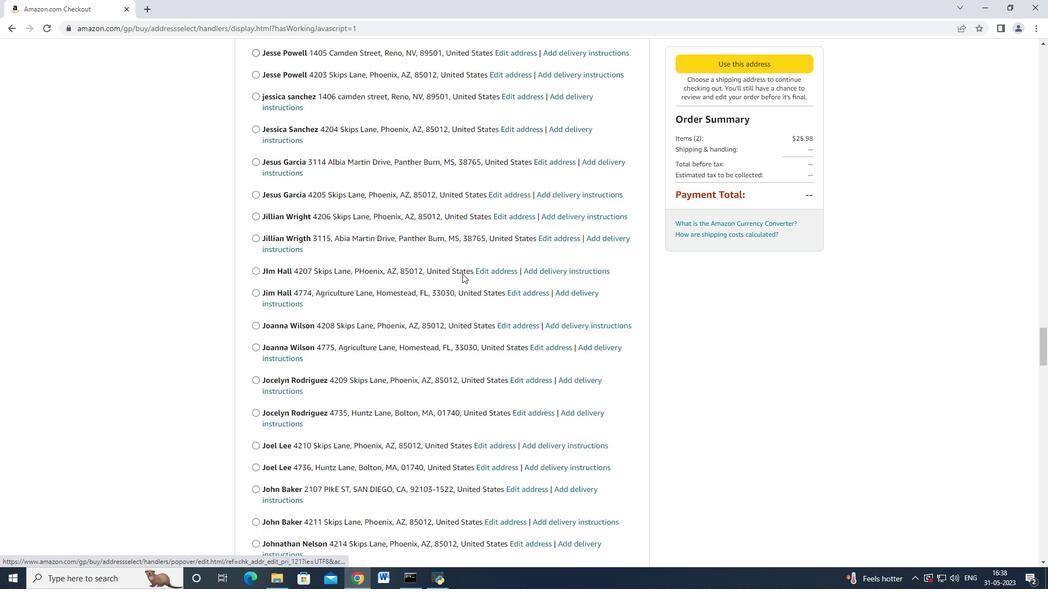 
Action: Mouse scrolled (462, 273) with delta (0, 0)
Screenshot: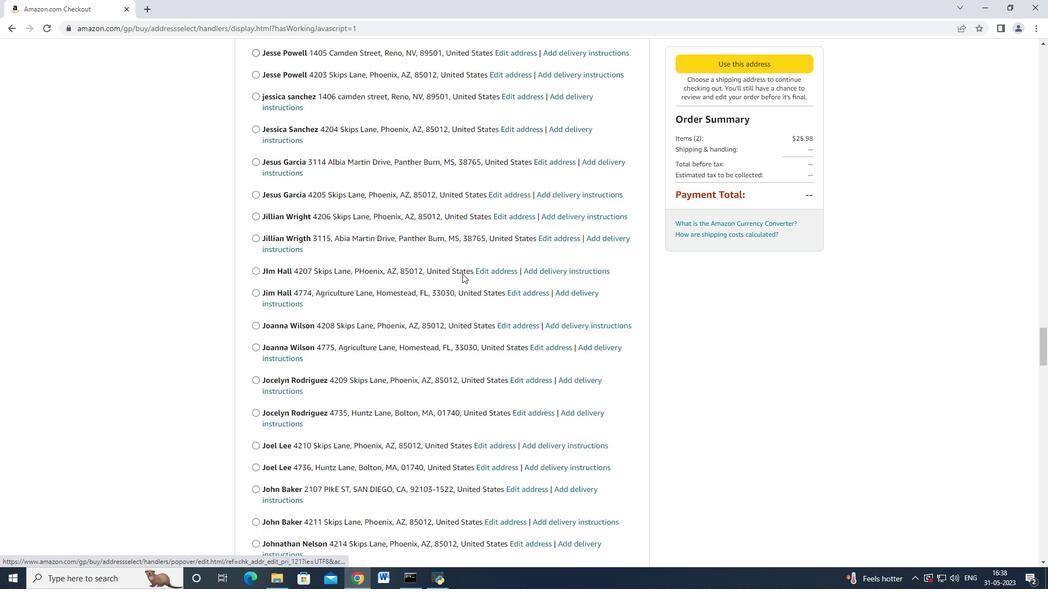 
Action: Mouse scrolled (462, 272) with delta (0, -1)
Screenshot: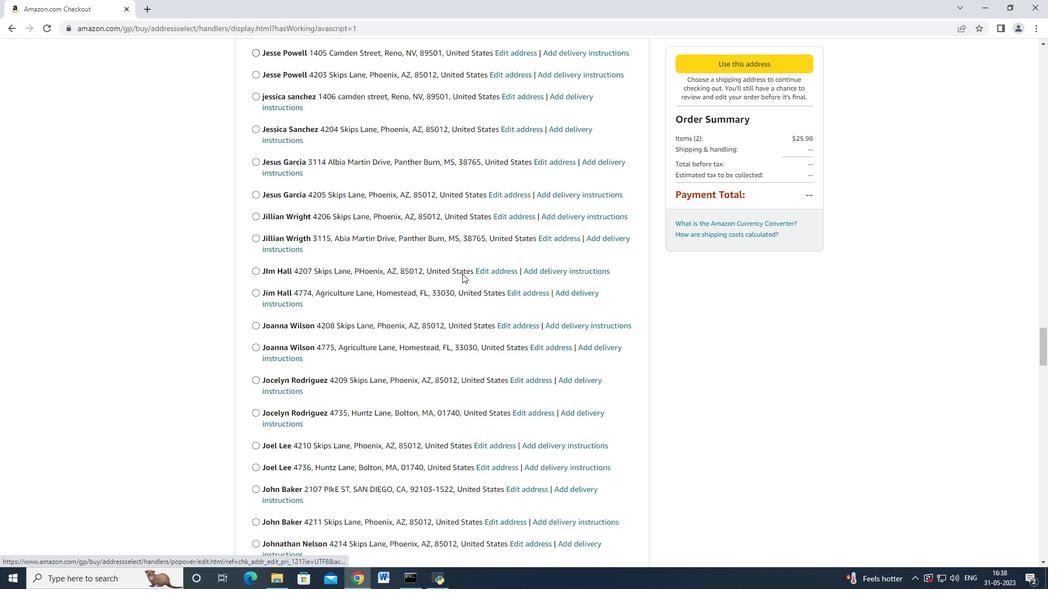 
Action: Mouse moved to (462, 274)
Screenshot: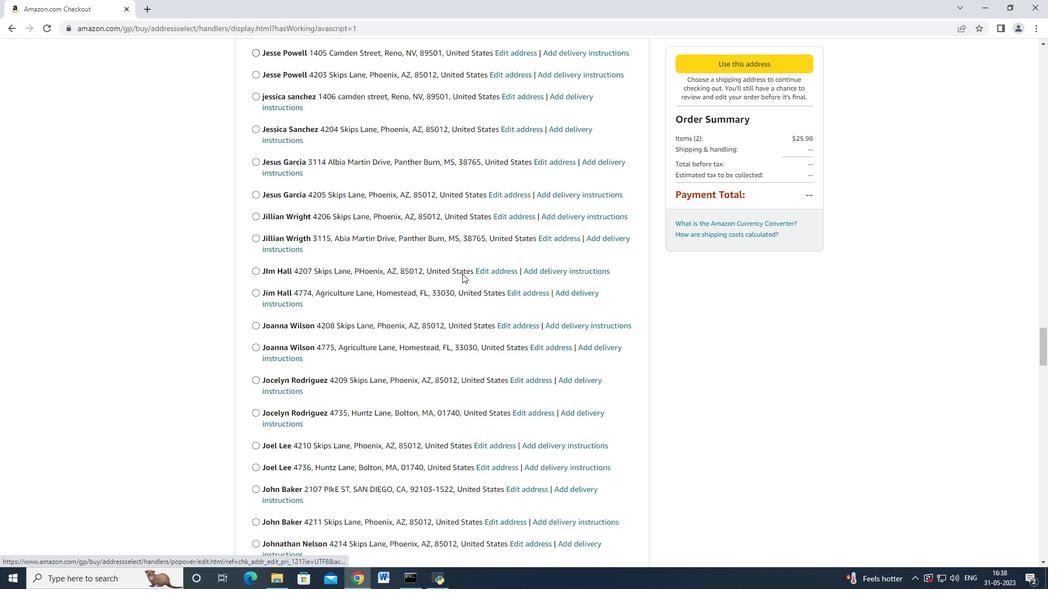 
Action: Mouse scrolled (462, 272) with delta (0, -1)
Screenshot: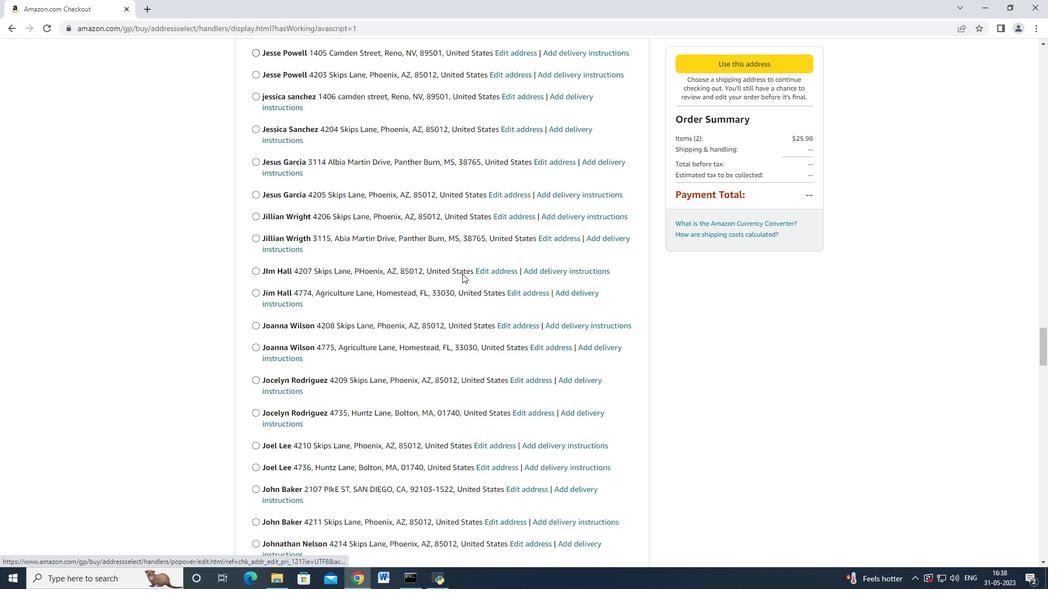 
Action: Mouse moved to (460, 274)
Screenshot: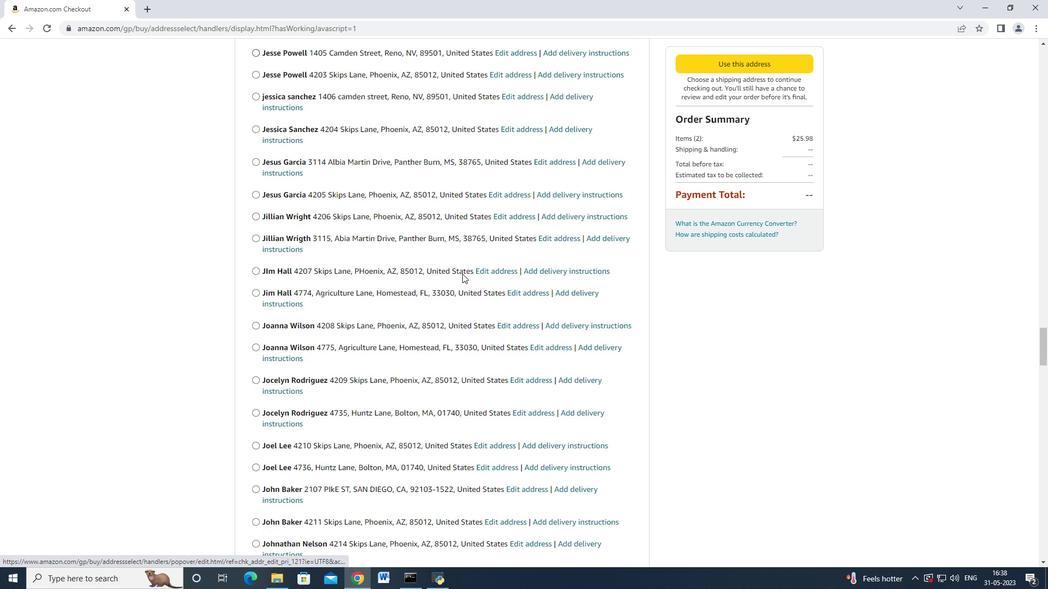 
Action: Mouse scrolled (462, 273) with delta (0, 0)
Screenshot: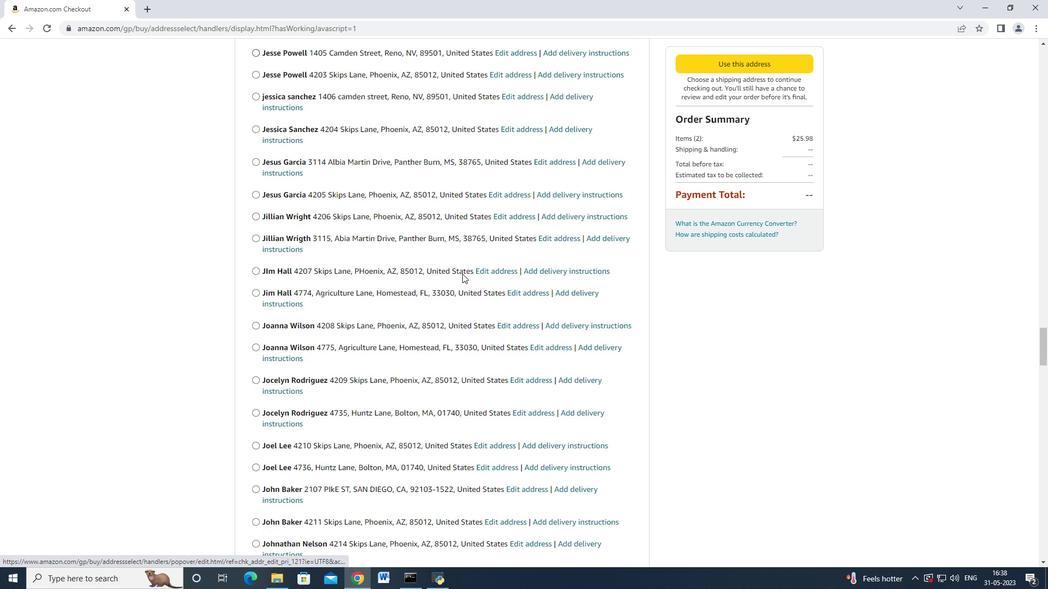 
Action: Mouse moved to (462, 274)
Screenshot: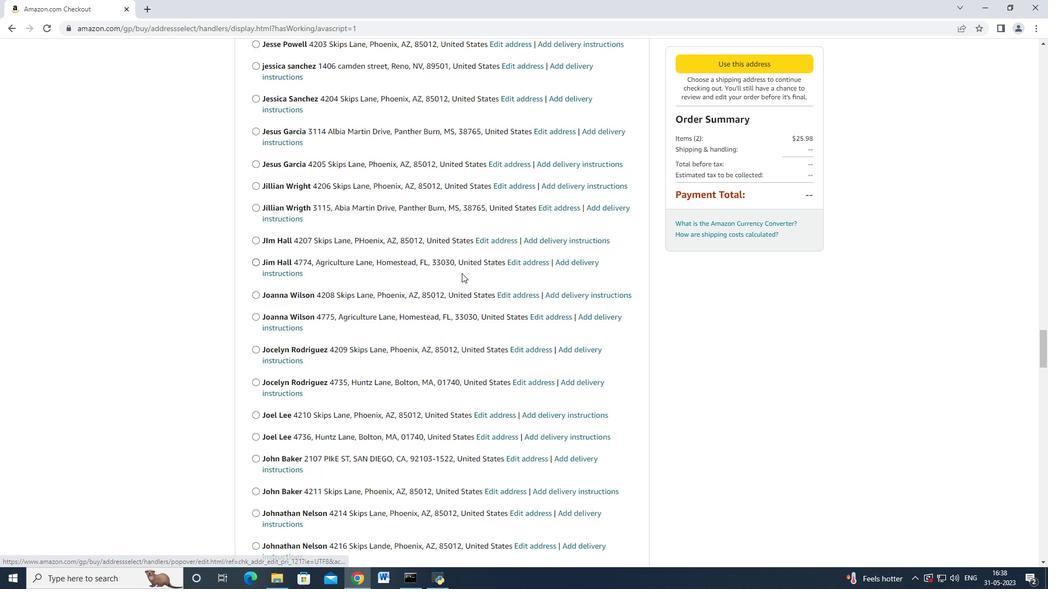 
Action: Mouse scrolled (462, 274) with delta (0, 0)
Screenshot: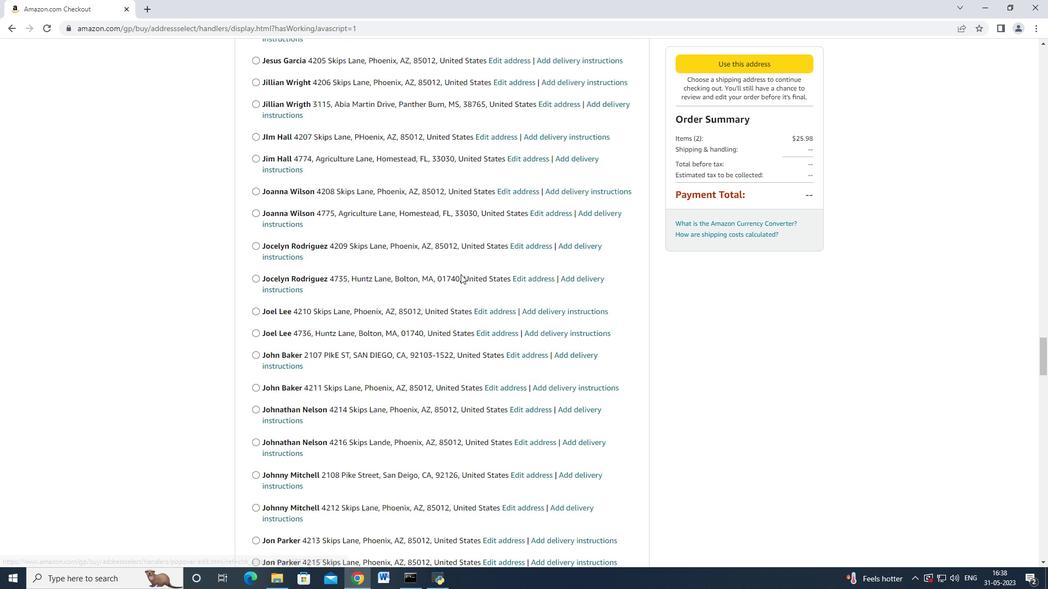 
Action: Mouse scrolled (462, 274) with delta (0, 0)
Screenshot: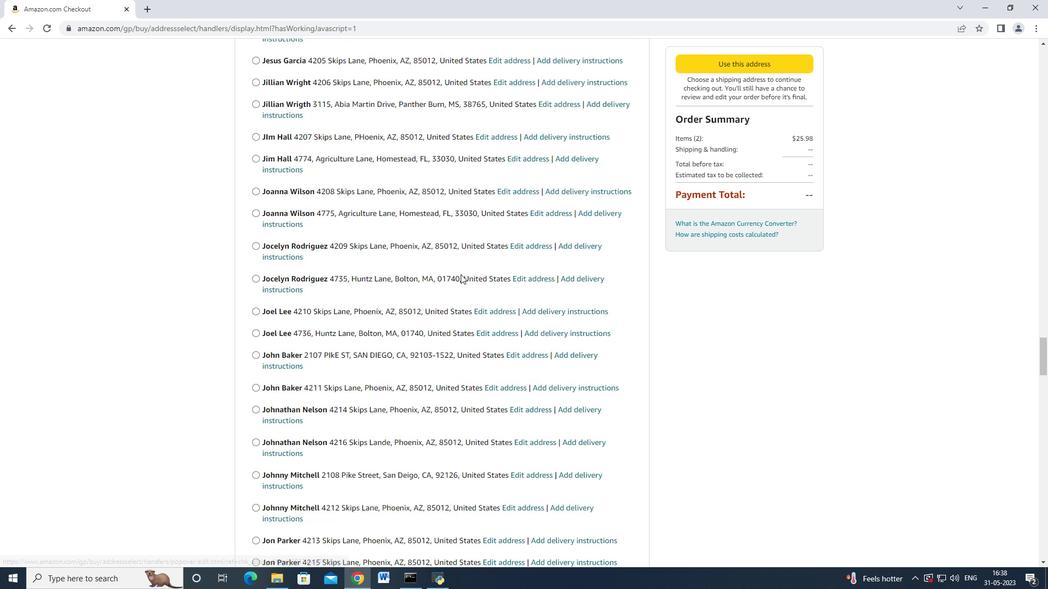 
Action: Mouse scrolled (462, 273) with delta (0, -1)
Screenshot: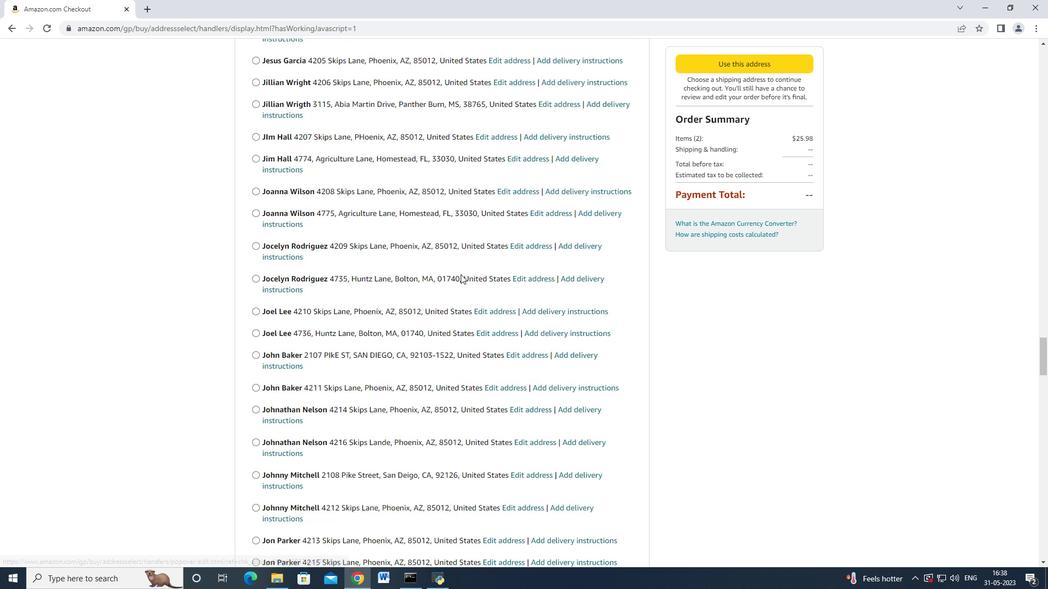 
Action: Mouse scrolled (462, 273) with delta (0, -1)
Screenshot: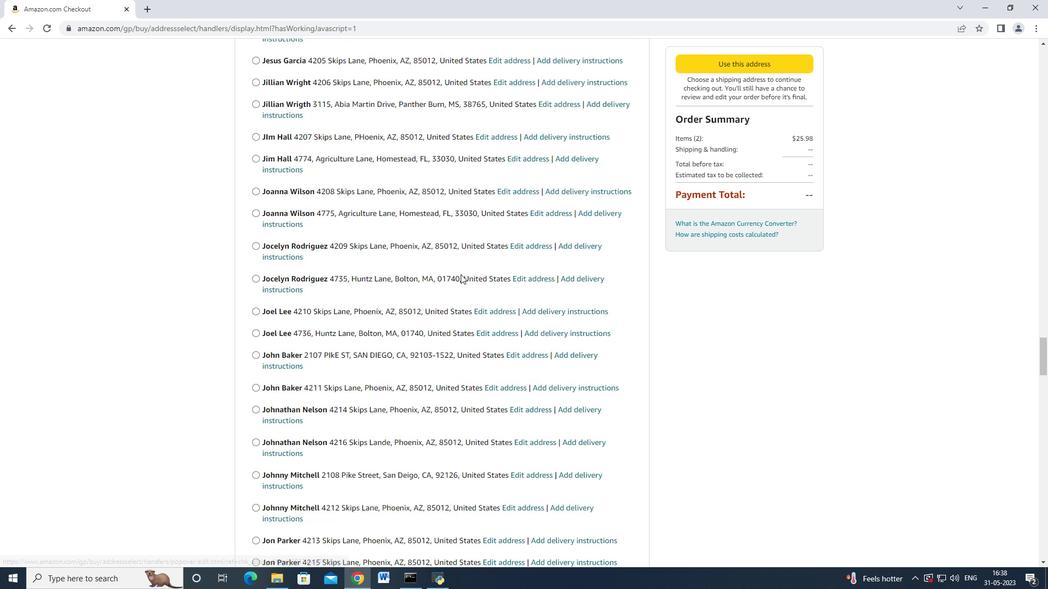 
Action: Mouse scrolled (462, 274) with delta (0, 0)
Screenshot: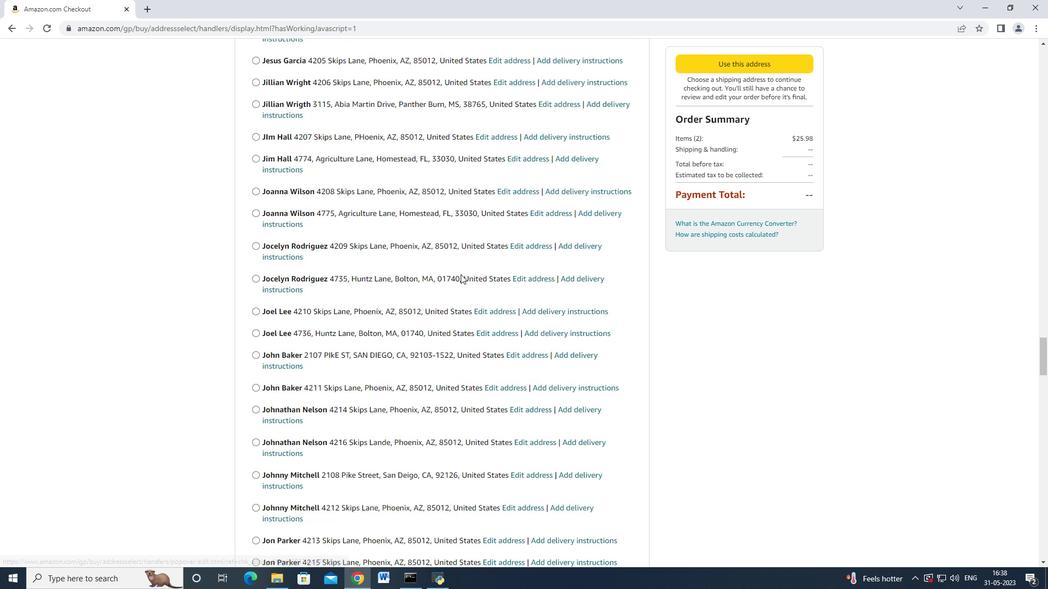 
Action: Mouse scrolled (462, 274) with delta (0, 0)
Screenshot: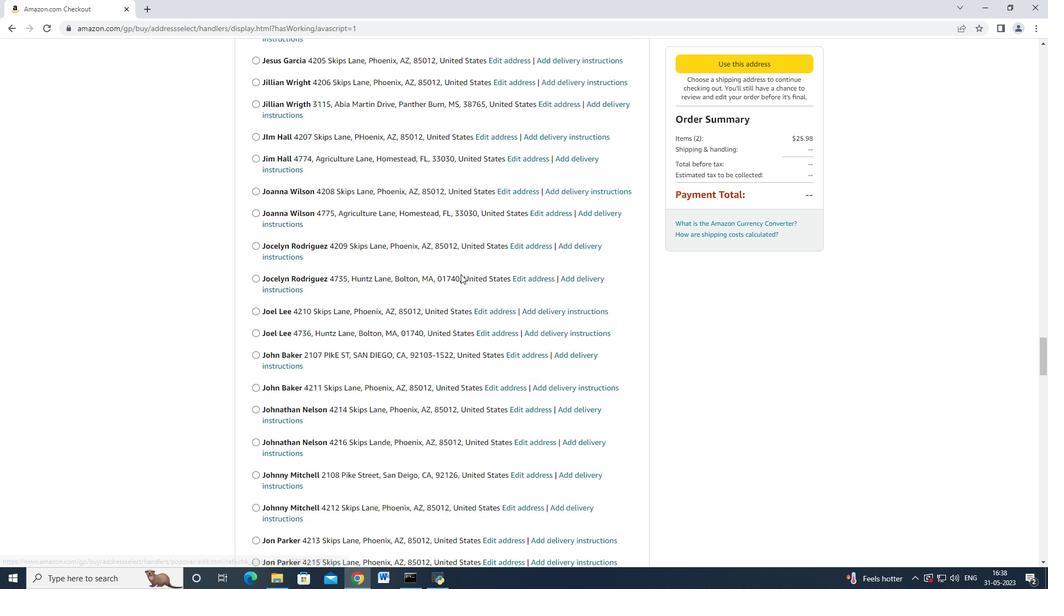 
Action: Mouse moved to (462, 274)
Screenshot: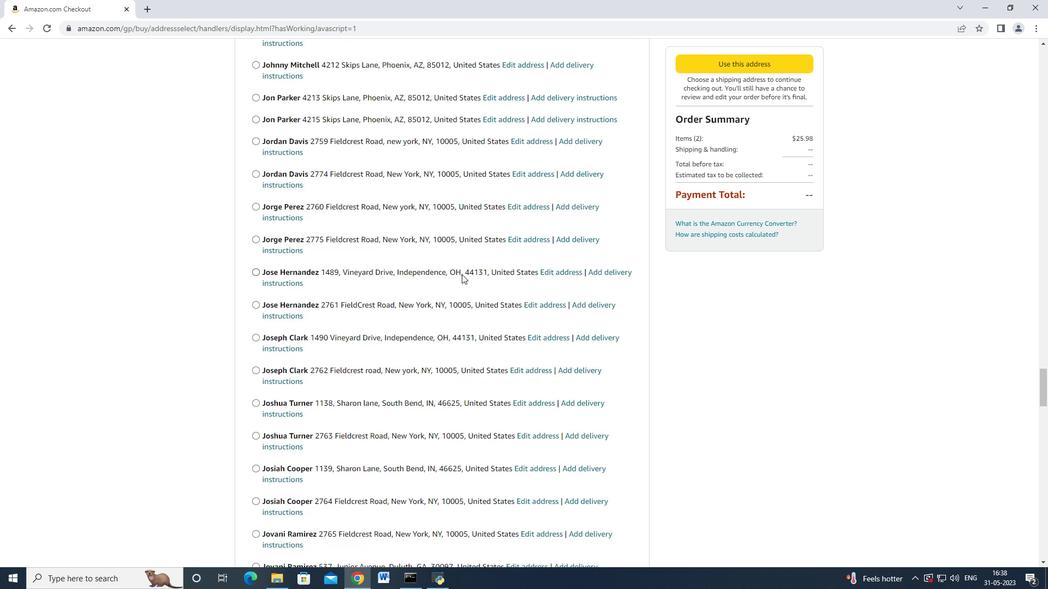 
Action: Mouse scrolled (462, 274) with delta (0, 0)
Screenshot: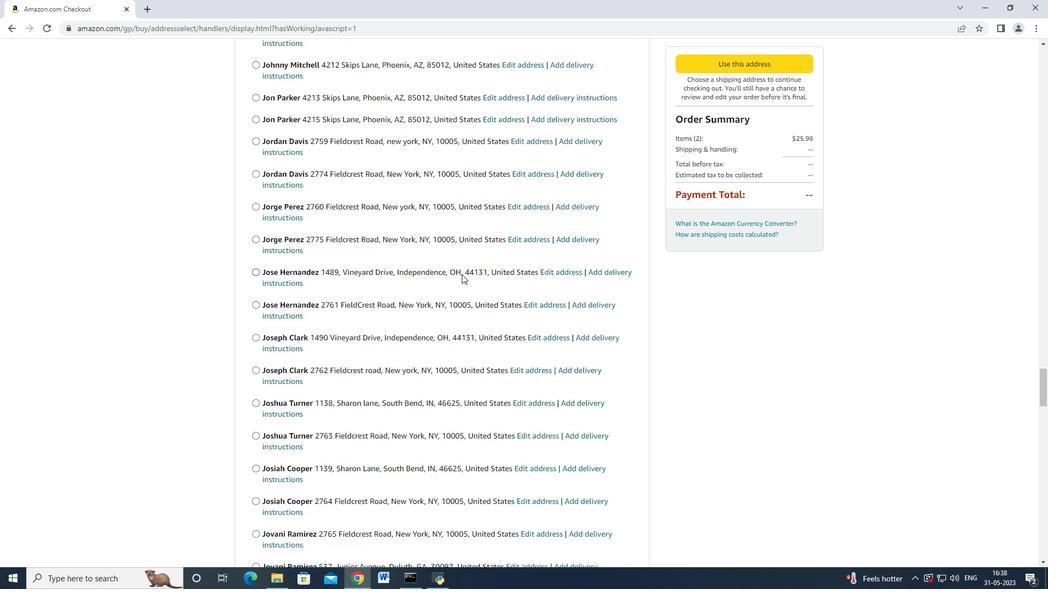 
Action: Mouse moved to (461, 274)
Screenshot: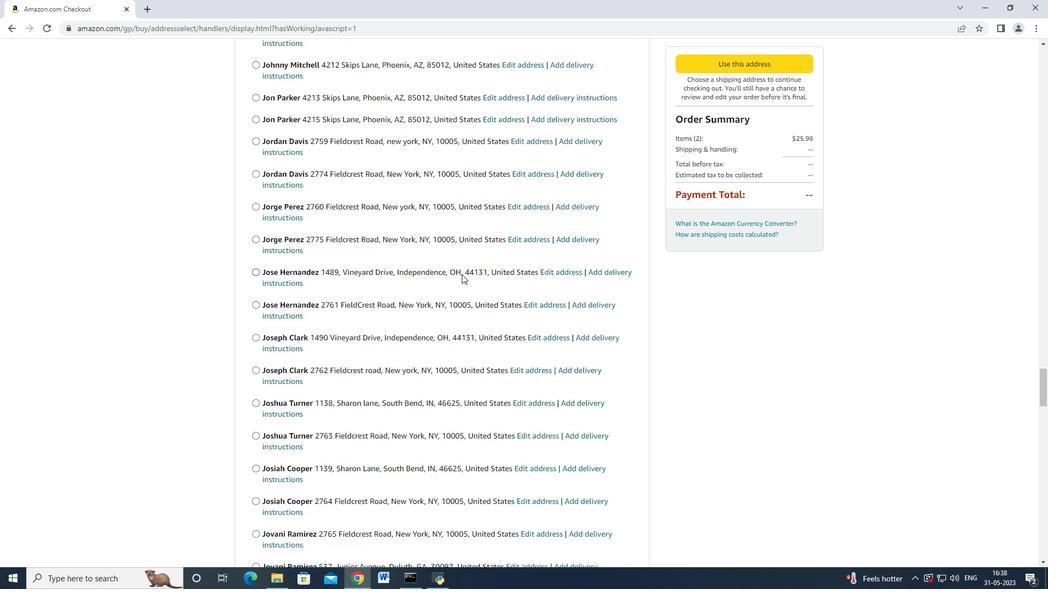 
Action: Mouse scrolled (461, 274) with delta (0, 0)
Screenshot: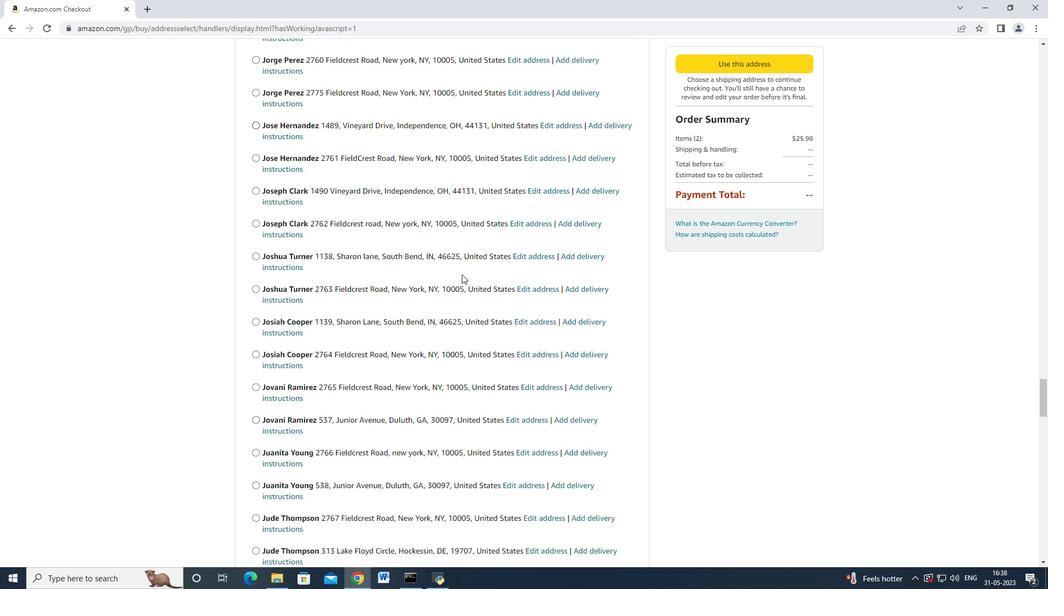 
Action: Mouse scrolled (461, 274) with delta (0, 0)
Screenshot: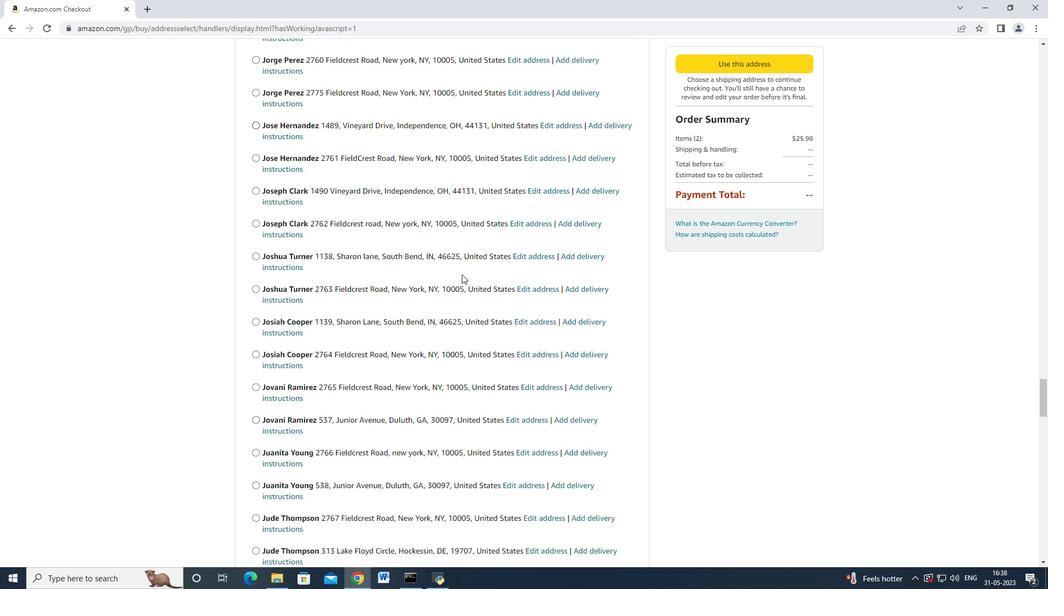 
Action: Mouse scrolled (461, 273) with delta (0, -1)
Screenshot: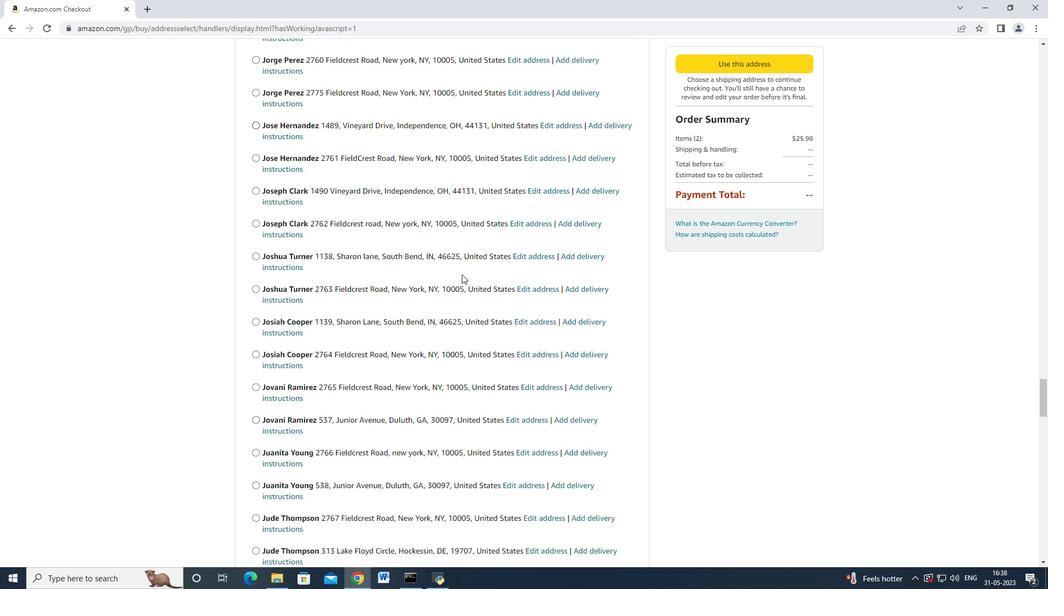 
Action: Mouse scrolled (461, 273) with delta (0, -1)
Screenshot: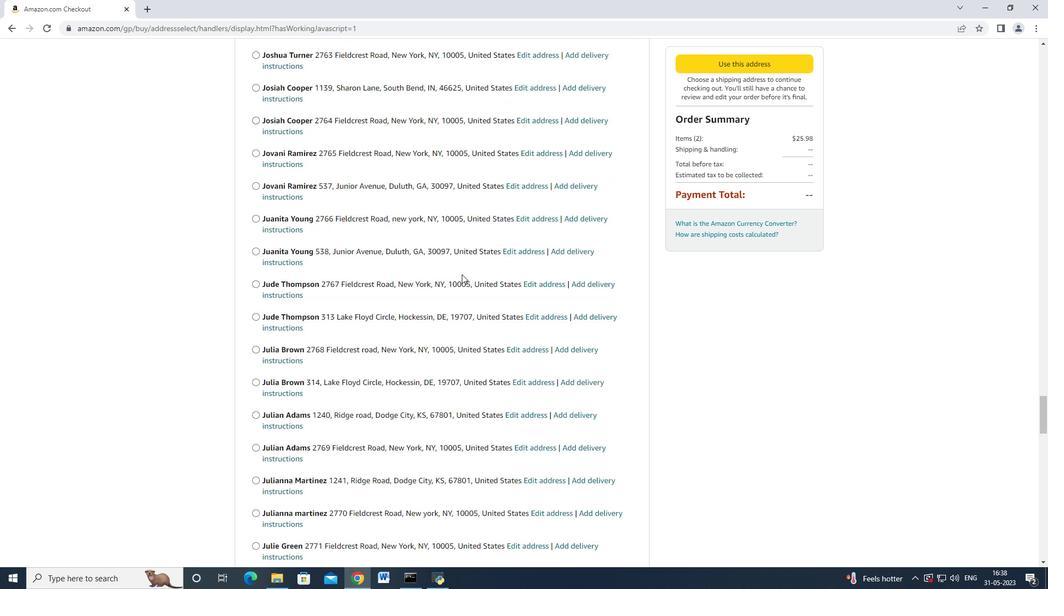 
Action: Mouse scrolled (461, 274) with delta (0, 0)
Screenshot: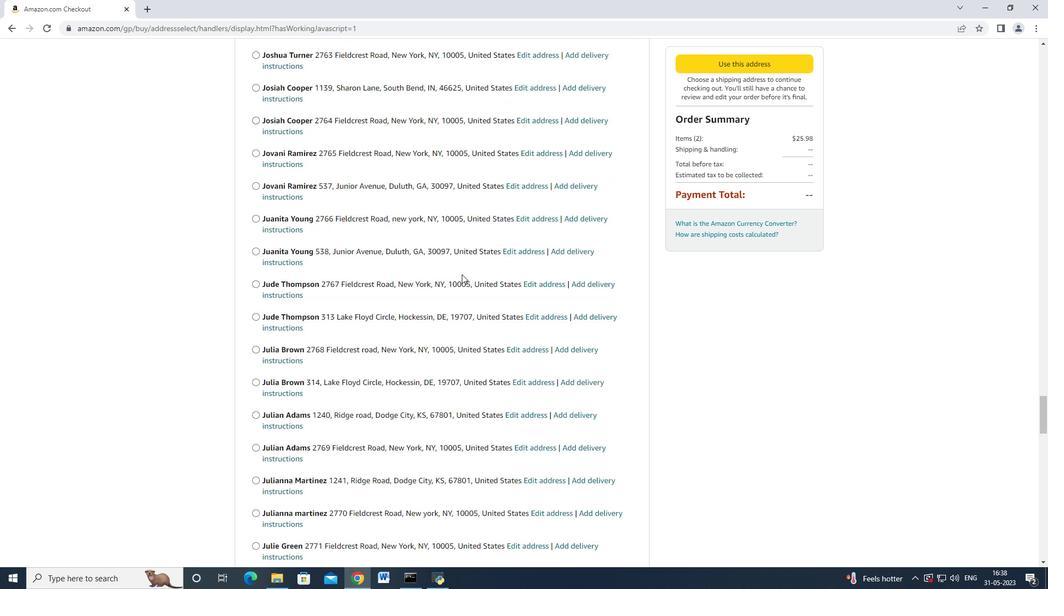 
Action: Mouse scrolled (461, 274) with delta (0, 0)
Screenshot: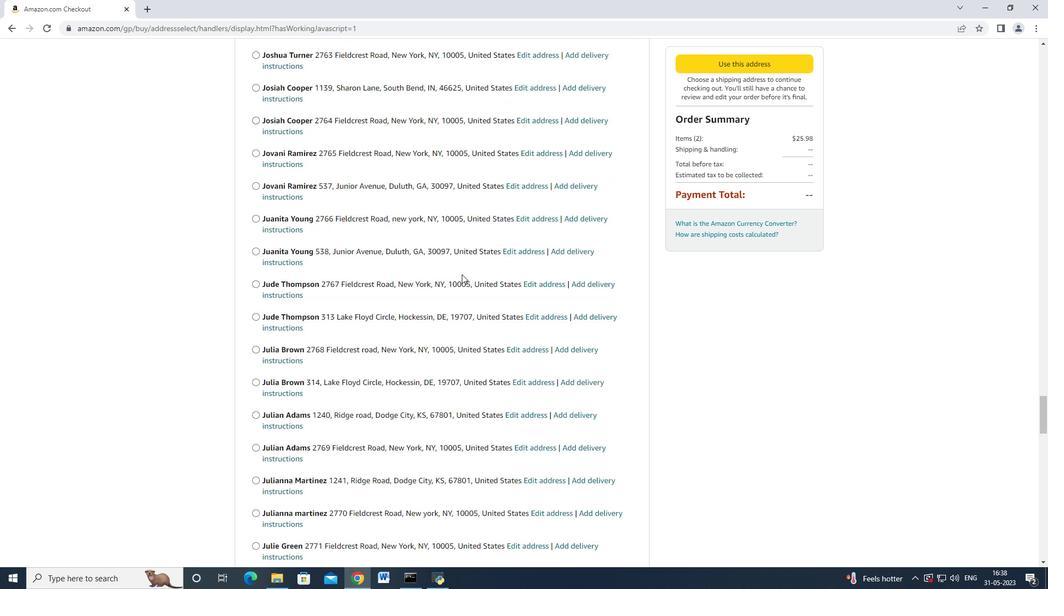
Action: Mouse scrolled (461, 274) with delta (0, 0)
Screenshot: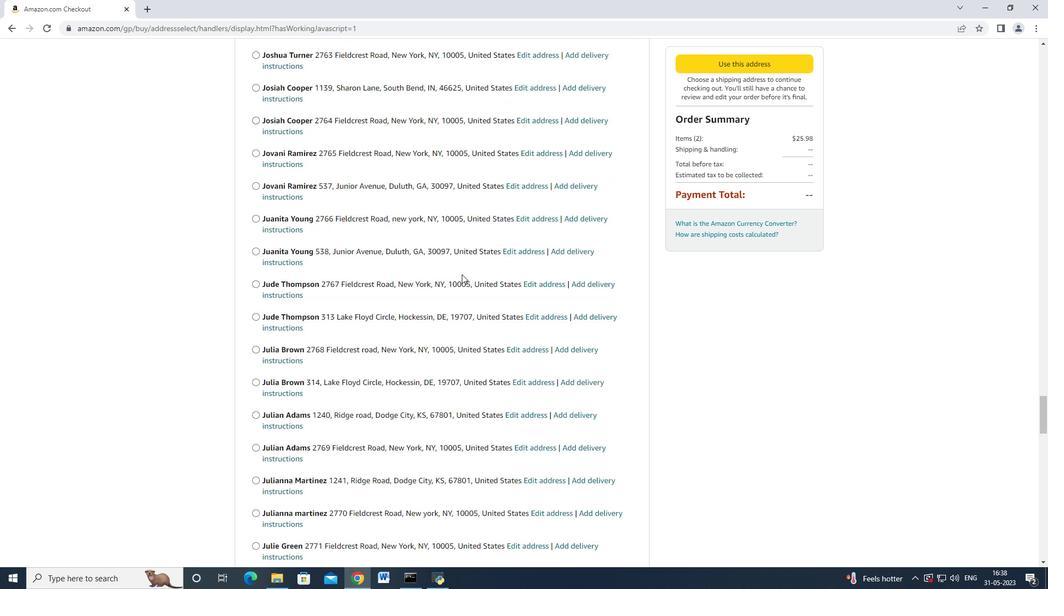 
Action: Mouse moved to (461, 274)
Screenshot: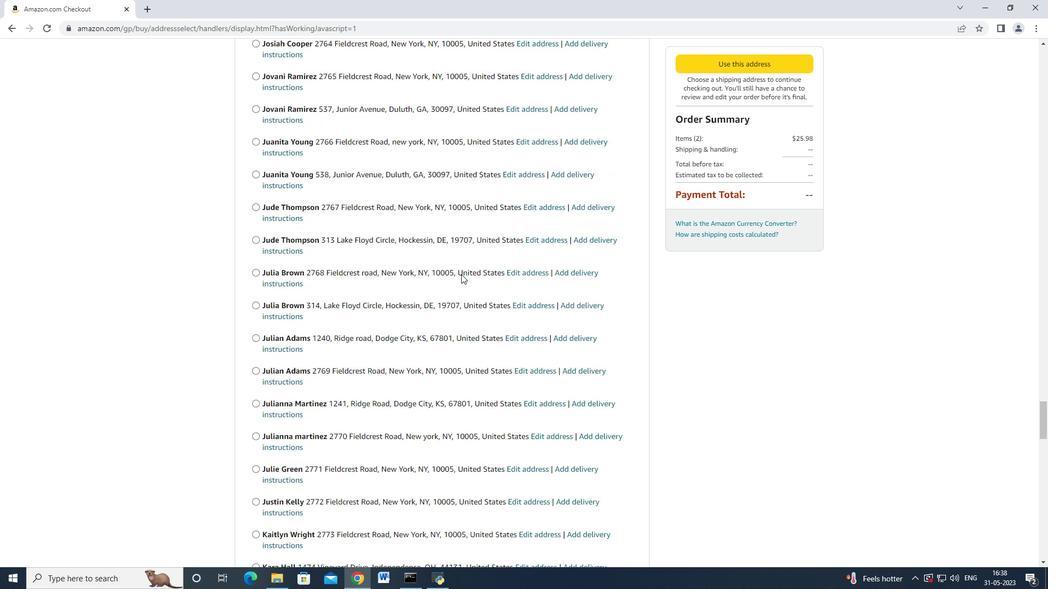 
Action: Mouse scrolled (461, 273) with delta (0, 0)
Screenshot: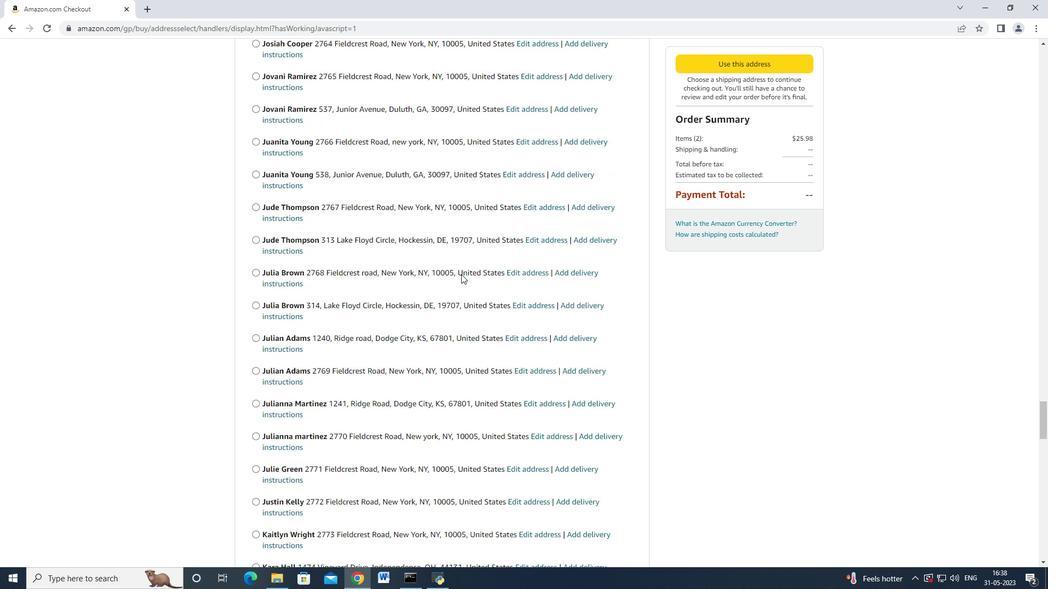 
Action: Mouse scrolled (461, 273) with delta (0, 0)
Screenshot: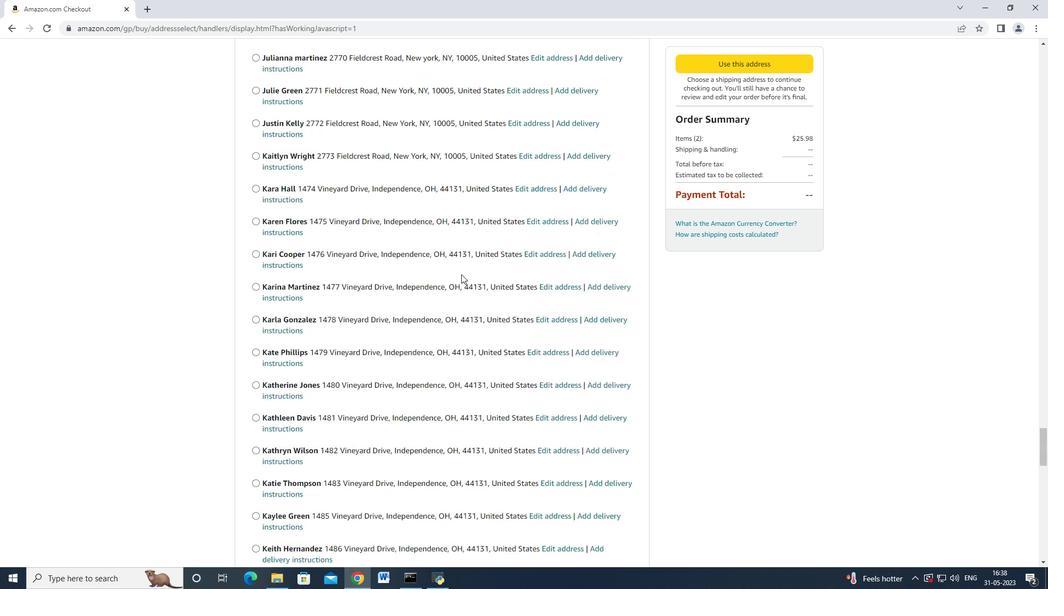 
Action: Mouse scrolled (461, 273) with delta (0, 0)
Screenshot: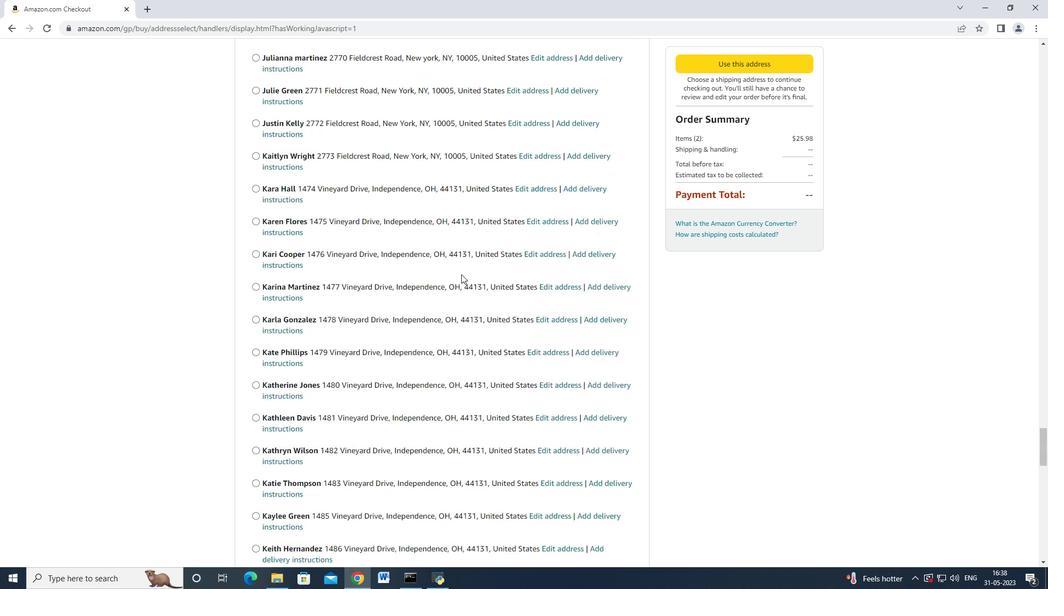
Action: Mouse scrolled (461, 273) with delta (0, -1)
Screenshot: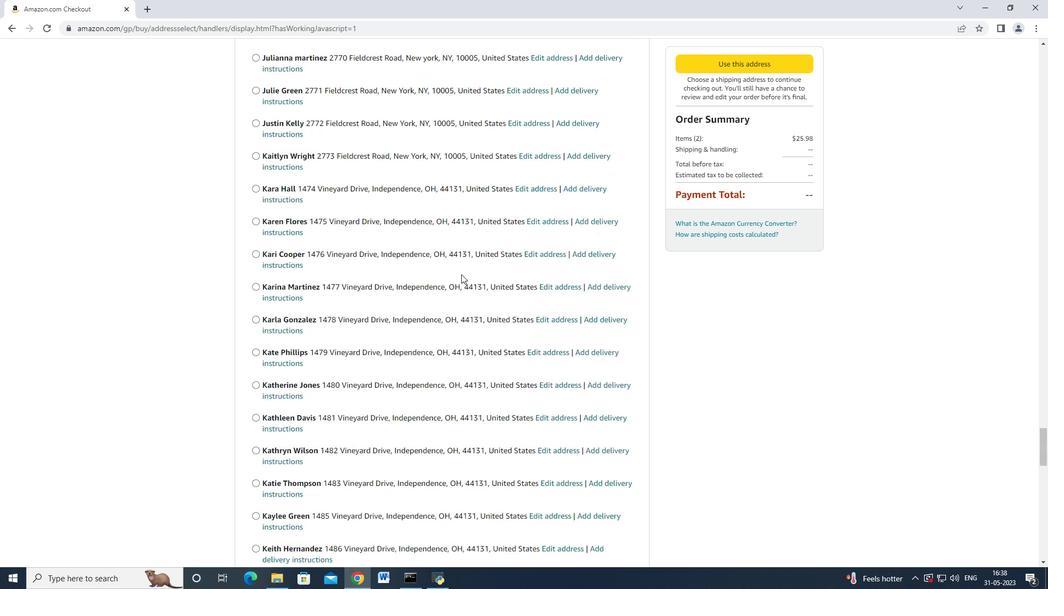 
Action: Mouse scrolled (461, 273) with delta (0, -1)
Screenshot: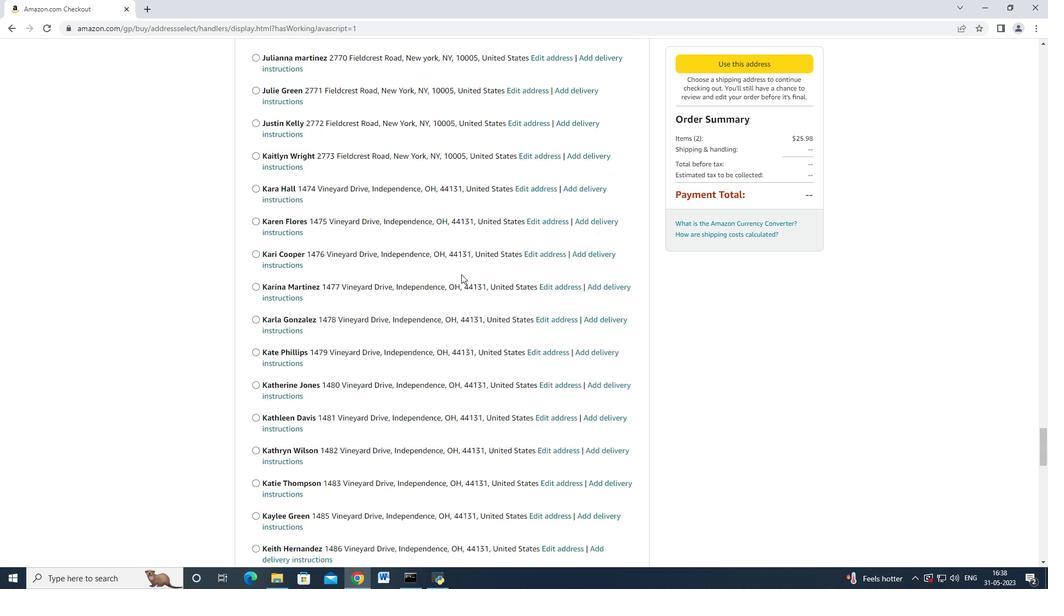 
Action: Mouse scrolled (461, 273) with delta (0, 0)
Screenshot: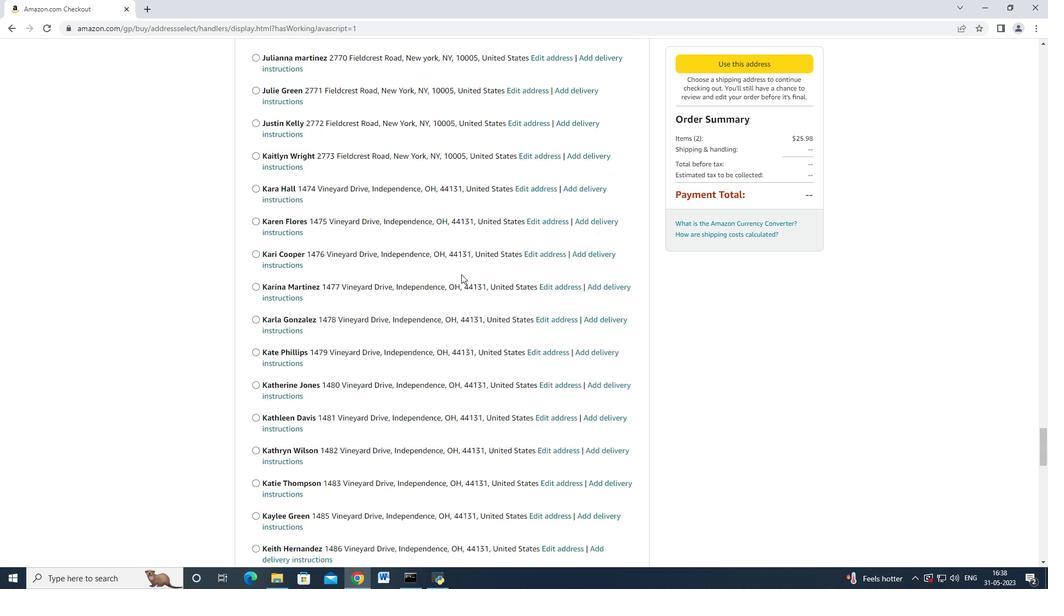 
Action: Mouse moved to (461, 274)
Screenshot: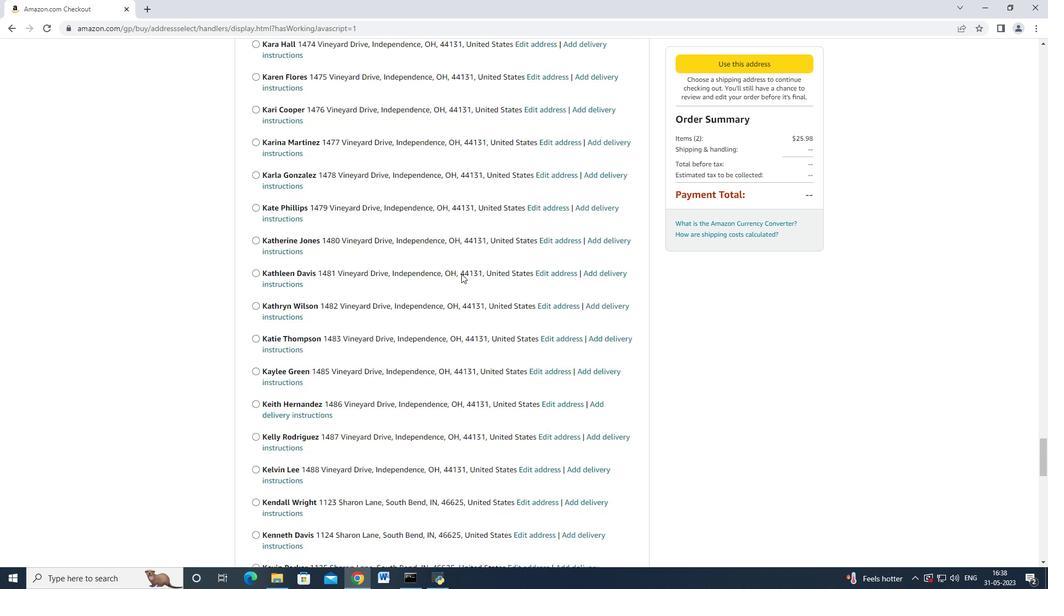 
Action: Mouse scrolled (461, 273) with delta (0, 0)
Screenshot: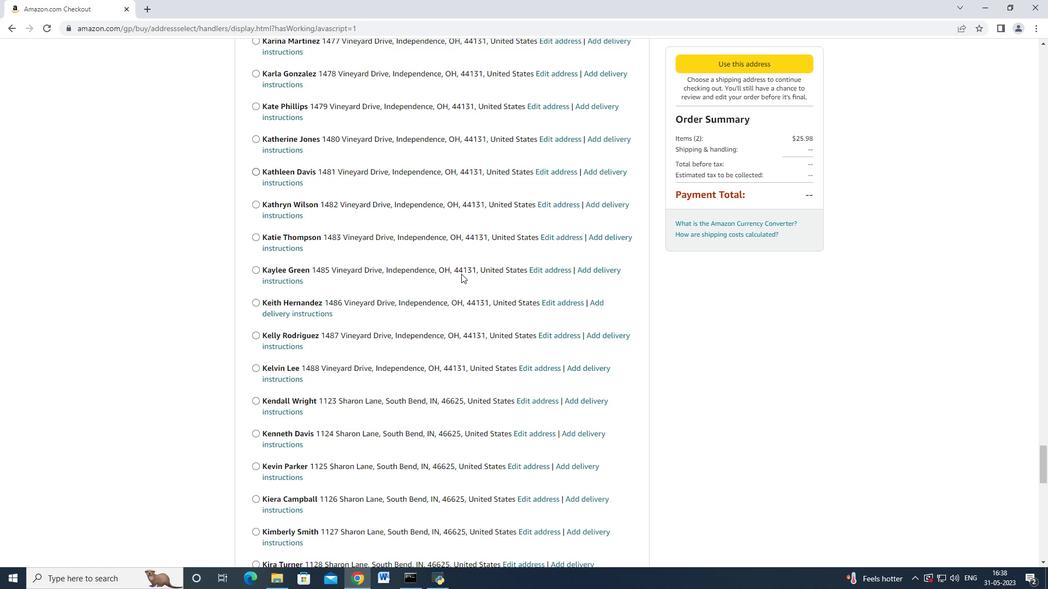 
Action: Mouse scrolled (461, 273) with delta (0, 0)
Screenshot: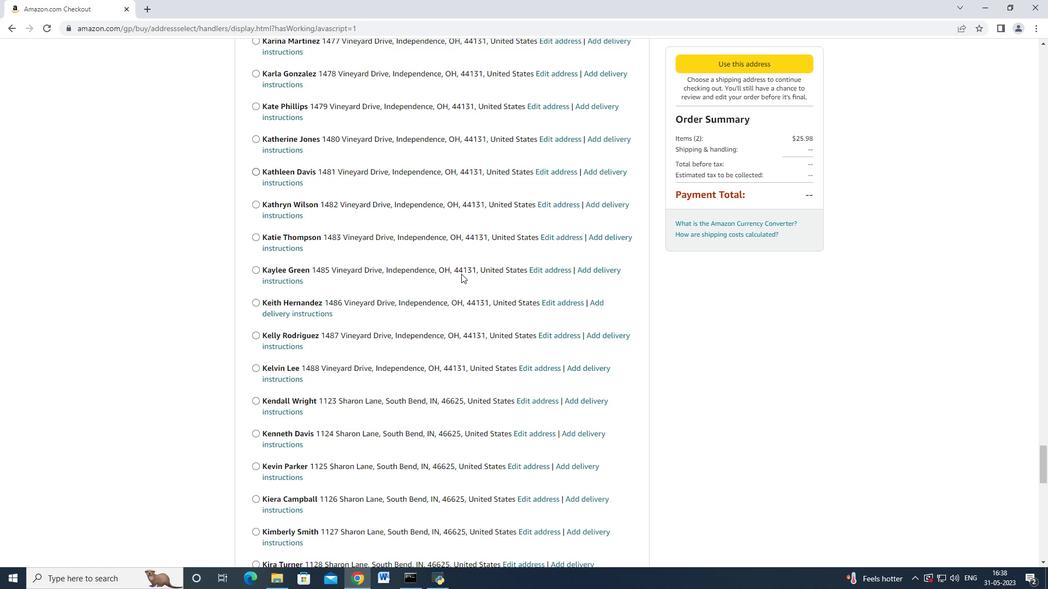 
Action: Mouse scrolled (461, 273) with delta (0, -1)
Screenshot: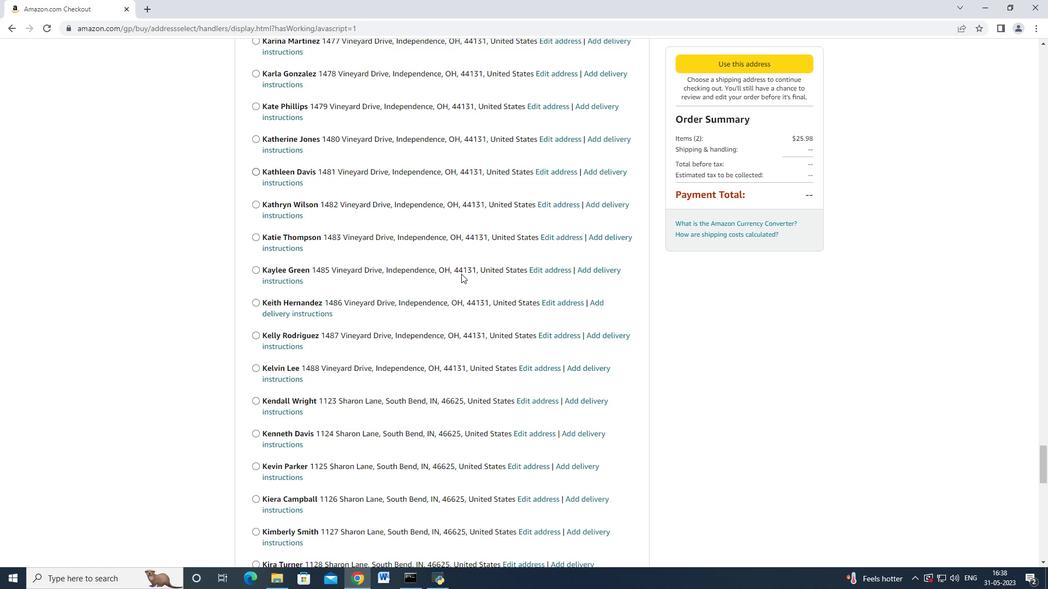 
Action: Mouse scrolled (461, 273) with delta (0, -1)
Screenshot: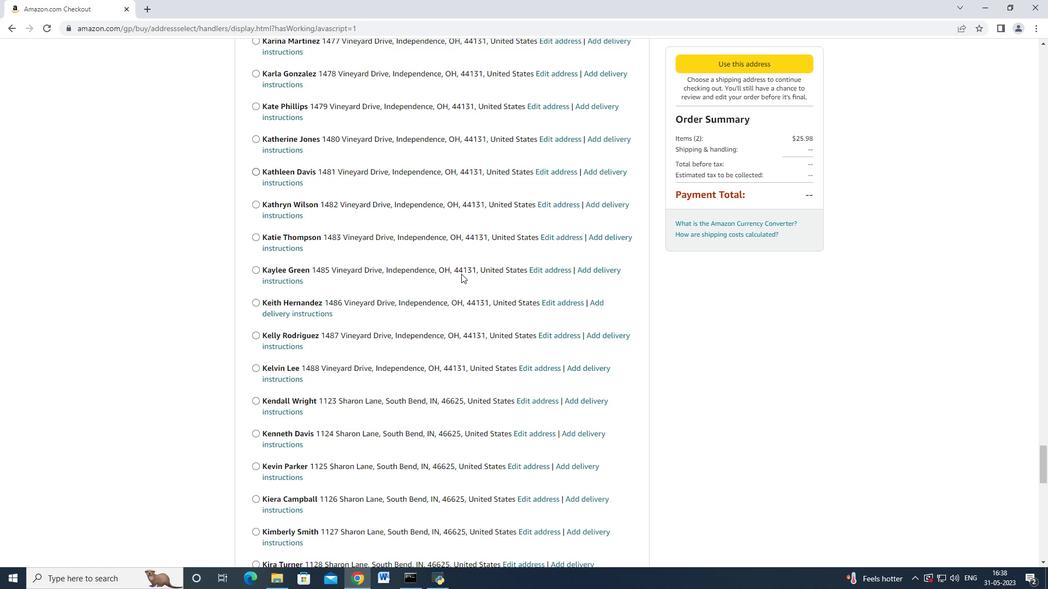 
Action: Mouse scrolled (461, 273) with delta (0, 0)
Screenshot: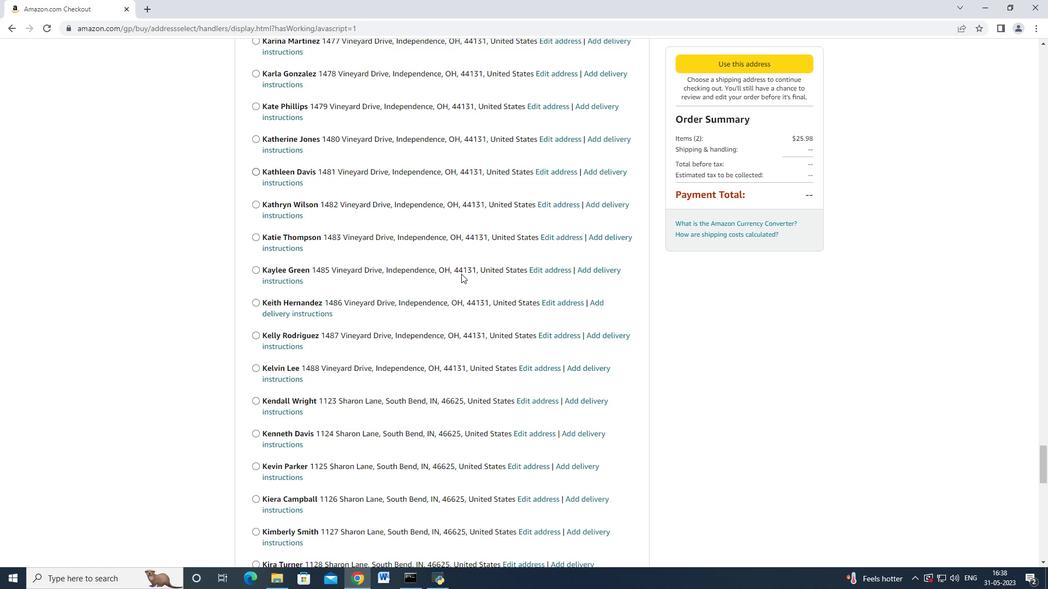 
Action: Mouse scrolled (461, 273) with delta (0, -1)
Screenshot: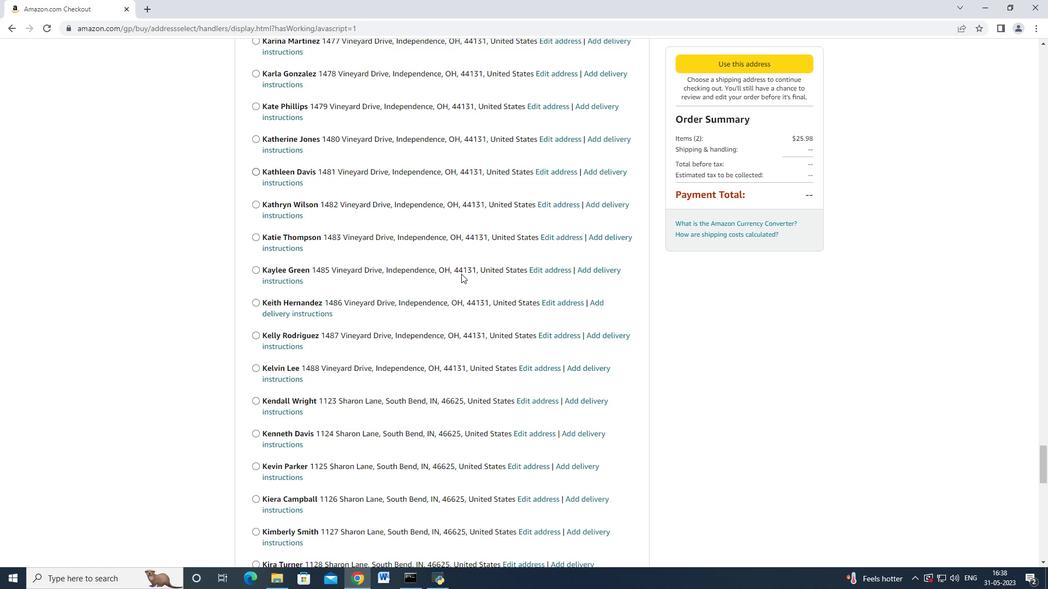 
Action: Mouse moved to (461, 274)
Screenshot: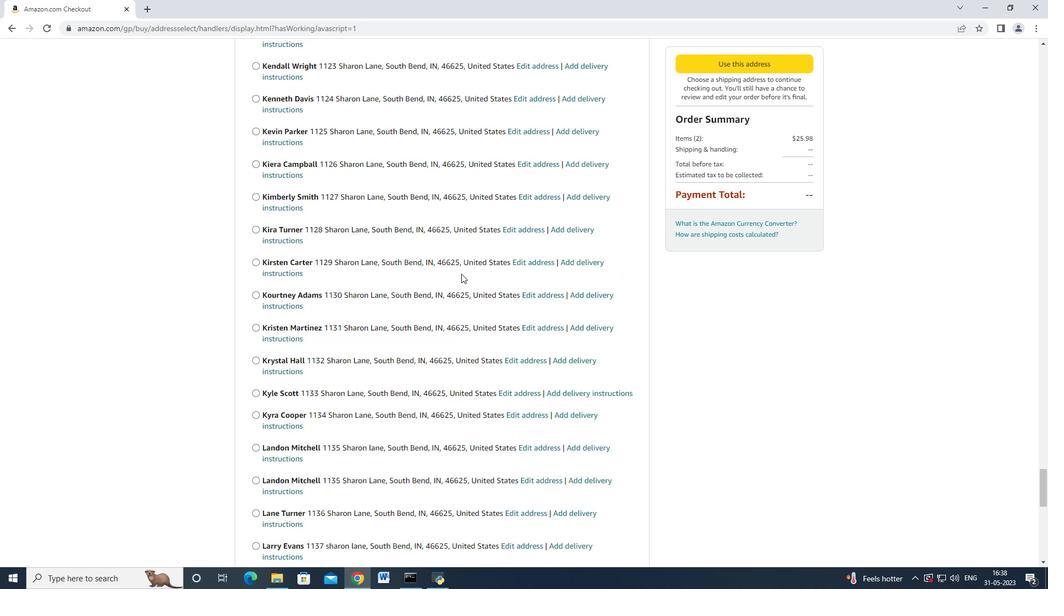 
Action: Mouse scrolled (461, 273) with delta (0, 0)
Screenshot: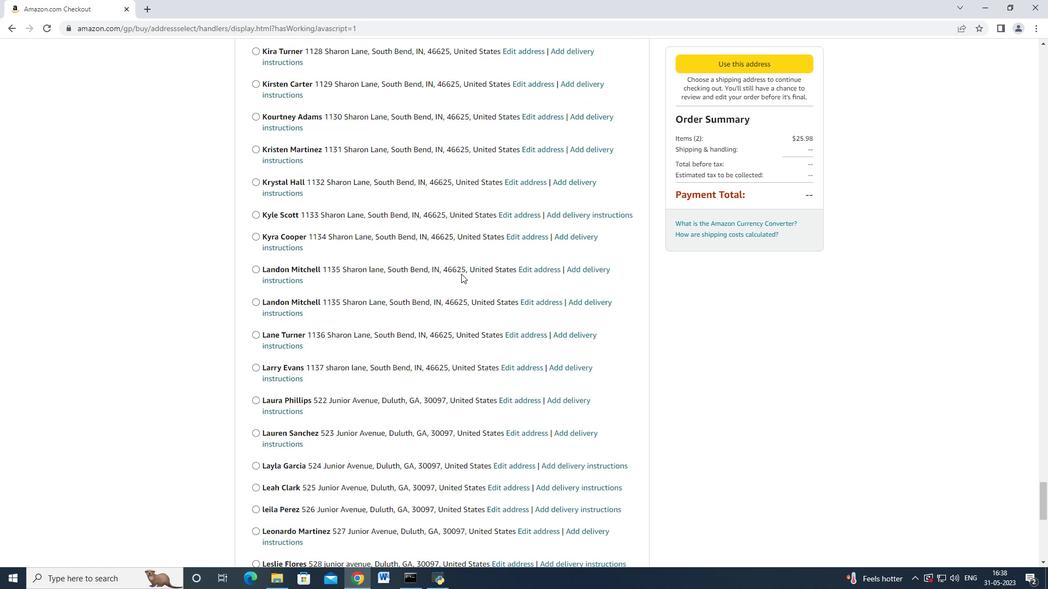 
Action: Mouse scrolled (461, 273) with delta (0, 0)
Screenshot: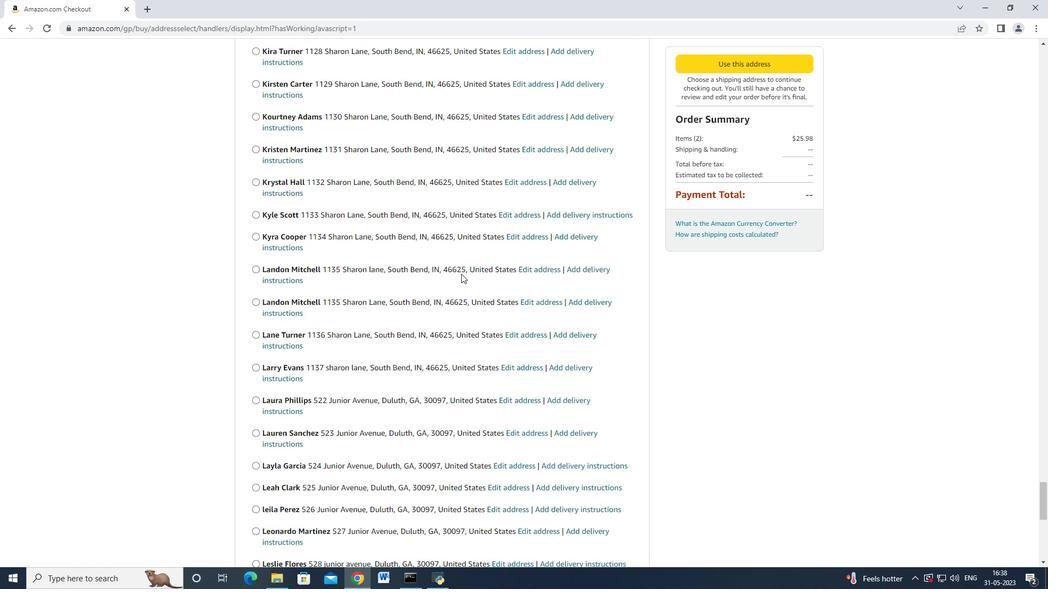 
Action: Mouse scrolled (461, 273) with delta (0, -1)
